 Task: Research Airbnb accommodation in Wangaratta, Australia from 5th December, 2023 to 15th December, 2023 for 7 adults.5 bedrooms having 5 beds and 5 bathrooms. Property type can be house. Amenities needed are: washing machine. Look for 3 properties as per requirement.
Action: Mouse moved to (429, 62)
Screenshot: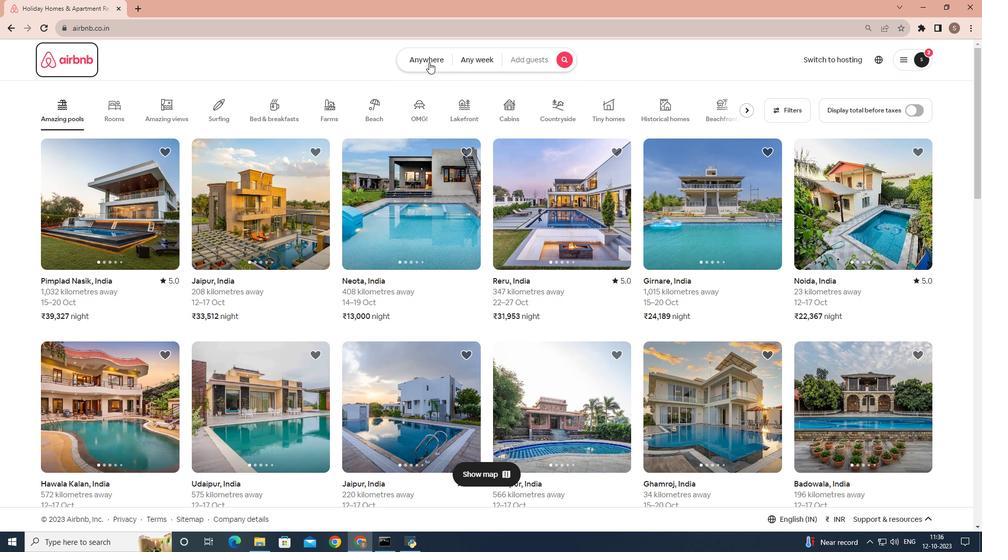 
Action: Mouse pressed left at (429, 62)
Screenshot: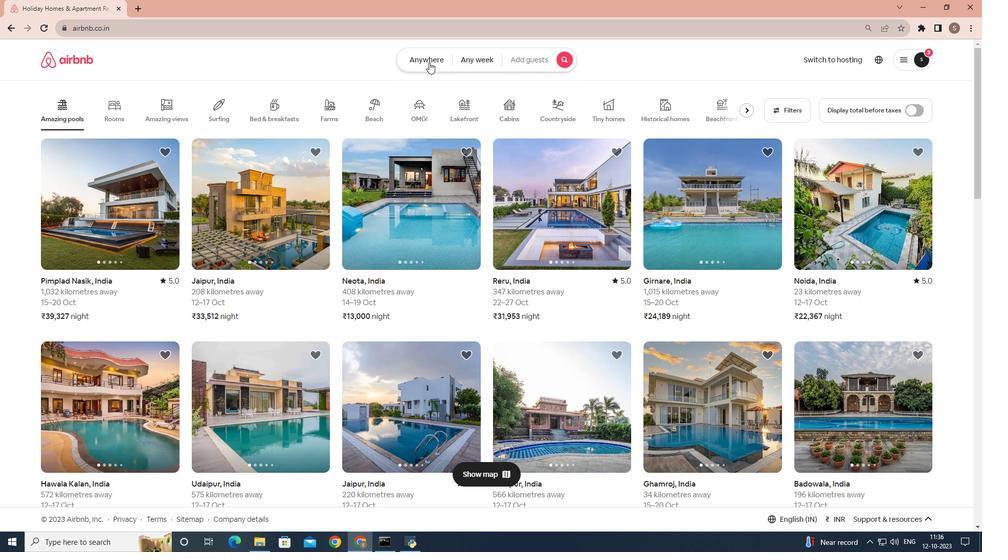 
Action: Mouse moved to (350, 98)
Screenshot: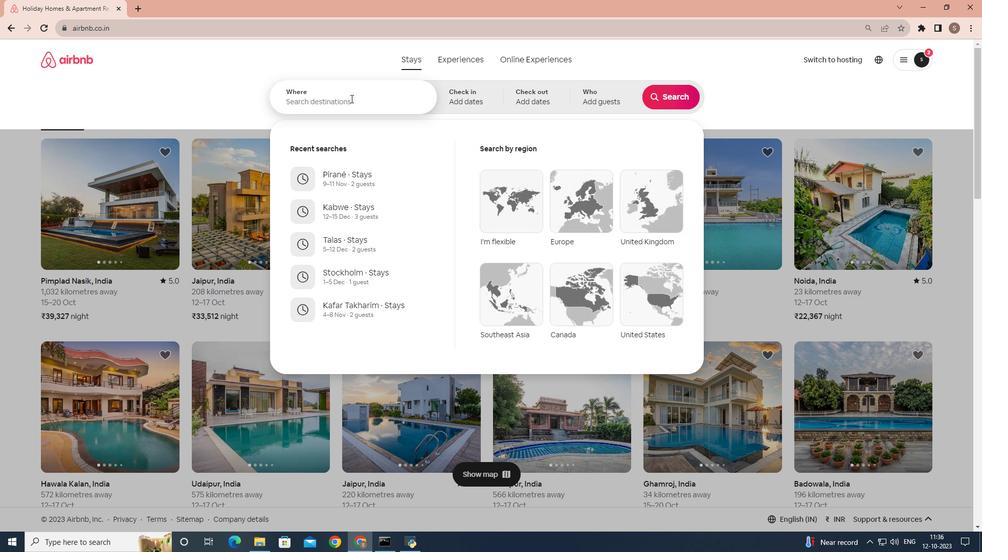 
Action: Mouse pressed left at (350, 98)
Screenshot: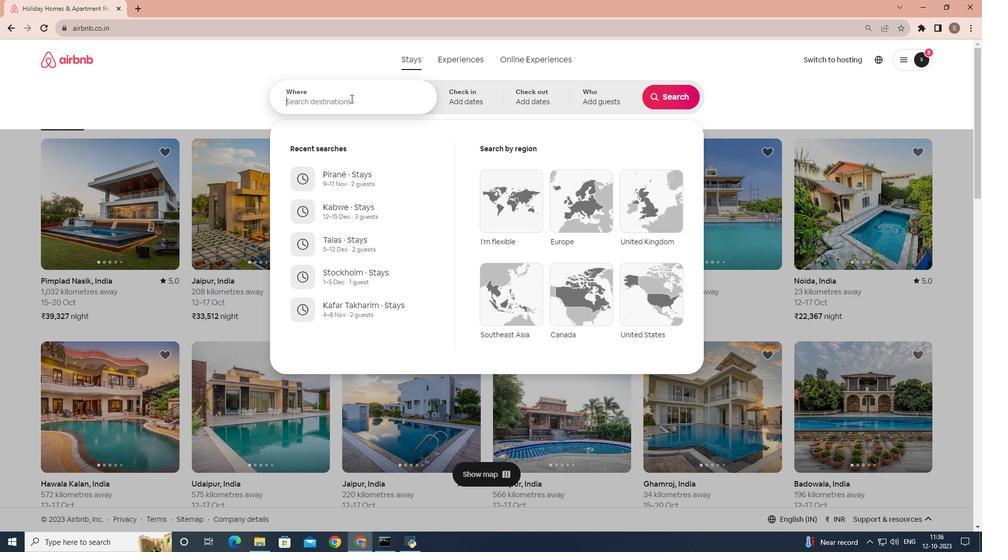 
Action: Key pressed <Key.shift><Key.shift><Key.shift><Key.shift><Key.shift><Key.shift><Key.shift>Wangaratta,<Key.space><Key.shift>Australia
Screenshot: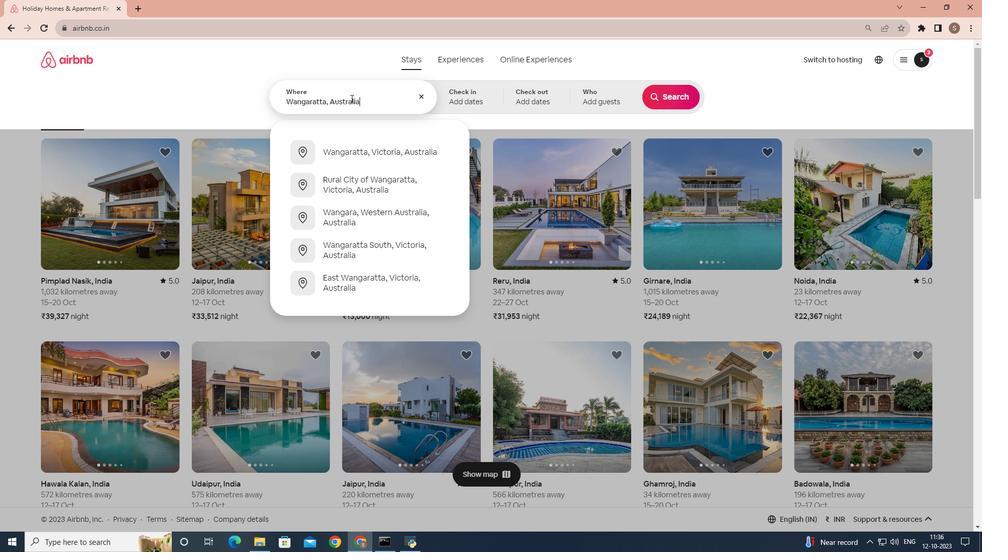 
Action: Mouse moved to (481, 107)
Screenshot: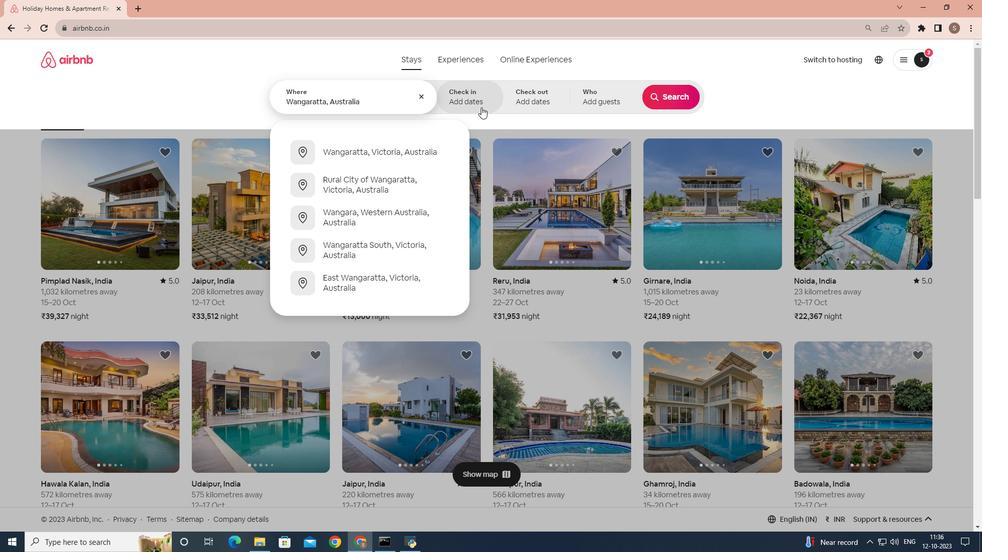 
Action: Mouse pressed left at (481, 107)
Screenshot: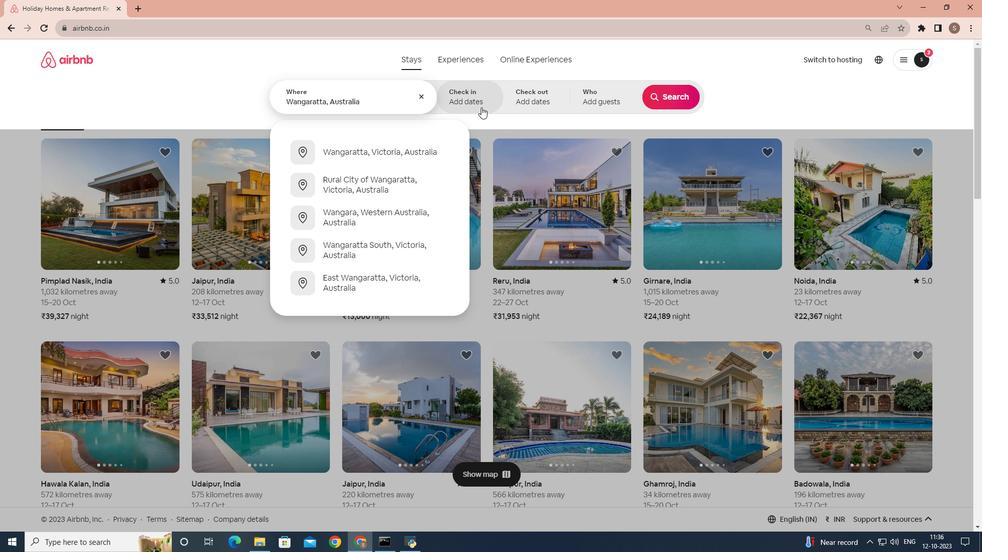 
Action: Mouse moved to (665, 180)
Screenshot: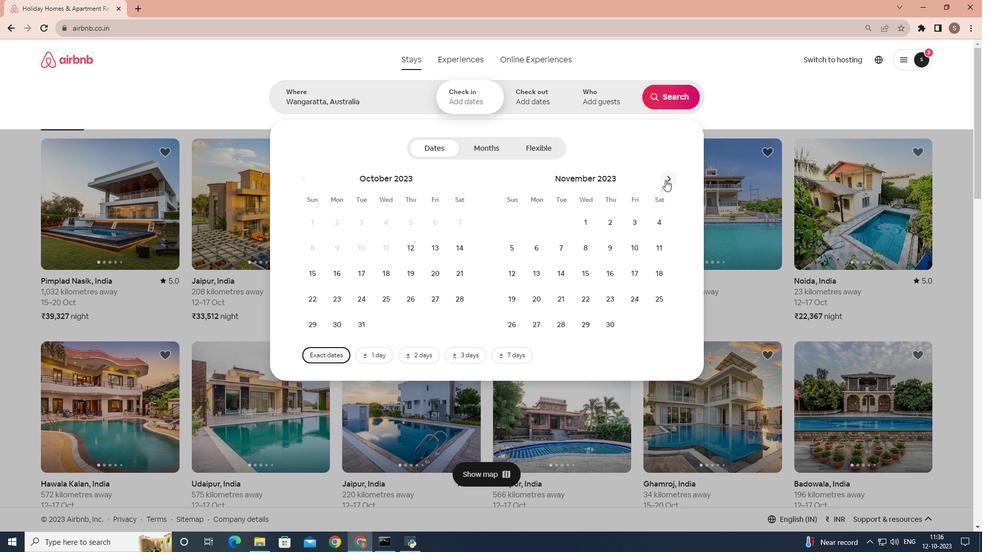 
Action: Mouse pressed left at (665, 180)
Screenshot: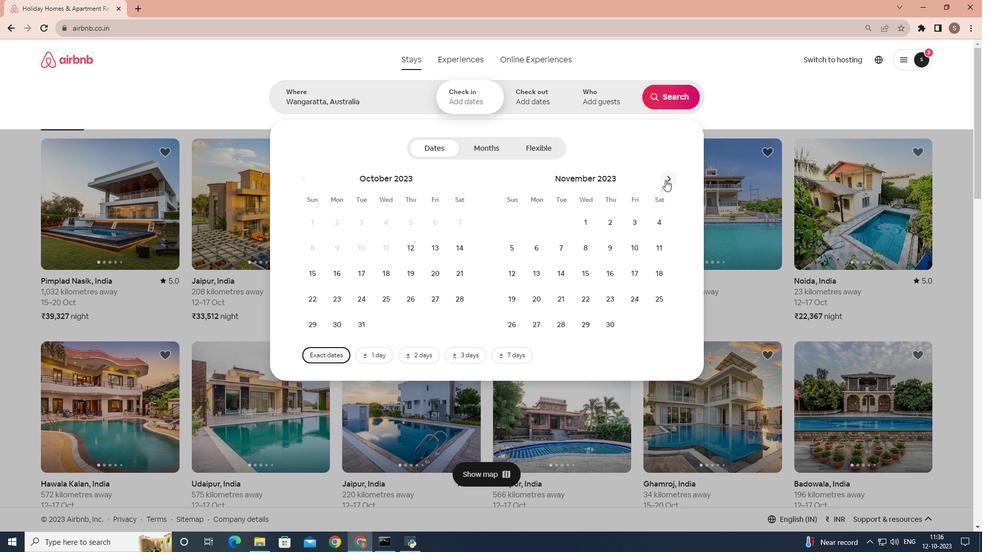 
Action: Mouse moved to (565, 248)
Screenshot: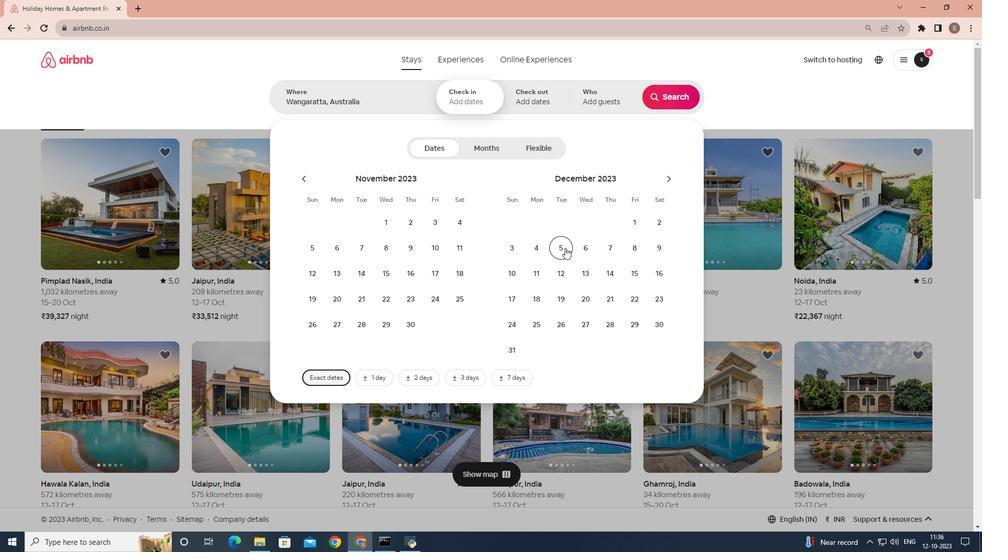 
Action: Mouse pressed left at (565, 248)
Screenshot: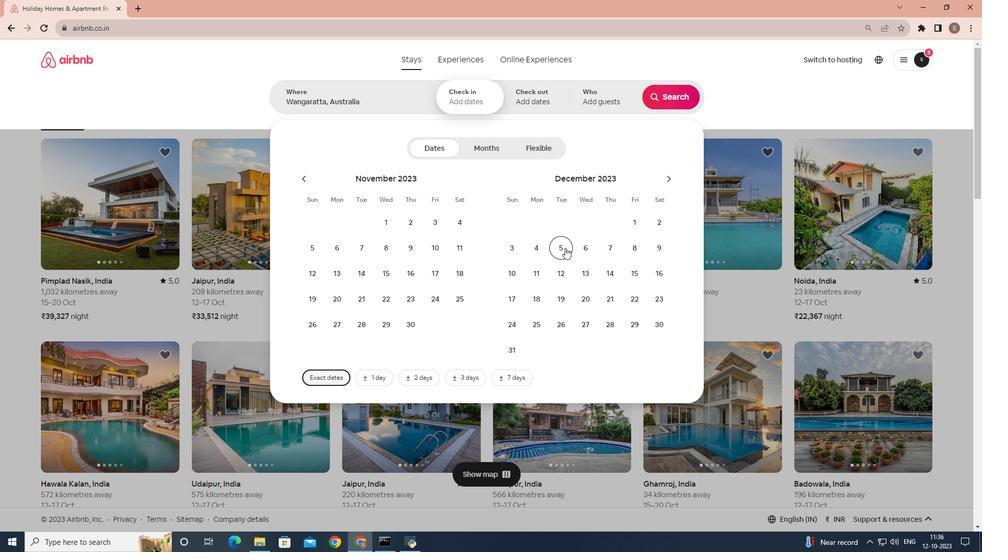 
Action: Mouse moved to (633, 271)
Screenshot: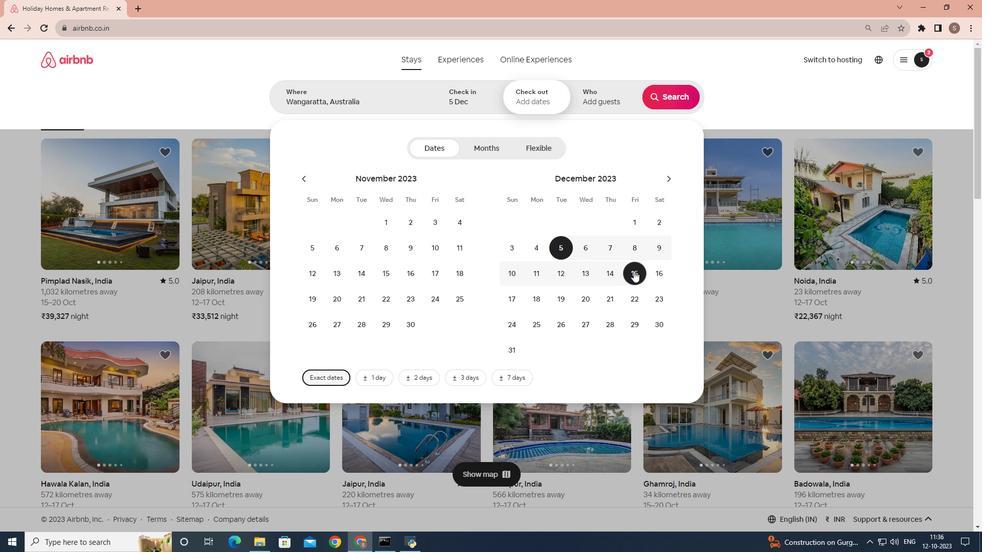 
Action: Mouse pressed left at (633, 271)
Screenshot: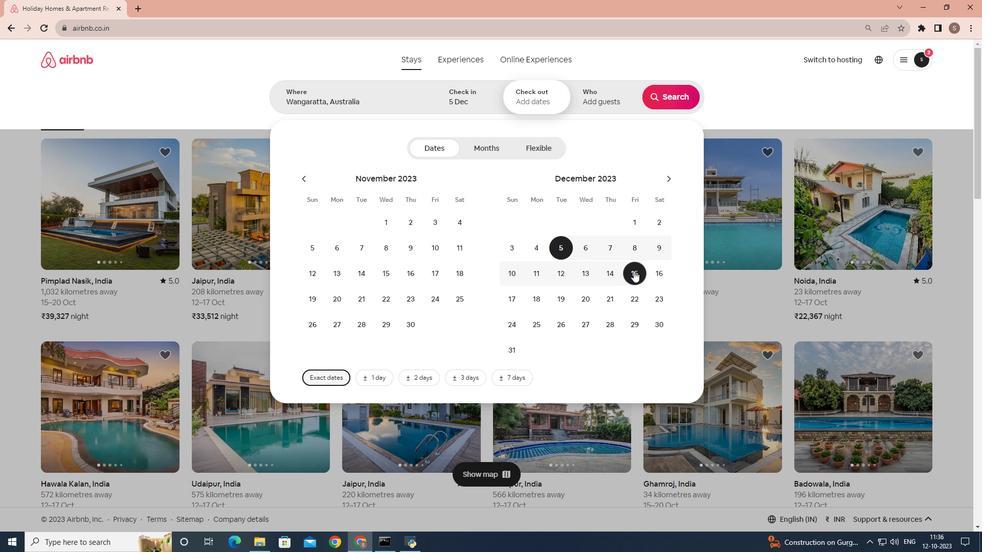 
Action: Mouse moved to (610, 90)
Screenshot: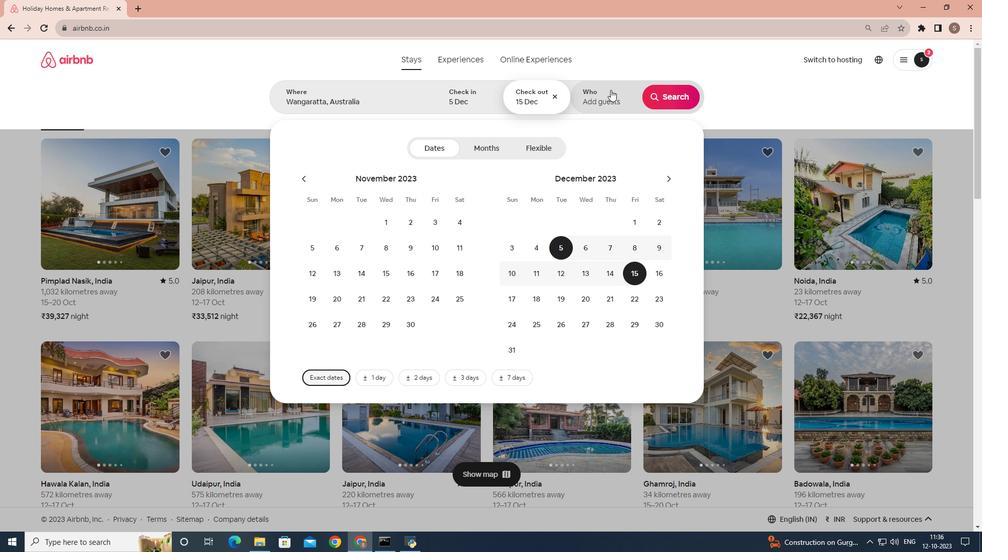 
Action: Mouse pressed left at (610, 90)
Screenshot: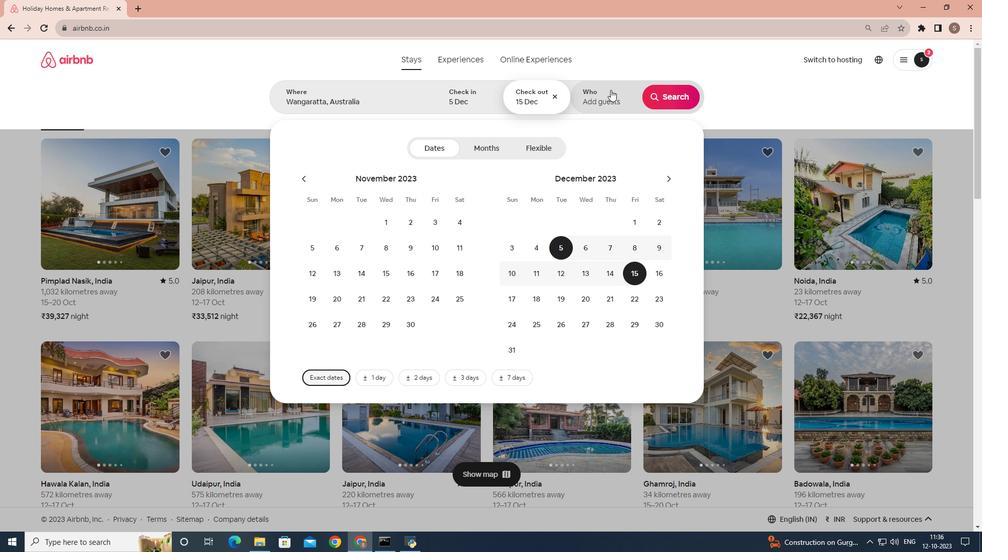 
Action: Mouse moved to (675, 153)
Screenshot: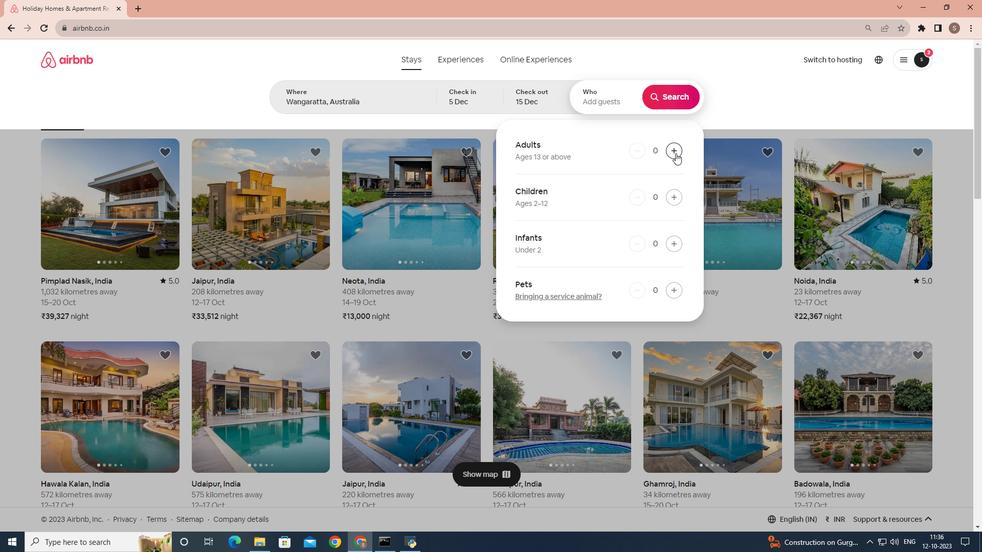 
Action: Mouse pressed left at (675, 153)
Screenshot: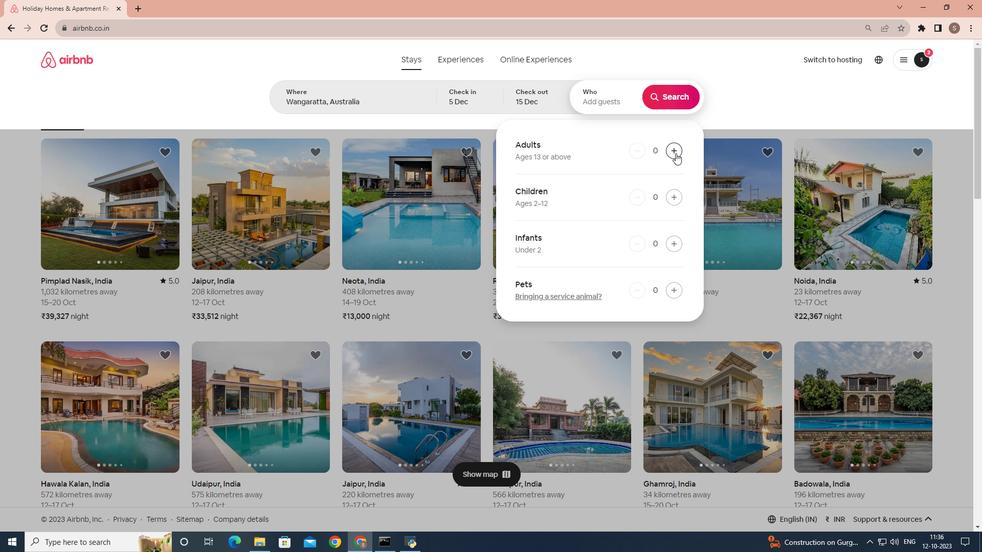 
Action: Mouse pressed left at (675, 153)
Screenshot: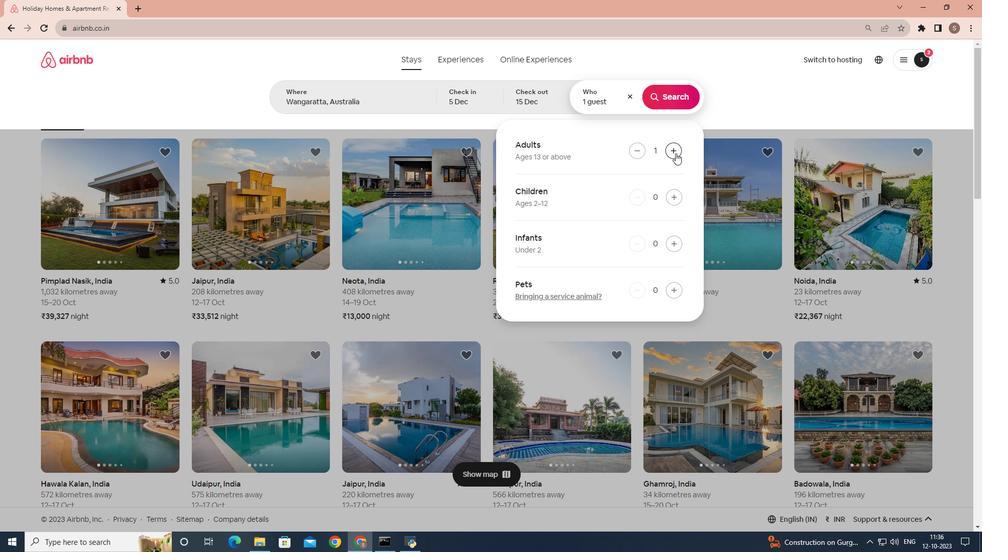 
Action: Mouse pressed left at (675, 153)
Screenshot: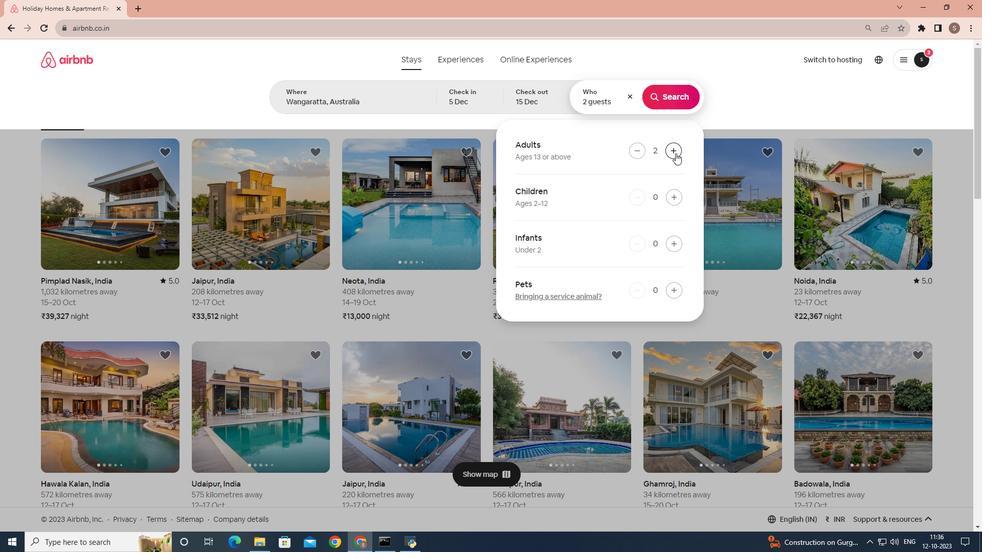 
Action: Mouse pressed left at (675, 153)
Screenshot: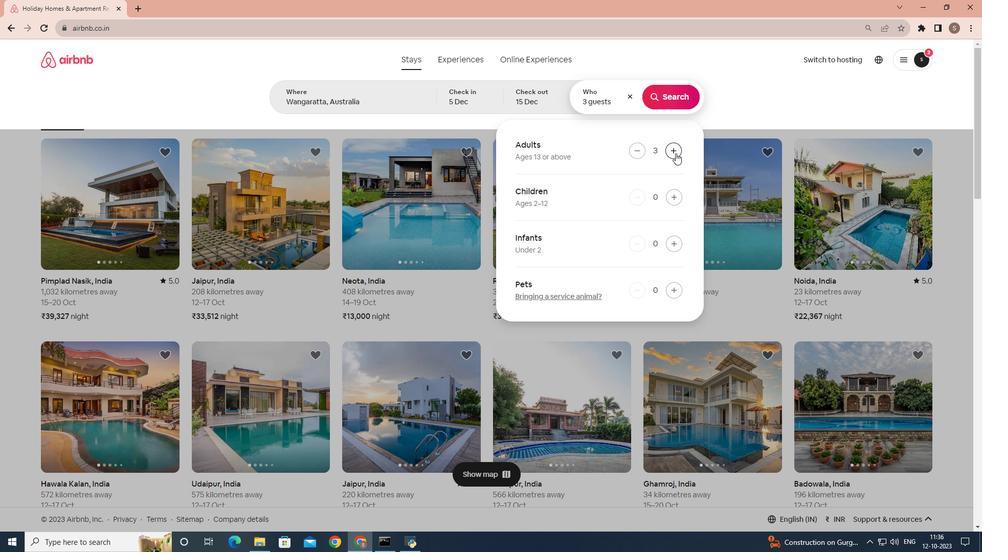 
Action: Mouse pressed left at (675, 153)
Screenshot: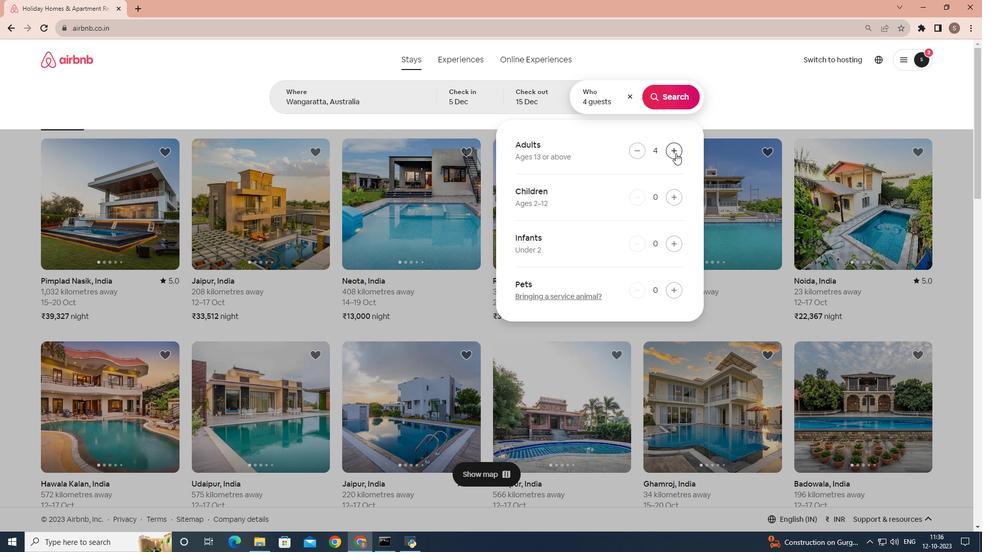 
Action: Mouse pressed left at (675, 153)
Screenshot: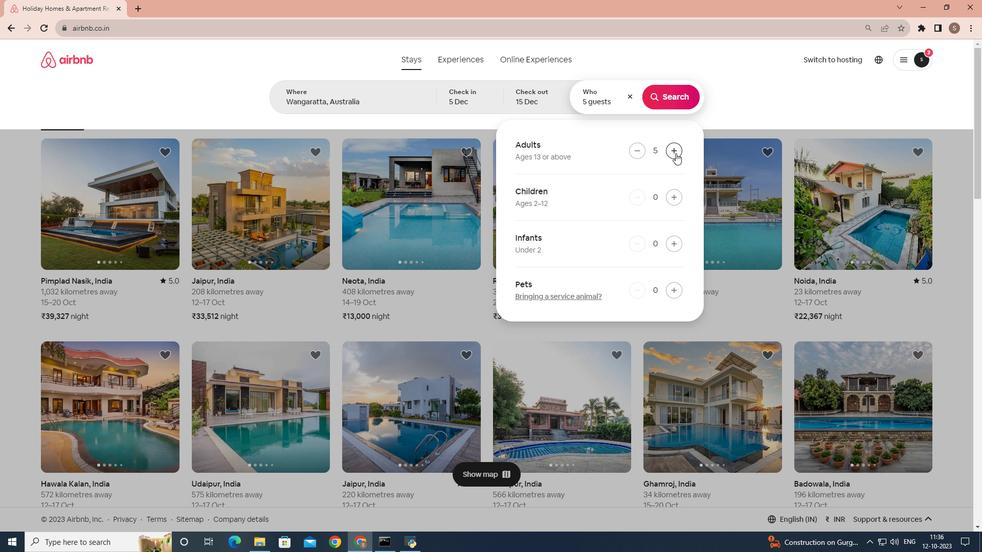 
Action: Mouse pressed left at (675, 153)
Screenshot: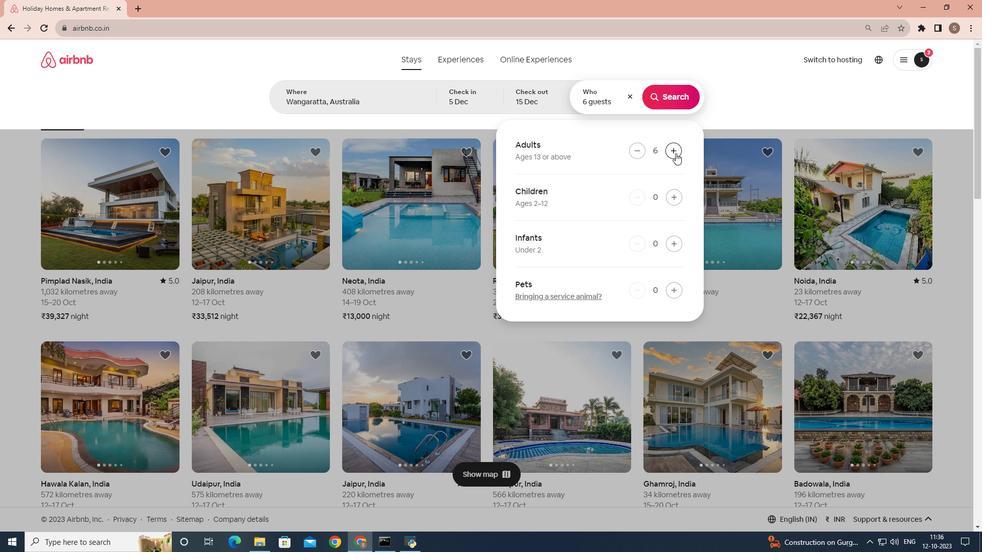 
Action: Mouse moved to (666, 101)
Screenshot: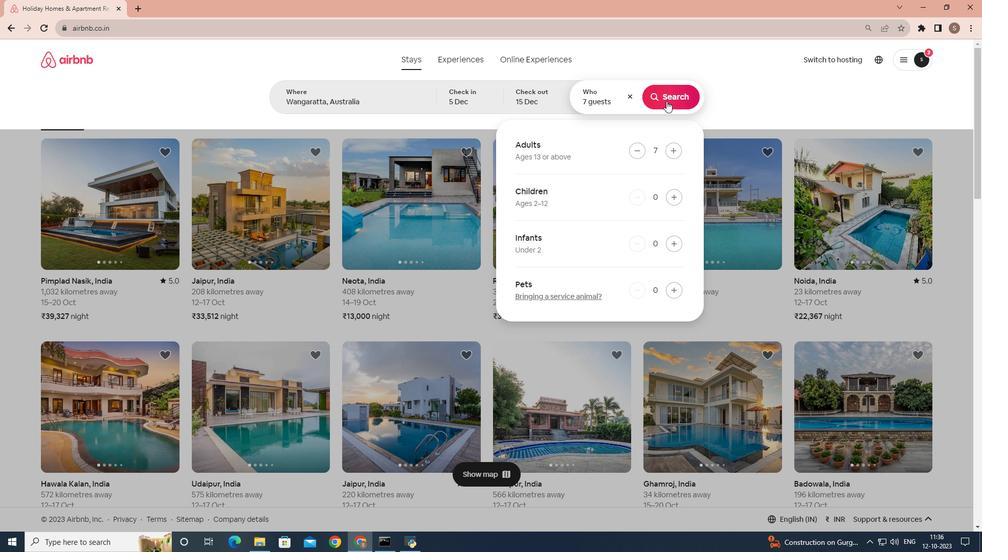 
Action: Mouse pressed left at (666, 101)
Screenshot: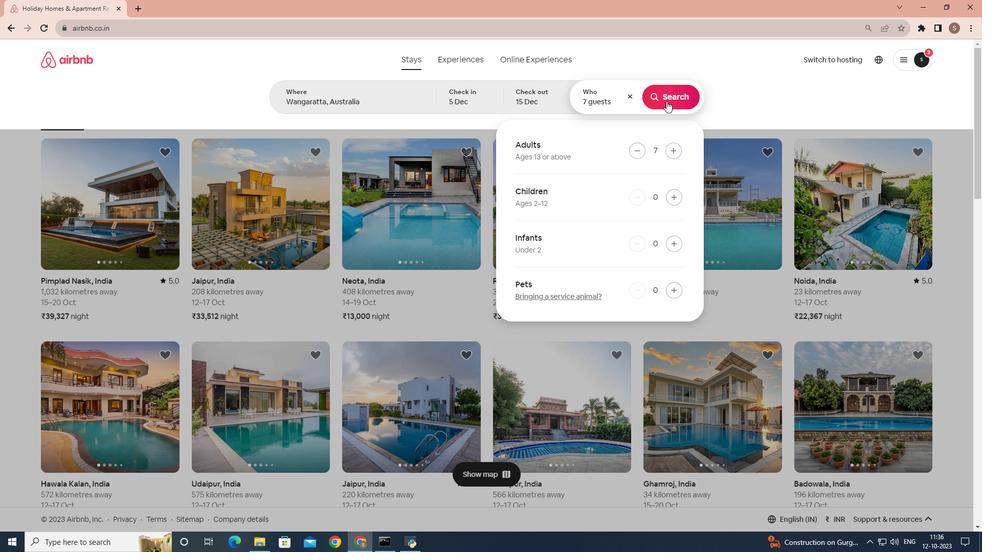 
Action: Mouse moved to (828, 105)
Screenshot: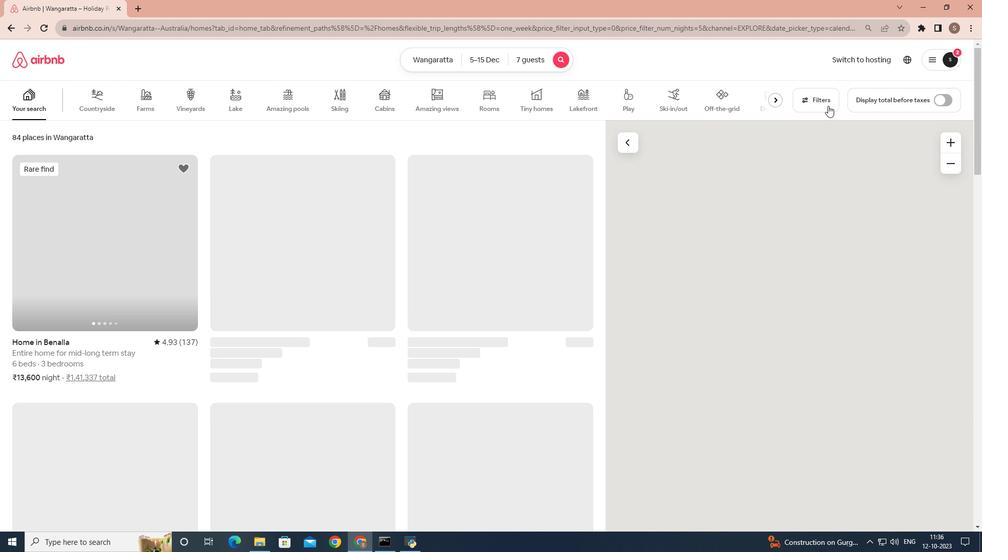 
Action: Mouse pressed left at (828, 105)
Screenshot: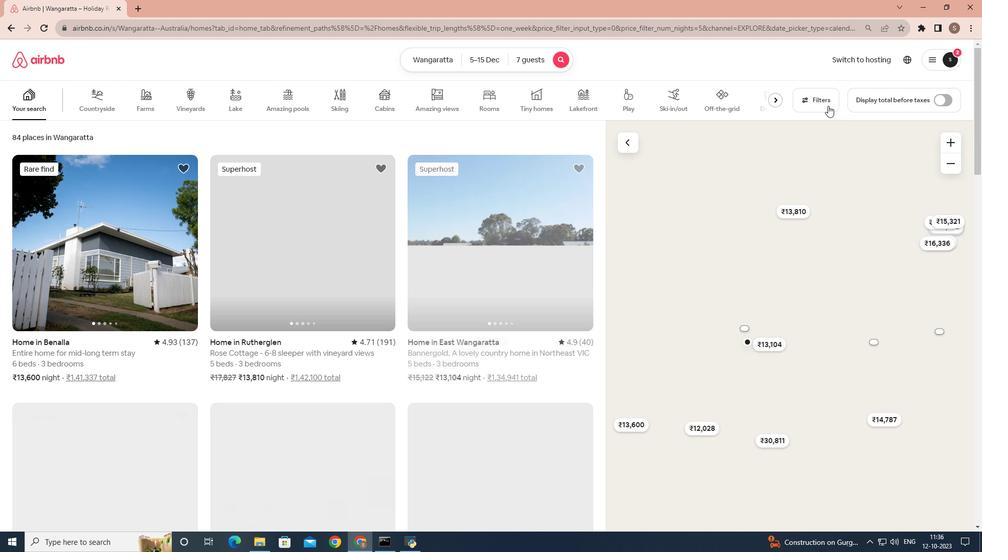 
Action: Mouse moved to (525, 256)
Screenshot: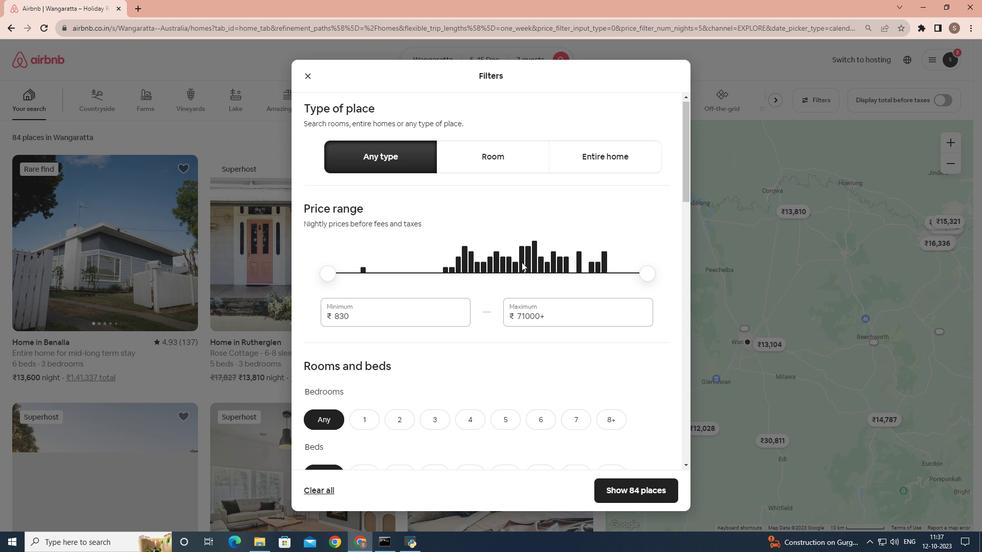 
Action: Mouse scrolled (525, 256) with delta (0, 0)
Screenshot: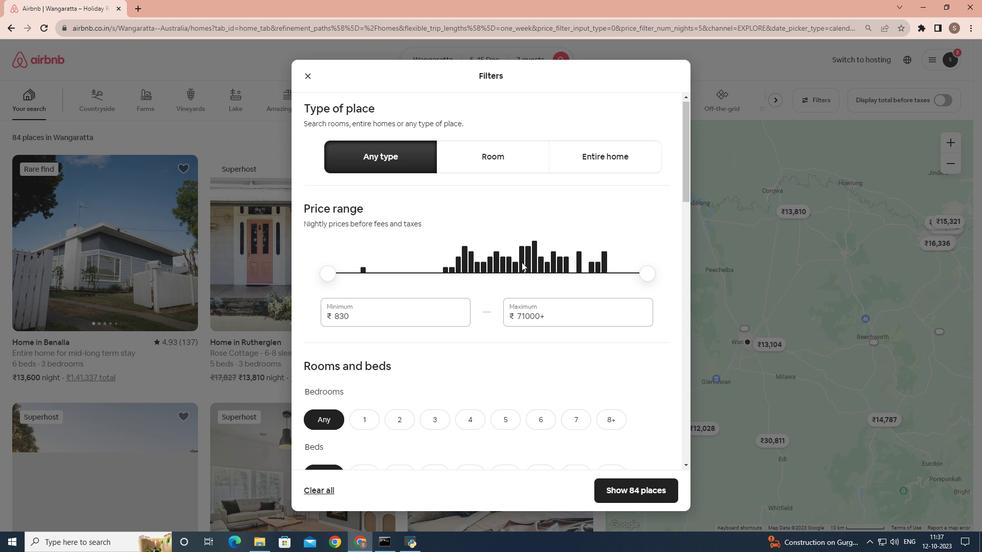
Action: Mouse moved to (522, 261)
Screenshot: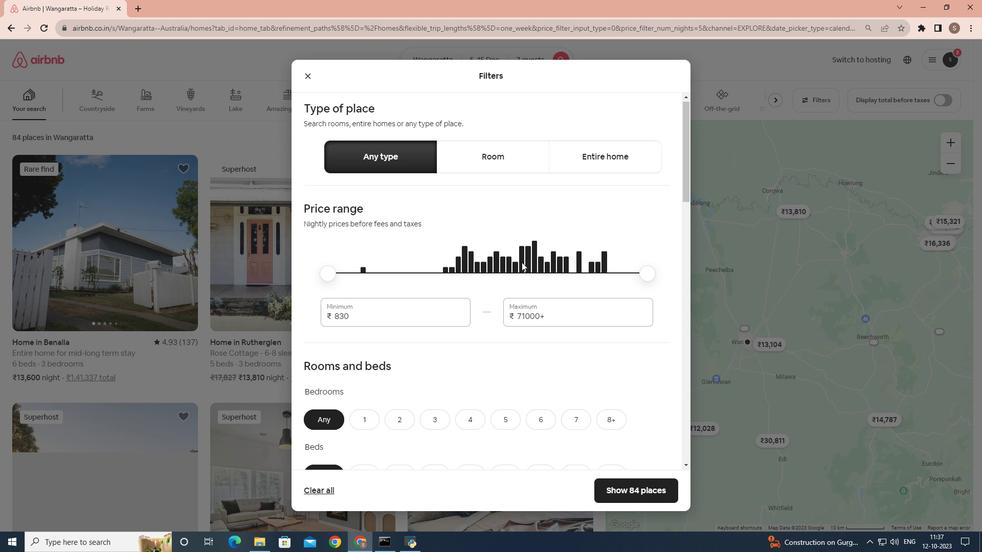 
Action: Mouse scrolled (522, 260) with delta (0, 0)
Screenshot: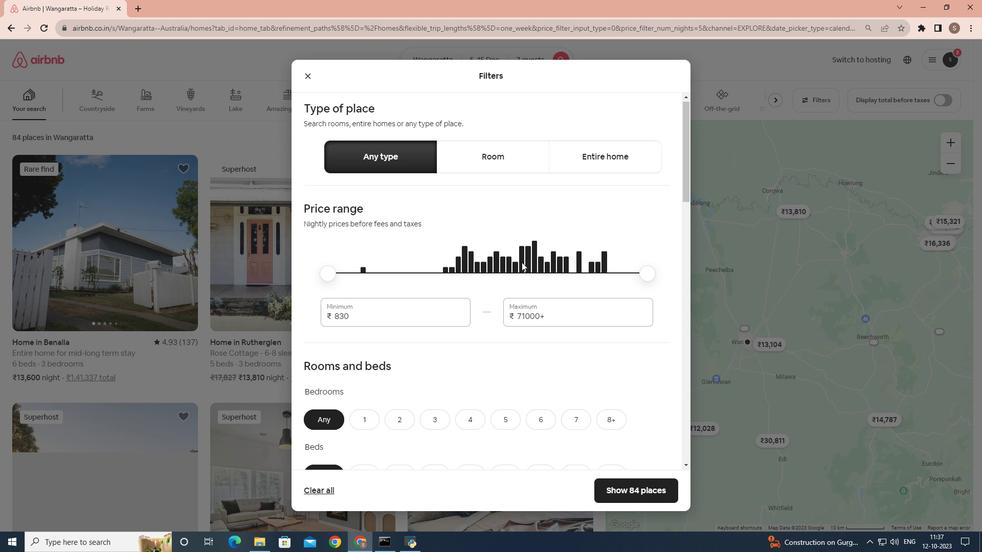 
Action: Mouse moved to (502, 329)
Screenshot: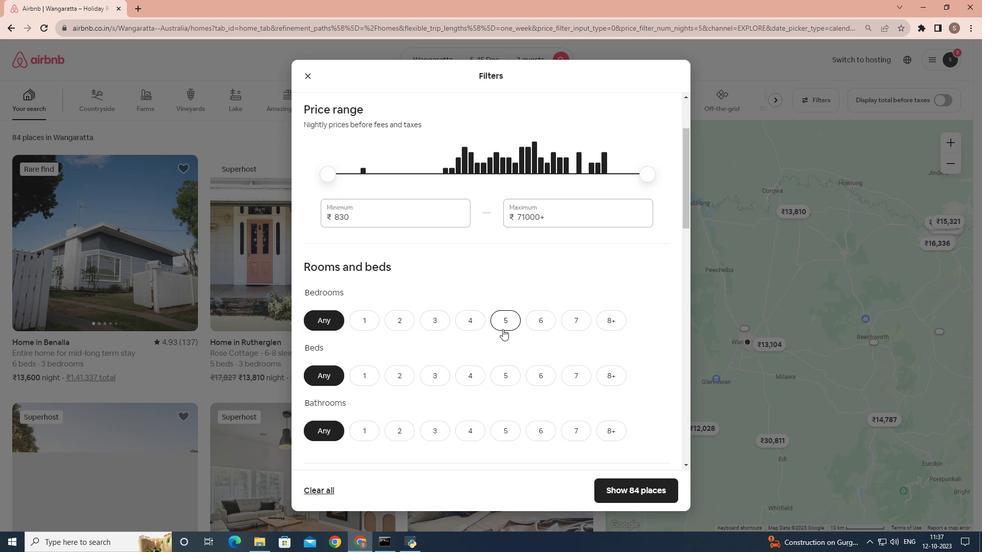 
Action: Mouse pressed left at (502, 329)
Screenshot: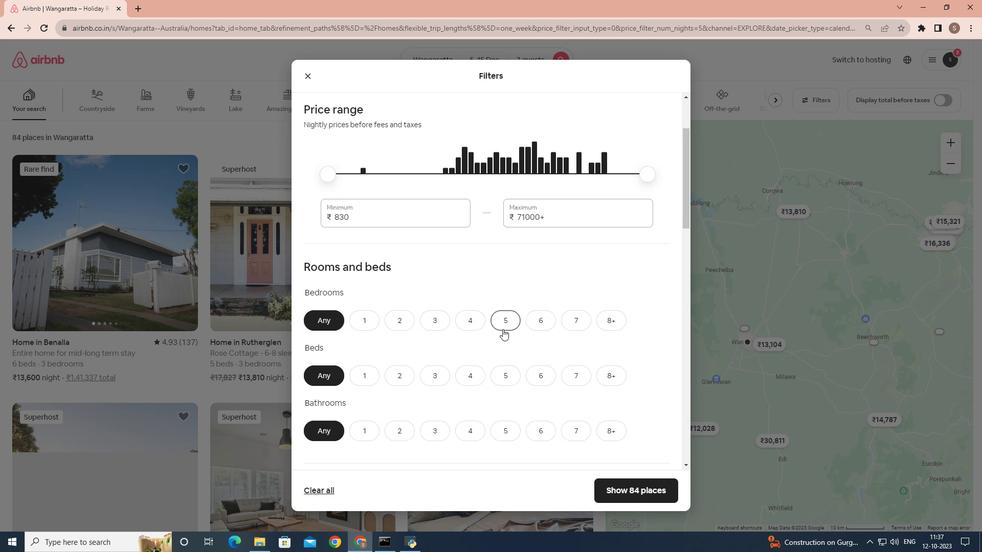 
Action: Mouse scrolled (502, 328) with delta (0, 0)
Screenshot: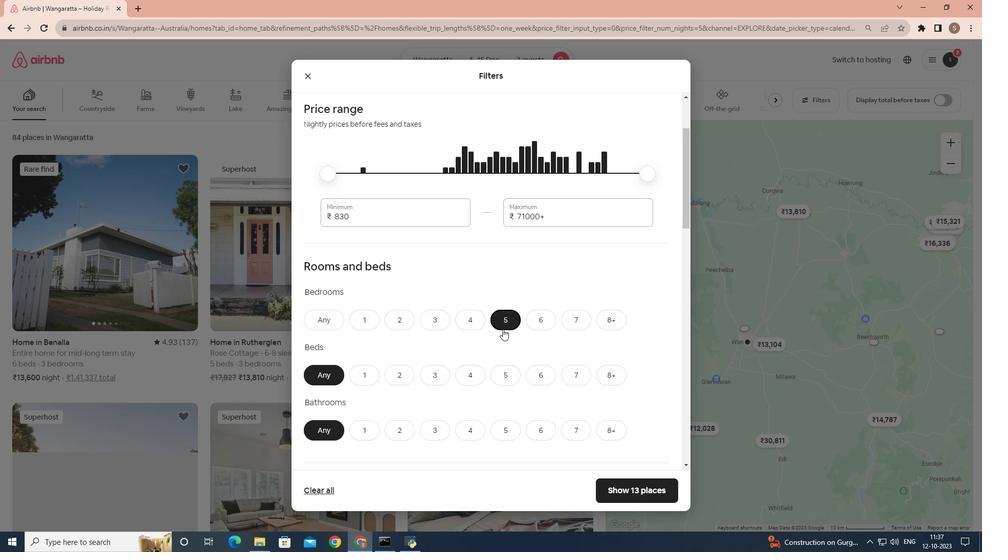 
Action: Mouse pressed left at (502, 329)
Screenshot: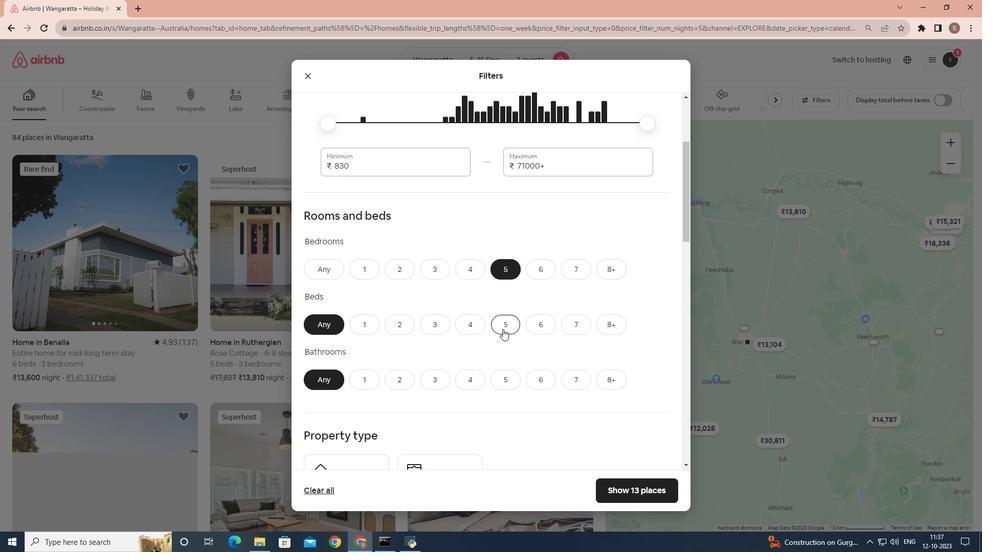 
Action: Mouse scrolled (502, 328) with delta (0, 0)
Screenshot: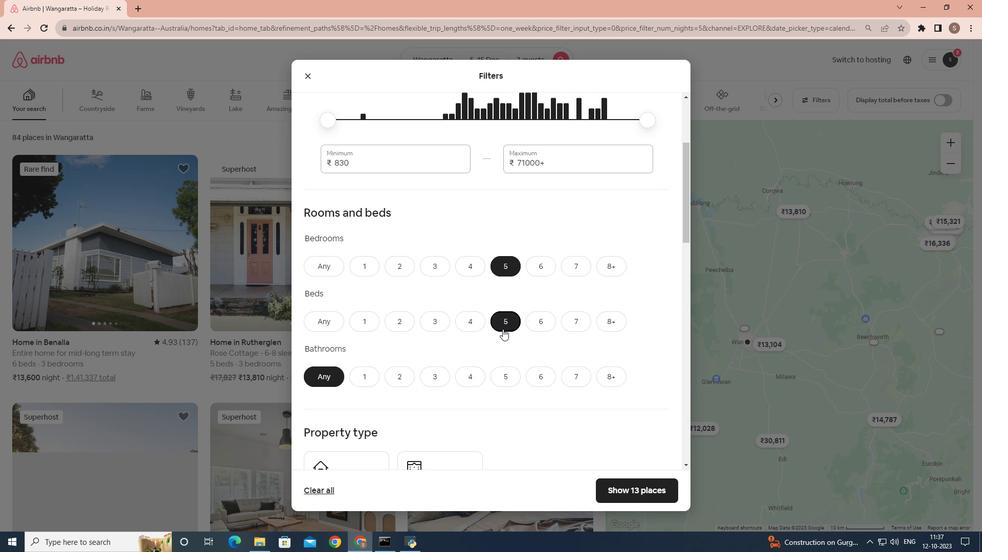 
Action: Mouse pressed left at (502, 329)
Screenshot: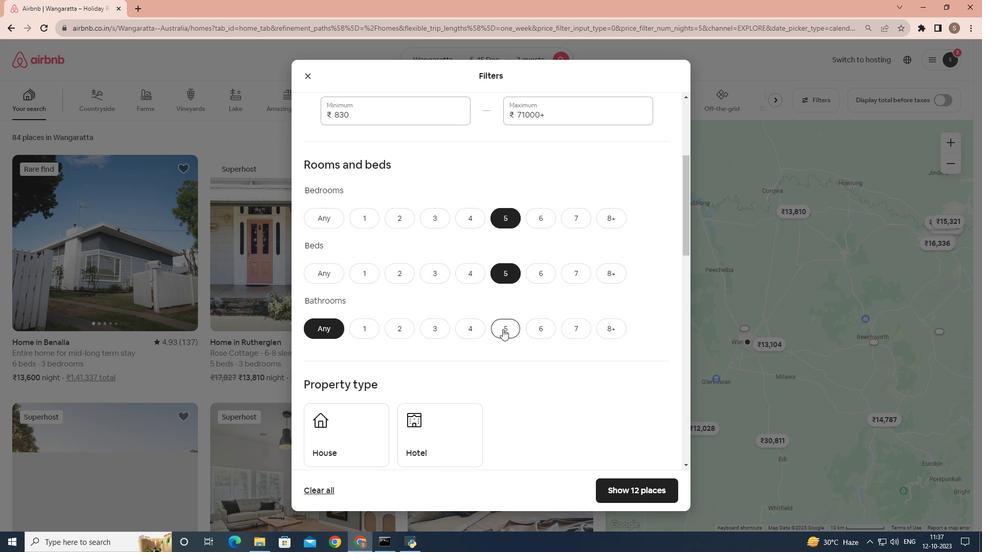 
Action: Mouse scrolled (502, 328) with delta (0, 0)
Screenshot: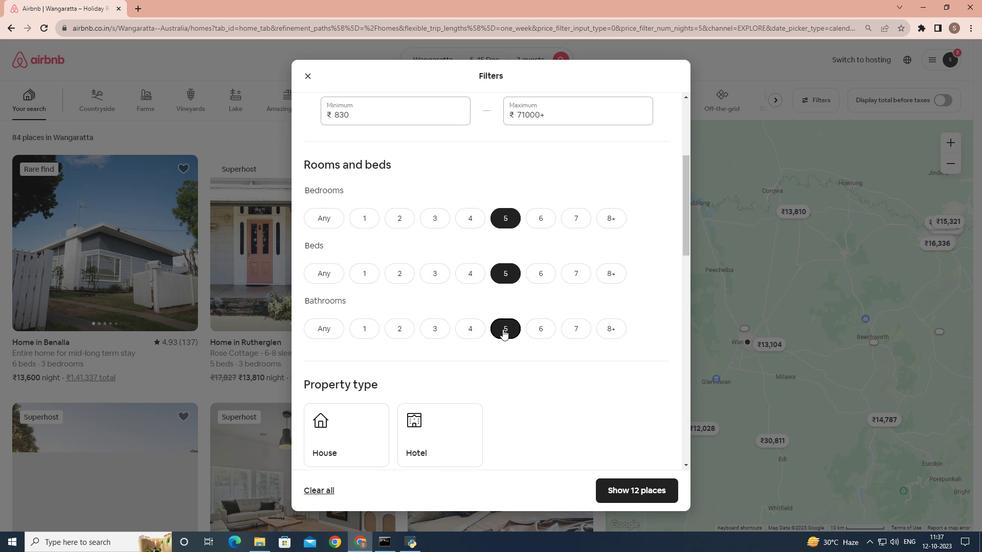 
Action: Mouse scrolled (502, 328) with delta (0, 0)
Screenshot: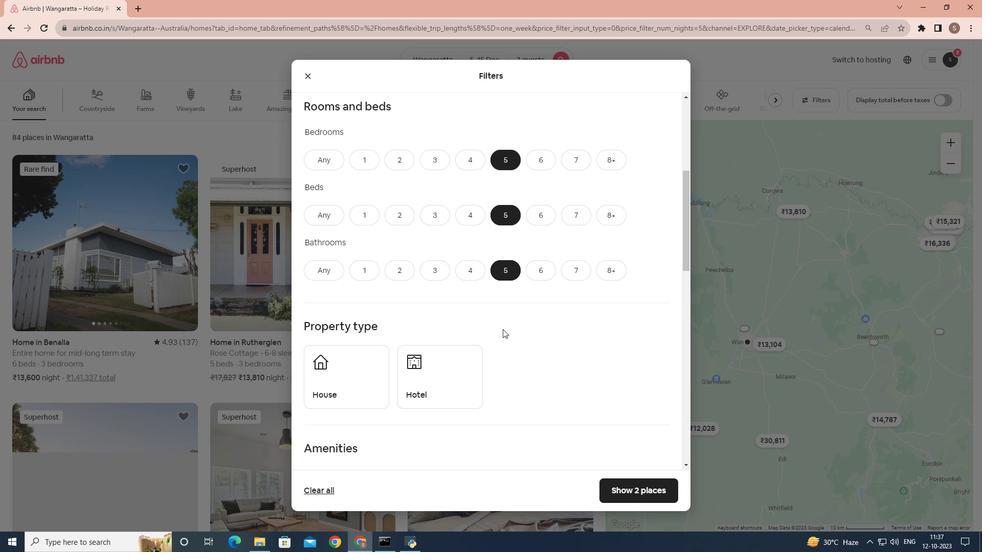
Action: Mouse moved to (358, 346)
Screenshot: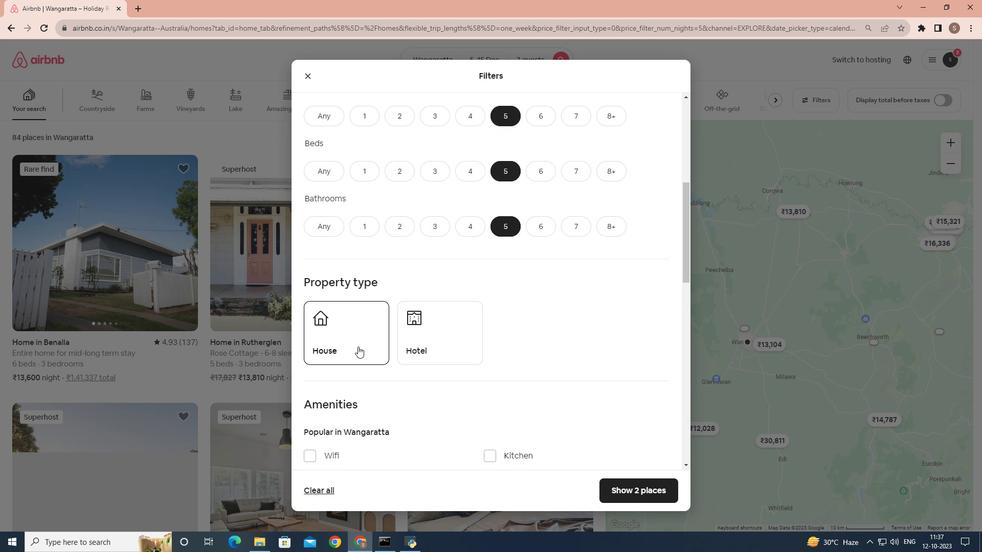 
Action: Mouse pressed left at (358, 346)
Screenshot: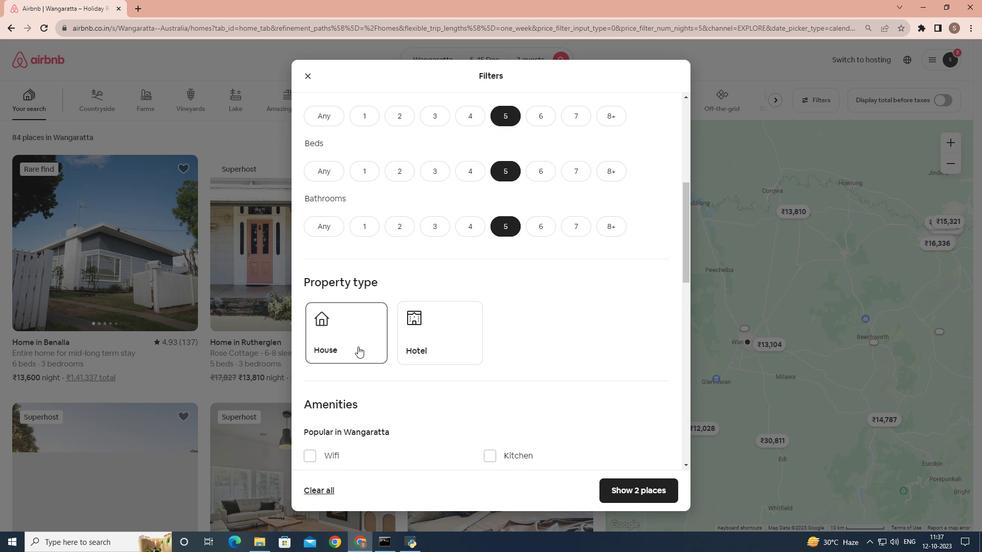 
Action: Mouse moved to (444, 329)
Screenshot: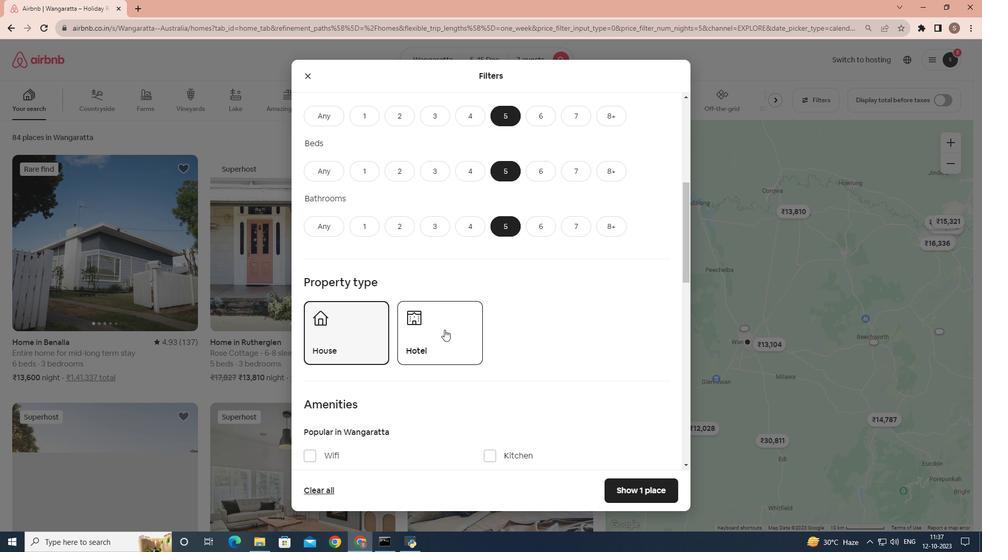 
Action: Mouse scrolled (444, 329) with delta (0, 0)
Screenshot: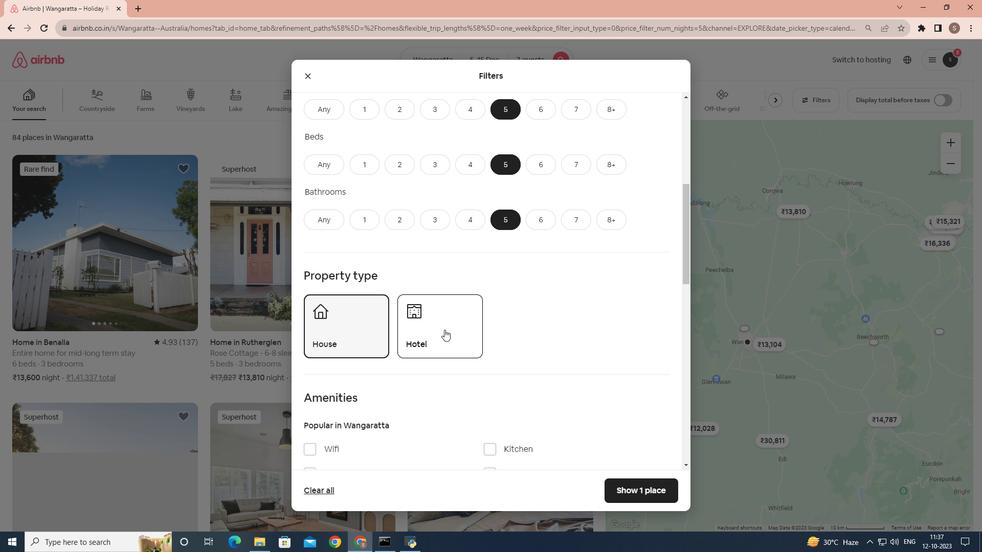 
Action: Mouse scrolled (444, 329) with delta (0, 0)
Screenshot: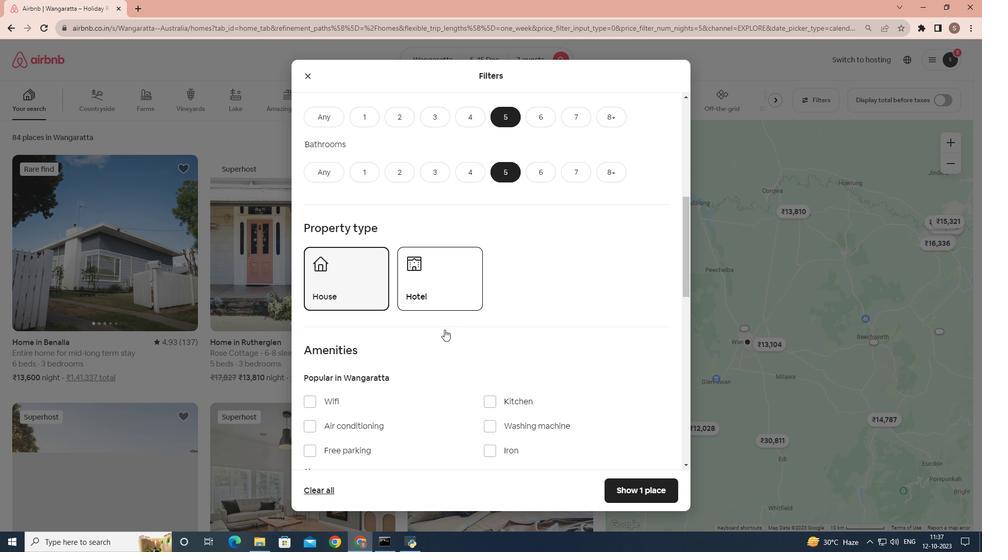 
Action: Mouse moved to (387, 335)
Screenshot: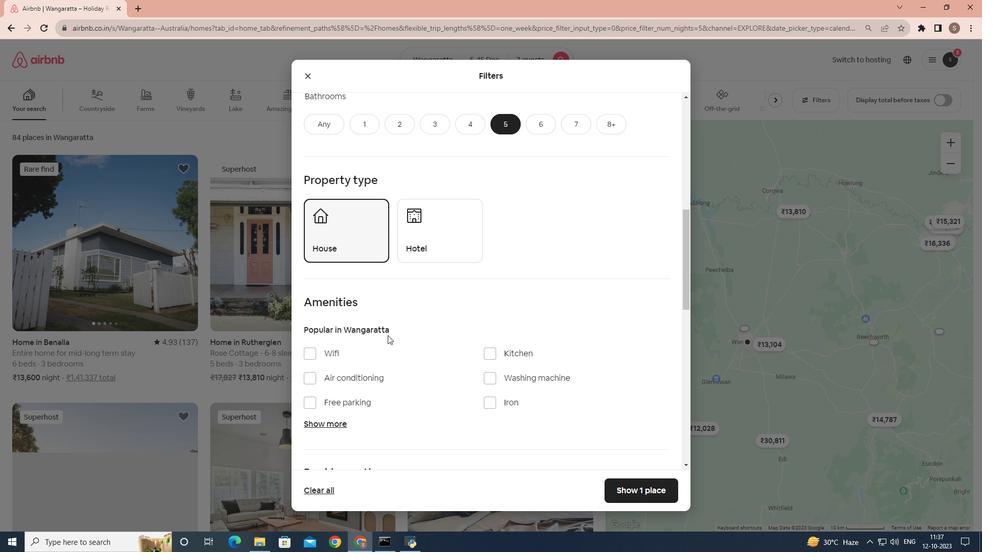 
Action: Mouse scrolled (387, 335) with delta (0, 0)
Screenshot: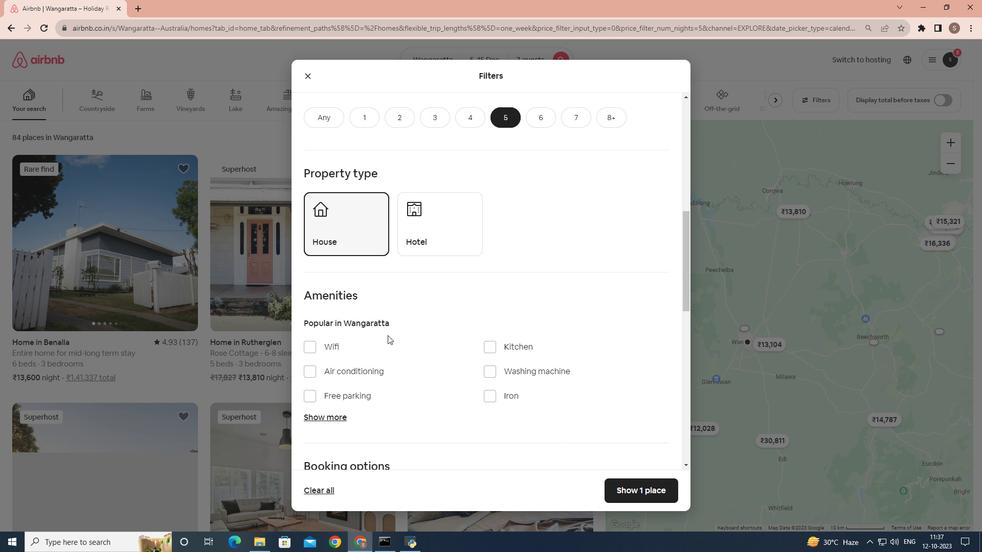 
Action: Mouse scrolled (387, 335) with delta (0, 0)
Screenshot: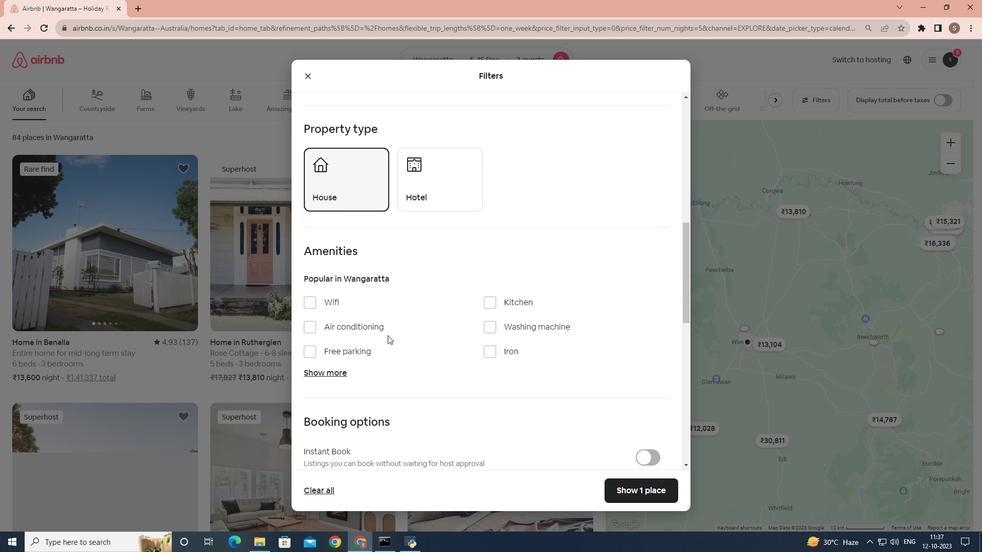 
Action: Mouse moved to (491, 276)
Screenshot: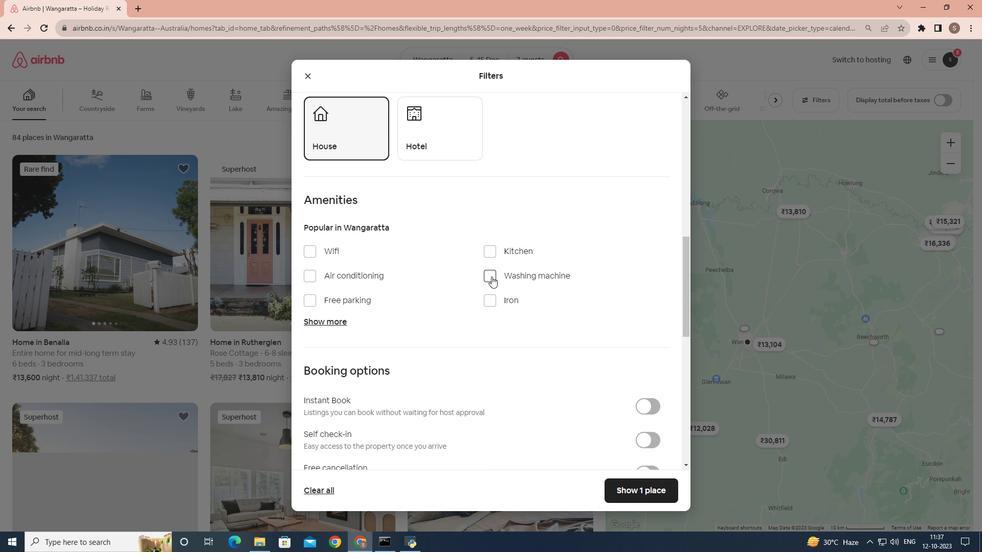 
Action: Mouse pressed left at (491, 276)
Screenshot: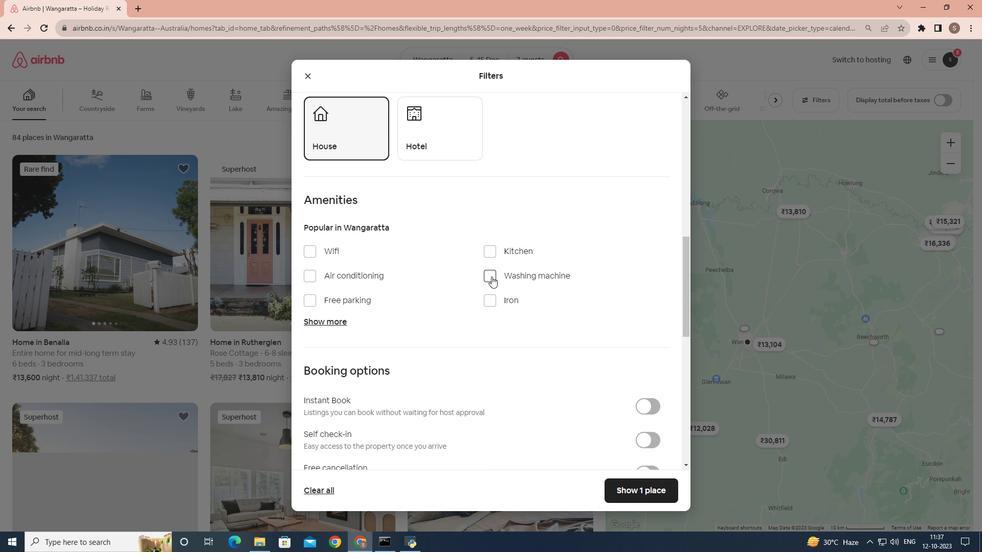 
Action: Mouse moved to (435, 293)
Screenshot: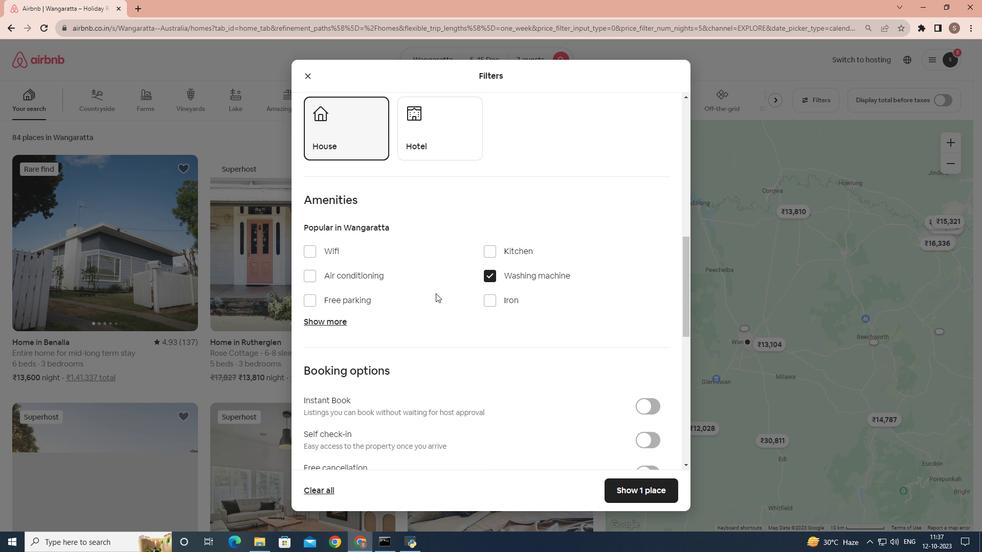 
Action: Mouse scrolled (435, 293) with delta (0, 0)
Screenshot: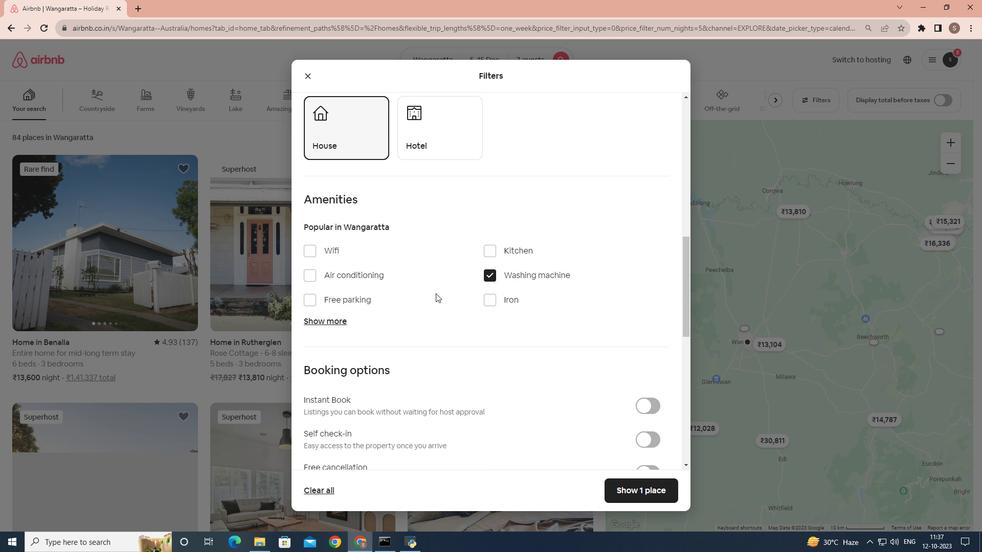 
Action: Mouse scrolled (435, 293) with delta (0, 0)
Screenshot: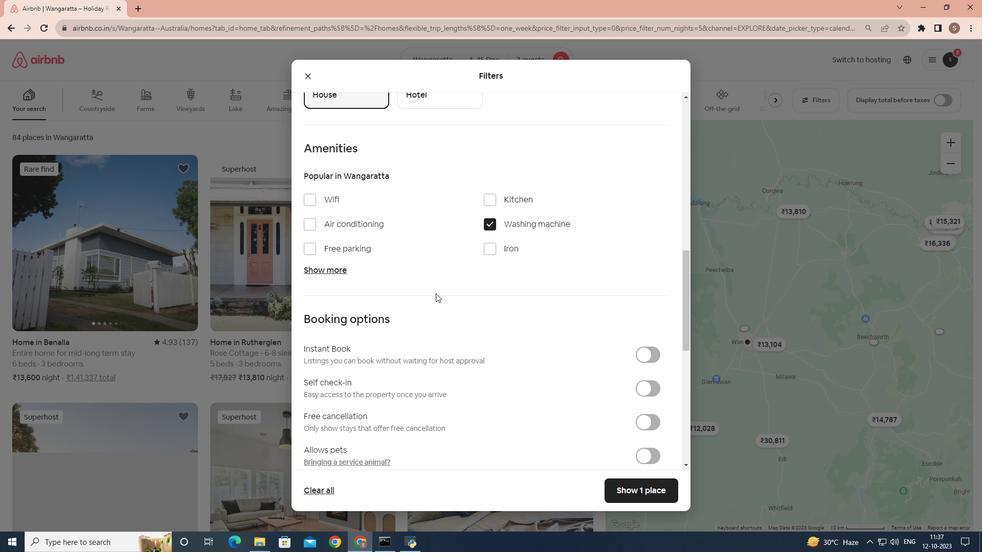 
Action: Mouse moved to (640, 494)
Screenshot: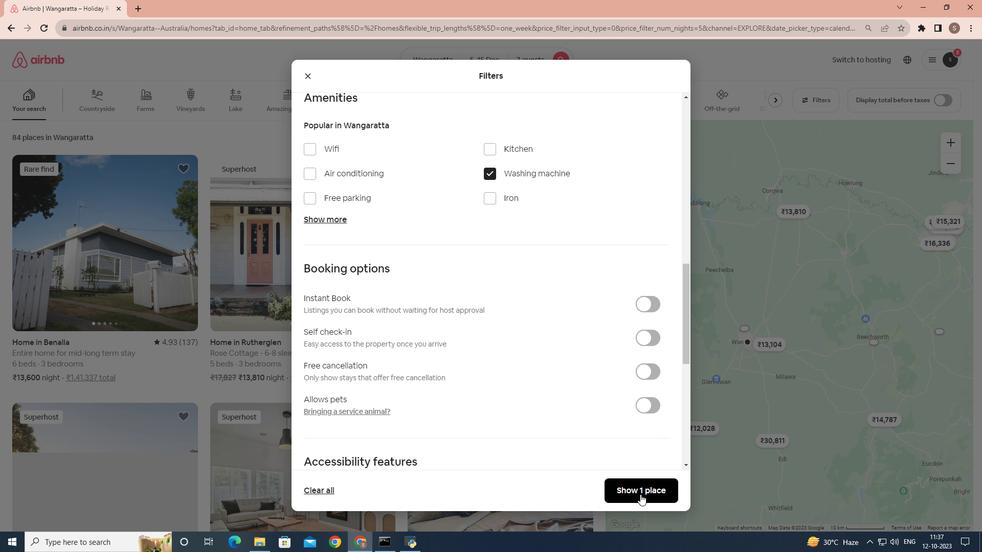 
Action: Mouse pressed left at (640, 494)
Screenshot: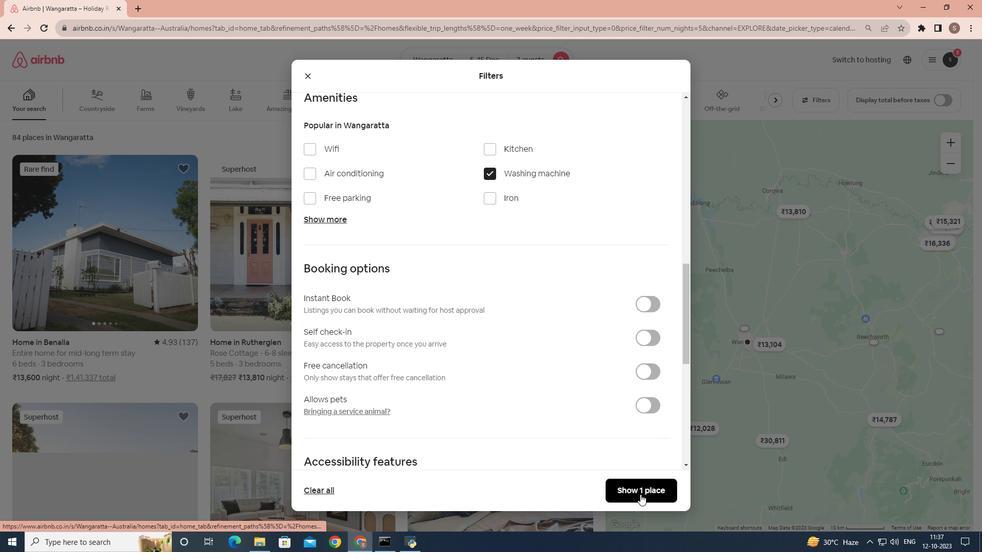 
Action: Mouse moved to (135, 252)
Screenshot: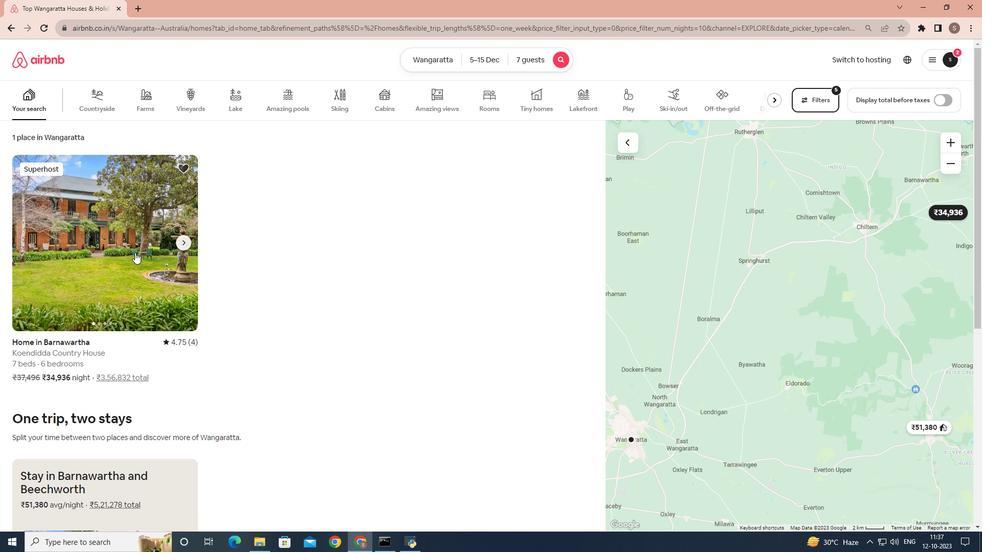 
Action: Mouse pressed left at (135, 252)
Screenshot: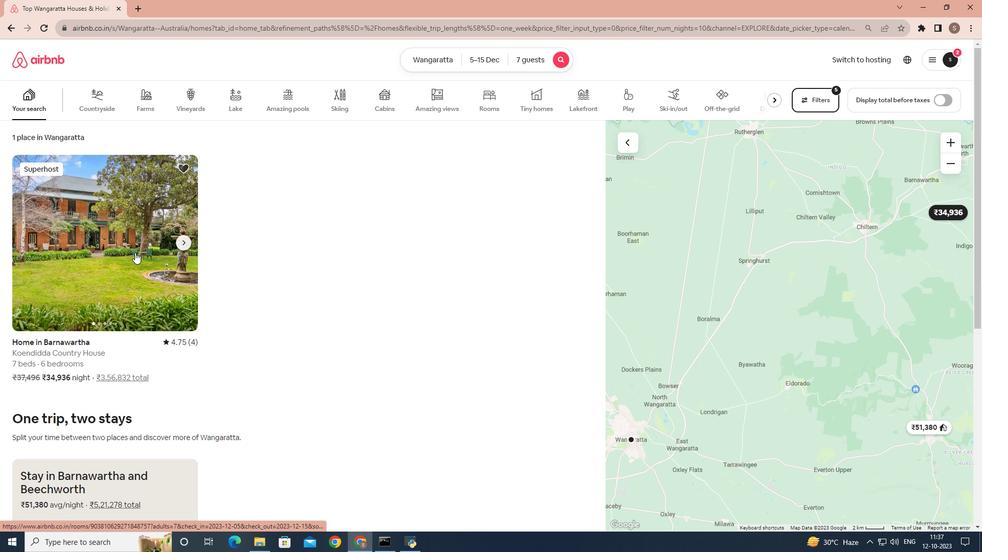 
Action: Mouse moved to (725, 379)
Screenshot: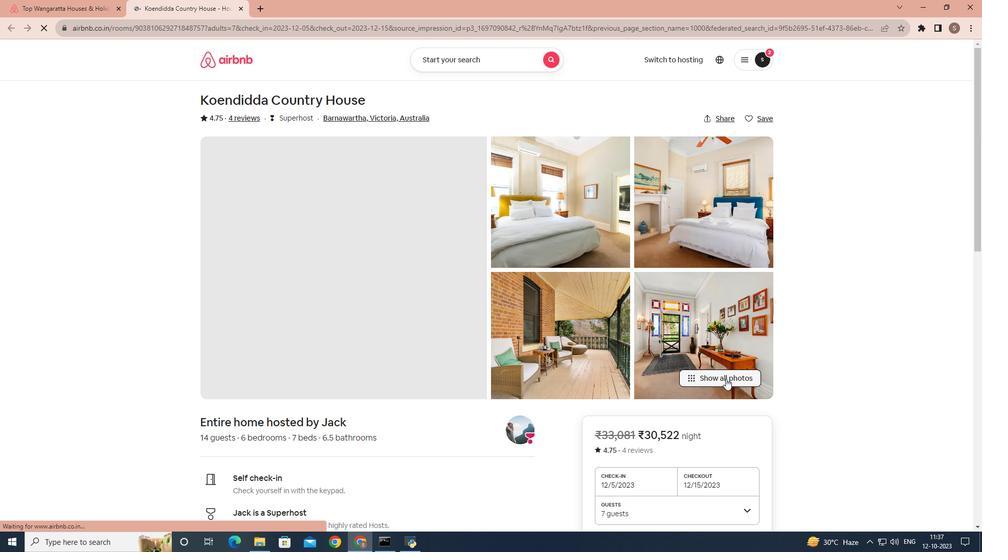 
Action: Mouse pressed left at (725, 379)
Screenshot: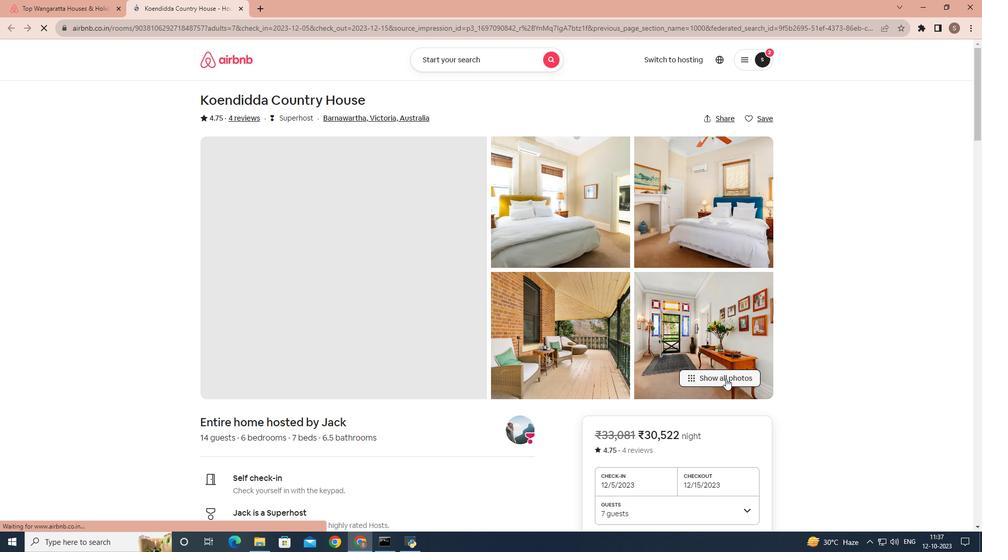 
Action: Mouse moved to (614, 307)
Screenshot: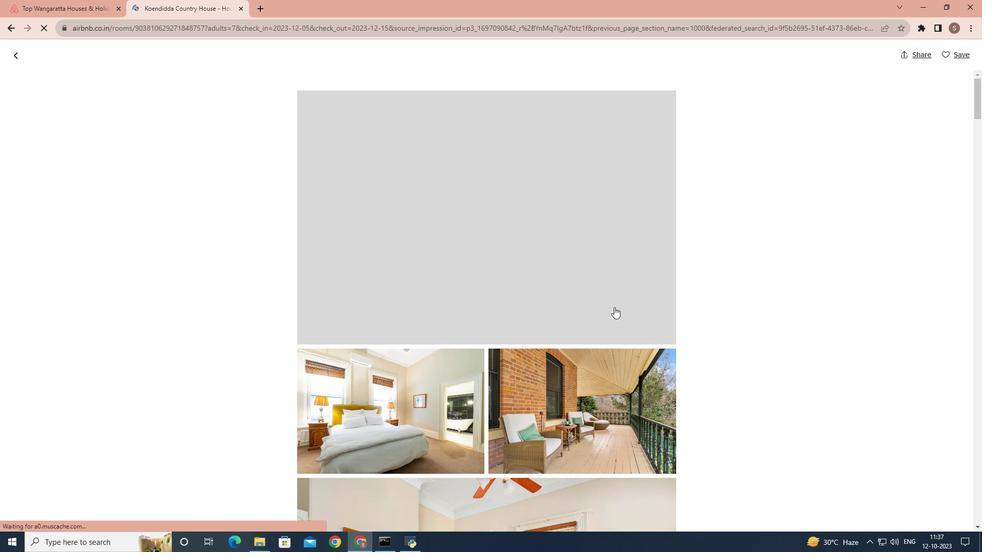 
Action: Mouse scrolled (614, 306) with delta (0, 0)
Screenshot: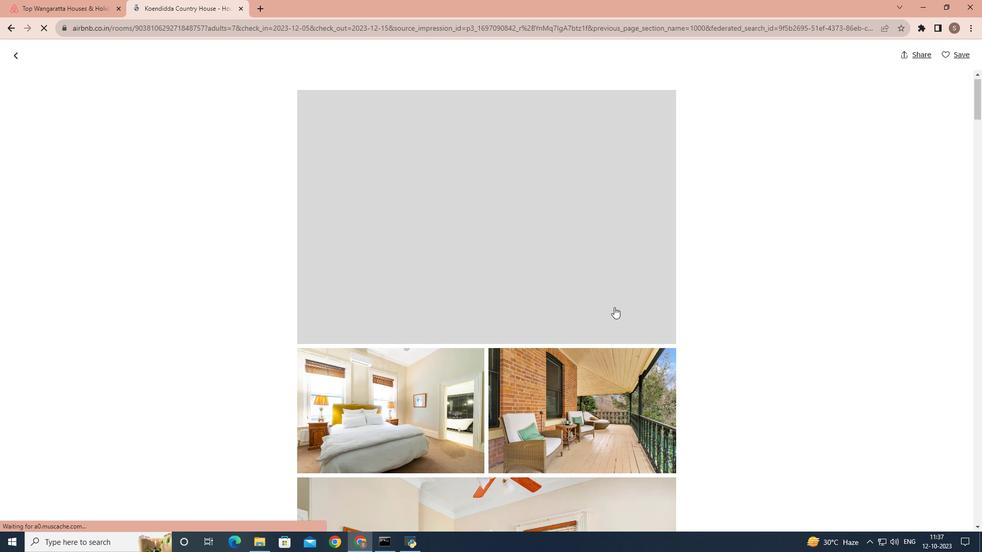 
Action: Mouse scrolled (614, 306) with delta (0, 0)
Screenshot: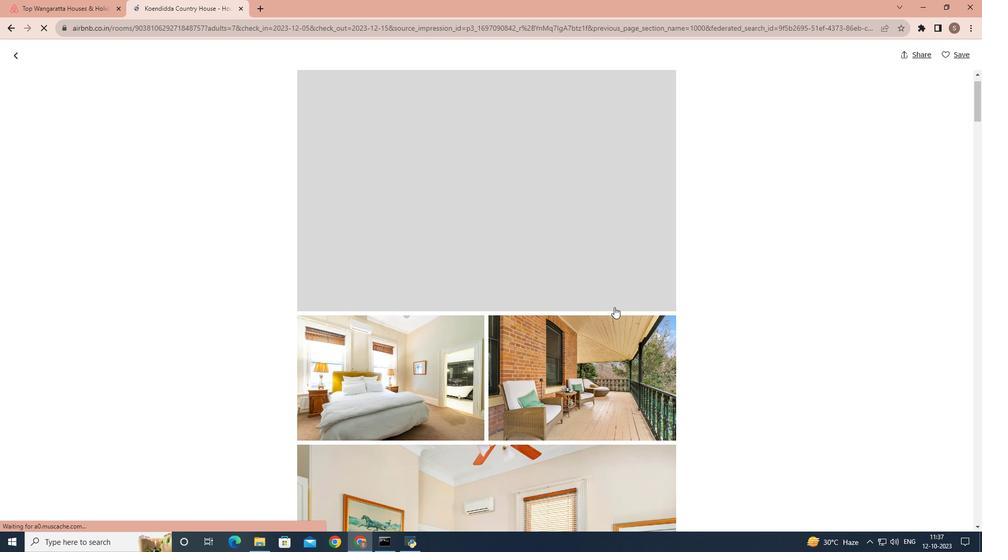 
Action: Mouse scrolled (614, 306) with delta (0, 0)
Screenshot: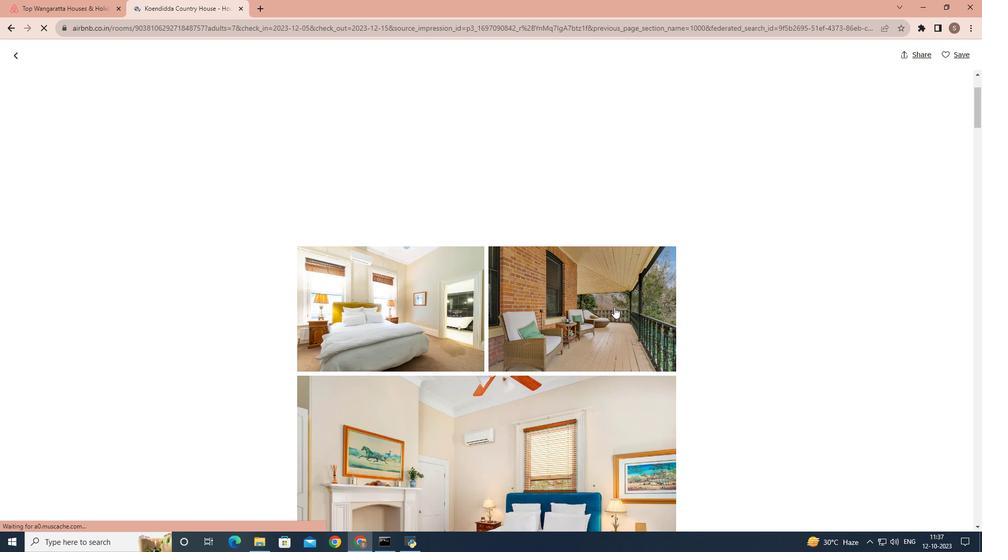 
Action: Mouse scrolled (614, 306) with delta (0, 0)
Screenshot: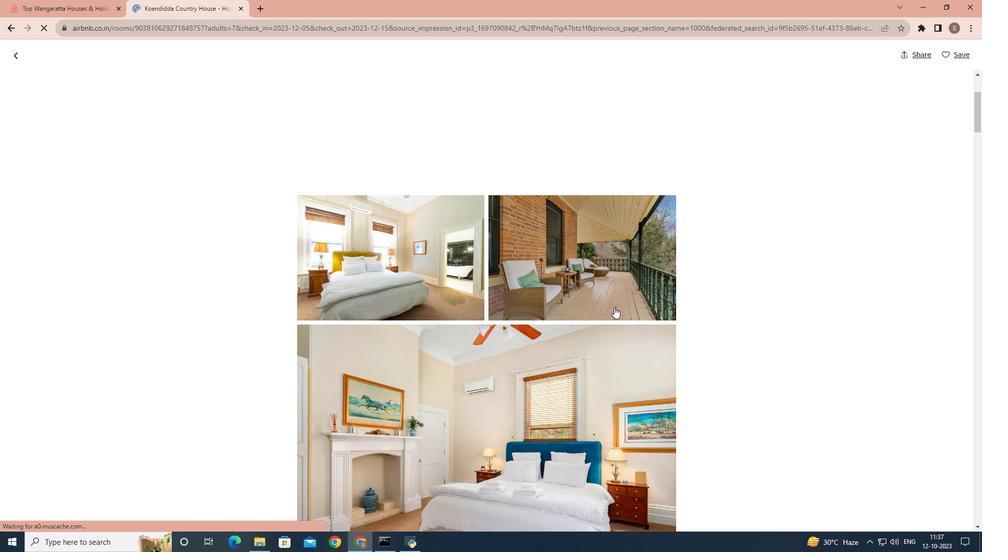 
Action: Mouse scrolled (614, 306) with delta (0, 0)
Screenshot: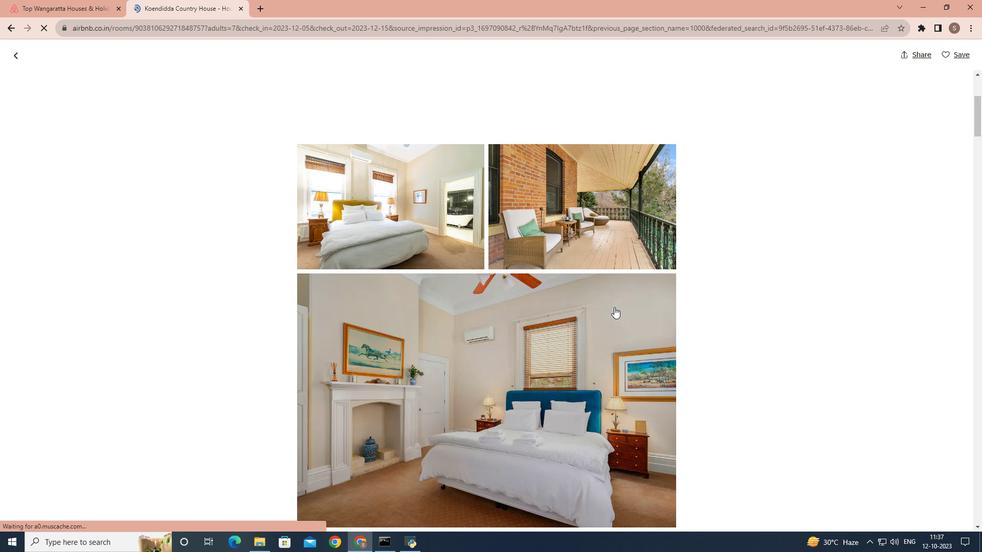 
Action: Mouse scrolled (614, 306) with delta (0, 0)
Screenshot: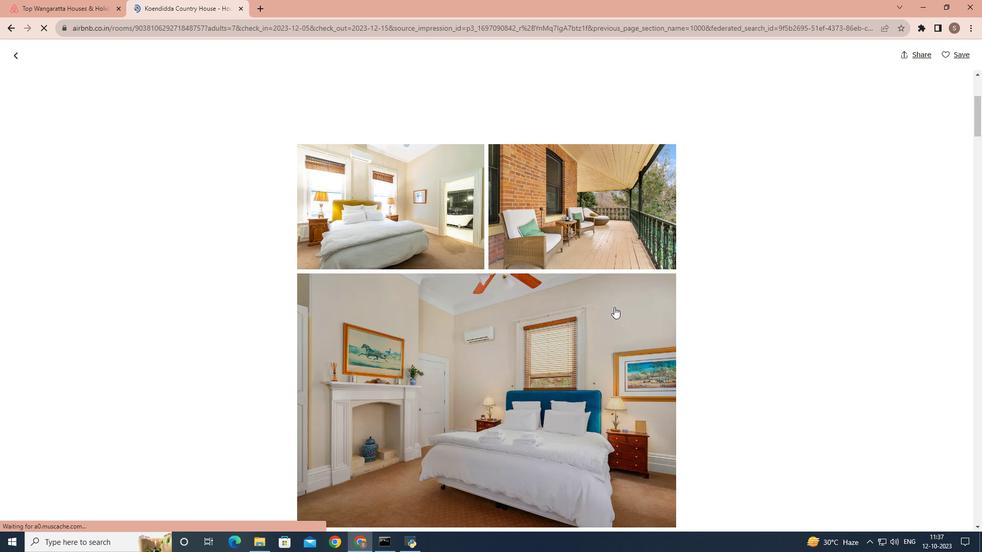 
Action: Mouse scrolled (614, 306) with delta (0, 0)
Screenshot: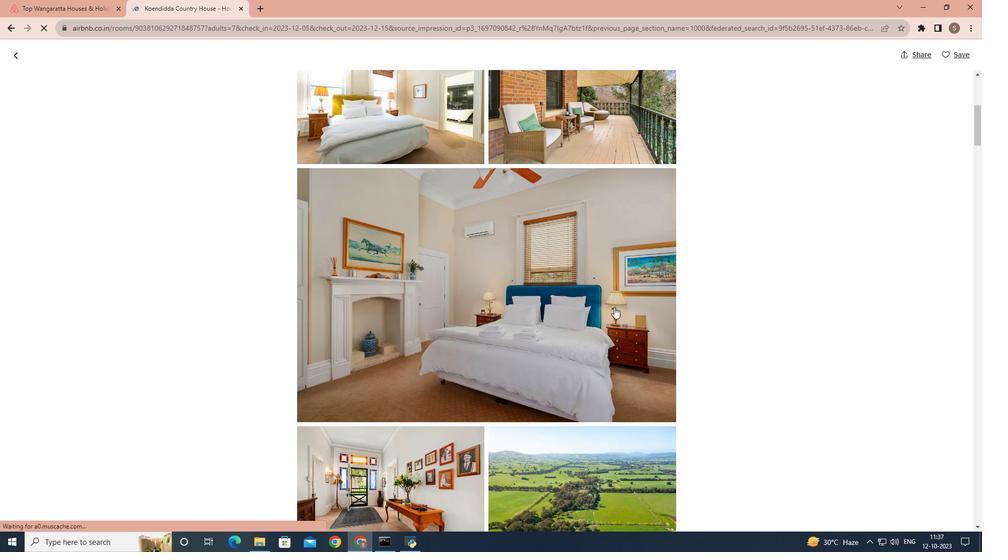 
Action: Mouse scrolled (614, 306) with delta (0, 0)
Screenshot: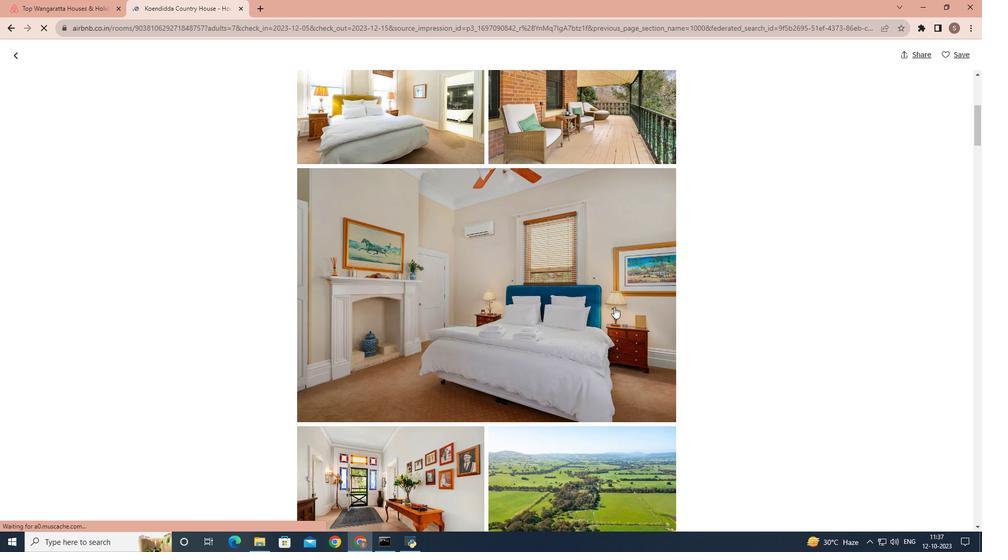 
Action: Mouse scrolled (614, 306) with delta (0, 0)
Screenshot: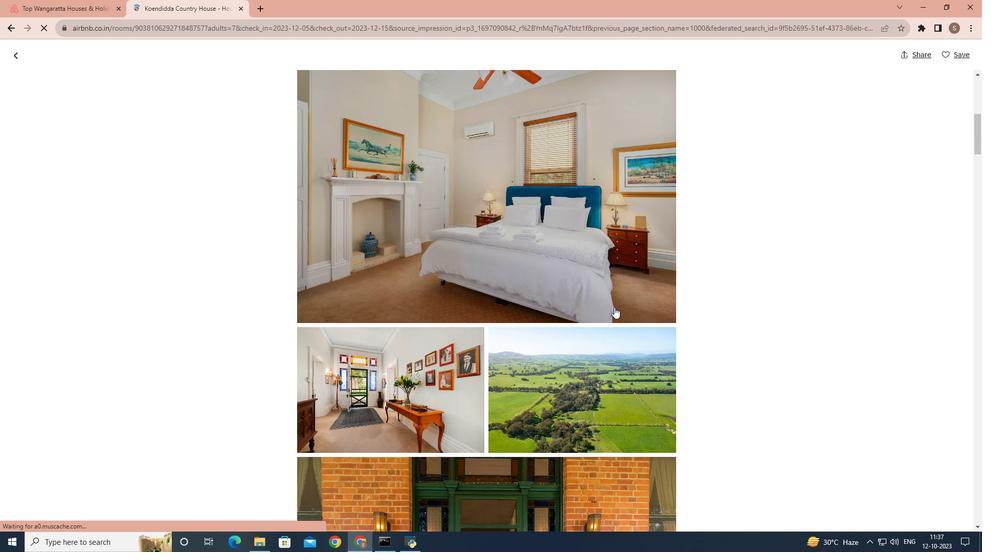 
Action: Mouse scrolled (614, 306) with delta (0, 0)
Screenshot: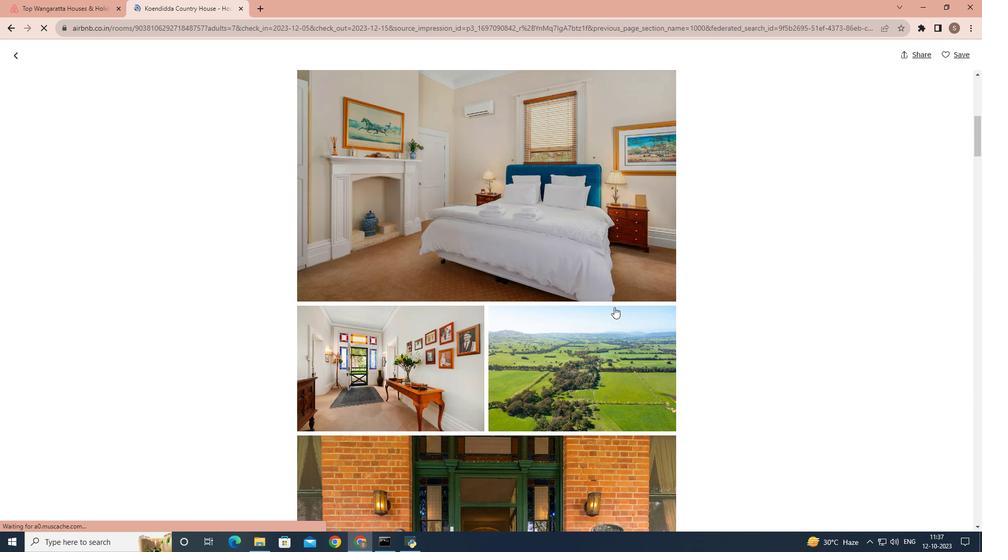 
Action: Mouse scrolled (614, 306) with delta (0, 0)
Screenshot: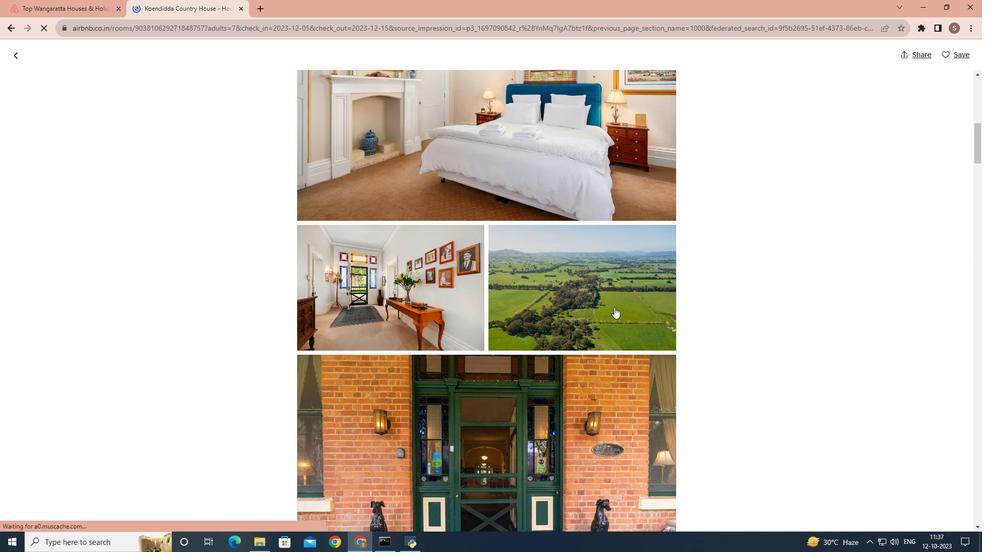 
Action: Mouse scrolled (614, 306) with delta (0, 0)
Screenshot: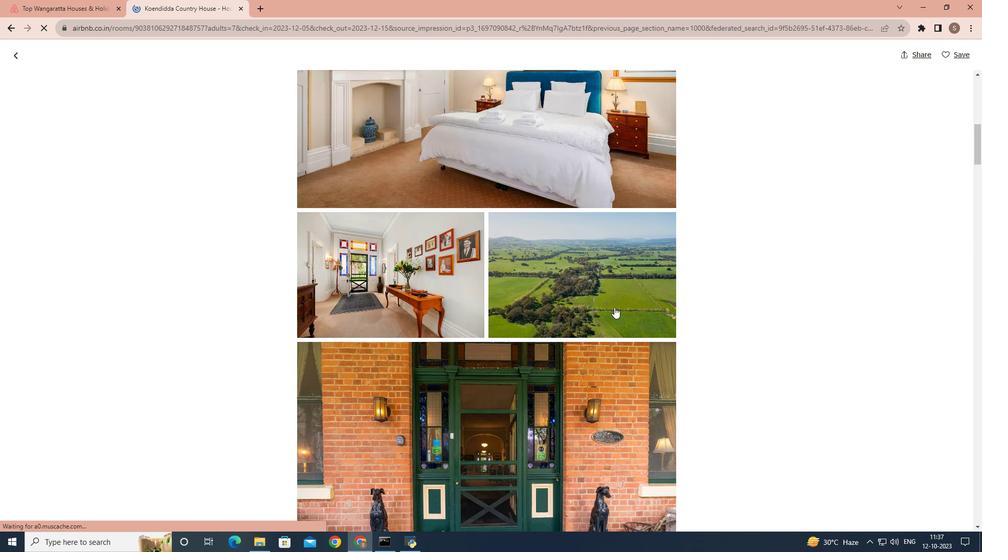 
Action: Mouse scrolled (614, 306) with delta (0, 0)
Screenshot: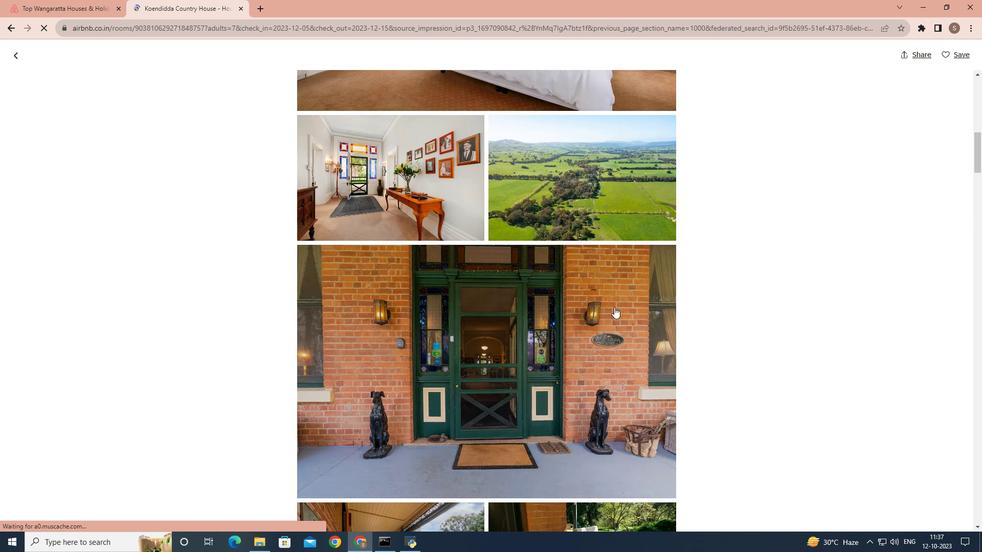 
Action: Mouse scrolled (614, 306) with delta (0, 0)
Screenshot: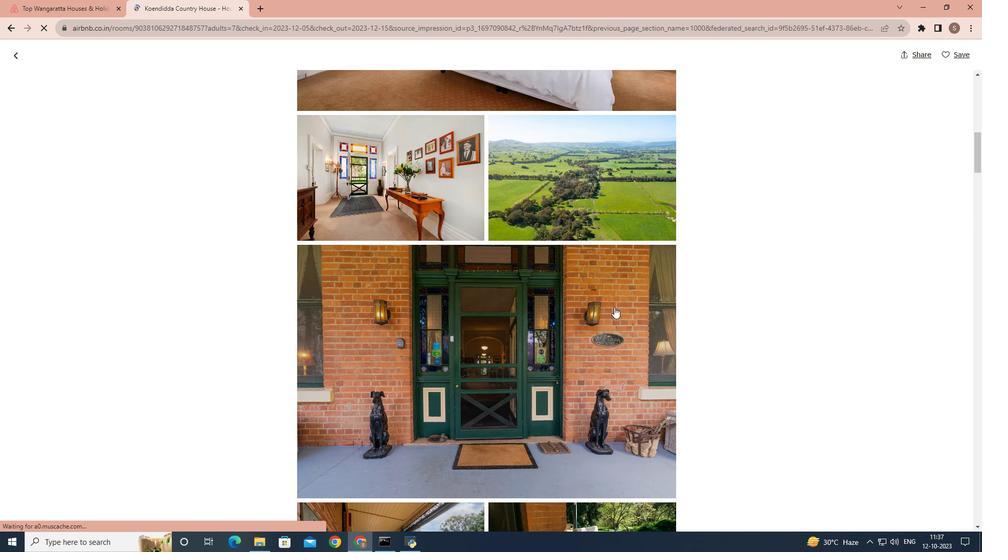 
Action: Mouse scrolled (614, 306) with delta (0, 0)
Screenshot: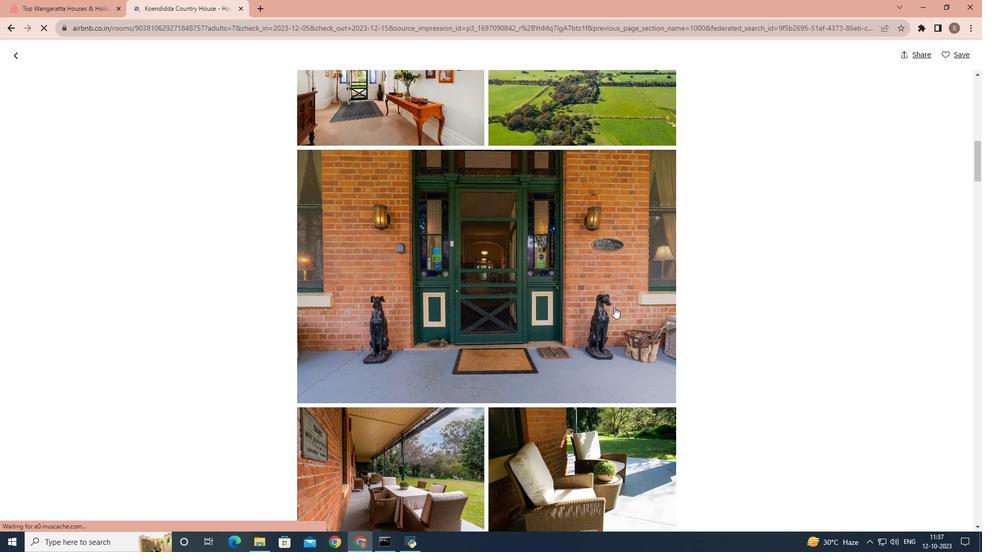 
Action: Mouse scrolled (614, 306) with delta (0, 0)
Screenshot: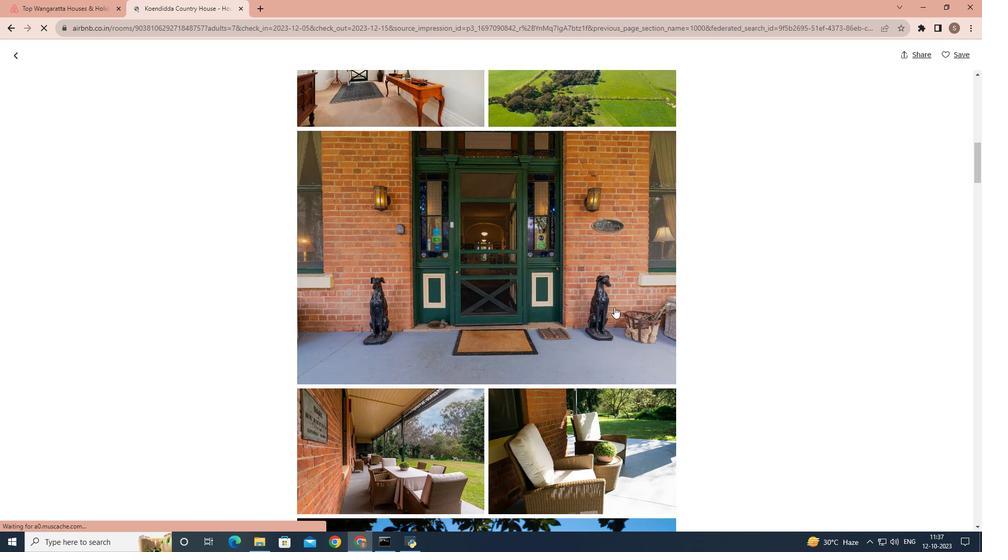 
Action: Mouse scrolled (614, 306) with delta (0, 0)
Screenshot: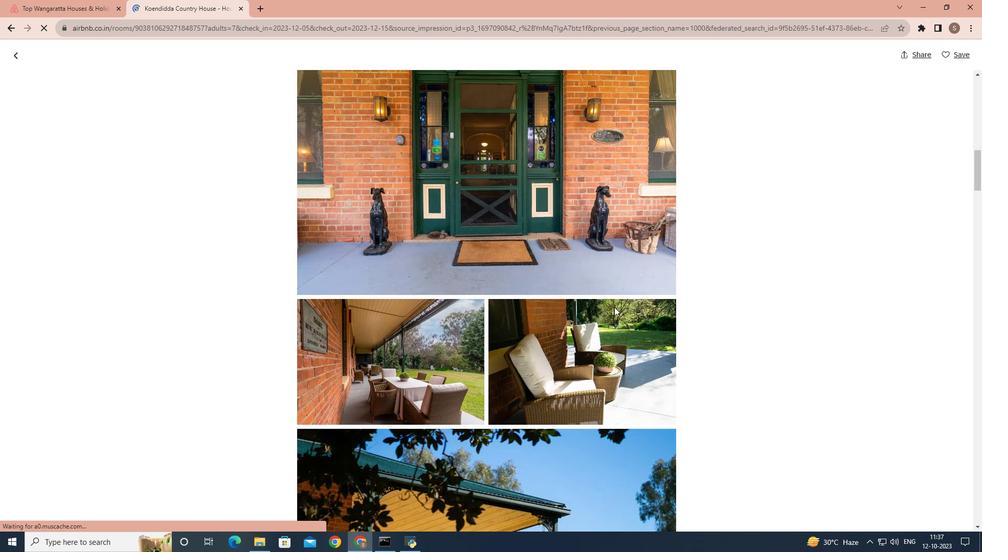 
Action: Mouse scrolled (614, 306) with delta (0, 0)
Screenshot: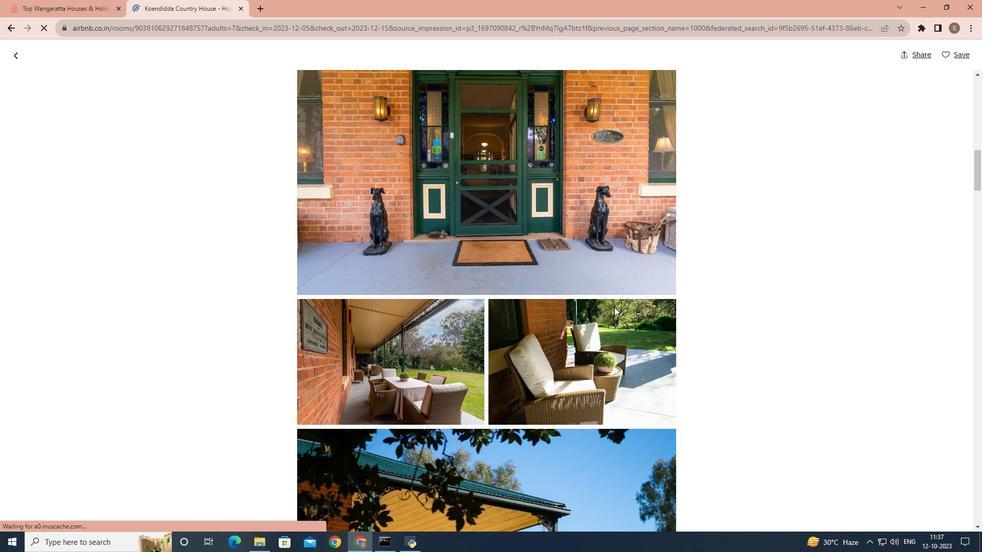 
Action: Mouse scrolled (614, 306) with delta (0, 0)
Screenshot: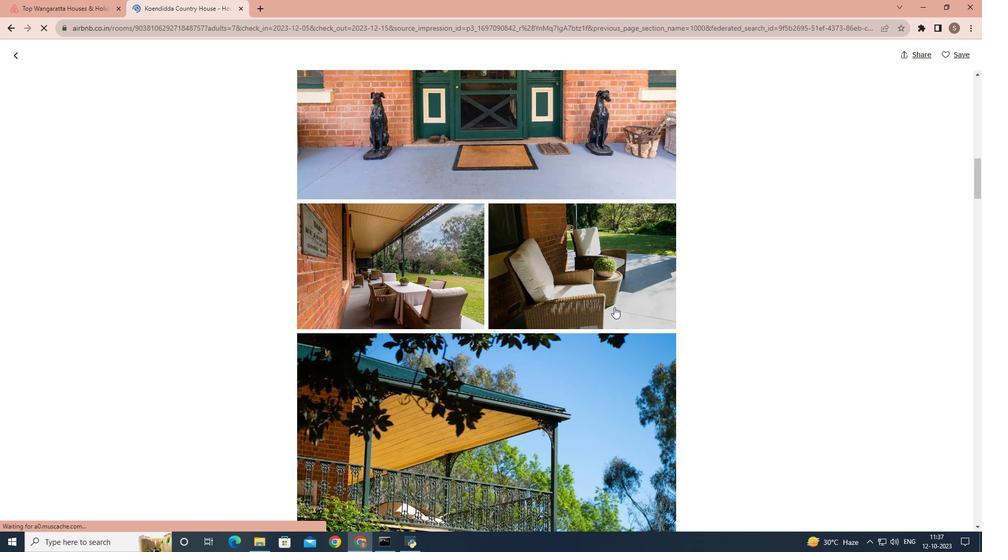 
Action: Mouse scrolled (614, 306) with delta (0, 0)
Screenshot: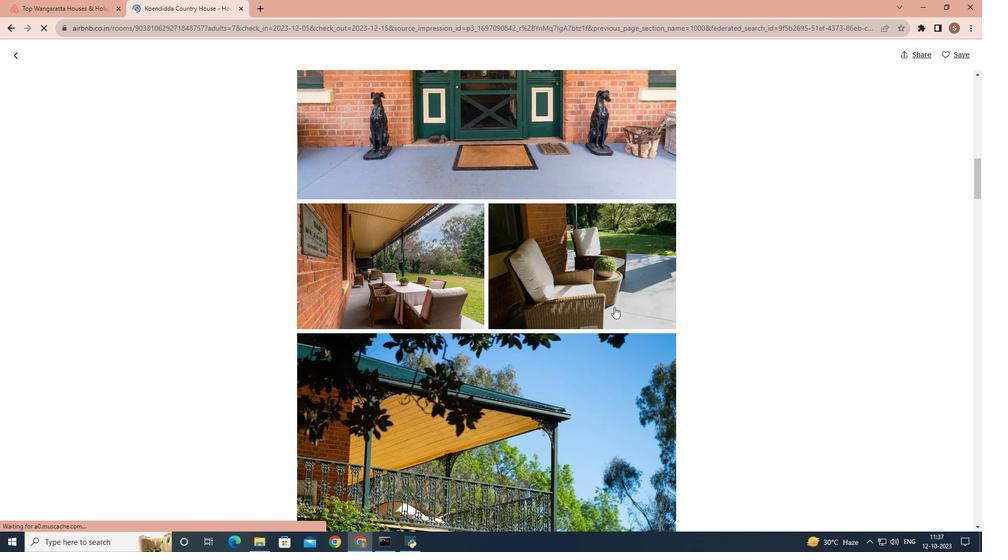 
Action: Mouse scrolled (614, 306) with delta (0, 0)
Screenshot: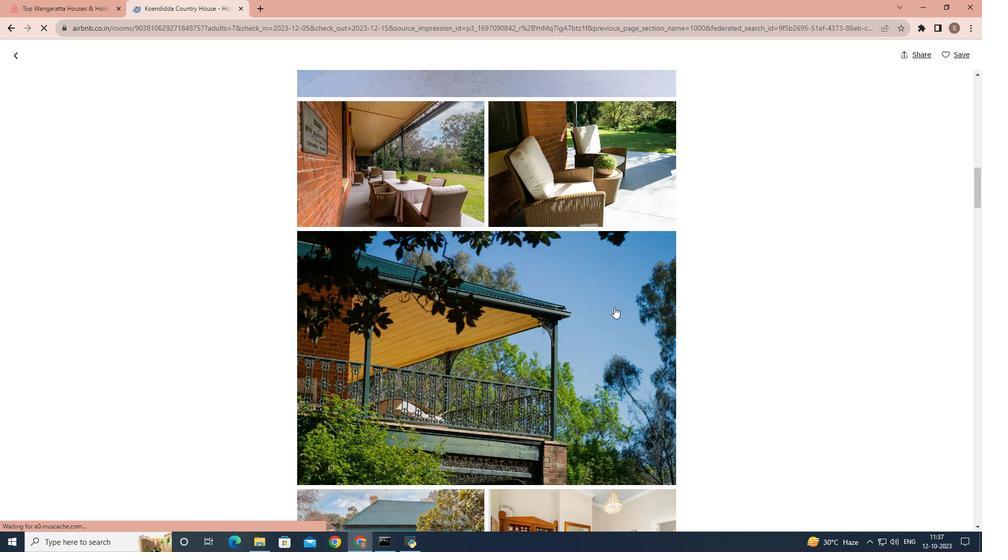 
Action: Mouse scrolled (614, 306) with delta (0, 0)
Screenshot: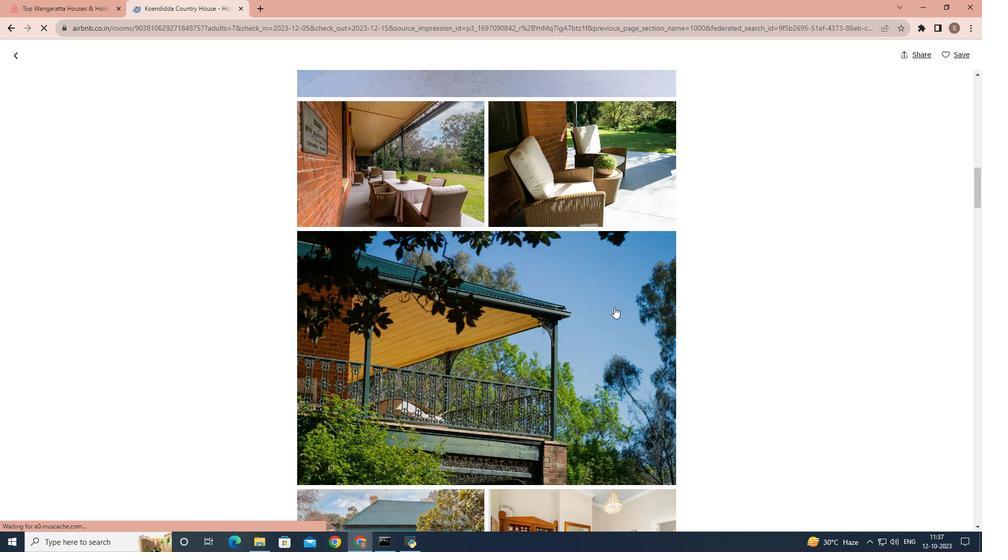 
Action: Mouse scrolled (614, 306) with delta (0, 0)
Screenshot: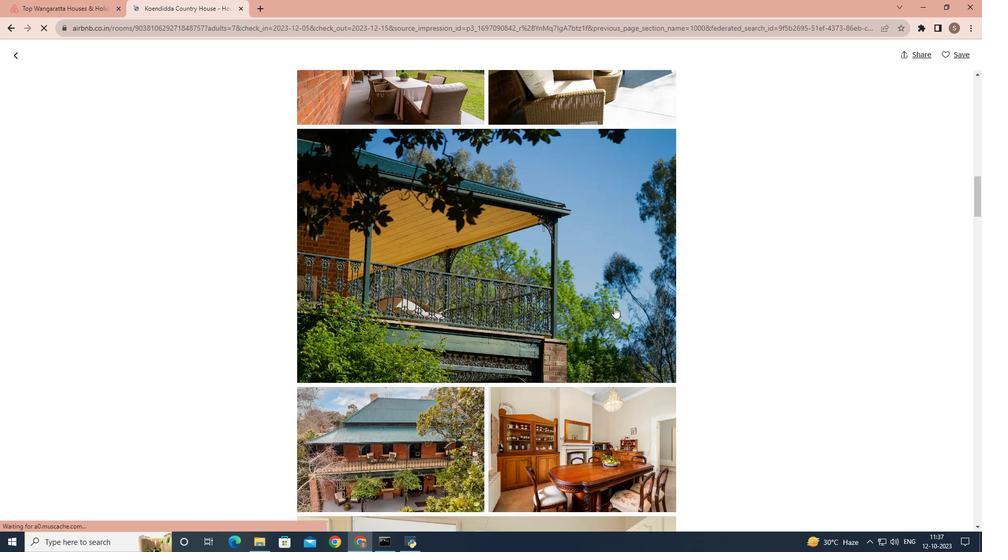 
Action: Mouse scrolled (614, 306) with delta (0, 0)
Screenshot: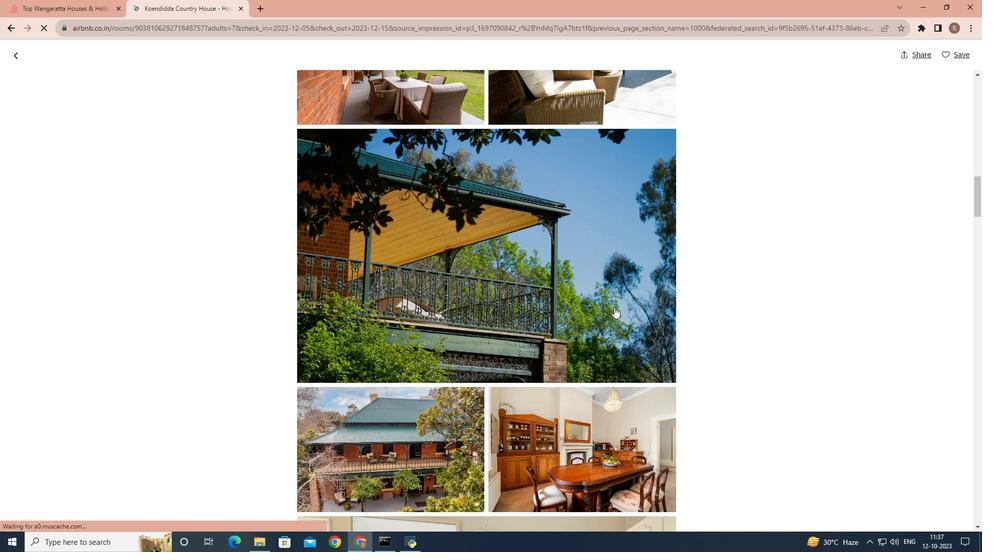 
Action: Mouse scrolled (614, 306) with delta (0, 0)
Screenshot: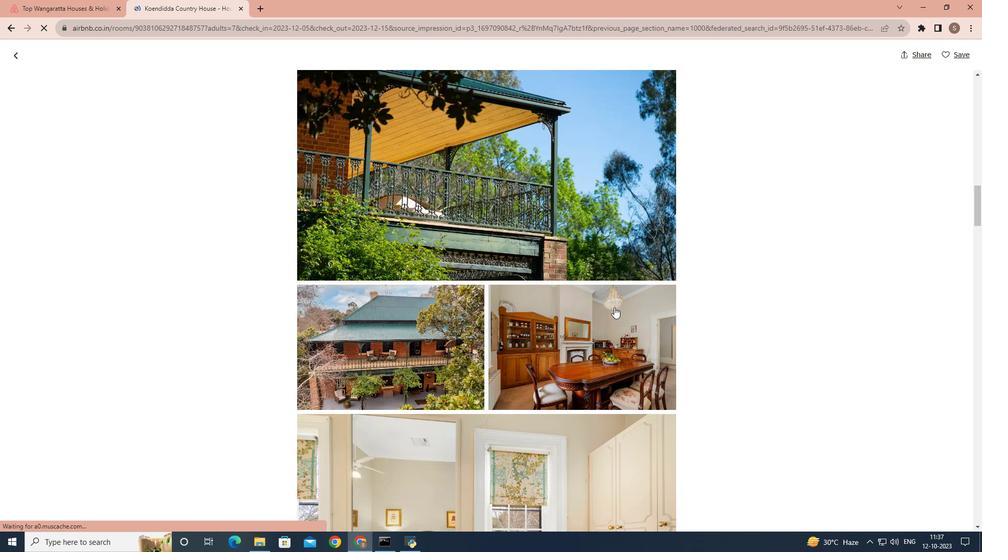 
Action: Mouse scrolled (614, 306) with delta (0, 0)
Screenshot: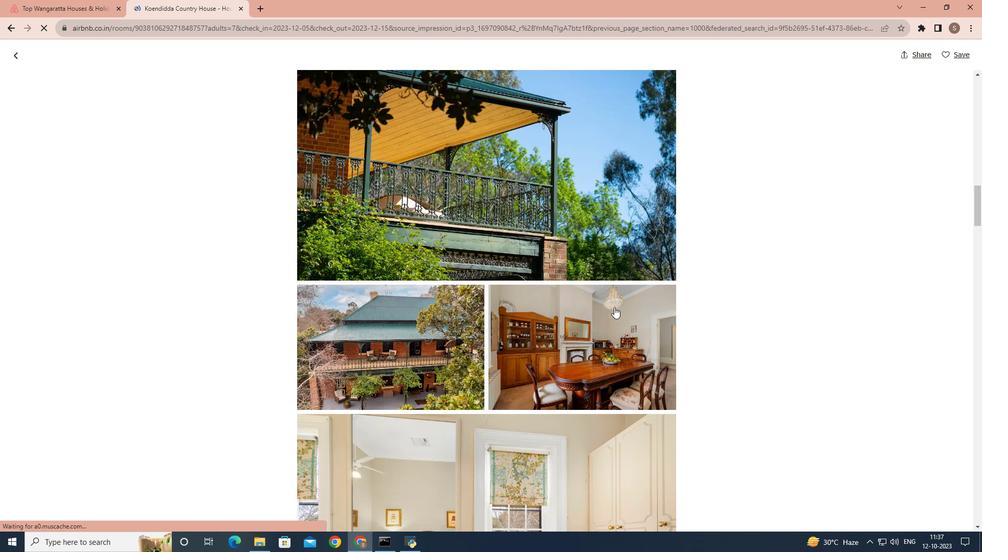 
Action: Mouse scrolled (614, 306) with delta (0, 0)
Screenshot: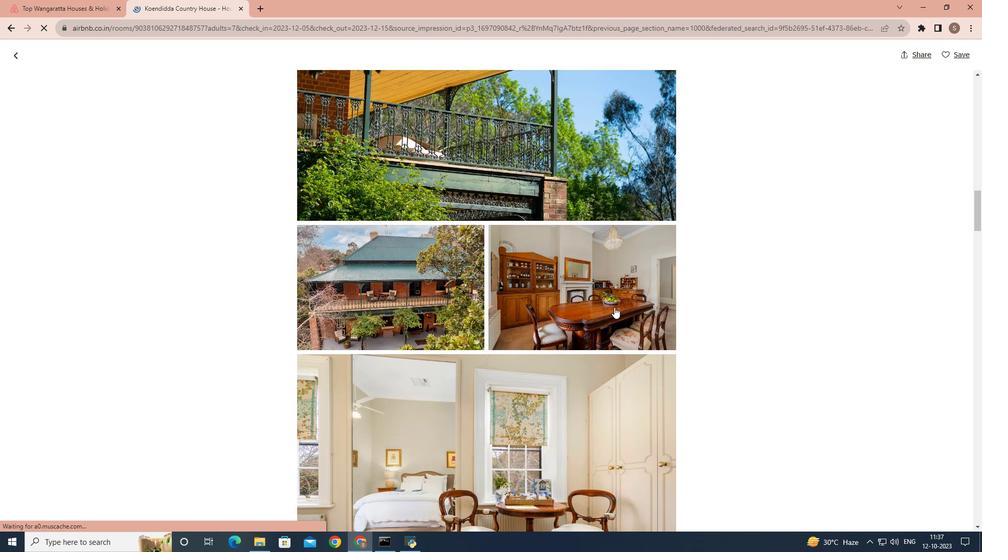
Action: Mouse scrolled (614, 306) with delta (0, 0)
Screenshot: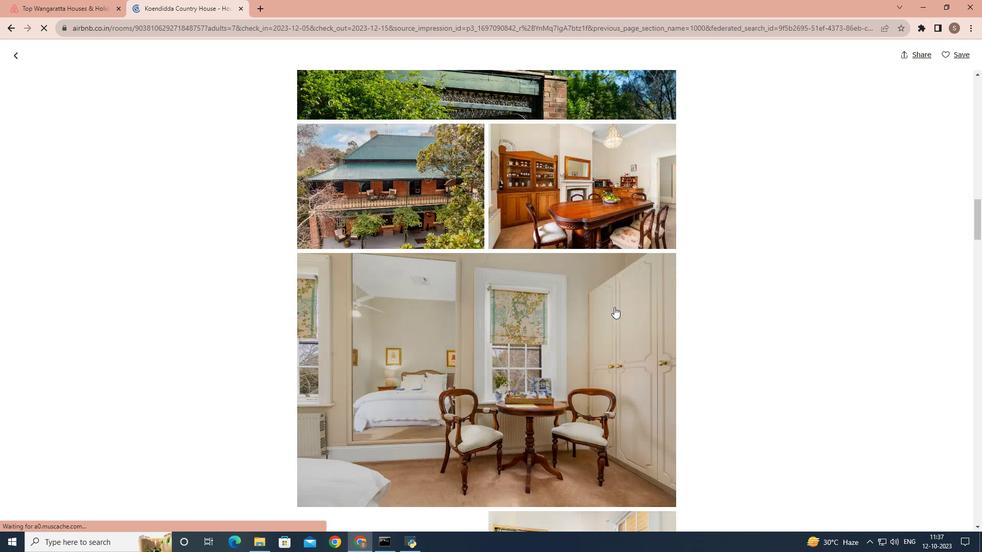 
Action: Mouse scrolled (614, 306) with delta (0, 0)
Screenshot: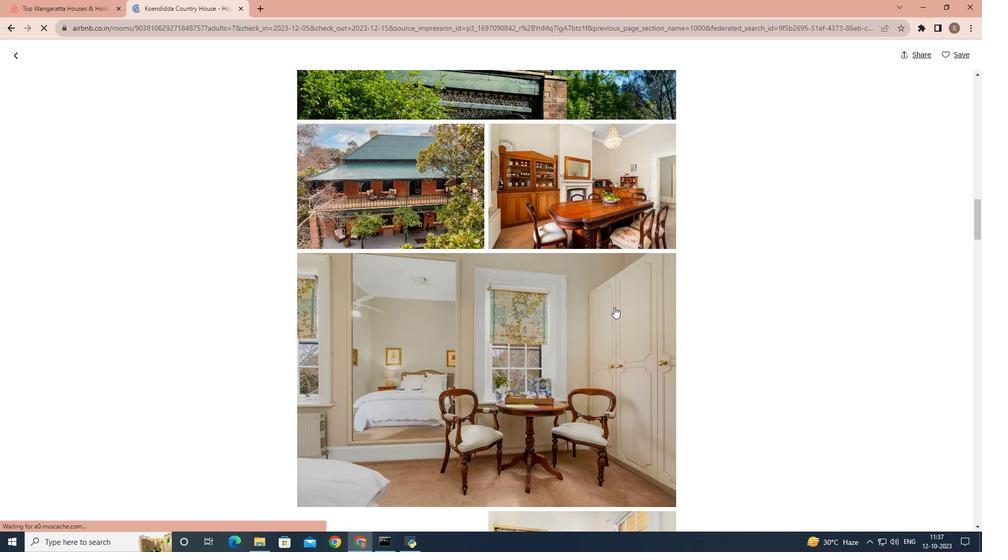 
Action: Mouse scrolled (614, 306) with delta (0, 0)
Screenshot: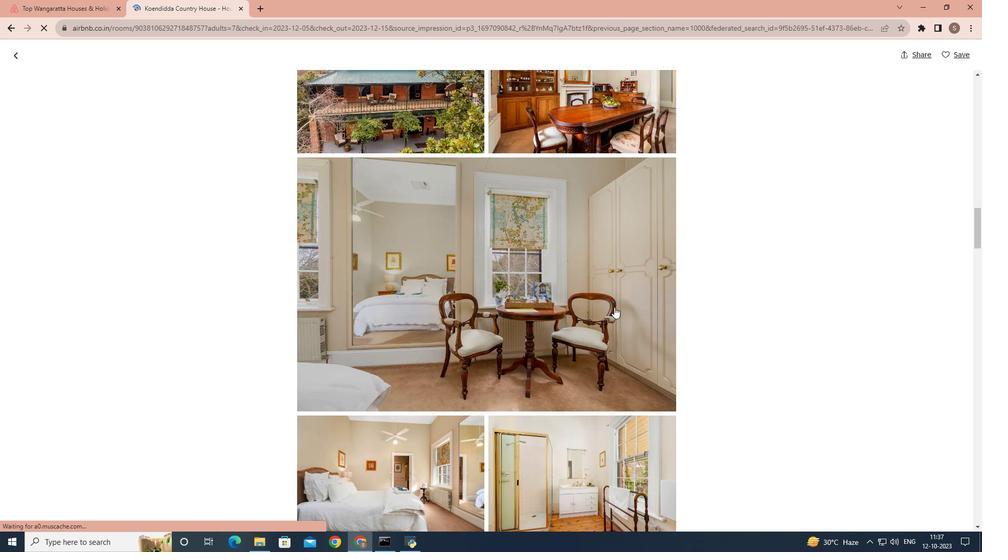 
Action: Mouse scrolled (614, 306) with delta (0, 0)
Screenshot: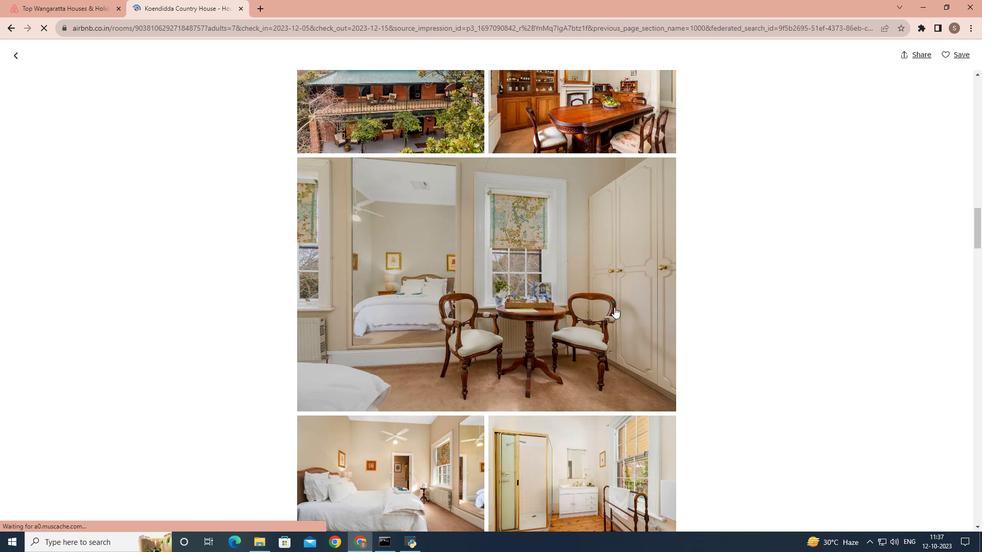 
Action: Mouse scrolled (614, 306) with delta (0, 0)
Screenshot: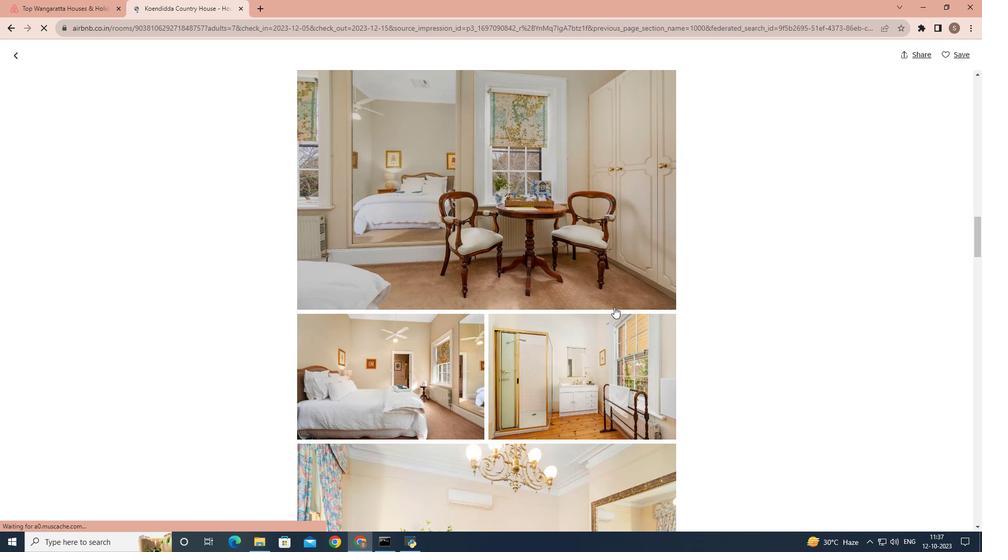 
Action: Mouse scrolled (614, 306) with delta (0, 0)
Screenshot: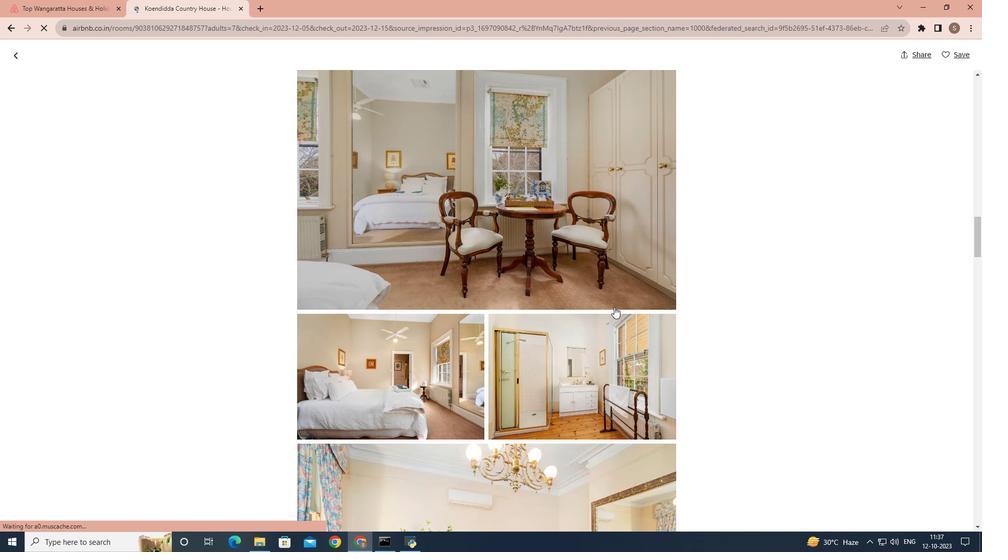 
Action: Mouse scrolled (614, 306) with delta (0, 0)
Screenshot: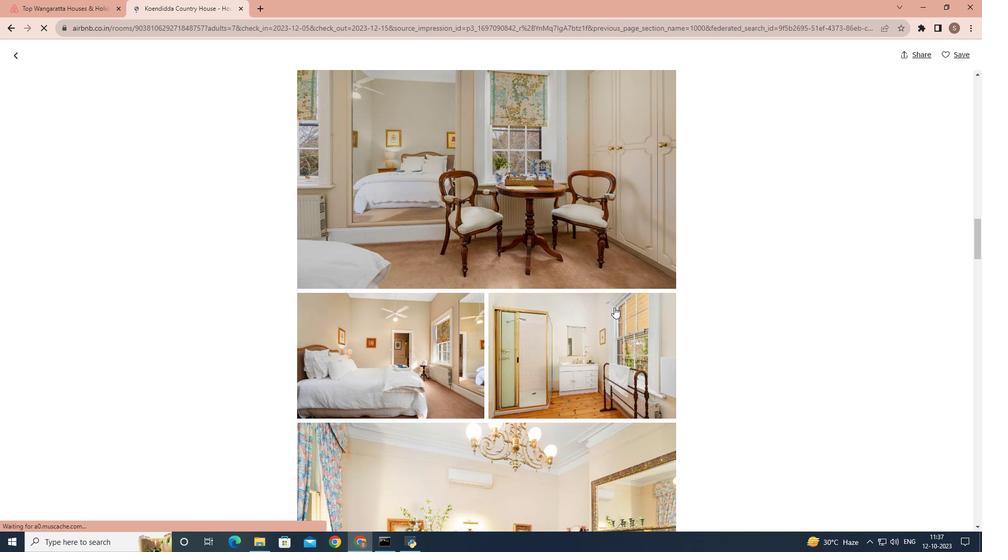 
Action: Mouse scrolled (614, 306) with delta (0, 0)
Screenshot: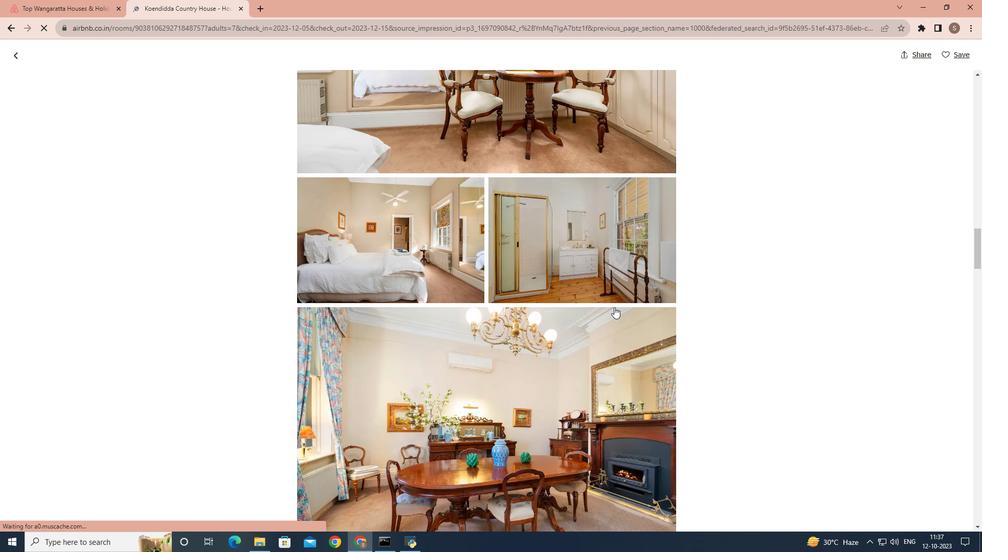 
Action: Mouse scrolled (614, 306) with delta (0, 0)
Screenshot: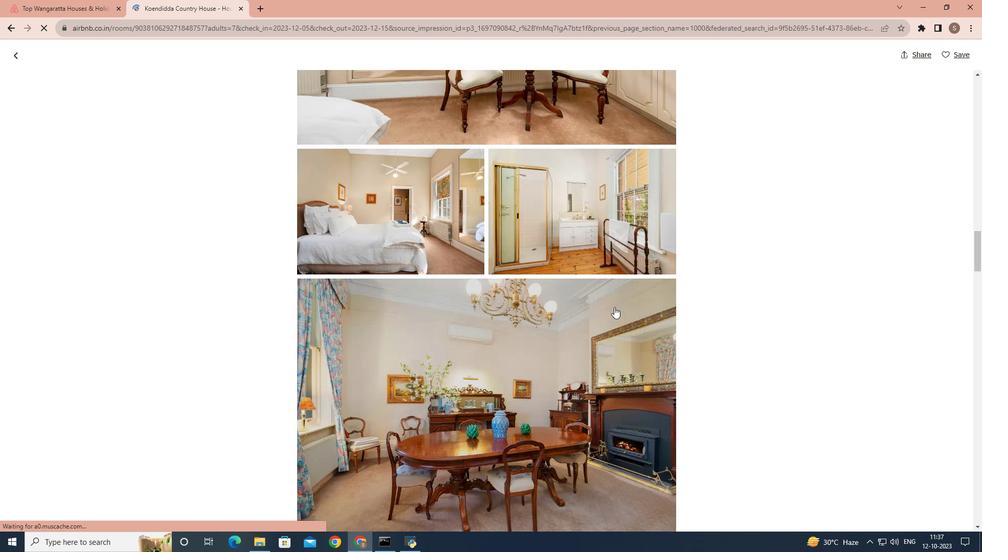
Action: Mouse scrolled (614, 306) with delta (0, 0)
Screenshot: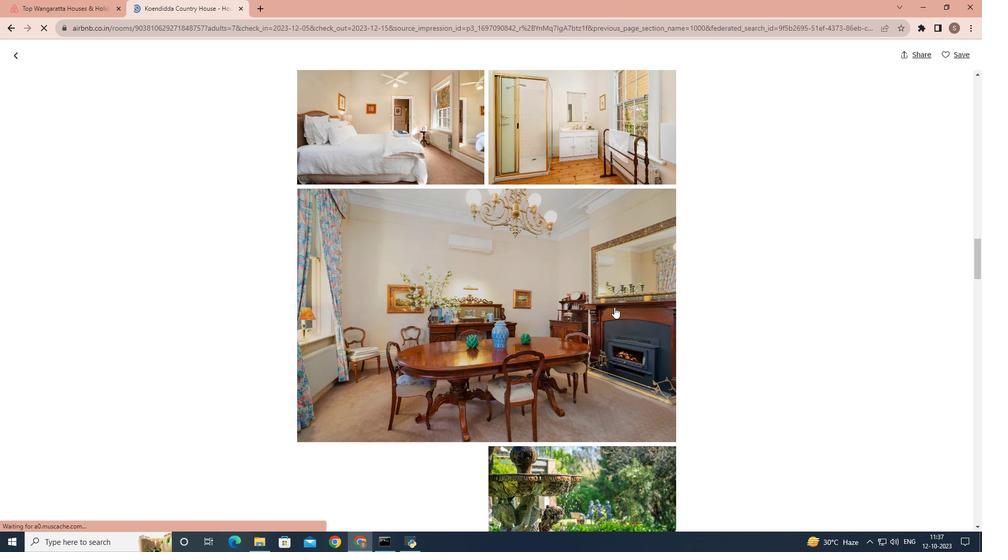 
Action: Mouse scrolled (614, 306) with delta (0, 0)
Screenshot: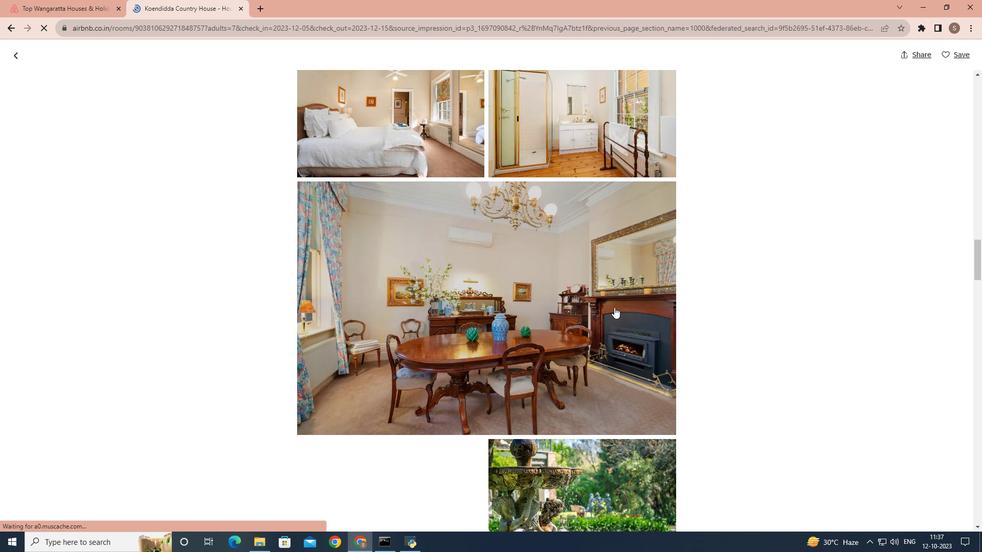 
Action: Mouse scrolled (614, 306) with delta (0, 0)
Screenshot: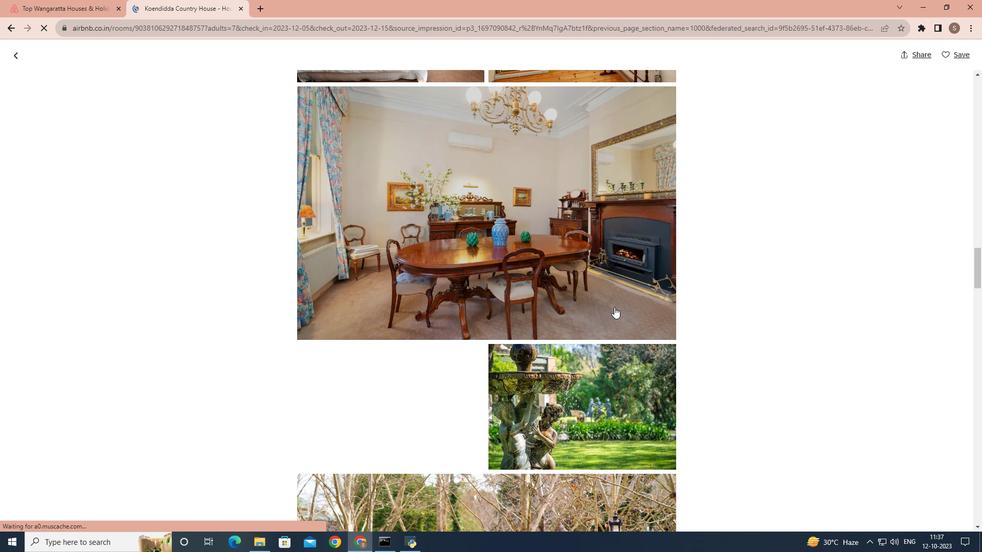 
Action: Mouse scrolled (614, 306) with delta (0, 0)
Screenshot: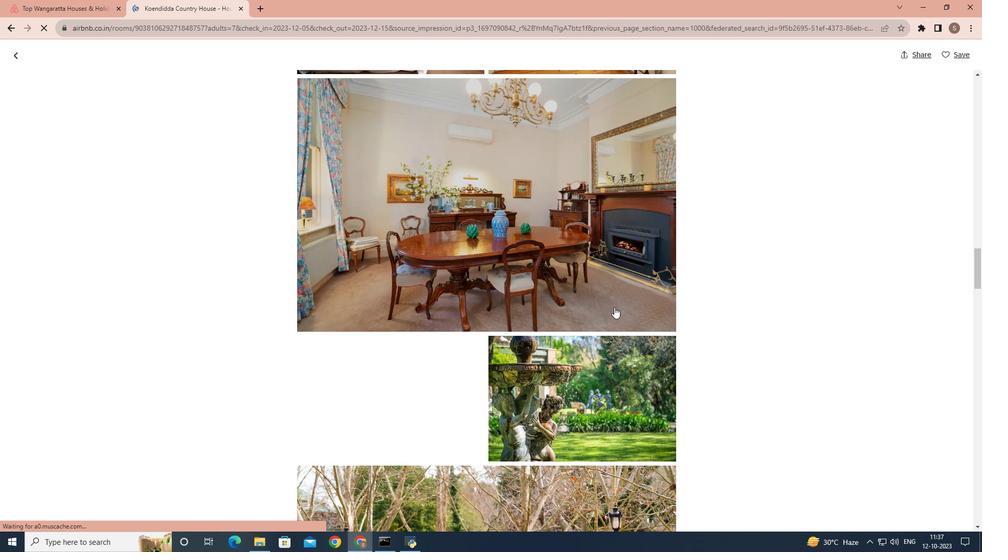 
Action: Mouse scrolled (614, 306) with delta (0, 0)
Screenshot: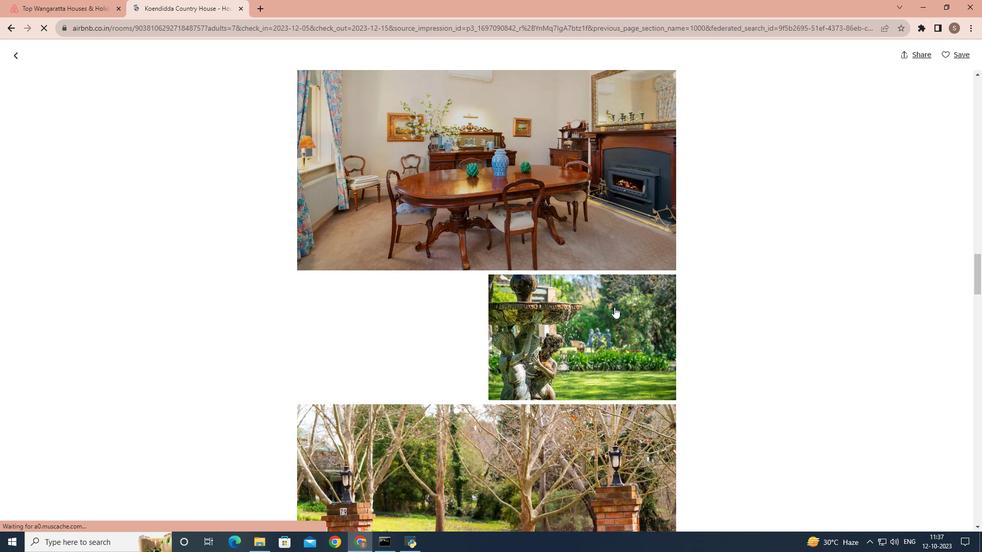 
Action: Mouse scrolled (614, 306) with delta (0, 0)
Screenshot: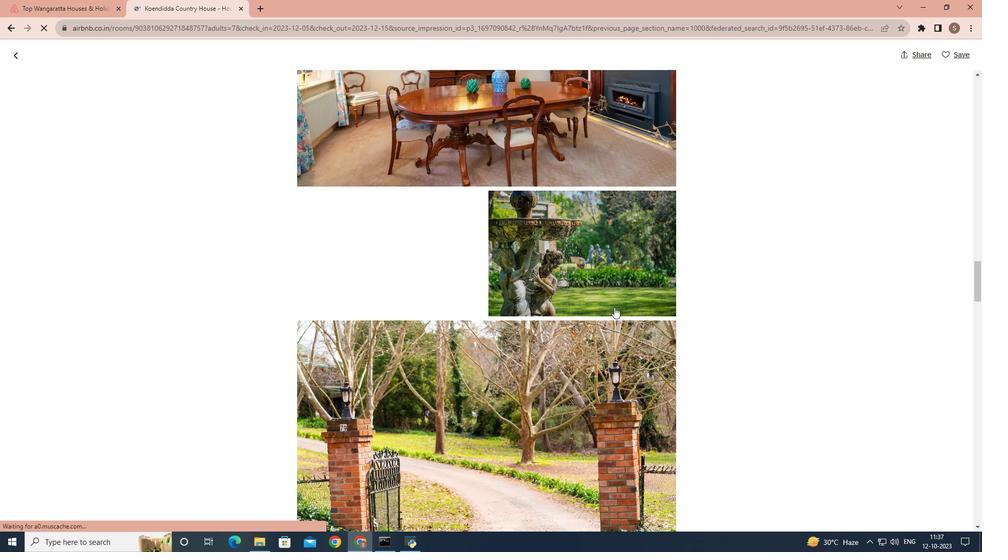 
Action: Mouse scrolled (614, 306) with delta (0, 0)
Screenshot: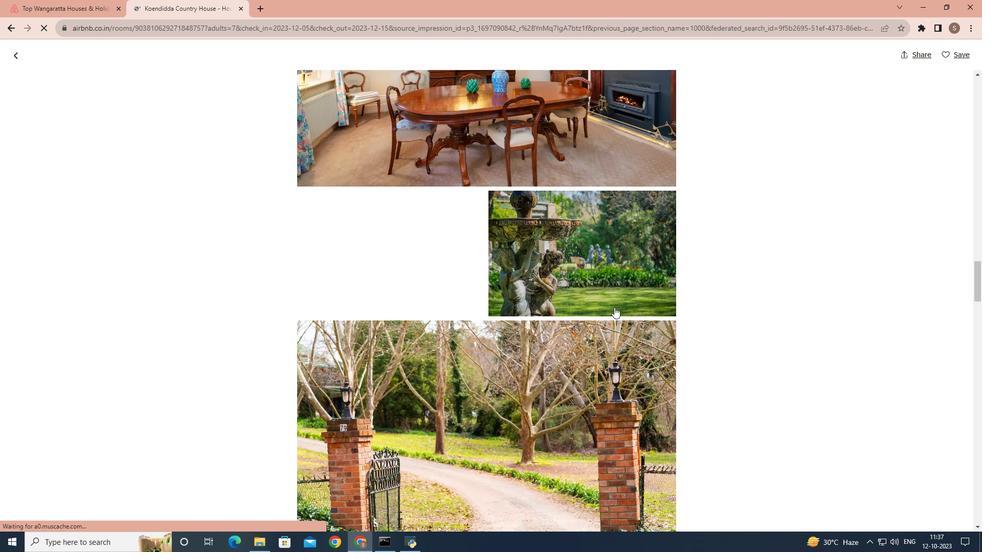 
Action: Mouse scrolled (614, 306) with delta (0, 0)
Screenshot: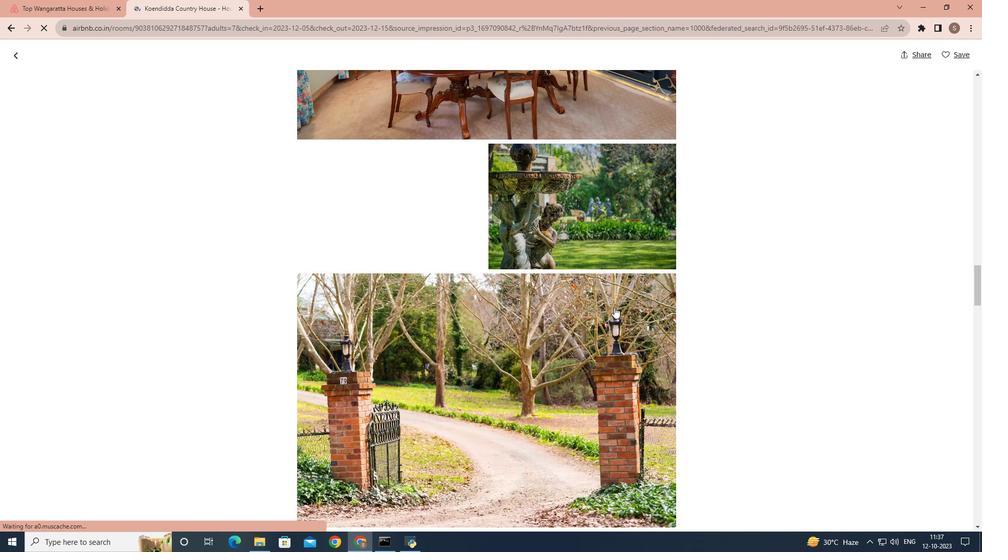 
Action: Mouse scrolled (614, 306) with delta (0, 0)
Screenshot: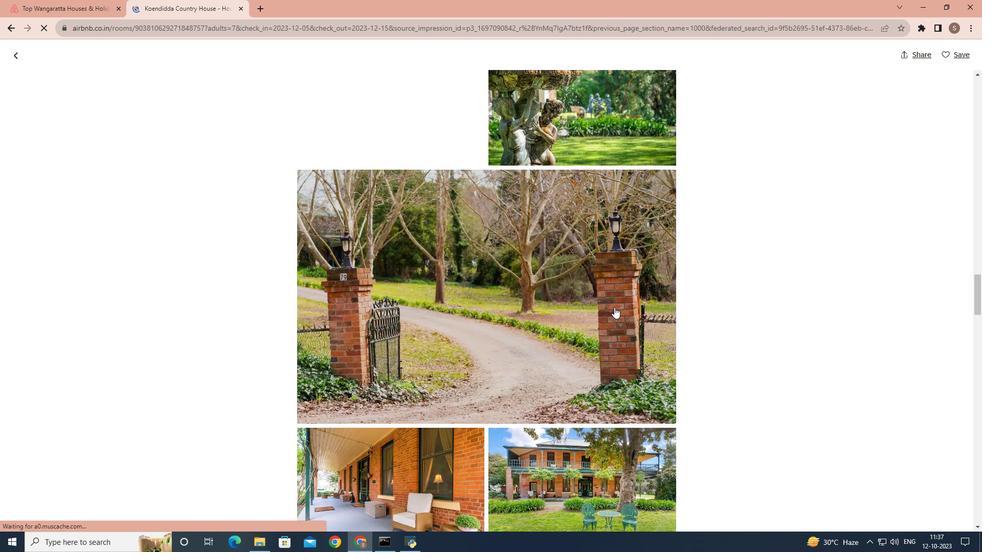 
Action: Mouse scrolled (614, 306) with delta (0, 0)
Screenshot: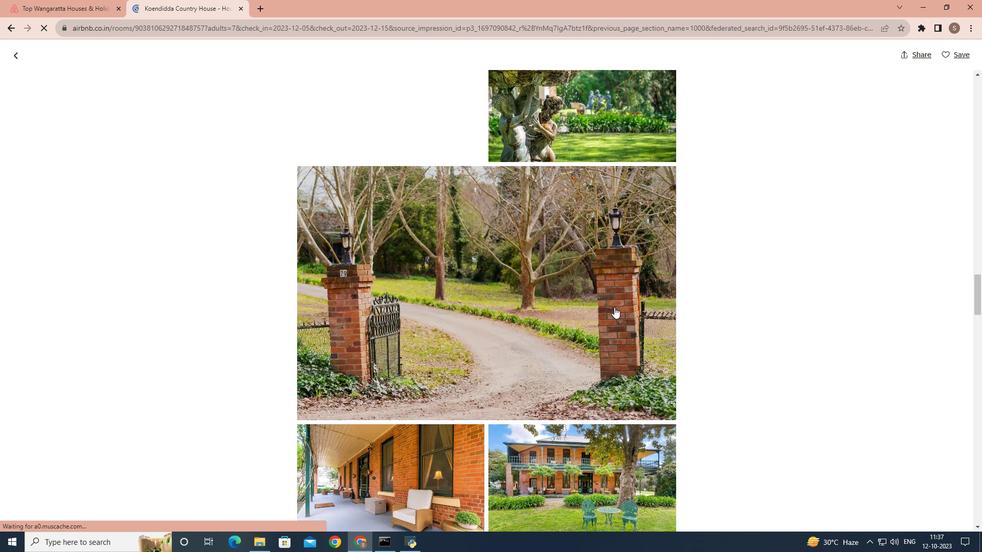 
Action: Mouse scrolled (614, 306) with delta (0, 0)
Screenshot: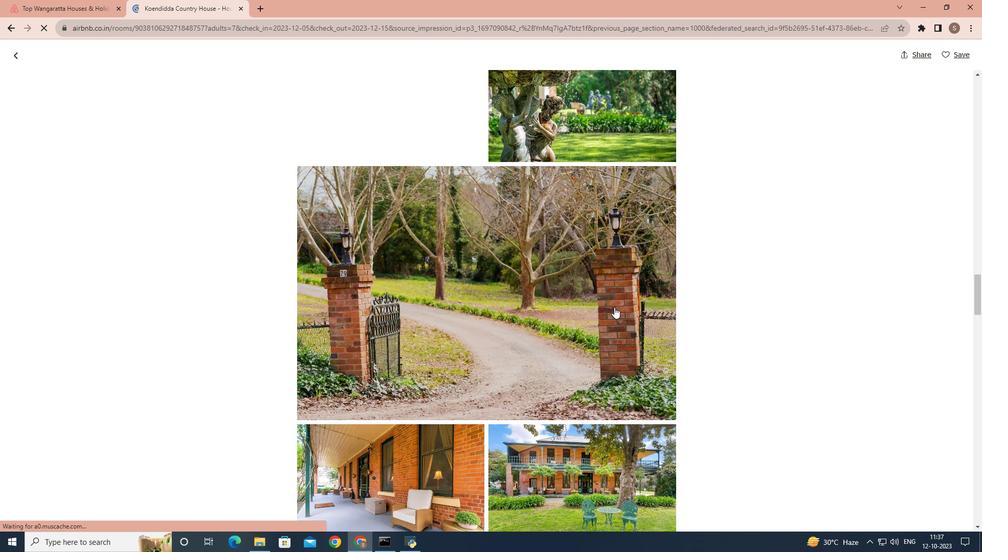 
Action: Mouse scrolled (614, 307) with delta (0, 0)
Screenshot: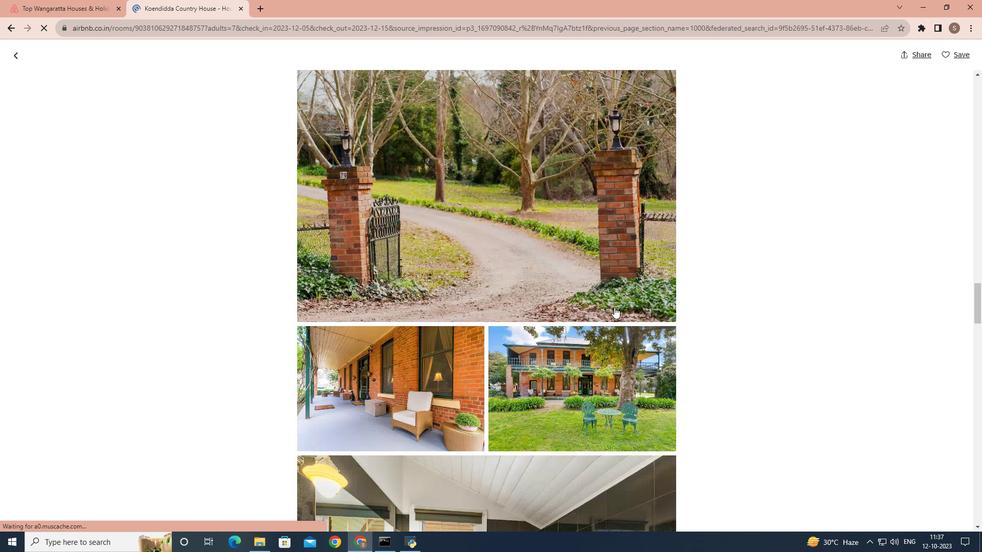 
Action: Mouse scrolled (614, 306) with delta (0, 0)
Screenshot: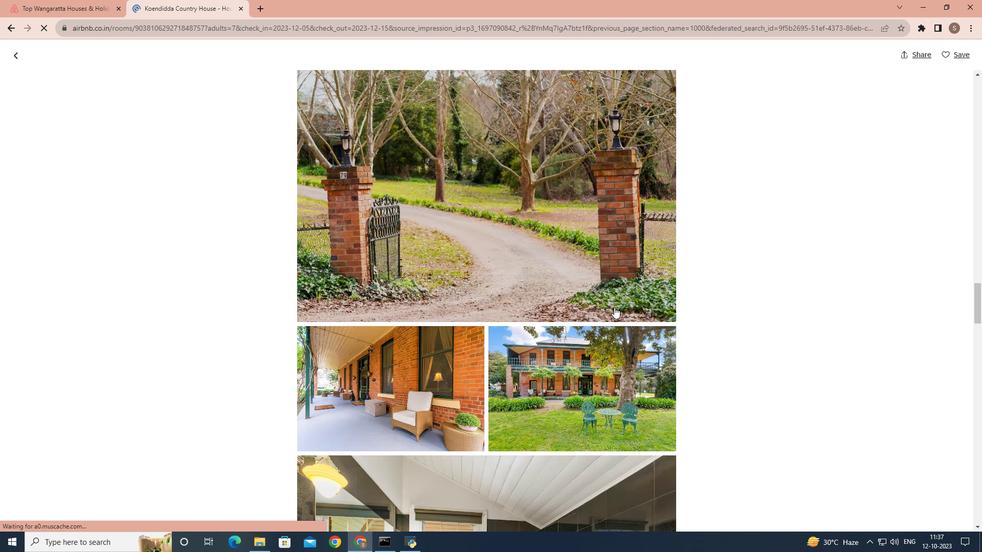 
Action: Mouse scrolled (614, 306) with delta (0, 0)
Screenshot: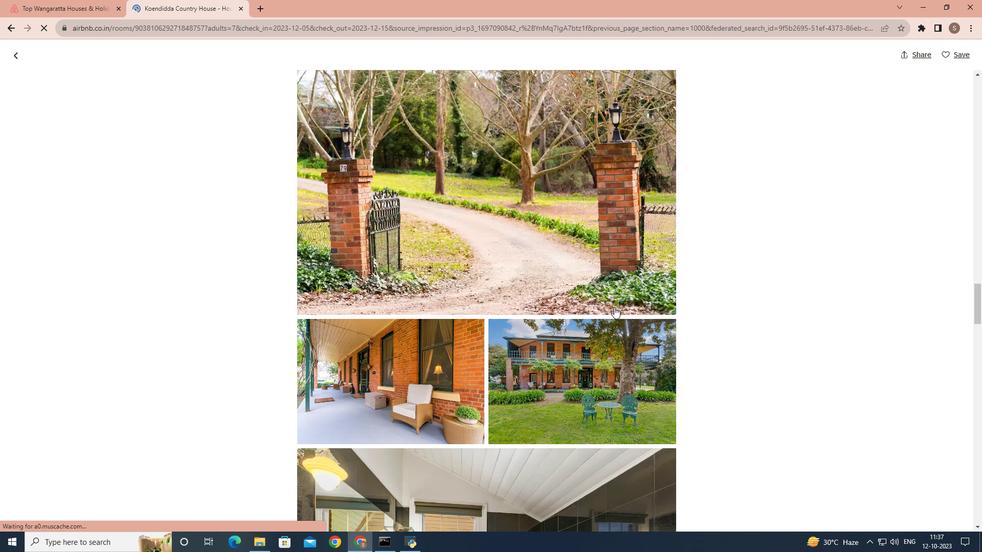 
Action: Mouse scrolled (614, 306) with delta (0, 0)
Screenshot: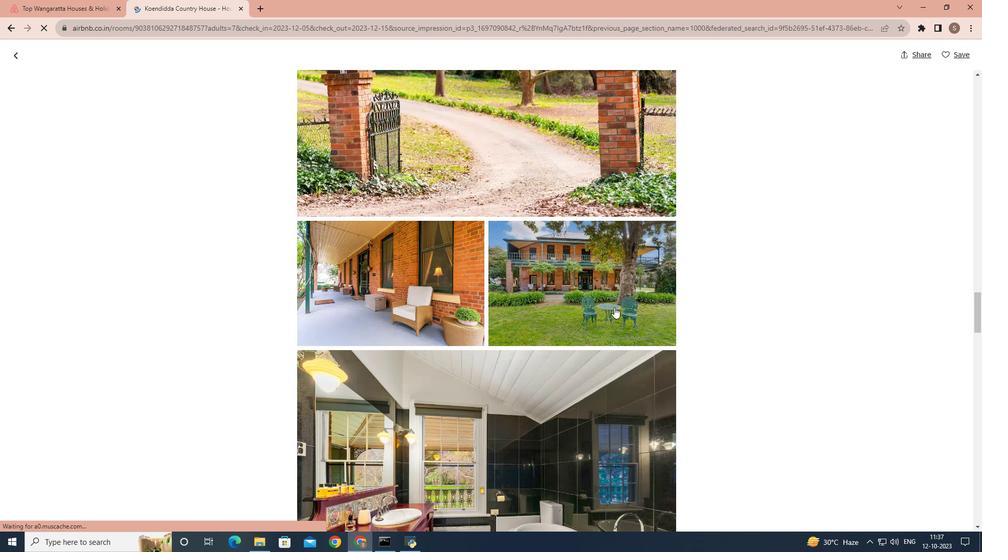 
Action: Mouse scrolled (614, 306) with delta (0, 0)
Screenshot: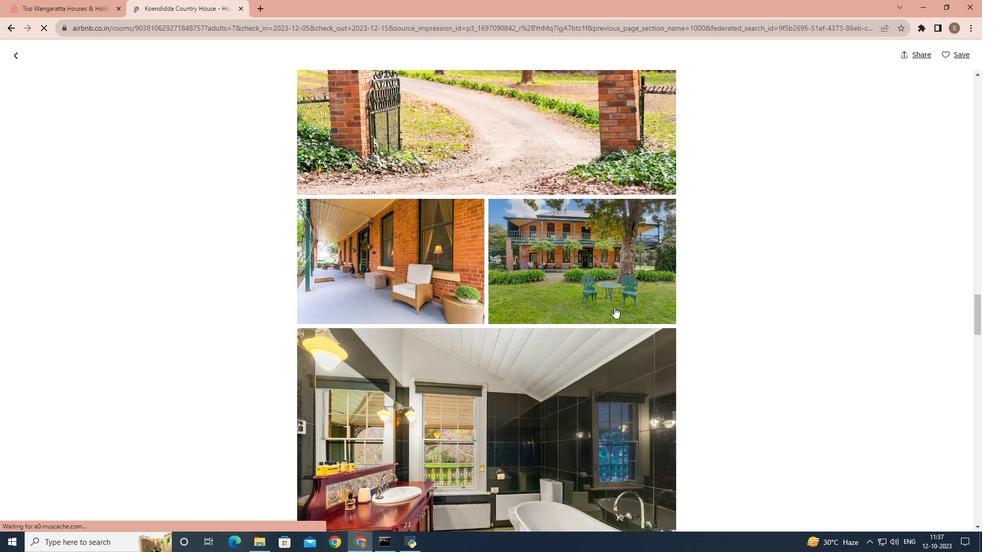 
Action: Mouse scrolled (614, 306) with delta (0, 0)
Screenshot: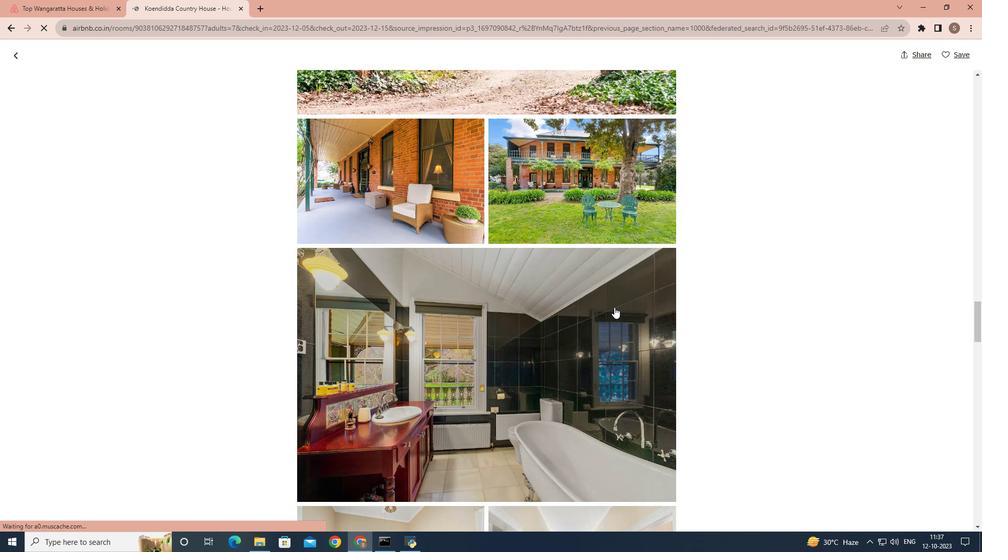 
Action: Mouse scrolled (614, 306) with delta (0, 0)
Screenshot: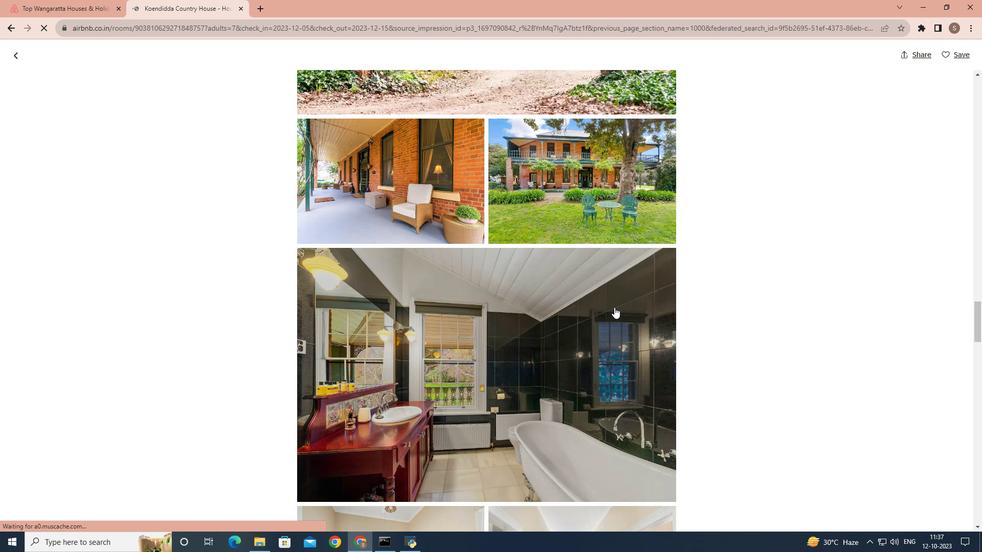 
Action: Mouse scrolled (614, 306) with delta (0, 0)
Screenshot: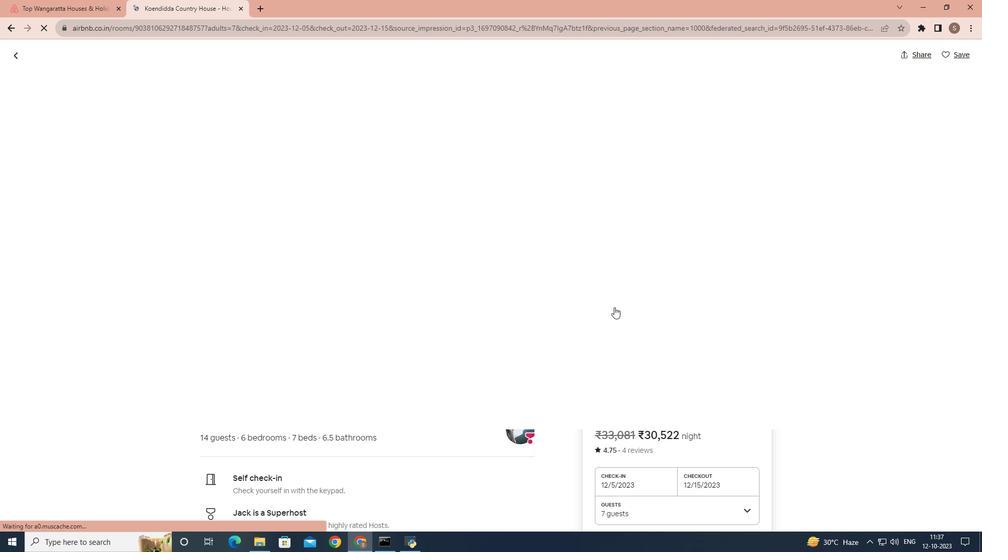 
Action: Mouse scrolled (614, 306) with delta (0, 0)
Screenshot: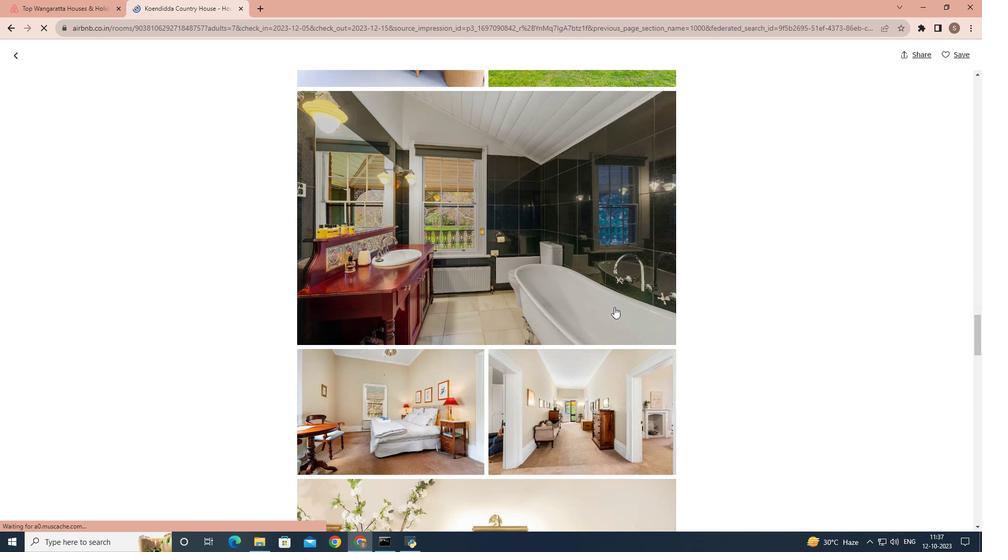 
Action: Mouse scrolled (614, 306) with delta (0, 0)
Screenshot: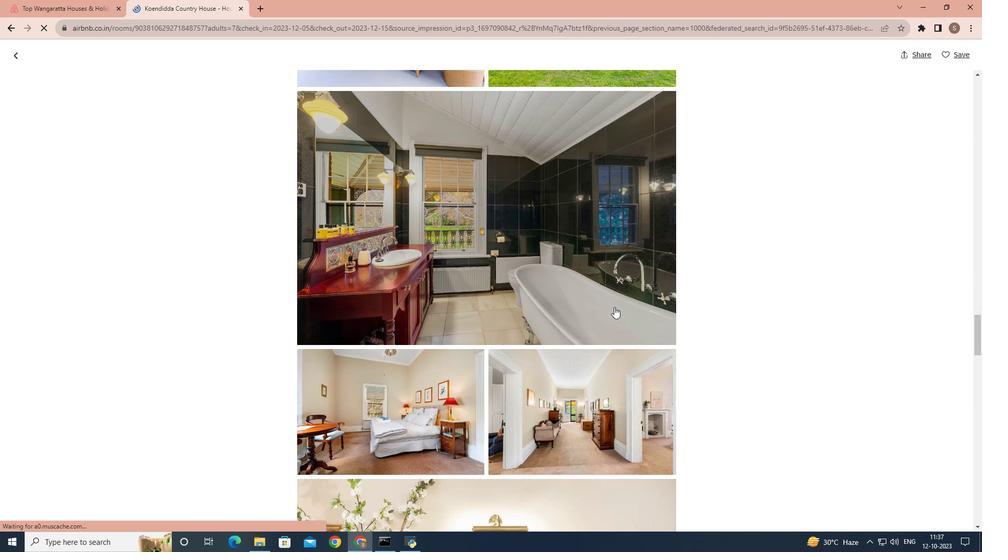 
Action: Mouse scrolled (614, 306) with delta (0, 0)
Screenshot: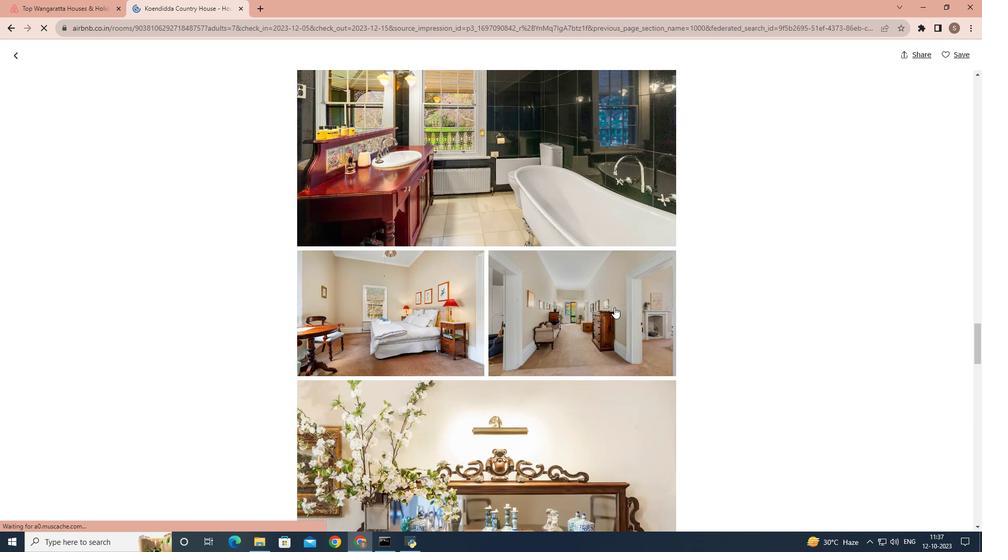 
Action: Mouse scrolled (614, 306) with delta (0, 0)
Screenshot: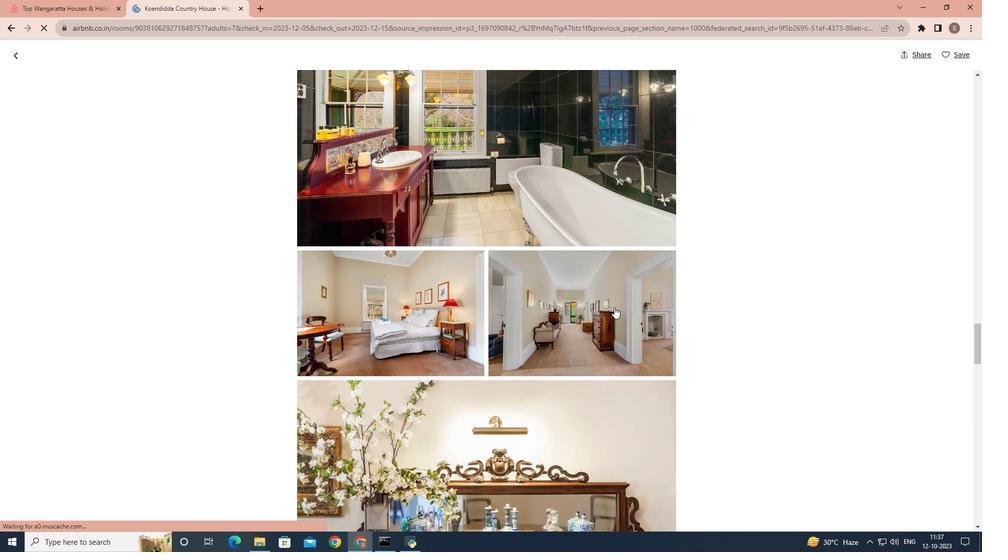 
Action: Mouse scrolled (614, 306) with delta (0, 0)
Screenshot: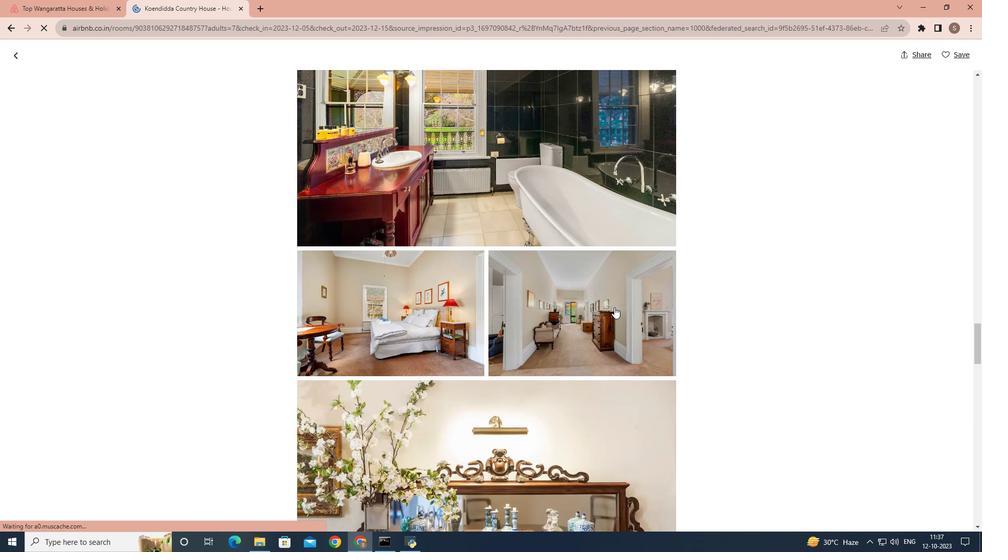 
Action: Mouse scrolled (614, 306) with delta (0, 0)
Screenshot: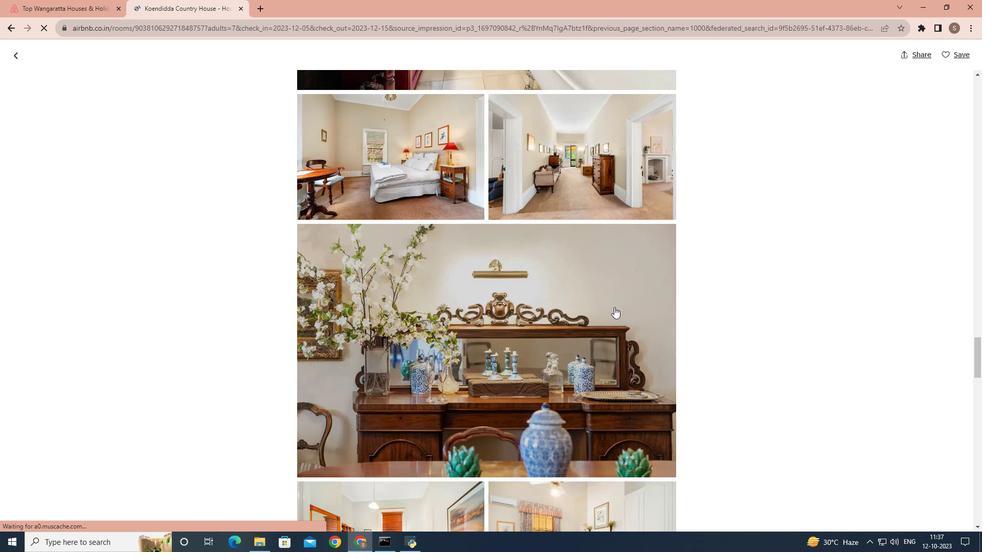 
Action: Mouse scrolled (614, 306) with delta (0, 0)
Screenshot: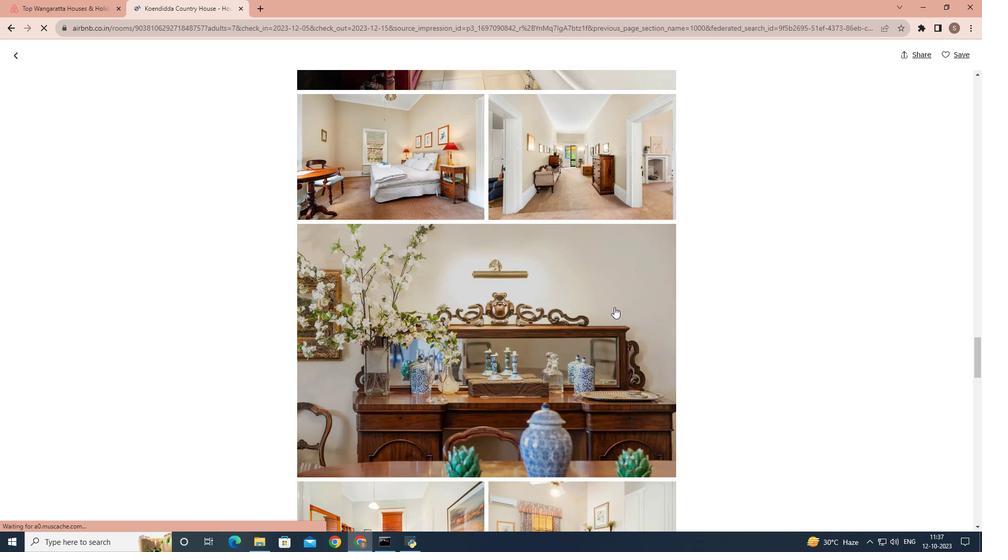 
Action: Mouse scrolled (614, 306) with delta (0, 0)
Screenshot: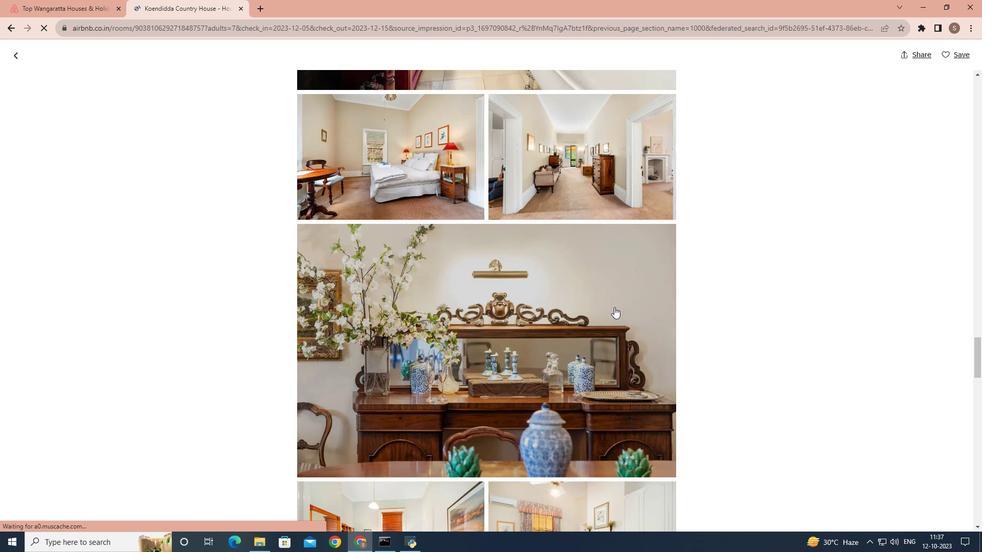 
Action: Mouse scrolled (614, 306) with delta (0, 0)
Screenshot: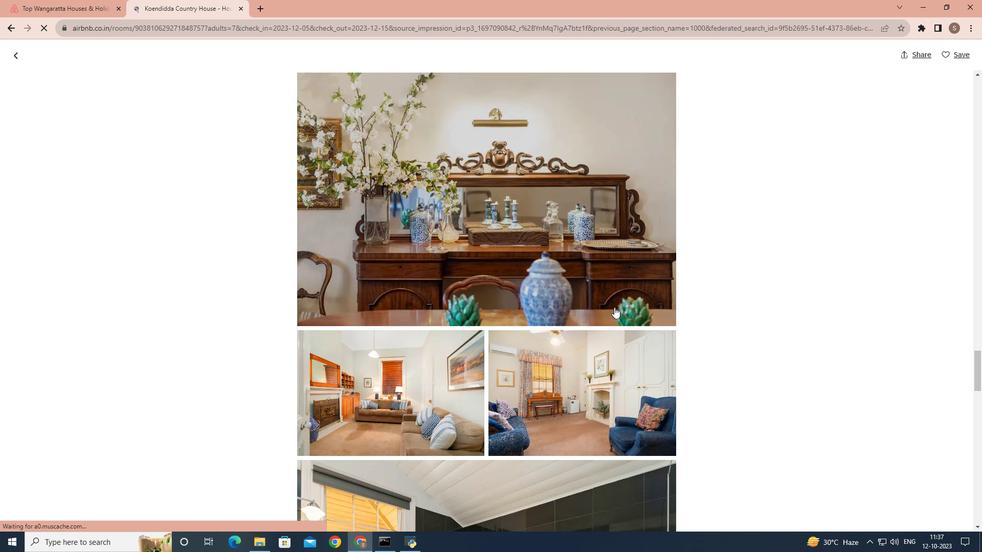 
Action: Mouse scrolled (614, 306) with delta (0, 0)
Screenshot: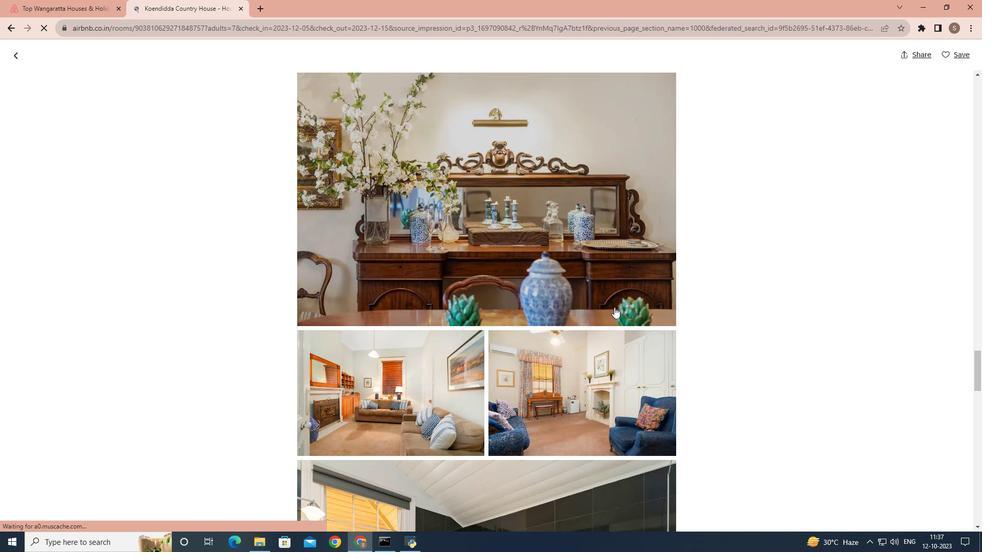 
Action: Mouse scrolled (614, 306) with delta (0, 0)
Screenshot: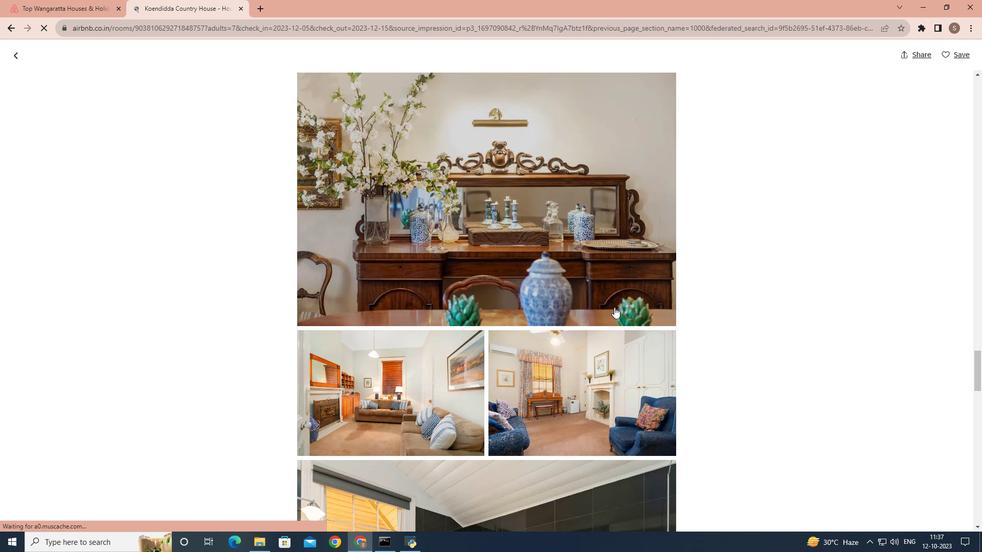 
Action: Mouse scrolled (614, 306) with delta (0, 0)
Screenshot: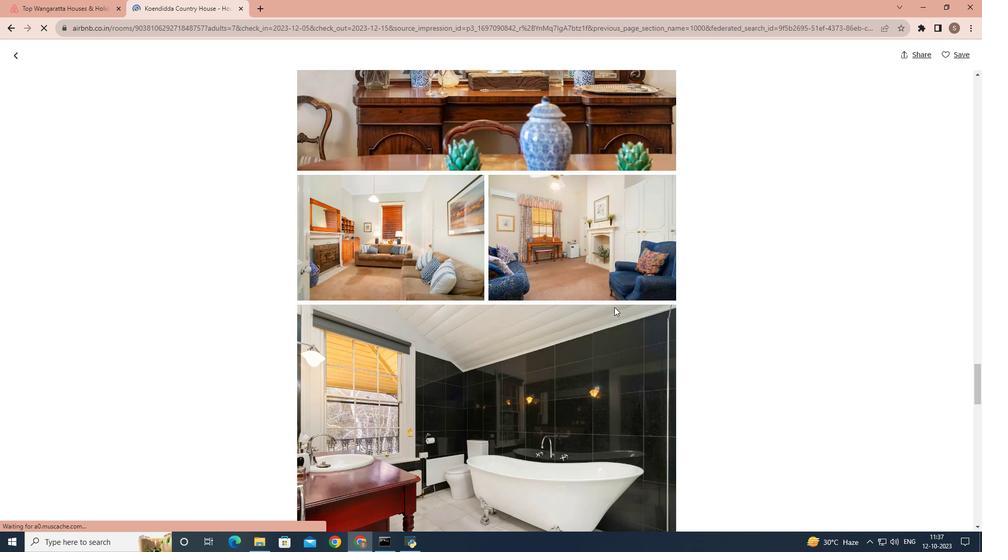 
Action: Mouse scrolled (614, 306) with delta (0, 0)
Screenshot: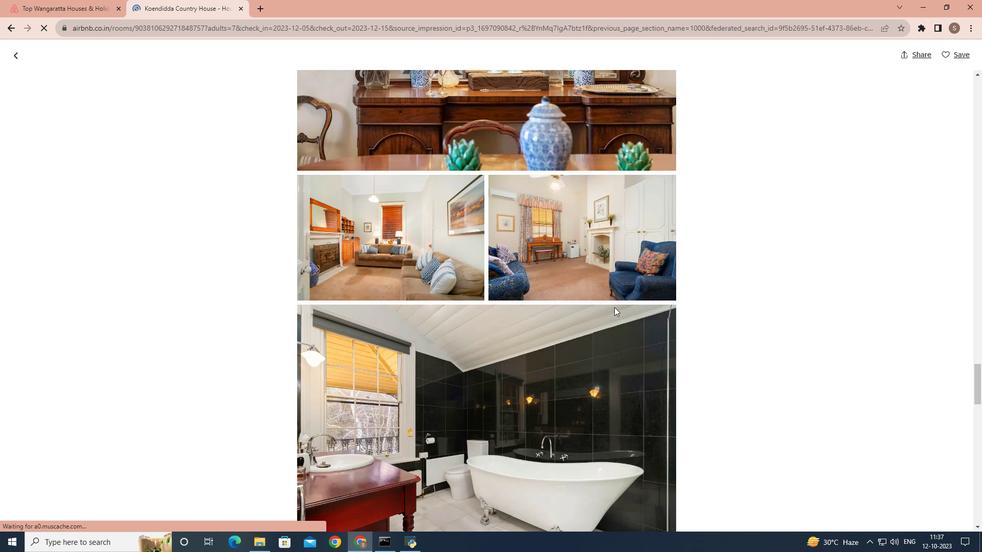 
Action: Mouse scrolled (614, 306) with delta (0, 0)
Screenshot: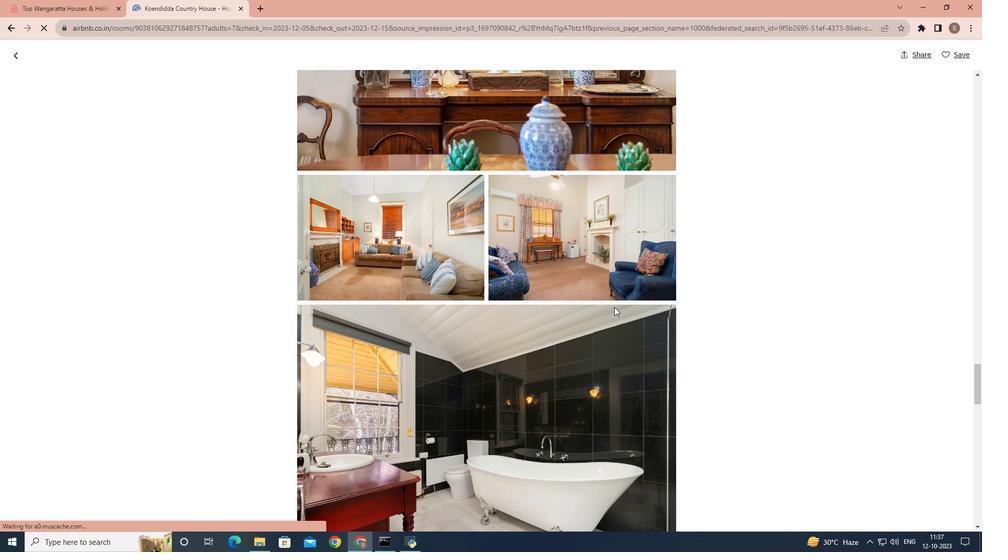 
Action: Mouse scrolled (614, 306) with delta (0, 0)
Screenshot: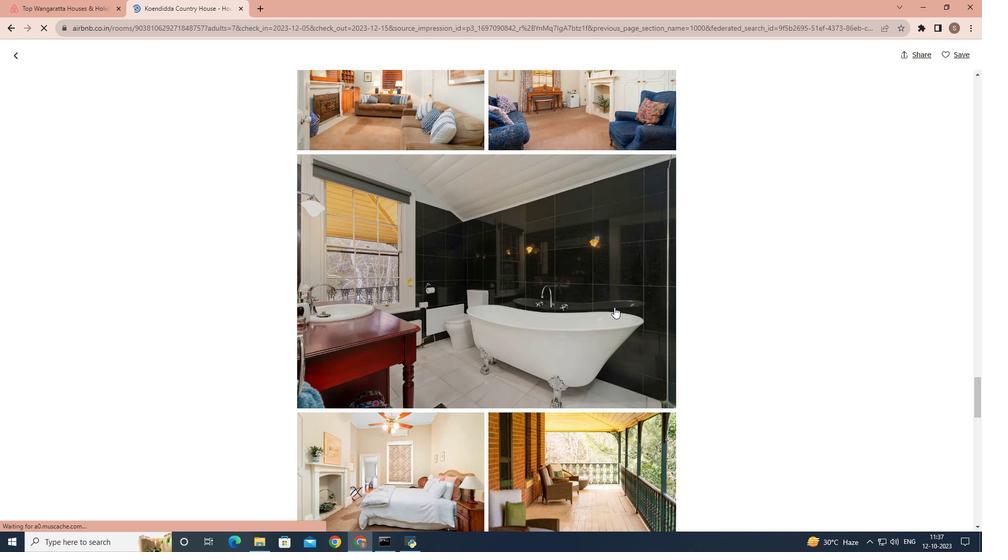 
Action: Mouse scrolled (614, 306) with delta (0, 0)
Screenshot: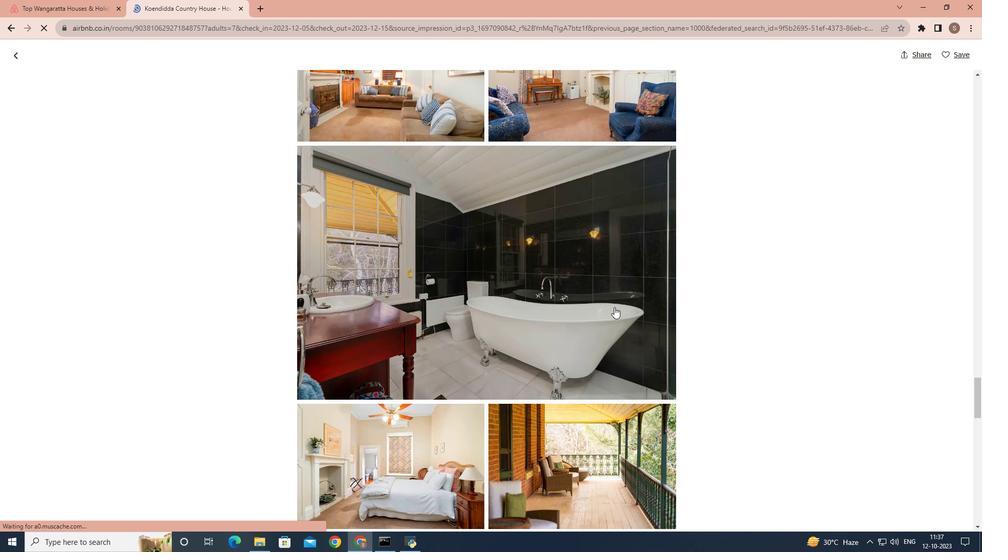 
Action: Mouse scrolled (614, 306) with delta (0, 0)
Screenshot: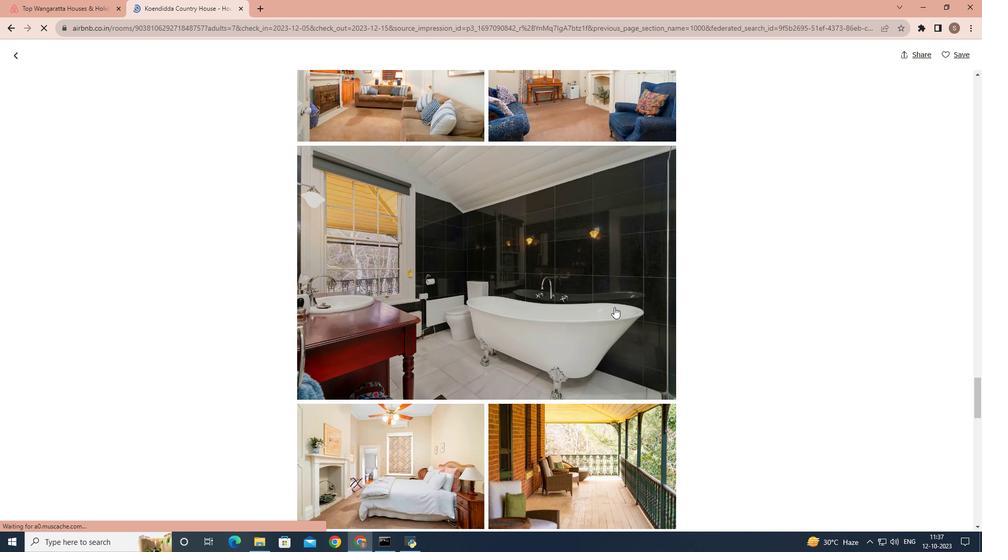 
Action: Mouse scrolled (614, 306) with delta (0, 0)
Screenshot: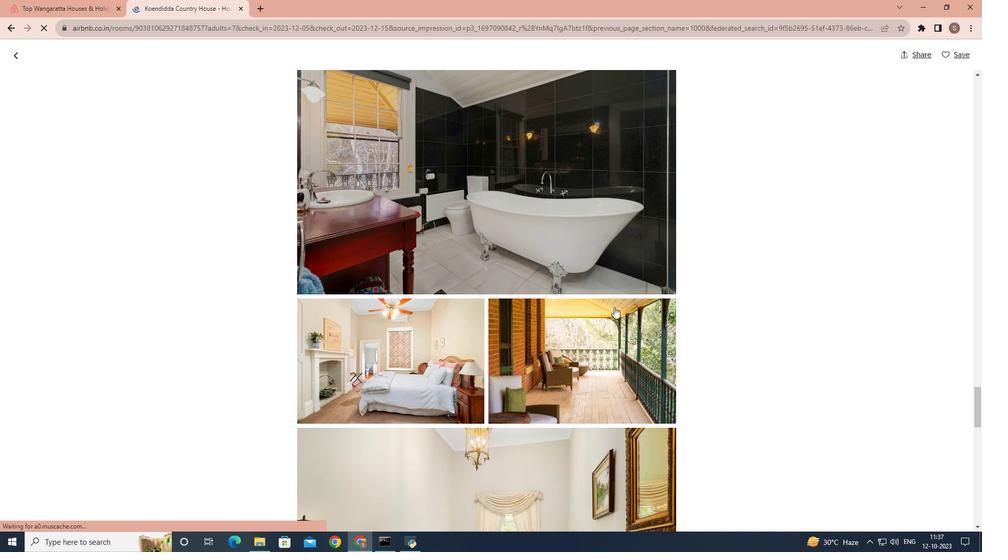 
Action: Mouse scrolled (614, 306) with delta (0, 0)
Screenshot: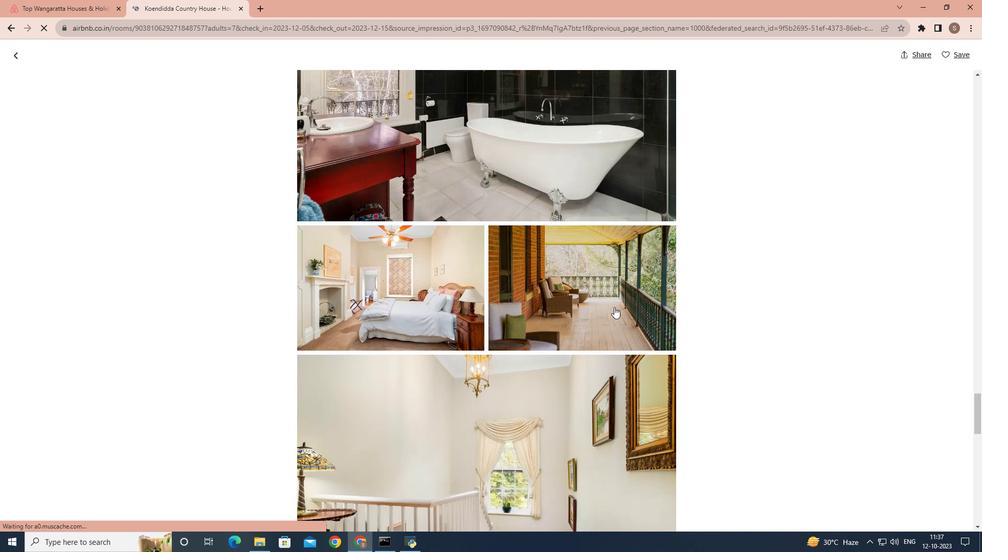 
Action: Mouse scrolled (614, 306) with delta (0, 0)
Screenshot: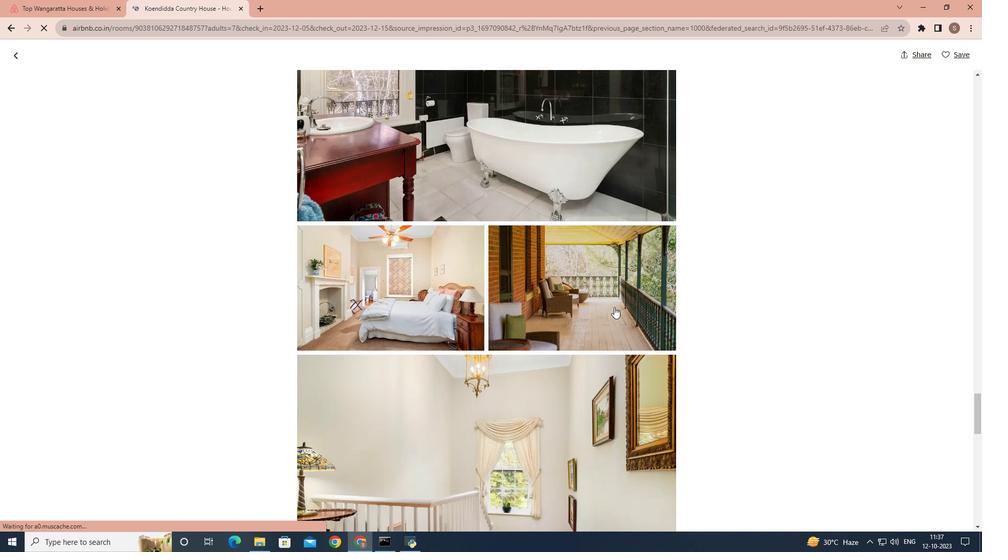 
Action: Mouse scrolled (614, 306) with delta (0, 0)
Screenshot: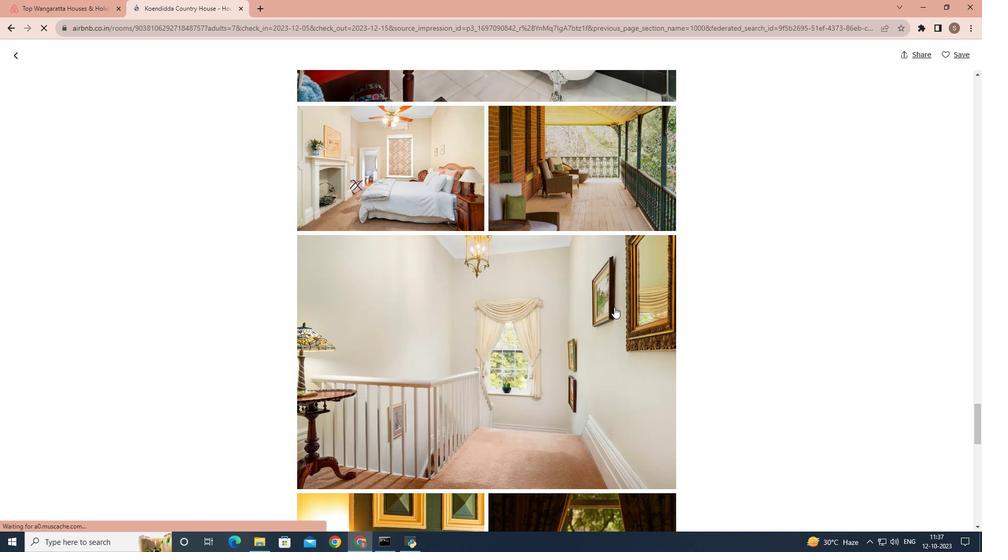 
Action: Mouse scrolled (614, 306) with delta (0, 0)
Screenshot: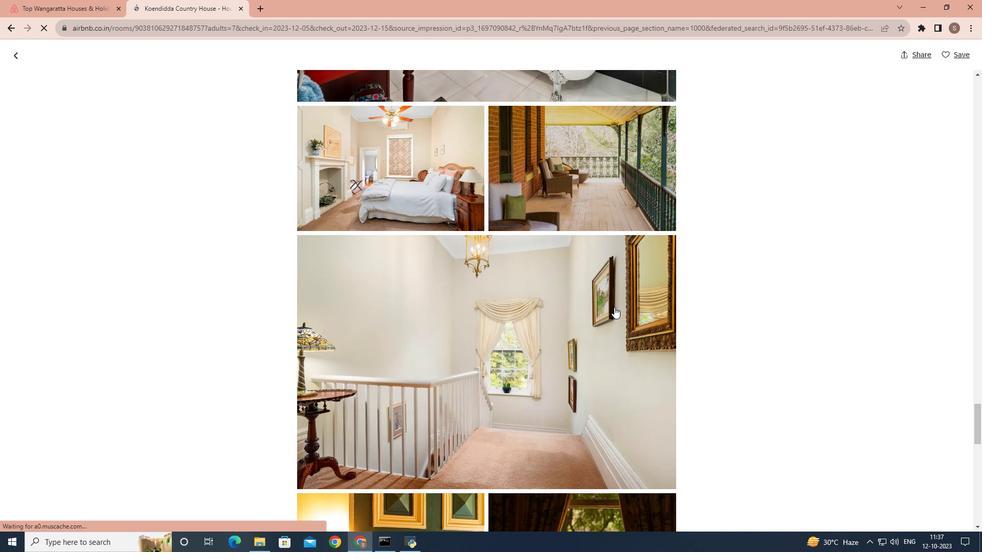 
Action: Mouse scrolled (614, 306) with delta (0, 0)
Screenshot: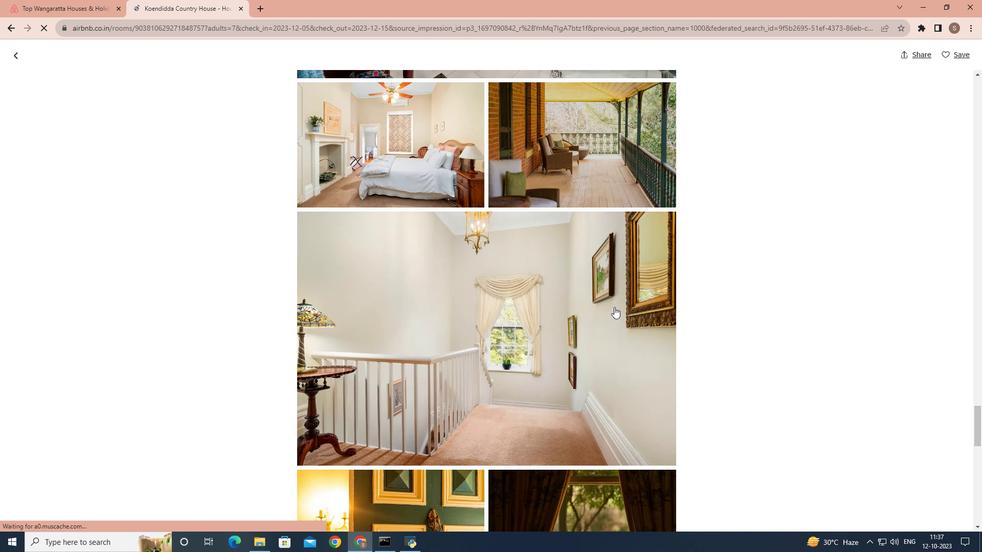 
Action: Mouse scrolled (614, 306) with delta (0, 0)
Screenshot: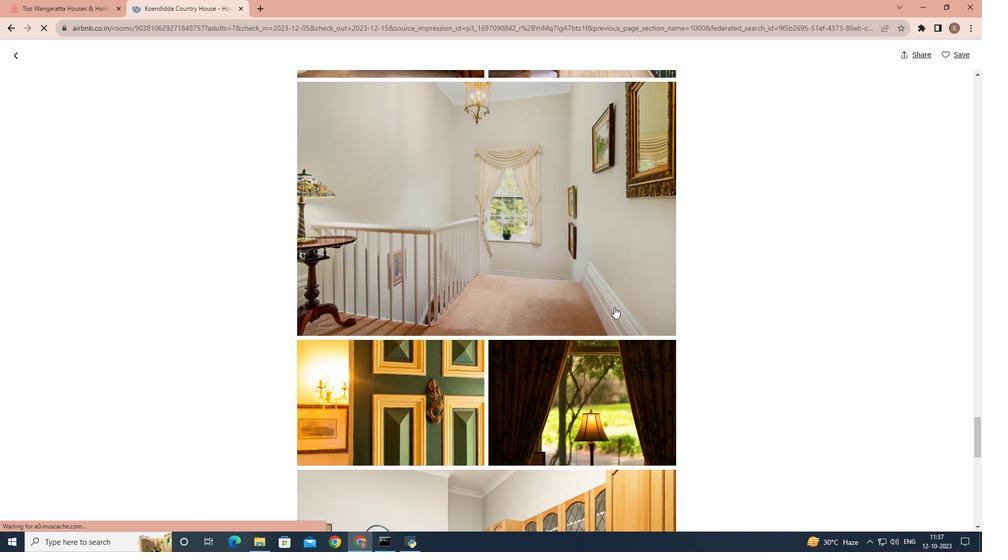 
Action: Mouse scrolled (614, 306) with delta (0, 0)
Screenshot: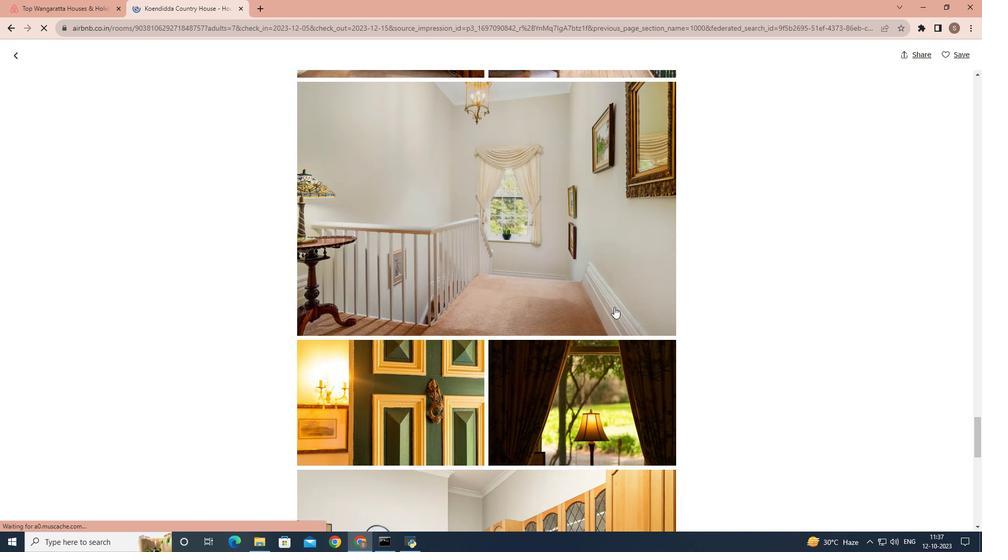 
Action: Mouse scrolled (614, 306) with delta (0, 0)
Screenshot: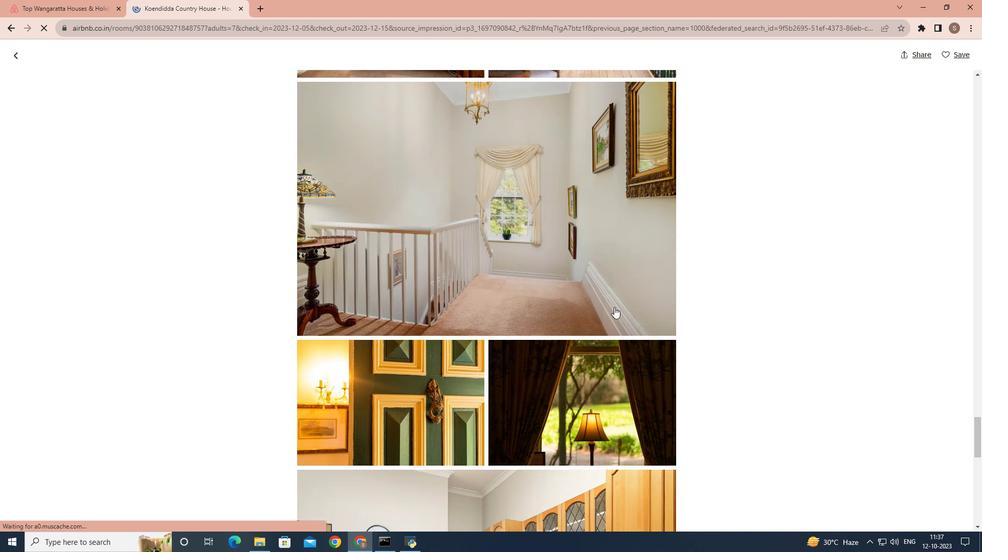 
Action: Mouse scrolled (614, 307) with delta (0, 0)
Screenshot: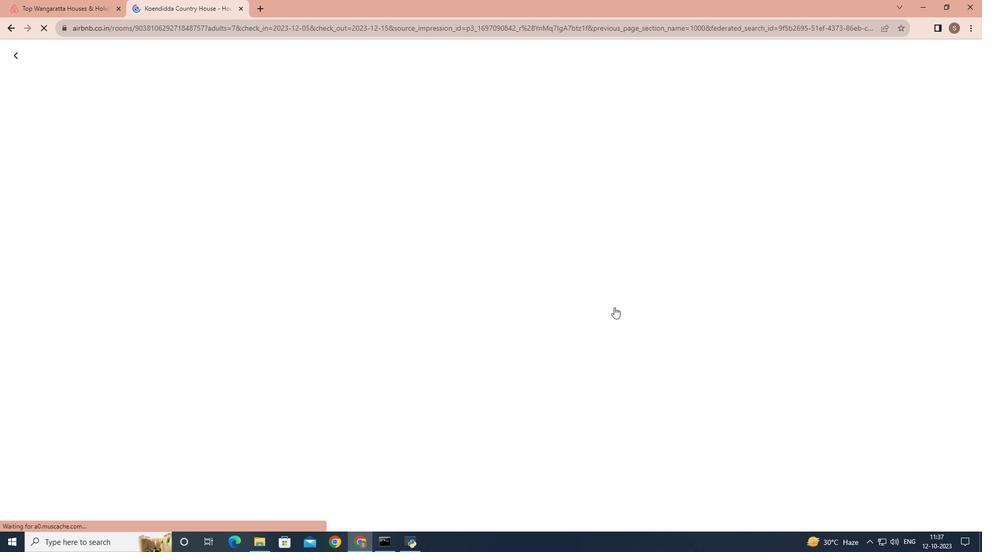 
Action: Mouse scrolled (614, 306) with delta (0, 0)
Screenshot: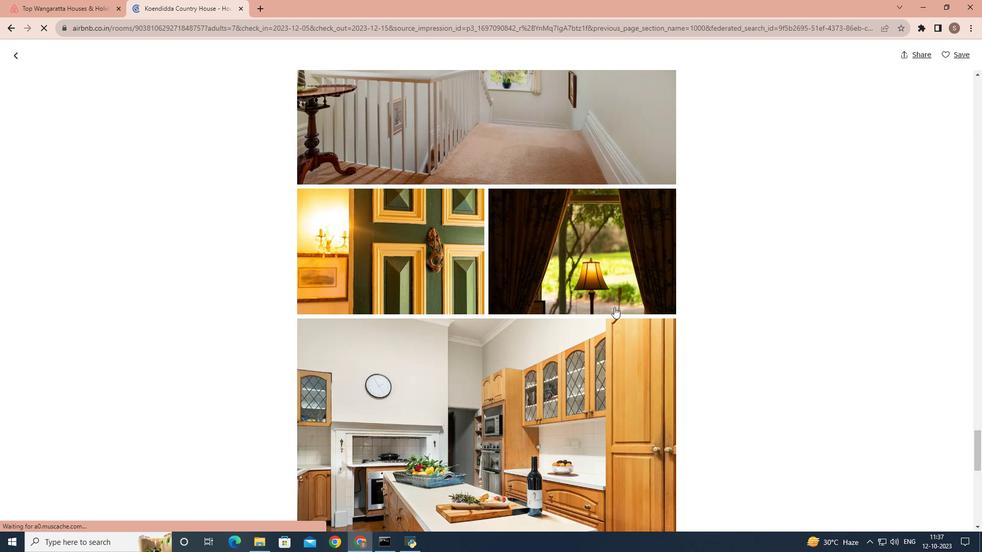 
Action: Mouse scrolled (614, 306) with delta (0, 0)
Screenshot: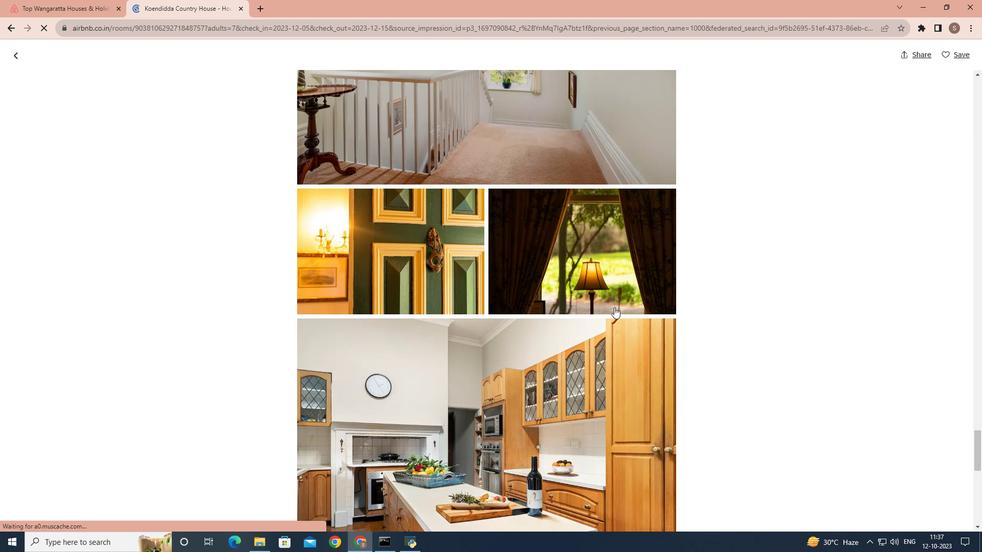 
Action: Mouse scrolled (614, 306) with delta (0, 0)
Screenshot: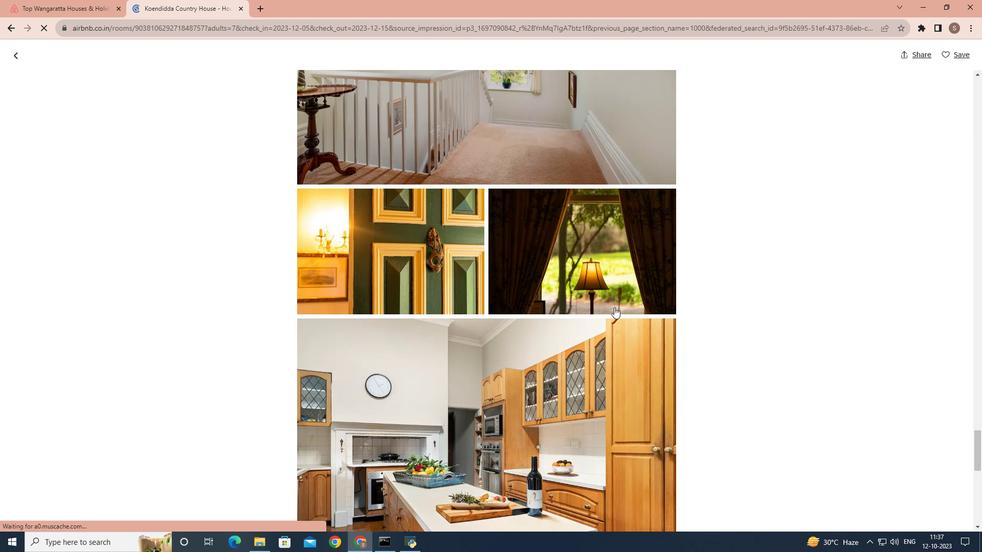 
Action: Mouse scrolled (614, 306) with delta (0, 0)
Screenshot: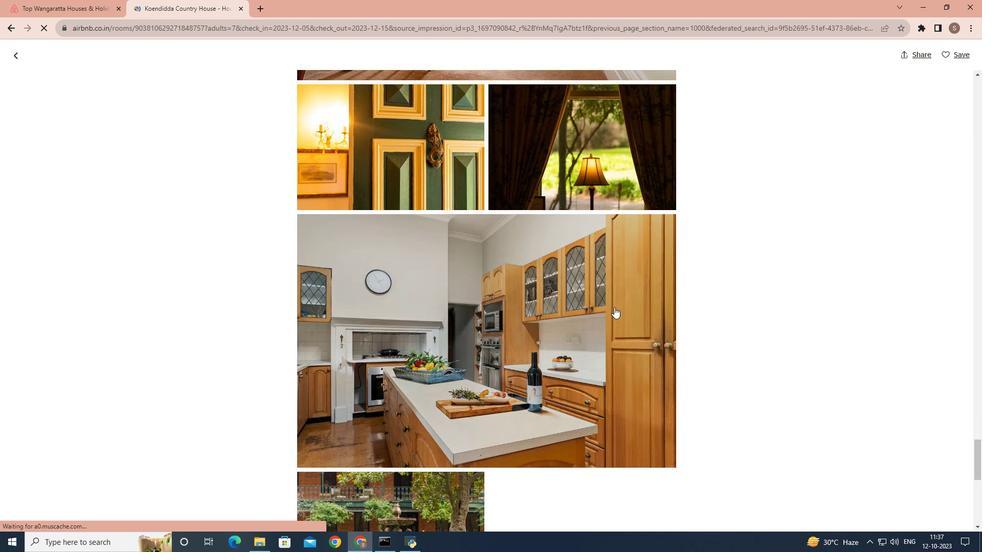 
Action: Mouse scrolled (614, 306) with delta (0, 0)
Screenshot: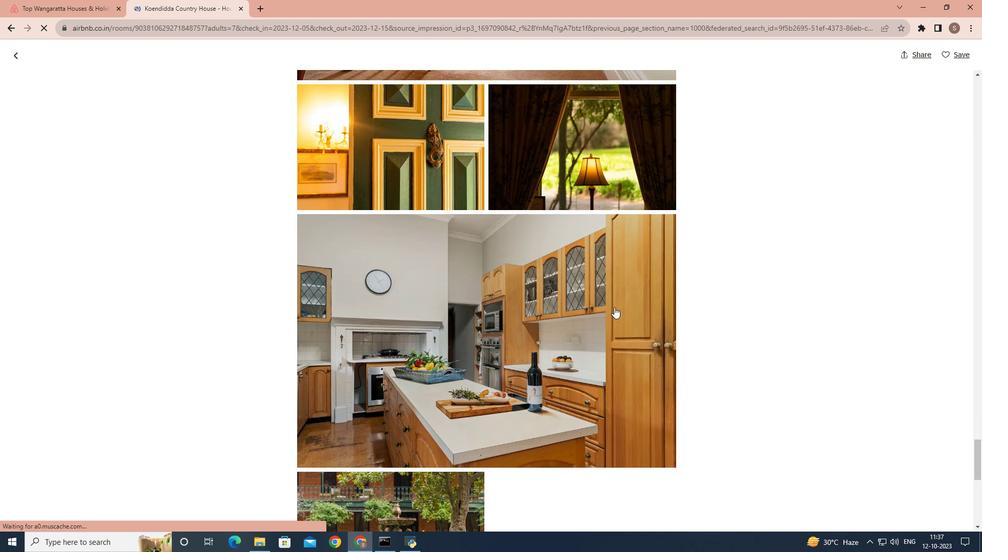 
Action: Mouse scrolled (614, 306) with delta (0, 0)
Screenshot: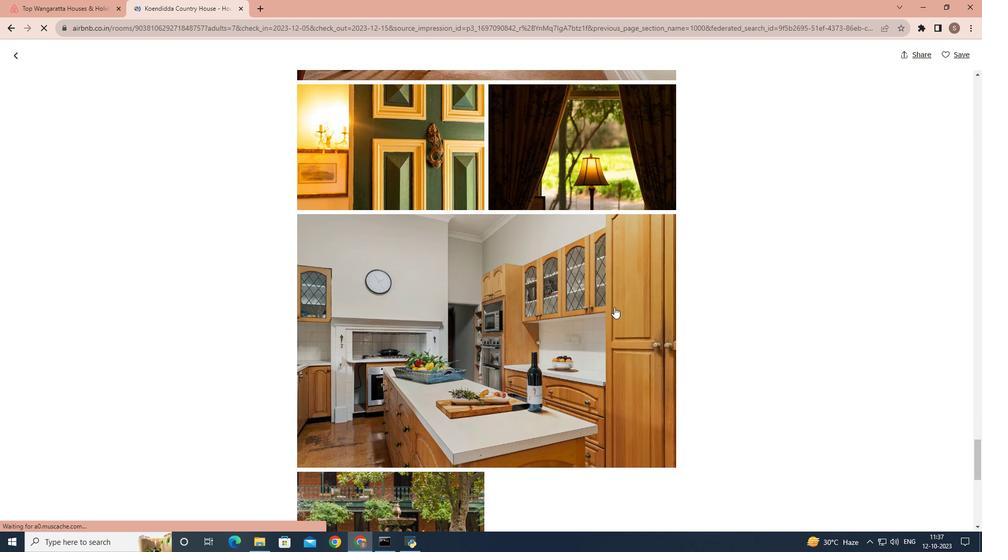 
Action: Mouse scrolled (614, 306) with delta (0, 0)
Screenshot: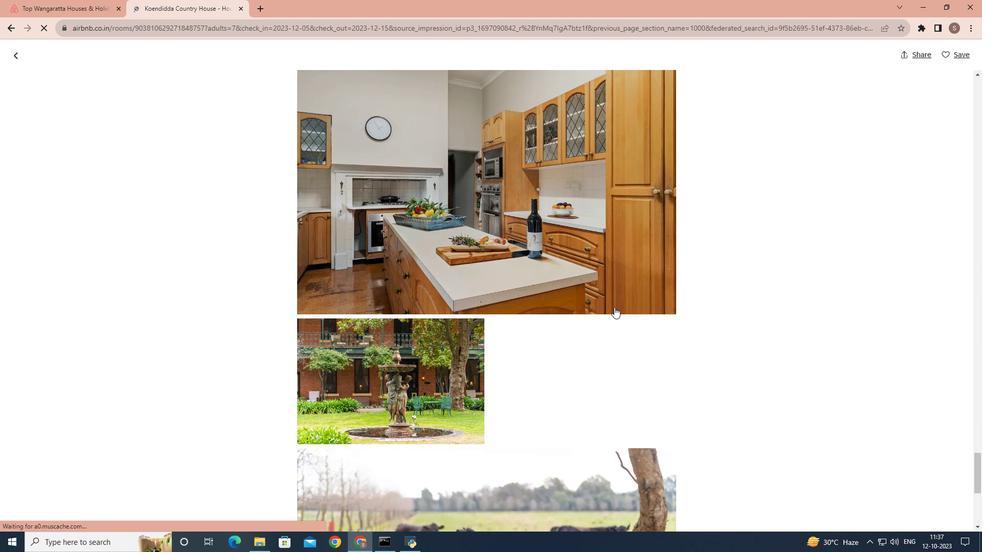 
Action: Mouse scrolled (614, 306) with delta (0, 0)
Screenshot: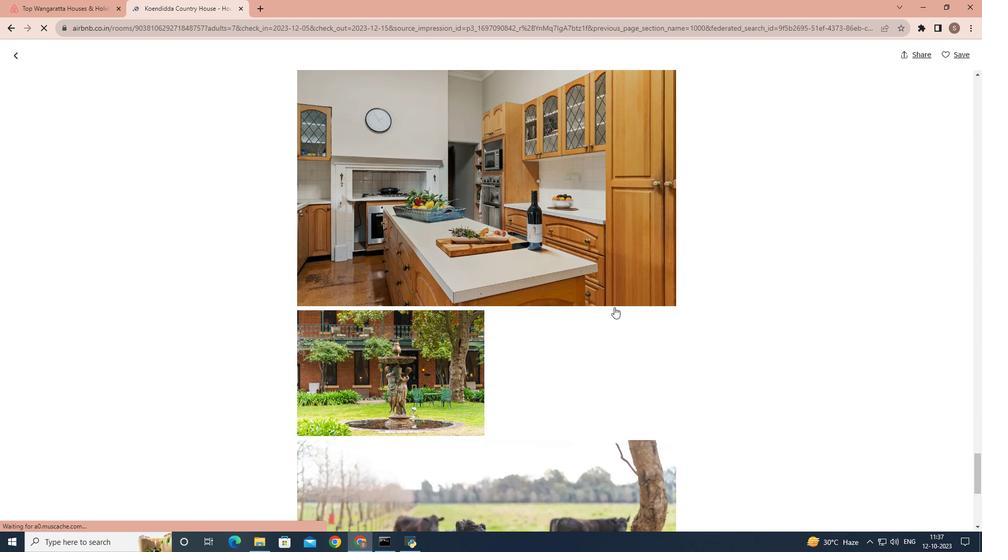 
Action: Mouse scrolled (614, 306) with delta (0, 0)
Screenshot: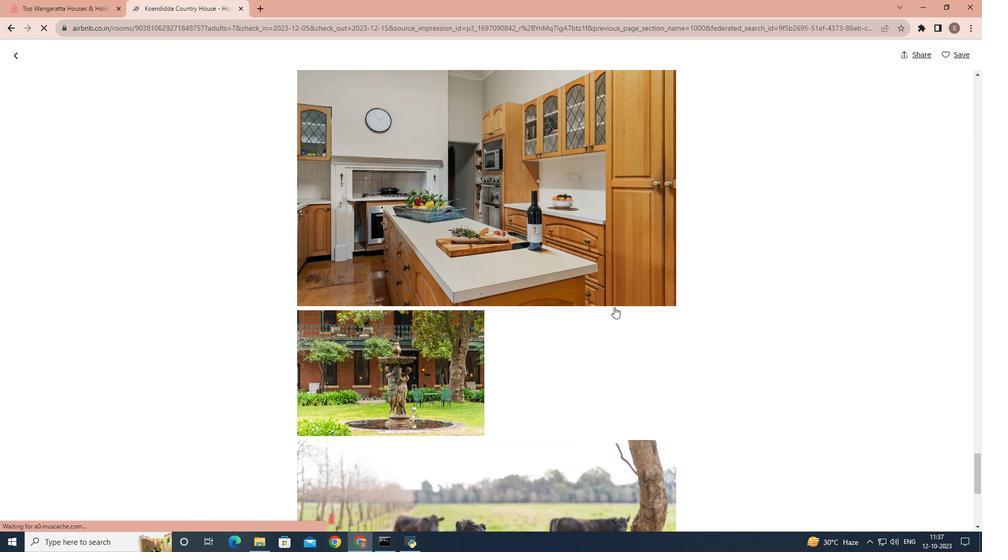 
Action: Mouse scrolled (614, 306) with delta (0, 0)
Screenshot: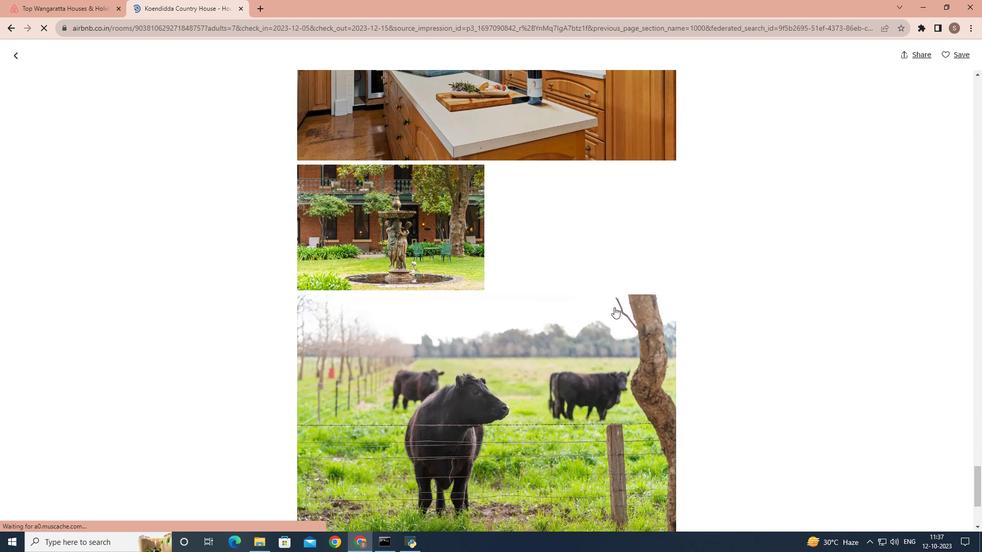 
Action: Mouse scrolled (614, 306) with delta (0, 0)
Screenshot: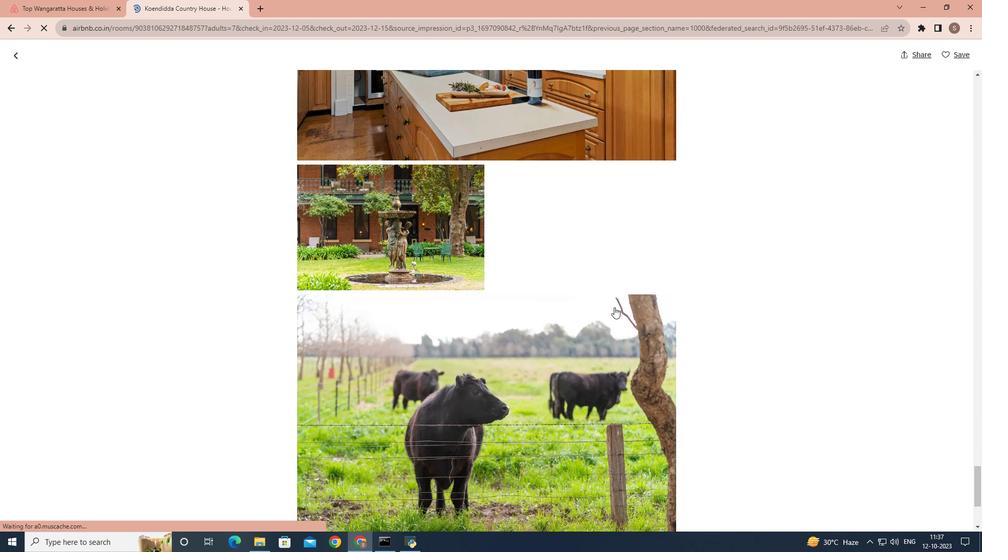 
Action: Mouse scrolled (614, 306) with delta (0, 0)
Screenshot: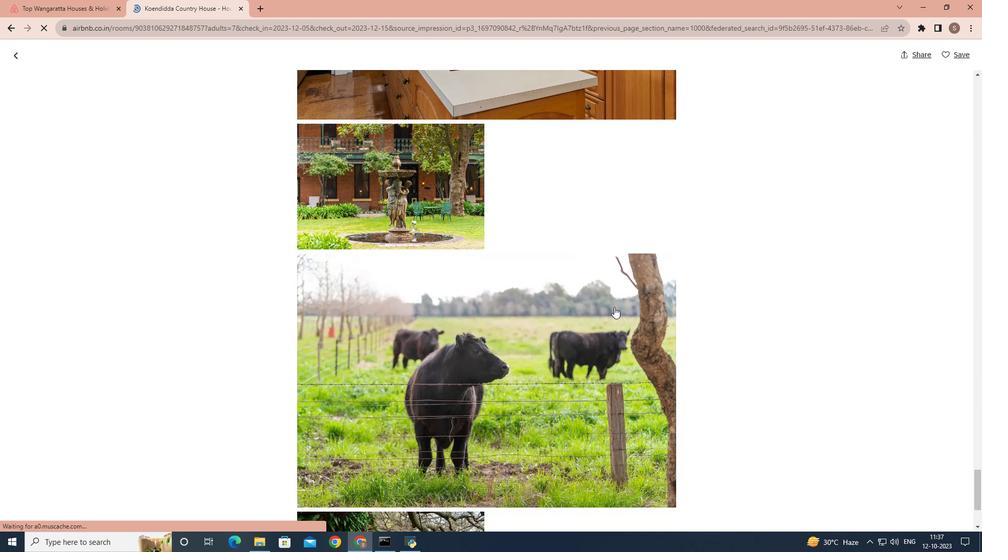 
Action: Mouse scrolled (614, 306) with delta (0, 0)
Screenshot: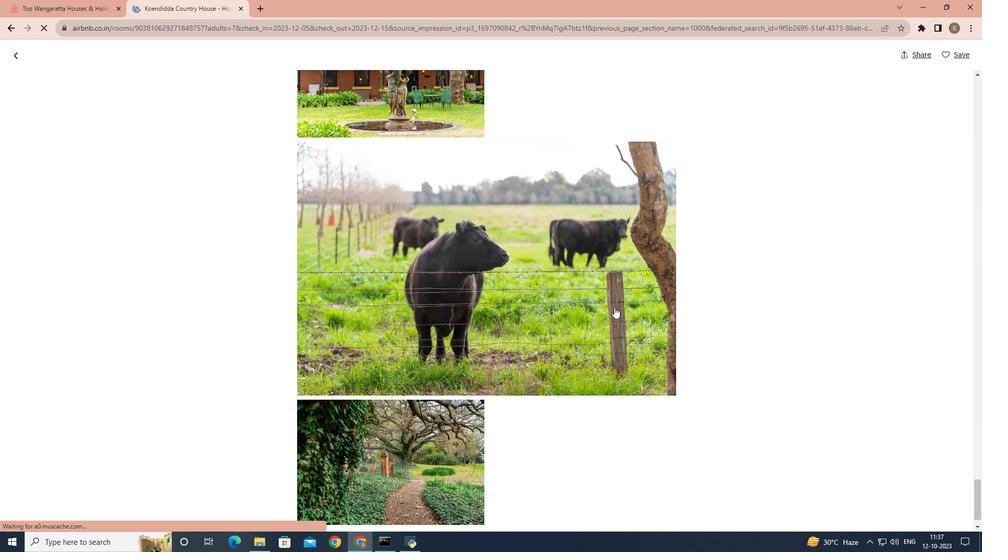 
Action: Mouse scrolled (614, 306) with delta (0, 0)
Screenshot: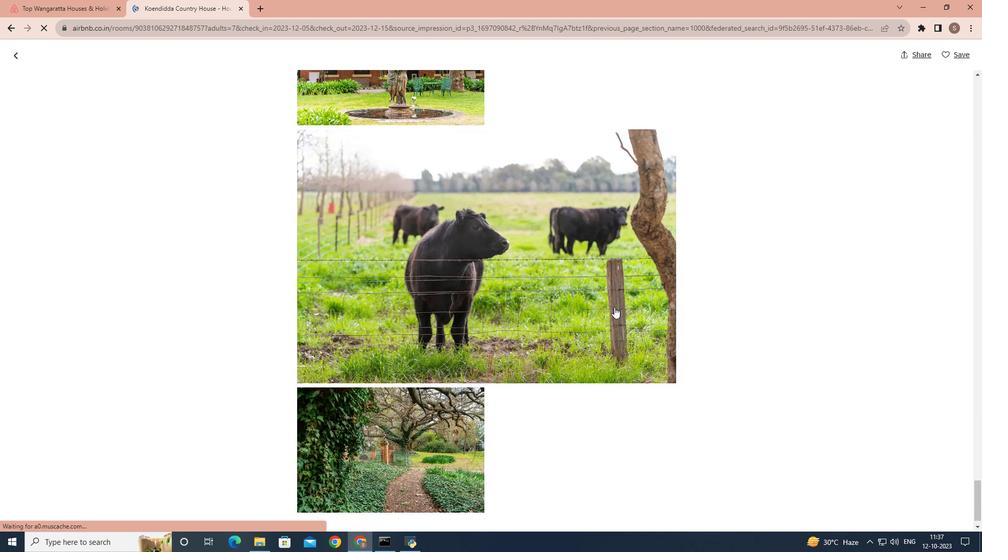 
Action: Mouse scrolled (614, 306) with delta (0, 0)
Screenshot: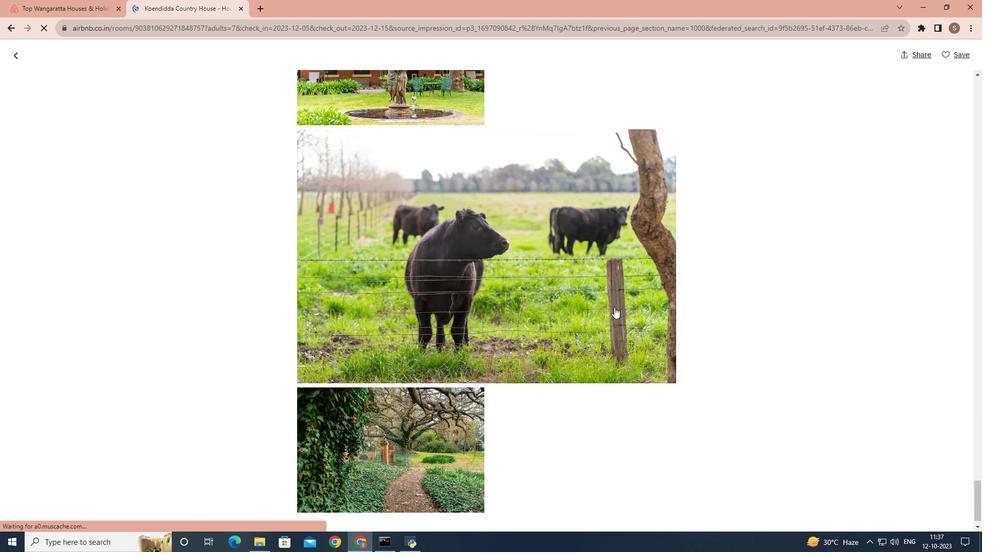
Action: Mouse scrolled (614, 306) with delta (0, 0)
Screenshot: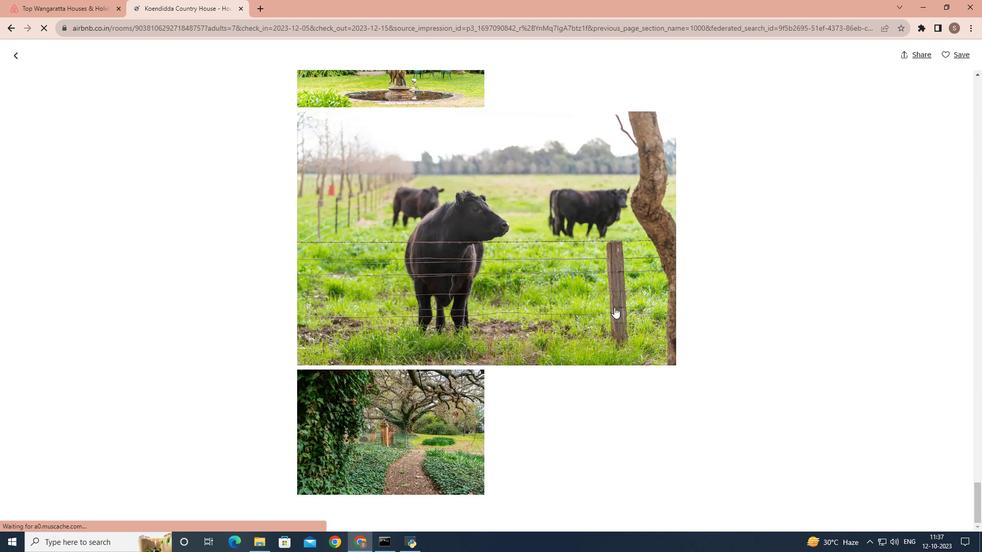 
Action: Mouse scrolled (614, 306) with delta (0, 0)
Screenshot: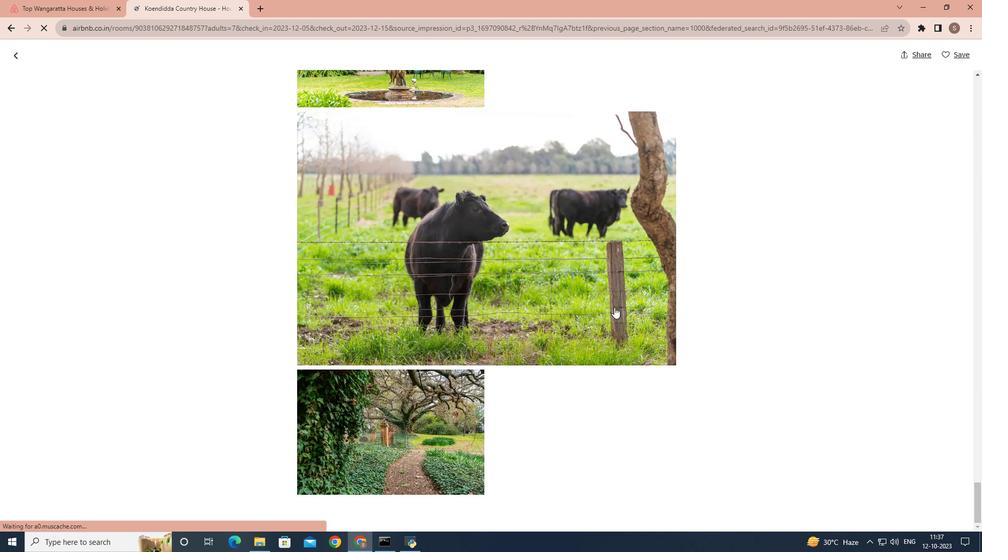 
Action: Mouse scrolled (614, 306) with delta (0, 0)
Screenshot: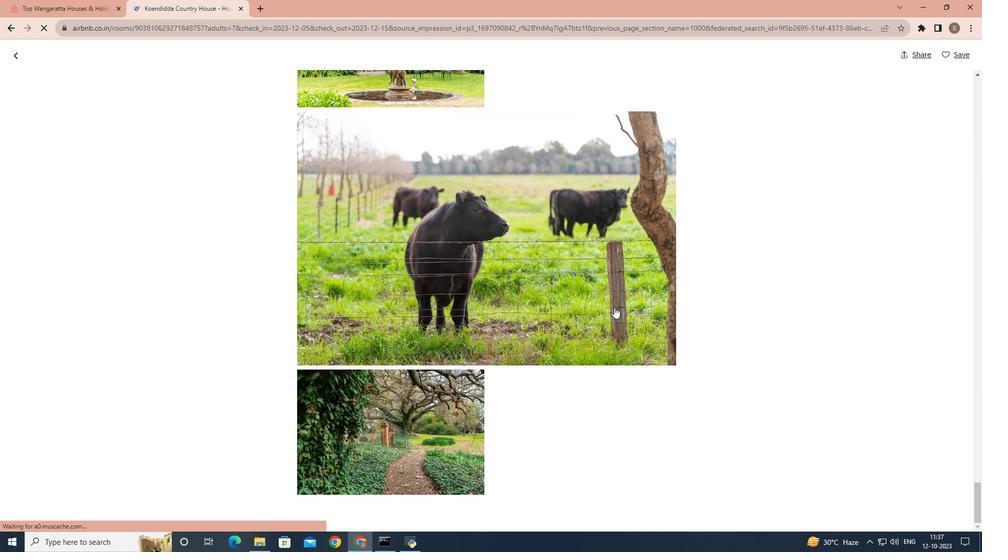 
Action: Mouse moved to (10, 55)
Screenshot: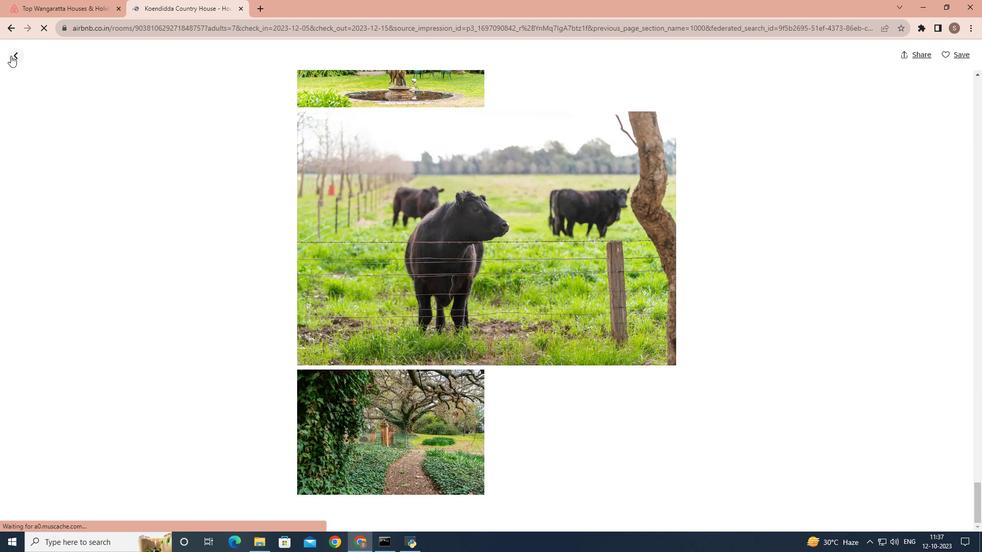 
Action: Mouse pressed left at (10, 55)
Screenshot: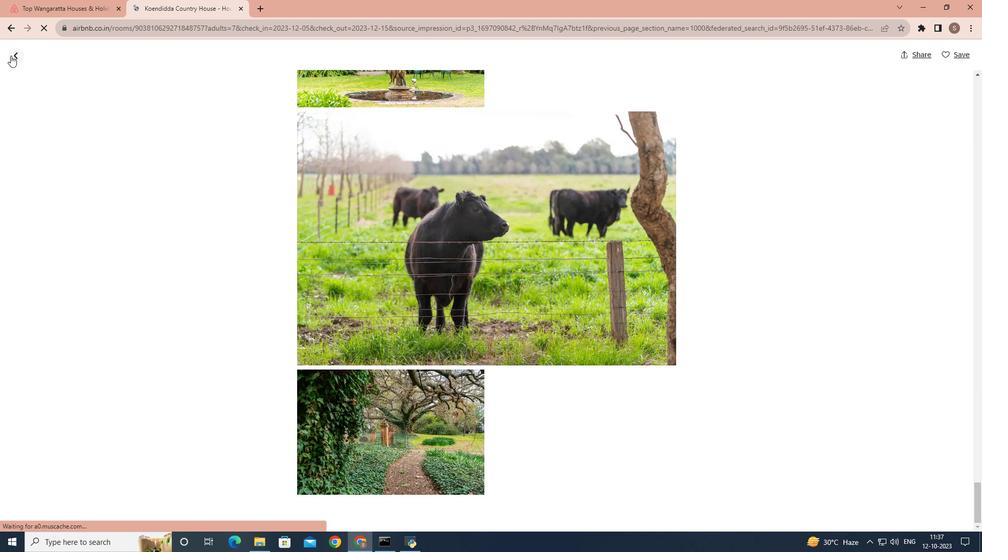 
Action: Mouse moved to (475, 341)
Screenshot: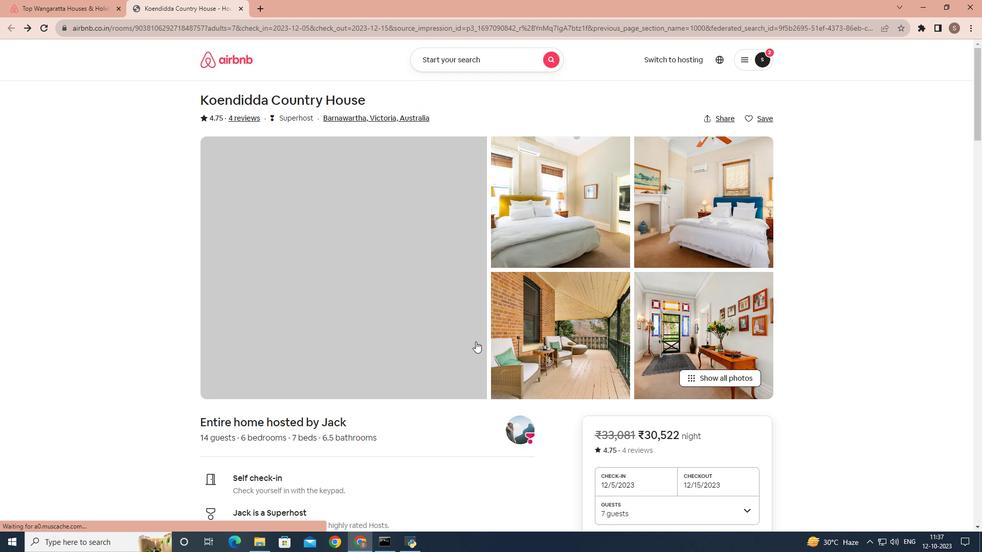 
Action: Mouse scrolled (475, 341) with delta (0, 0)
Screenshot: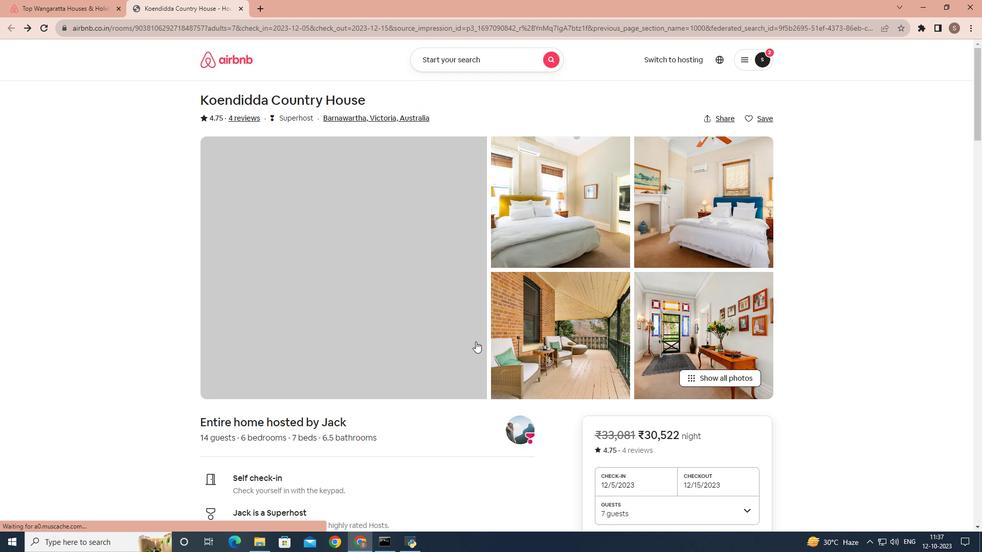 
Action: Mouse moved to (476, 345)
Screenshot: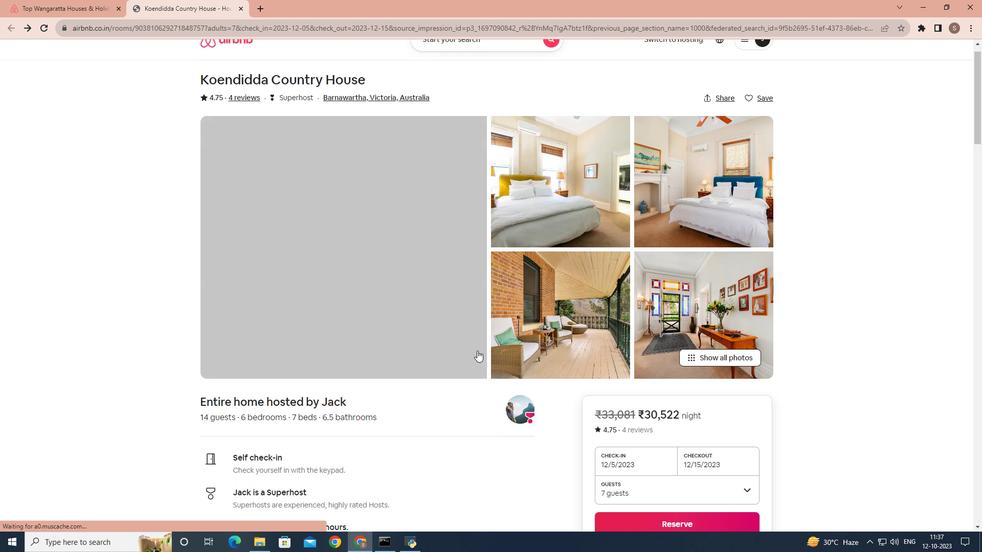 
Action: Mouse scrolled (476, 344) with delta (0, 0)
Screenshot: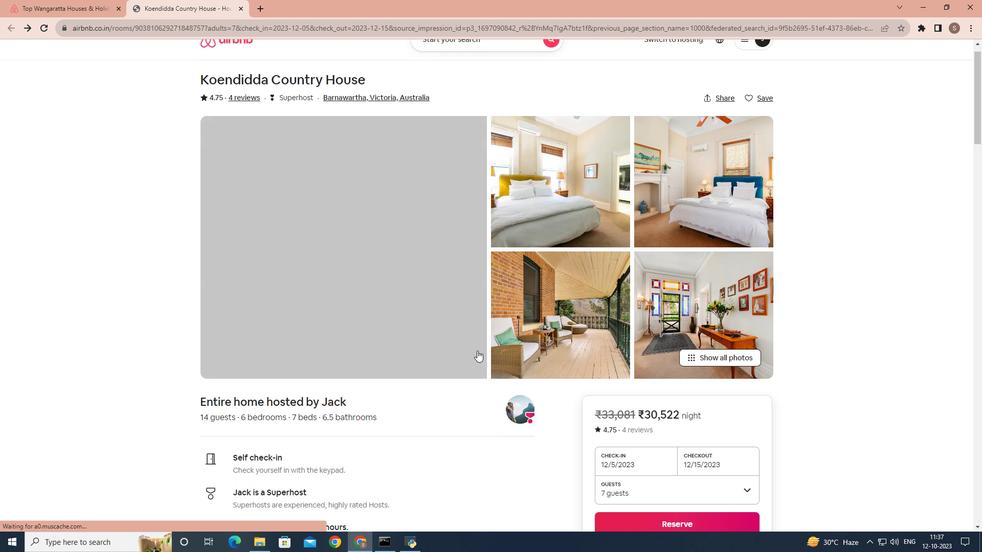 
Action: Mouse moved to (477, 350)
Screenshot: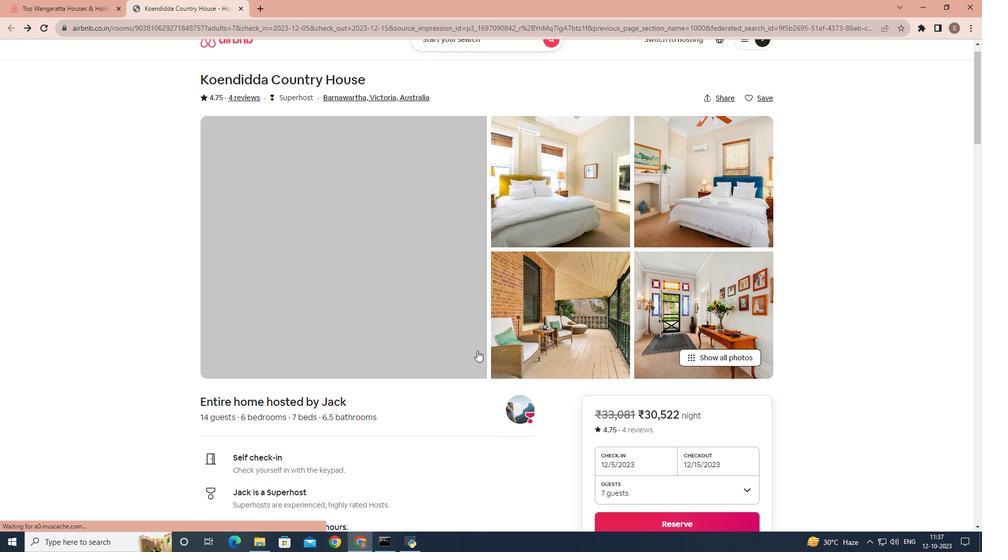 
Action: Mouse scrolled (477, 350) with delta (0, 0)
Screenshot: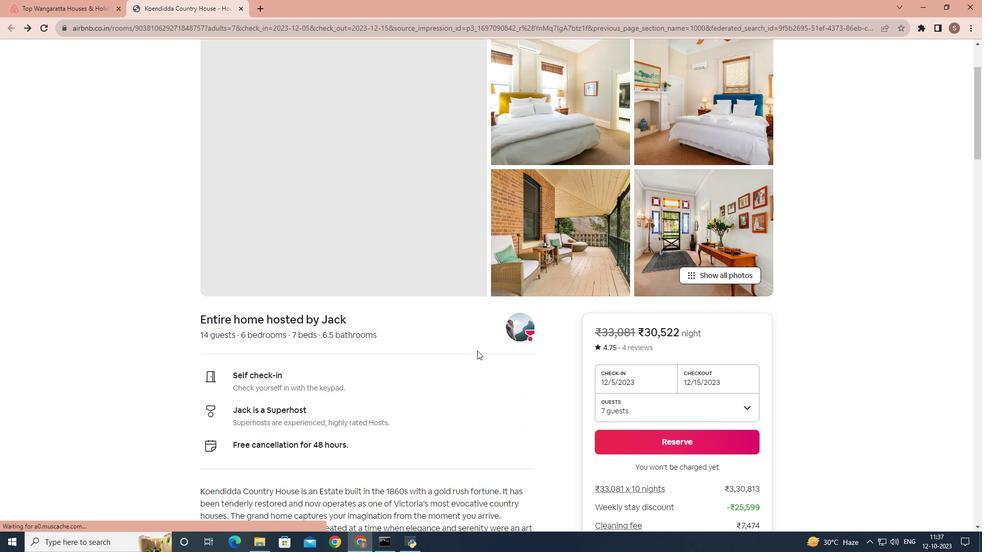 
Action: Mouse scrolled (477, 350) with delta (0, 0)
Screenshot: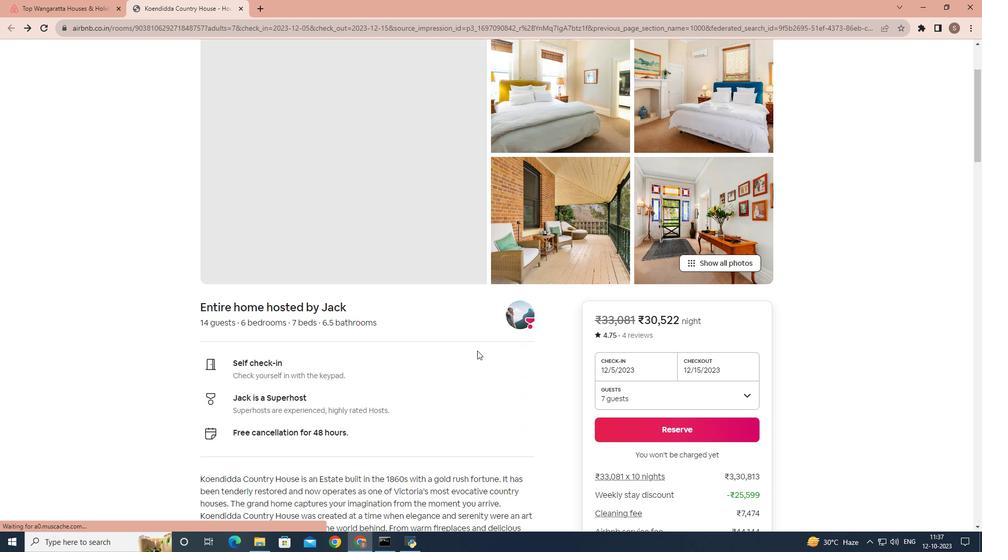 
Action: Mouse scrolled (477, 350) with delta (0, 0)
Screenshot: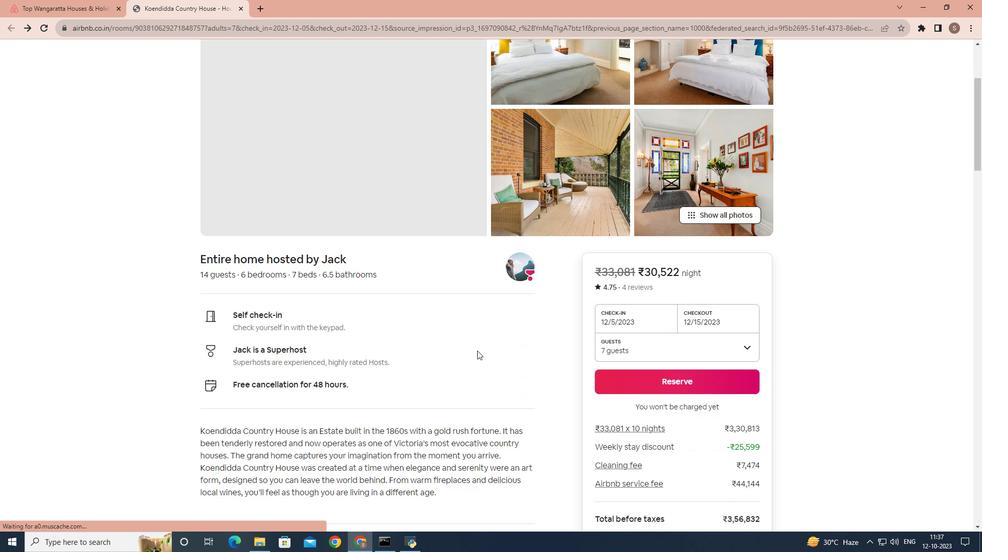 
Action: Mouse scrolled (477, 350) with delta (0, 0)
Screenshot: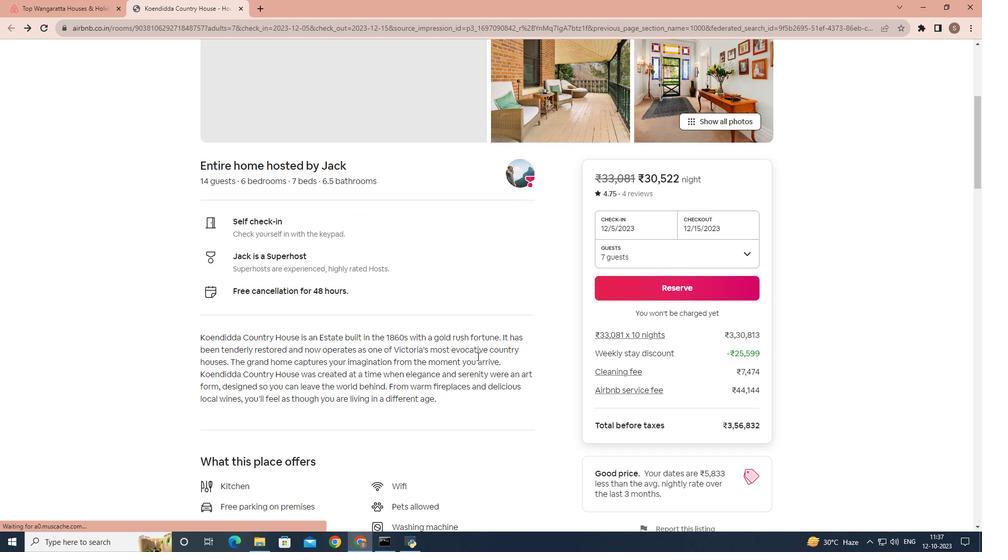 
Action: Mouse moved to (477, 351)
Screenshot: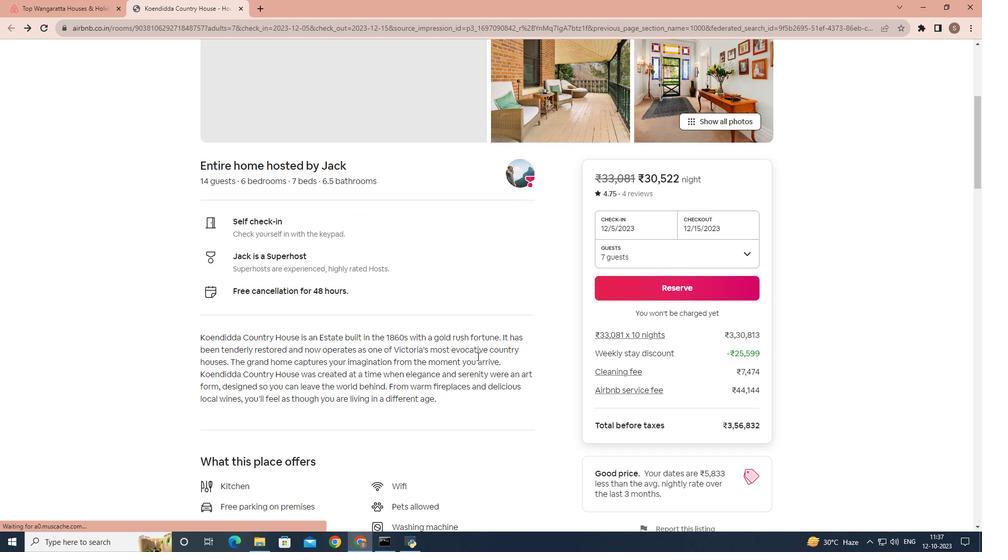 
Action: Mouse scrolled (477, 350) with delta (0, 0)
Screenshot: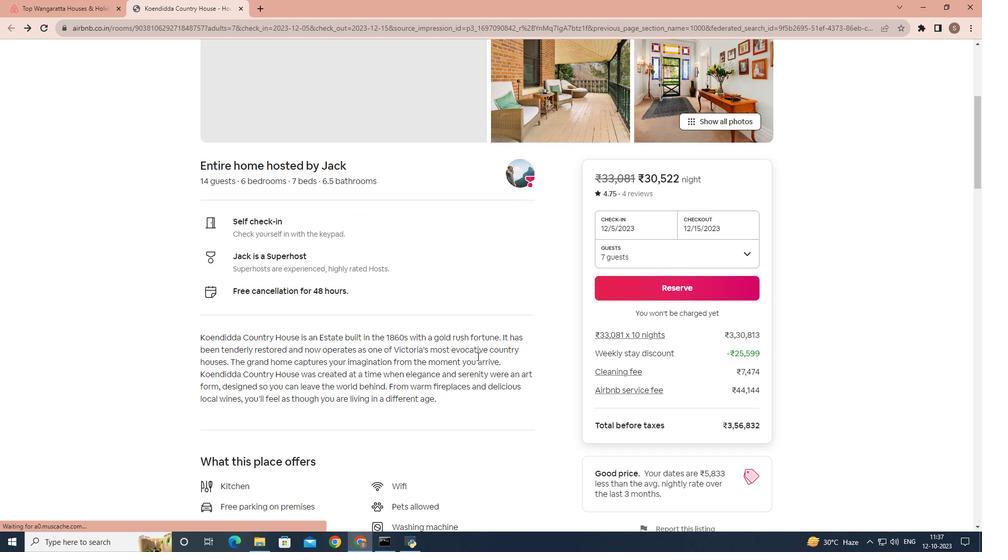 
Action: Mouse moved to (477, 355)
Screenshot: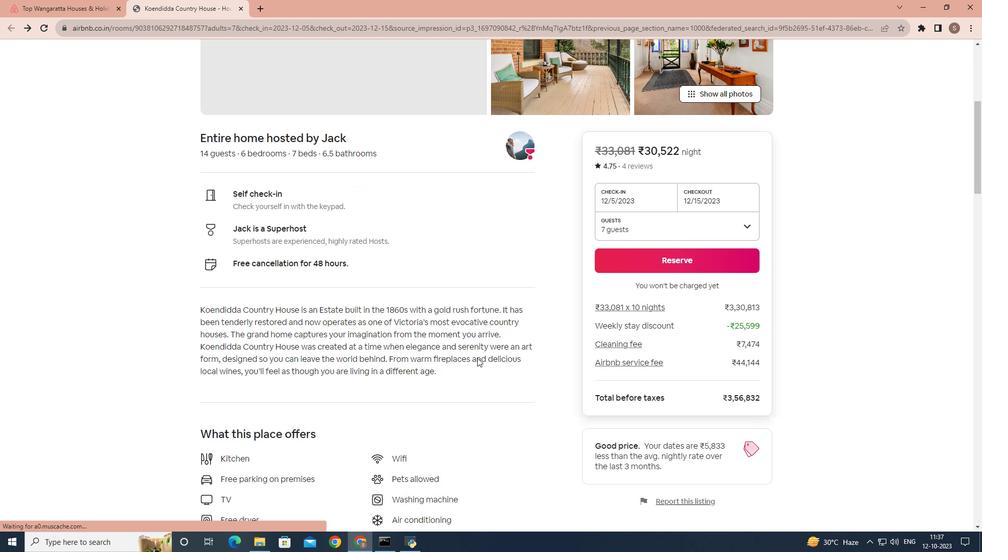 
Action: Mouse scrolled (477, 354) with delta (0, 0)
Screenshot: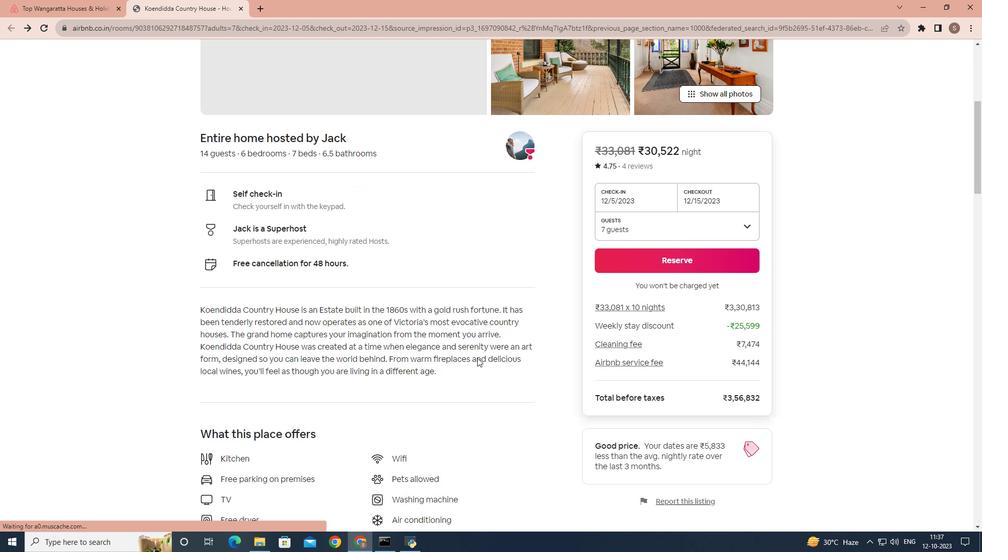 
Action: Mouse moved to (437, 377)
Screenshot: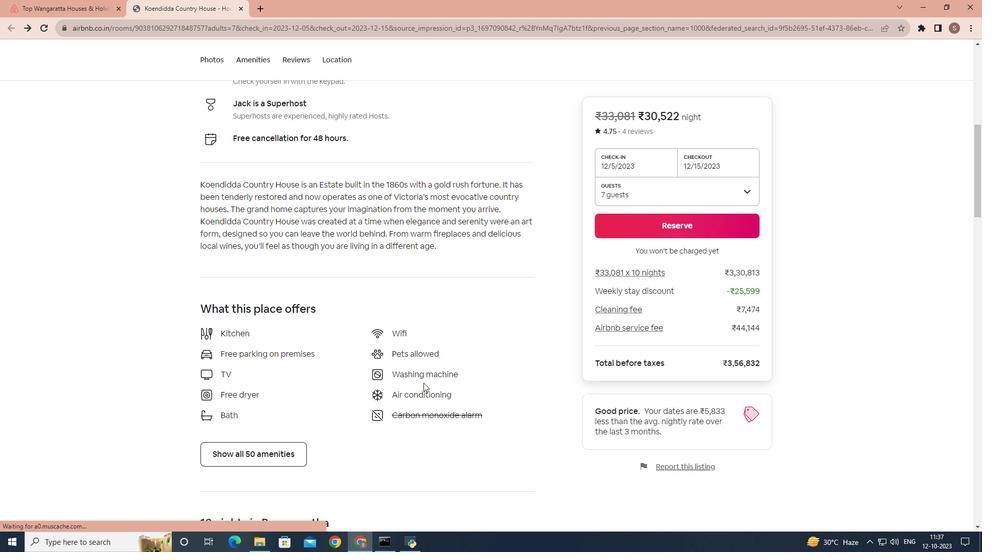
Action: Mouse scrolled (437, 376) with delta (0, 0)
Screenshot: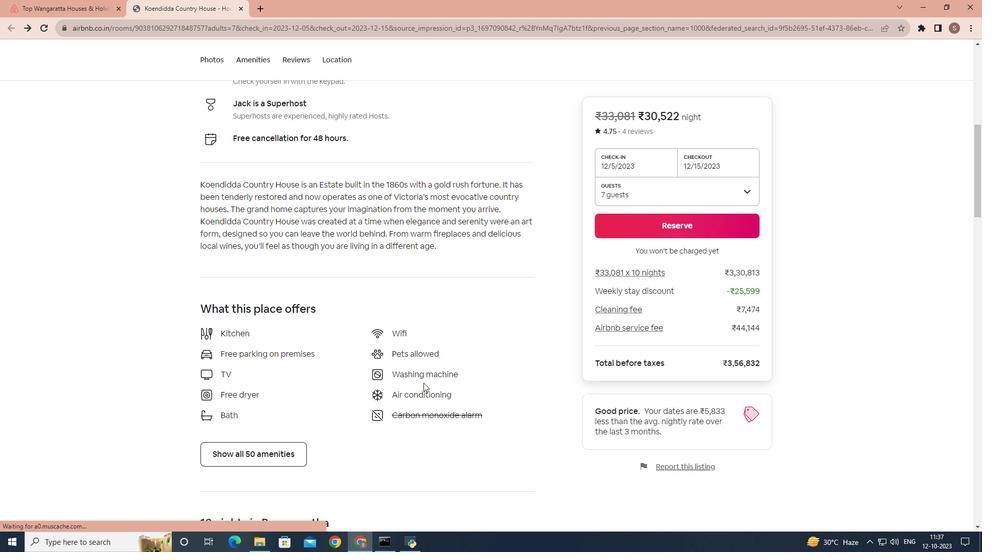 
Action: Mouse moved to (423, 383)
Screenshot: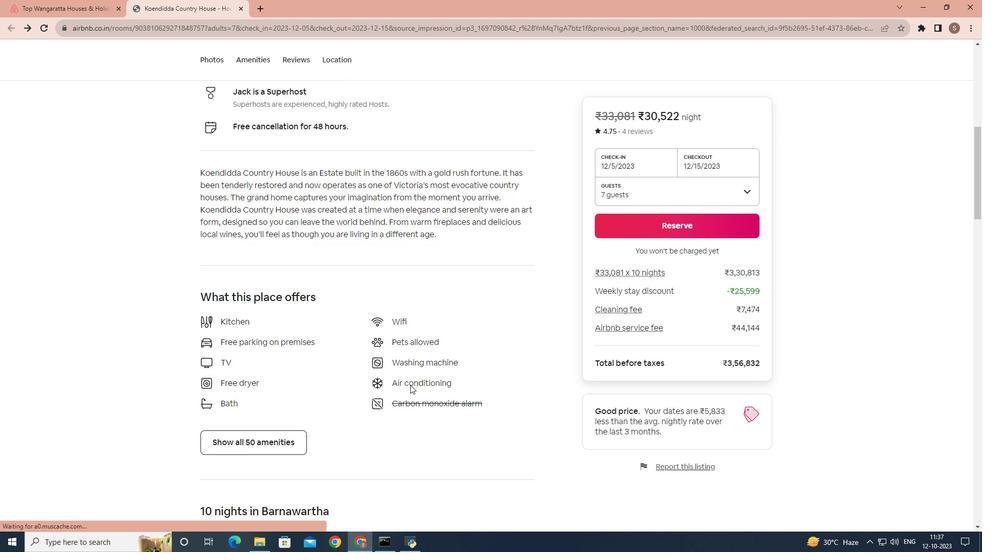 
Action: Mouse scrolled (423, 382) with delta (0, 0)
Screenshot: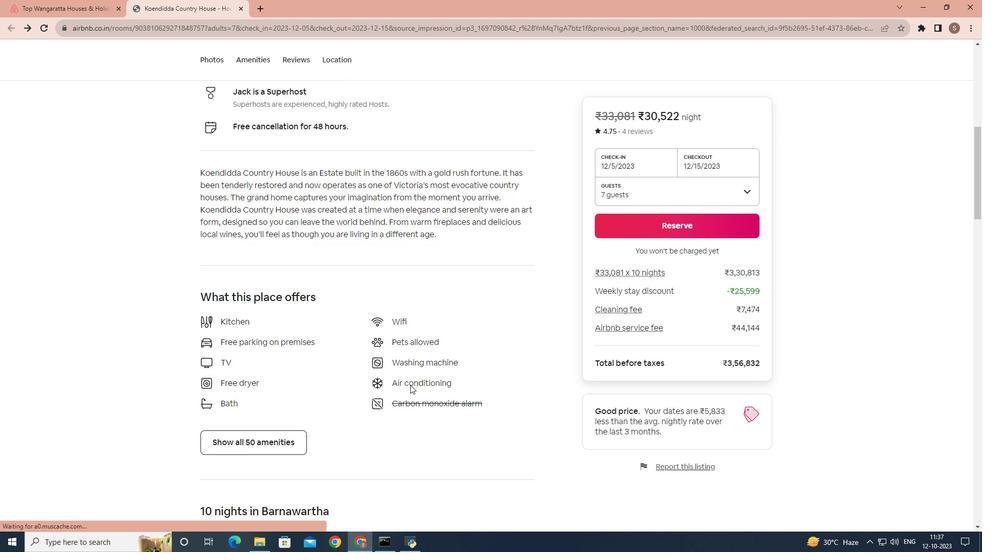 
Action: Mouse moved to (343, 382)
Screenshot: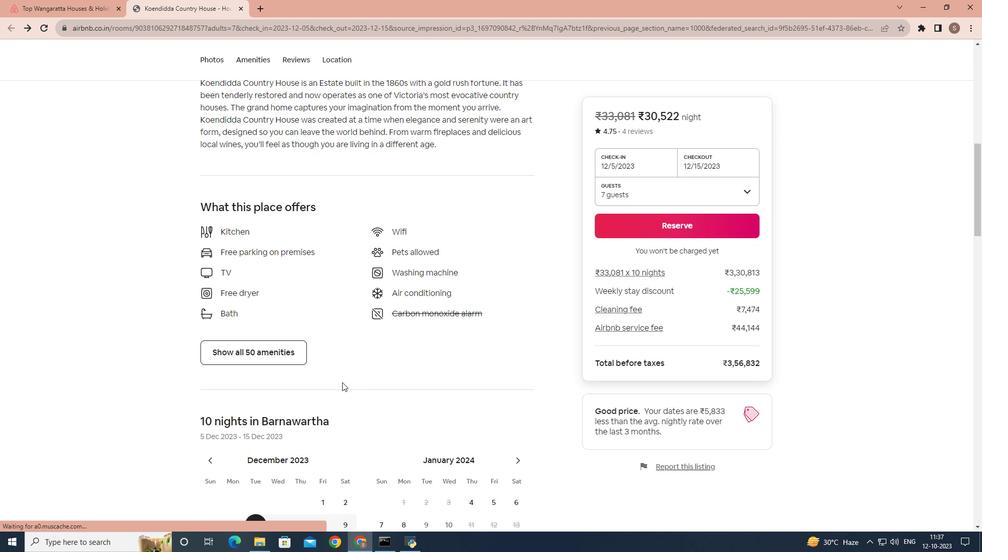
Action: Mouse scrolled (343, 381) with delta (0, 0)
Screenshot: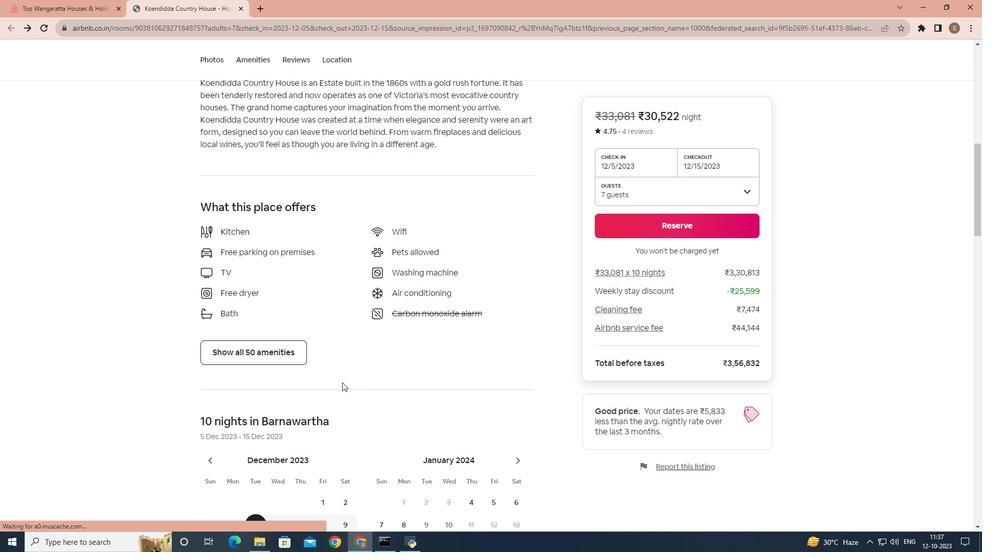 
Action: Mouse moved to (265, 295)
Screenshot: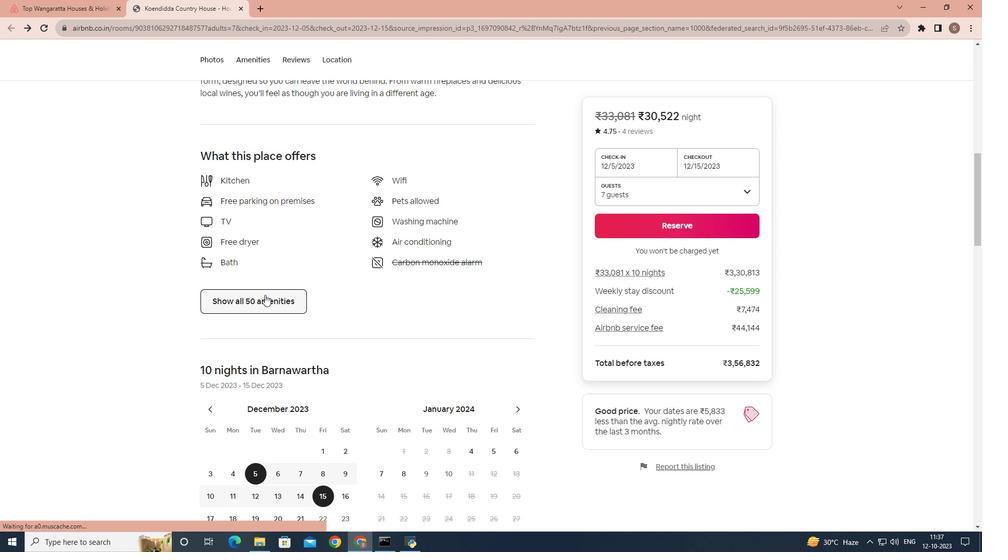 
Action: Mouse pressed left at (265, 295)
Screenshot: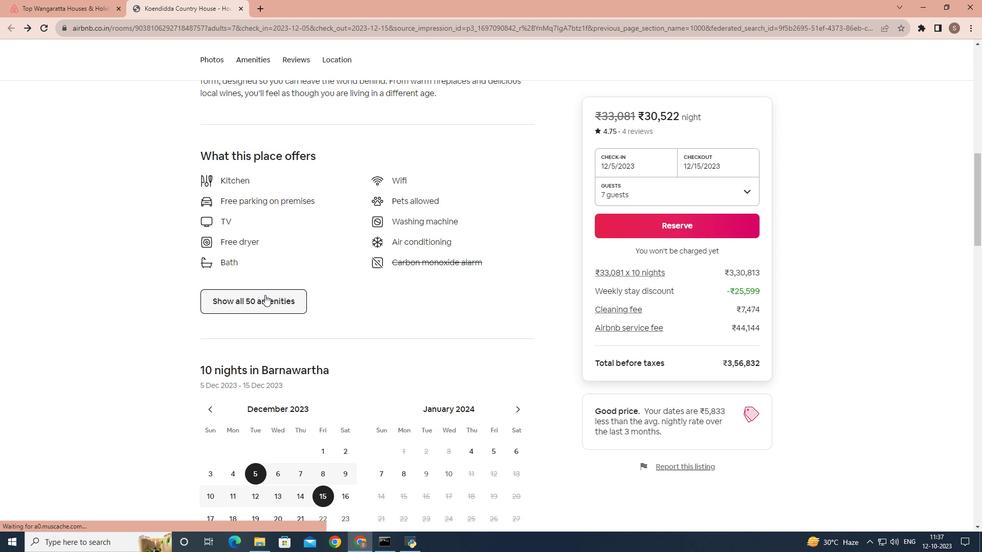 
Action: Mouse moved to (376, 307)
Screenshot: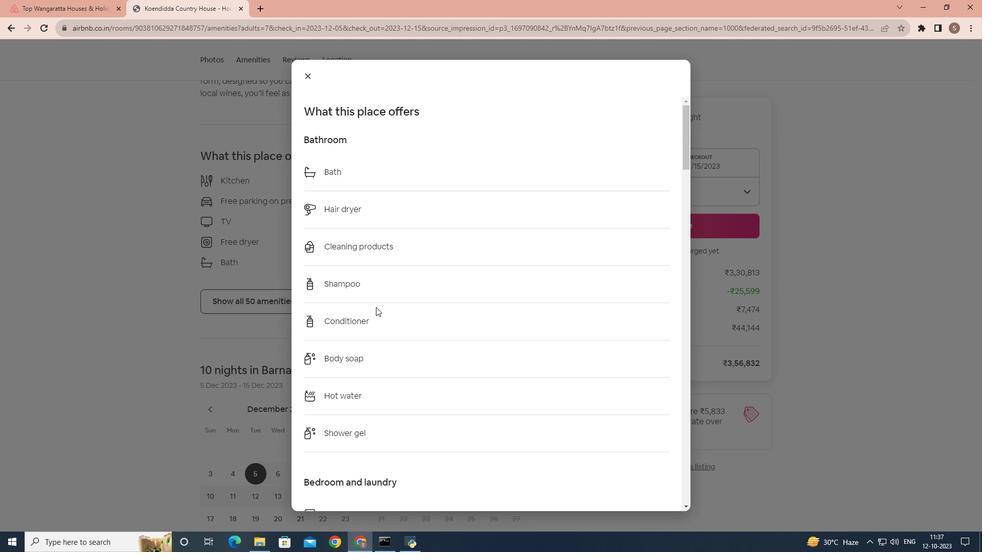 
Action: Mouse scrolled (376, 306) with delta (0, 0)
Screenshot: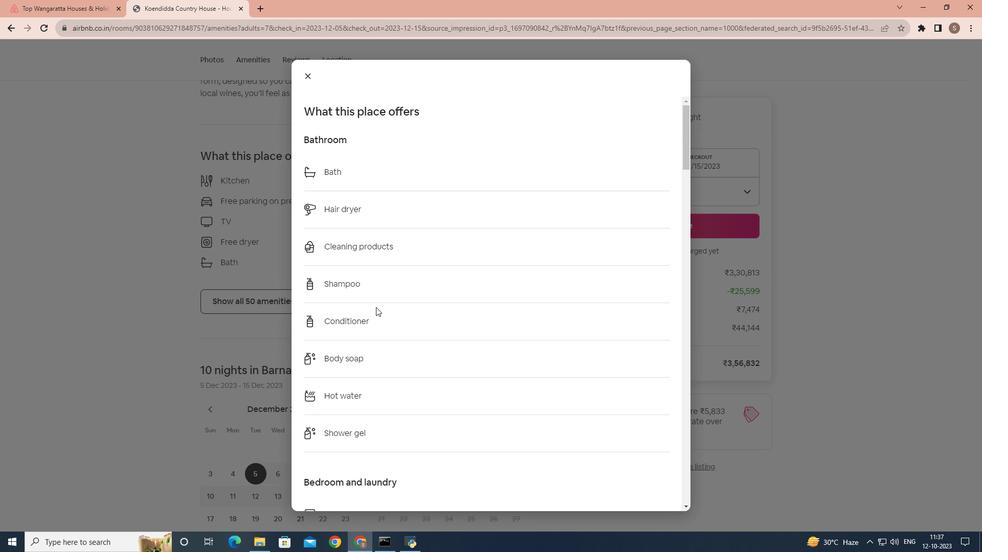 
Action: Mouse scrolled (376, 306) with delta (0, 0)
Screenshot: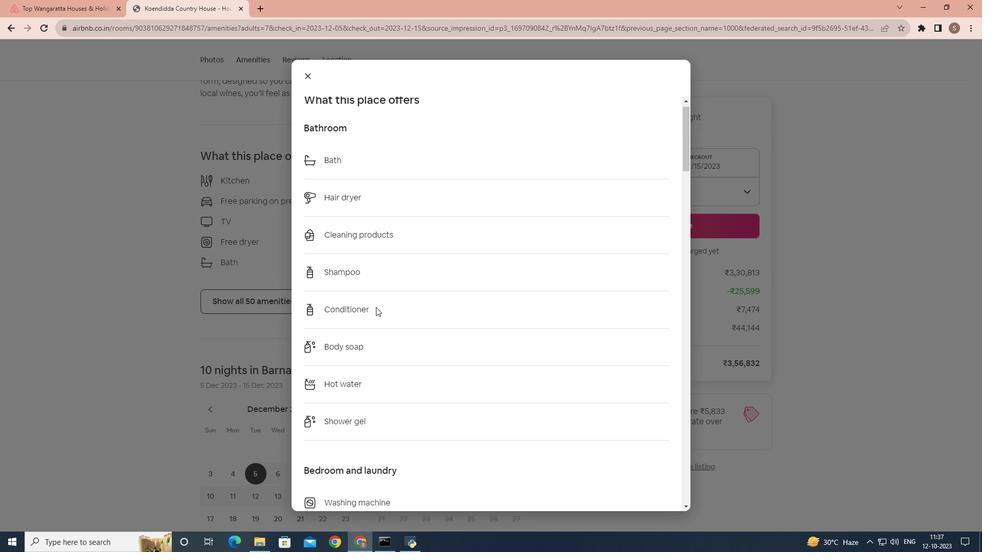 
Action: Mouse scrolled (376, 306) with delta (0, 0)
Screenshot: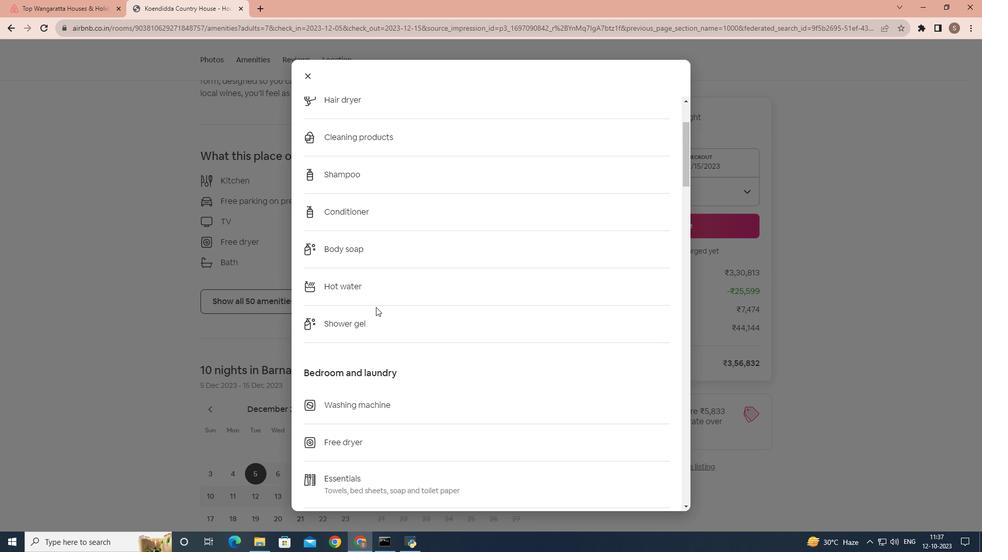 
Action: Mouse scrolled (376, 306) with delta (0, 0)
Screenshot: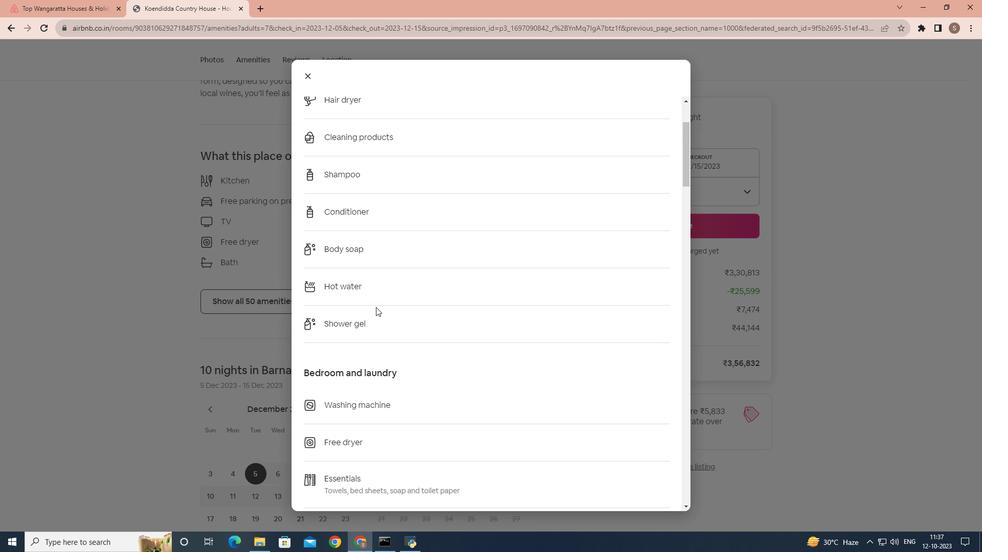 
Action: Mouse scrolled (376, 306) with delta (0, 0)
Screenshot: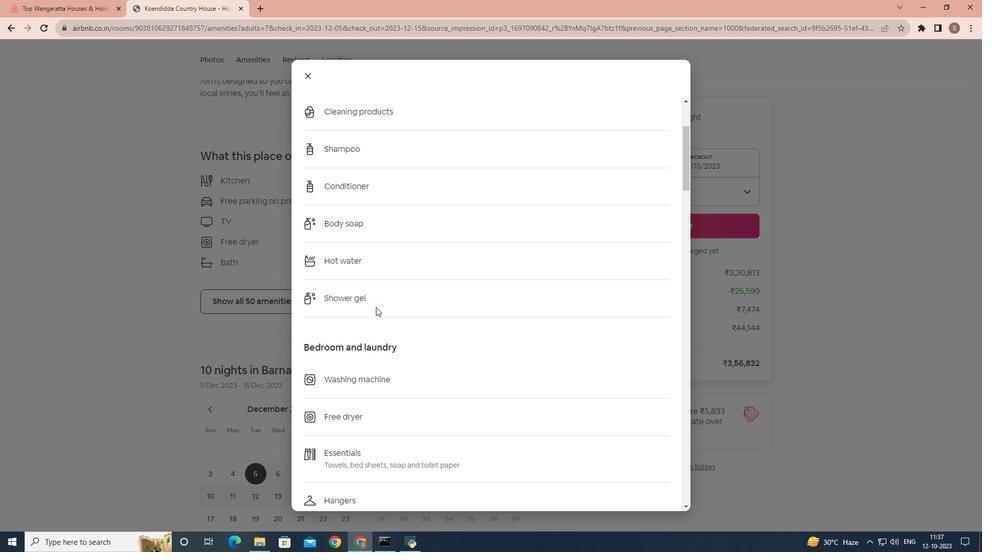
Action: Mouse scrolled (376, 306) with delta (0, 0)
Screenshot: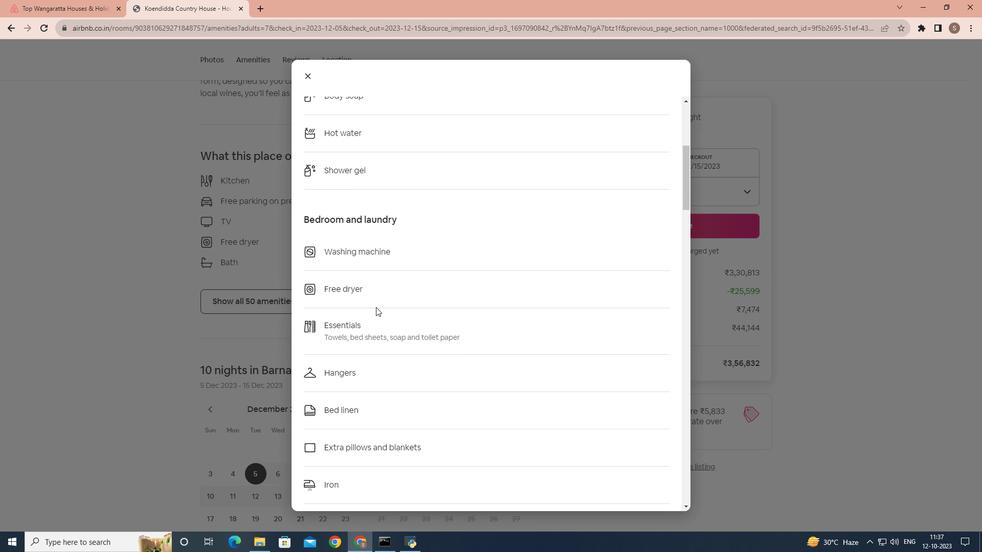 
Action: Mouse scrolled (376, 306) with delta (0, 0)
Screenshot: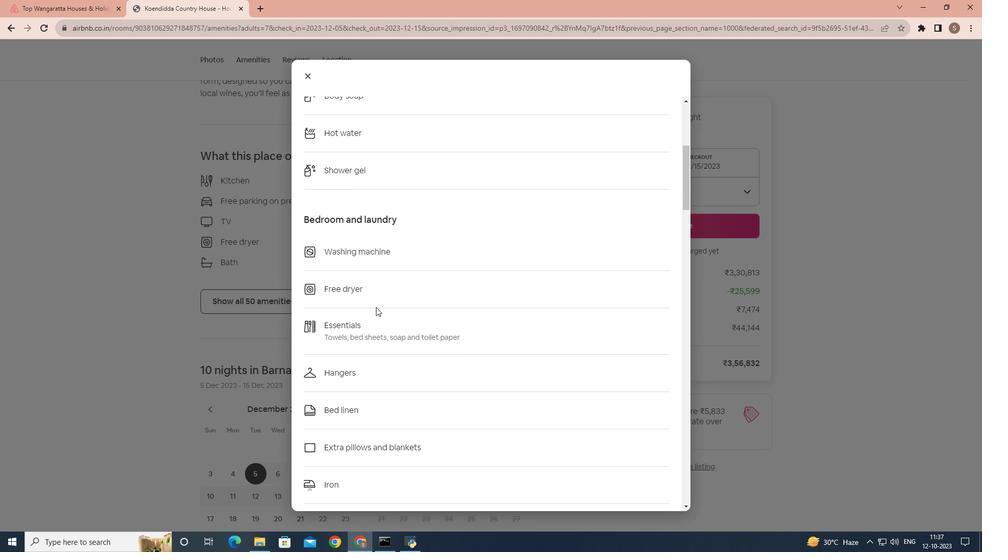 
Action: Mouse scrolled (376, 306) with delta (0, 0)
Screenshot: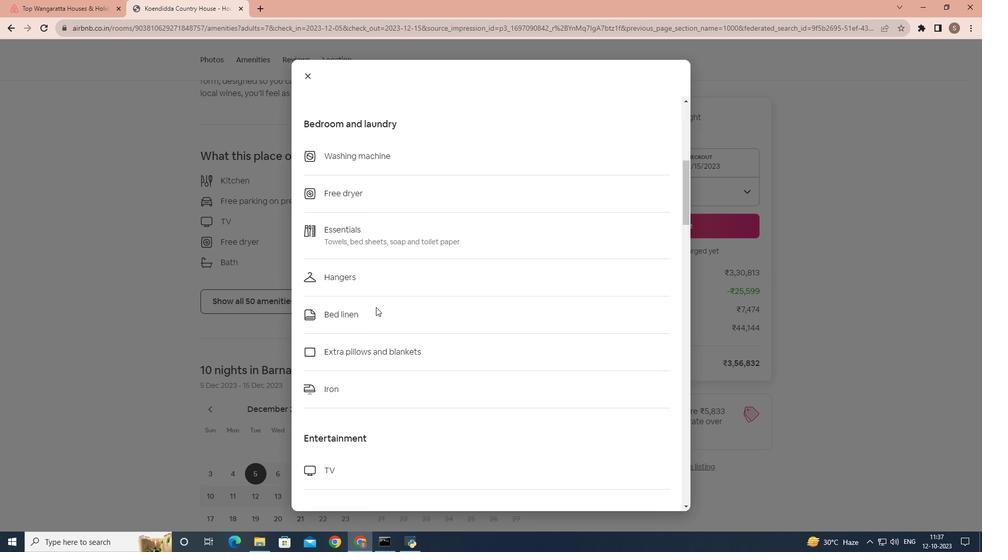 
Action: Mouse scrolled (376, 306) with delta (0, 0)
Screenshot: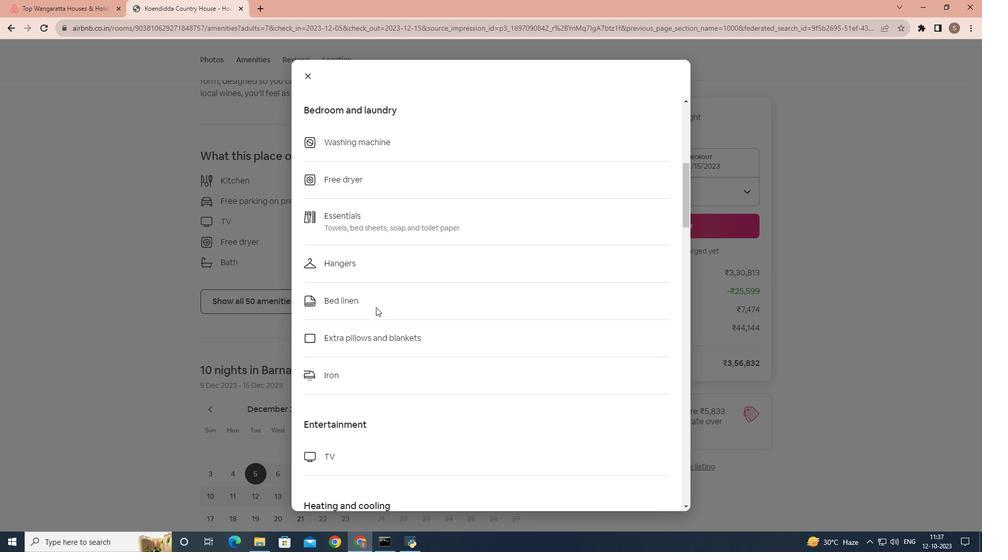 
Action: Mouse scrolled (376, 306) with delta (0, 0)
Screenshot: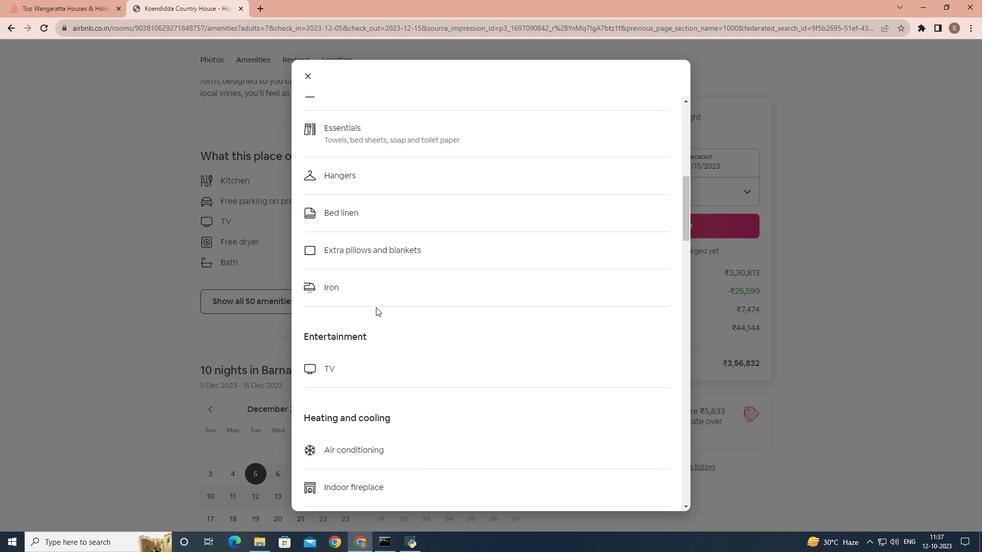 
Action: Mouse scrolled (376, 306) with delta (0, 0)
Screenshot: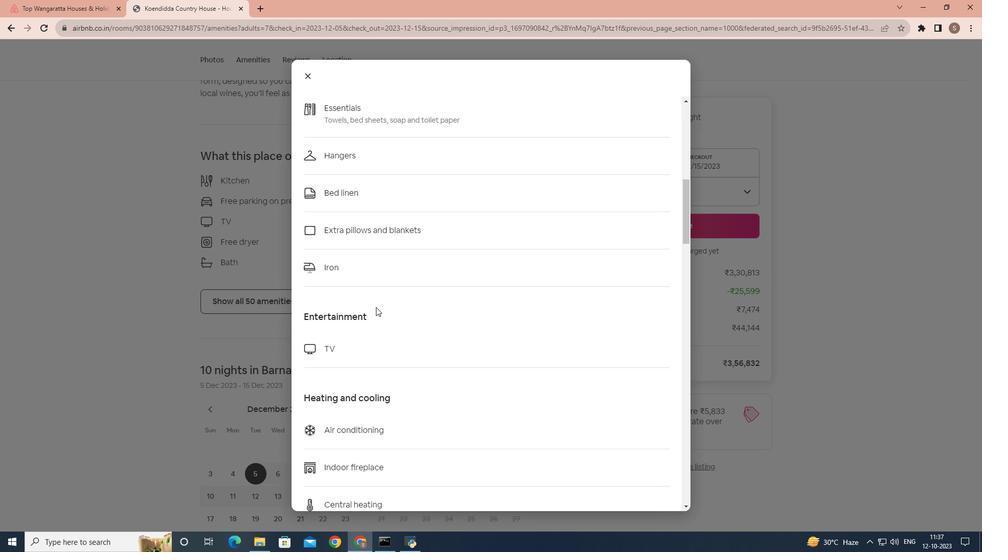 
Action: Mouse scrolled (376, 306) with delta (0, 0)
Screenshot: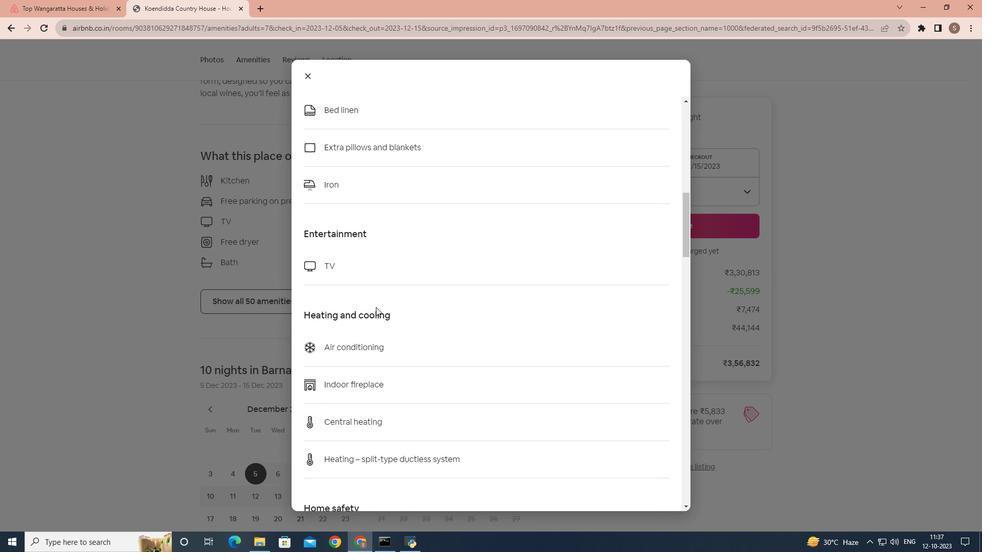 
Action: Mouse scrolled (376, 306) with delta (0, 0)
Screenshot: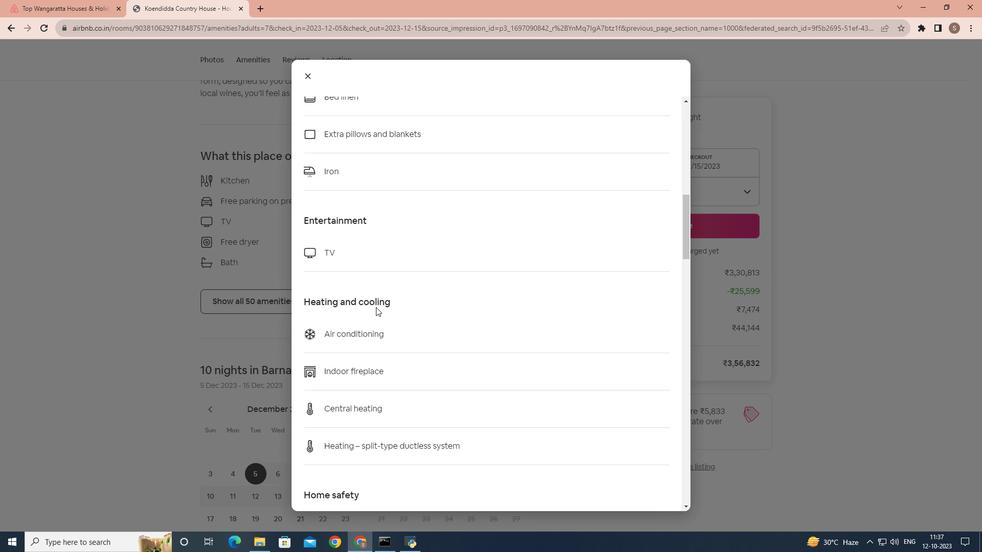 
Action: Mouse scrolled (376, 306) with delta (0, 0)
Screenshot: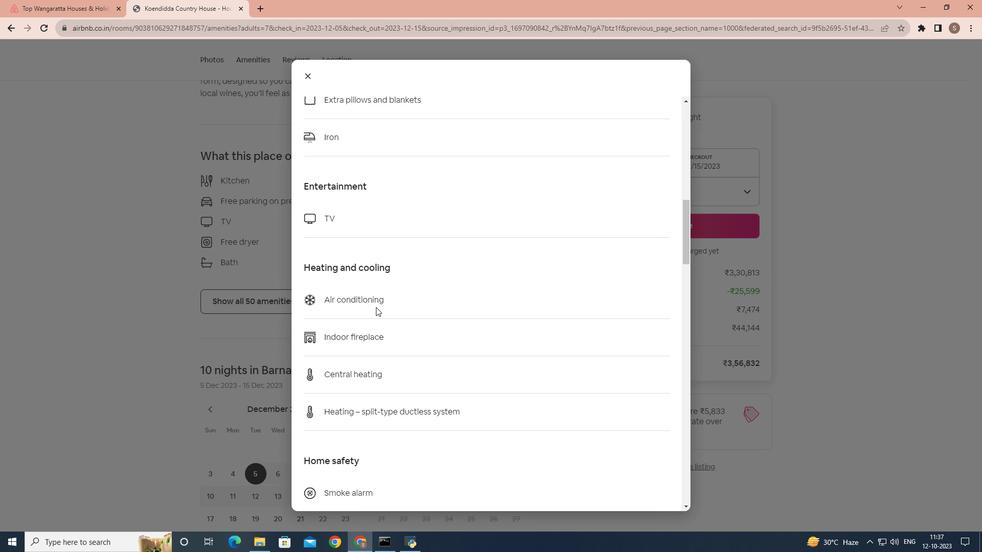 
Action: Mouse scrolled (376, 306) with delta (0, 0)
Screenshot: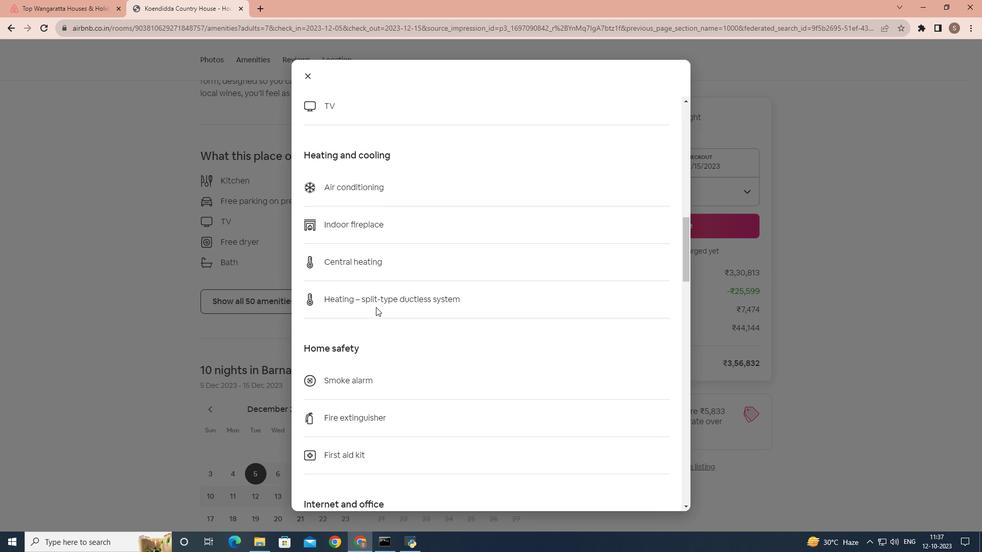 
Action: Mouse scrolled (376, 306) with delta (0, 0)
Screenshot: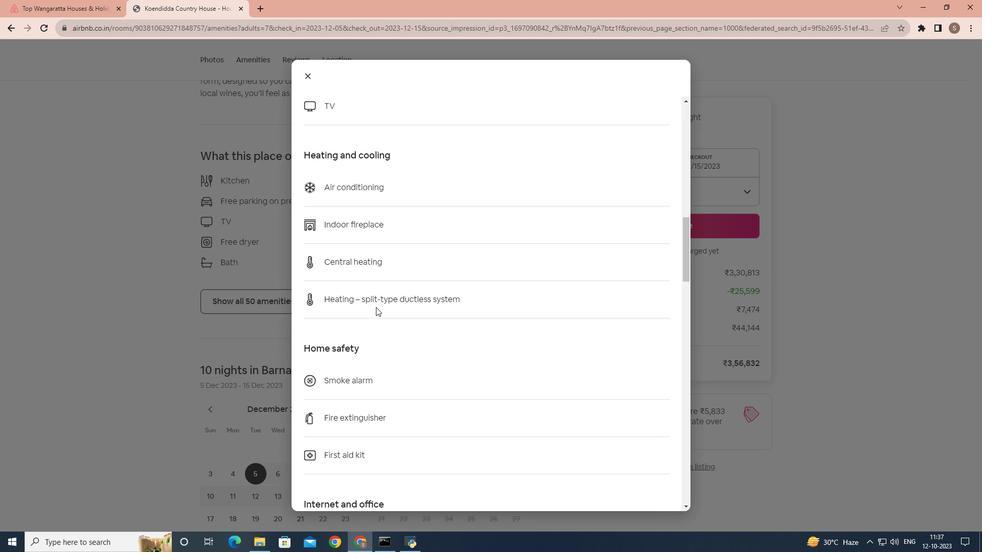 
Action: Mouse scrolled (376, 306) with delta (0, 0)
Screenshot: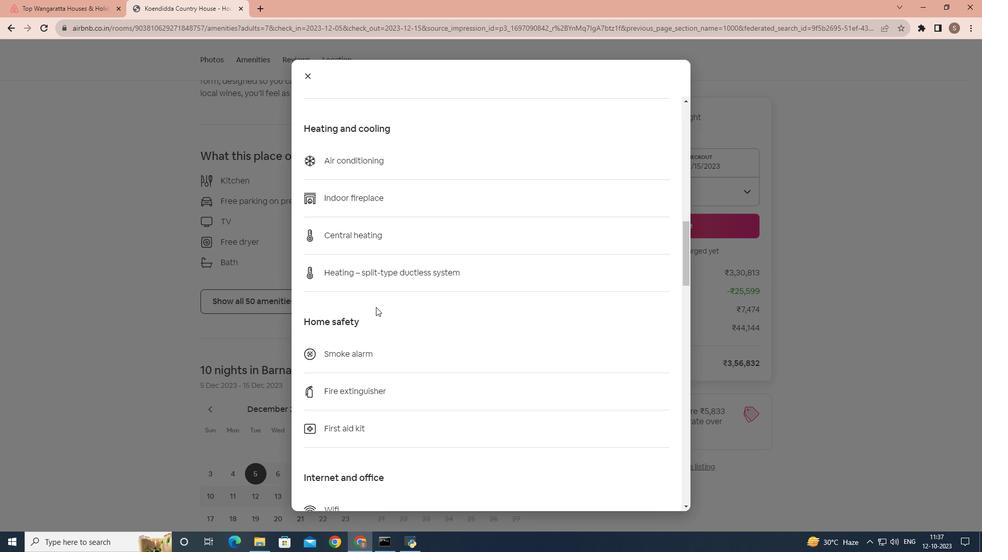 
Action: Mouse scrolled (376, 306) with delta (0, 0)
Screenshot: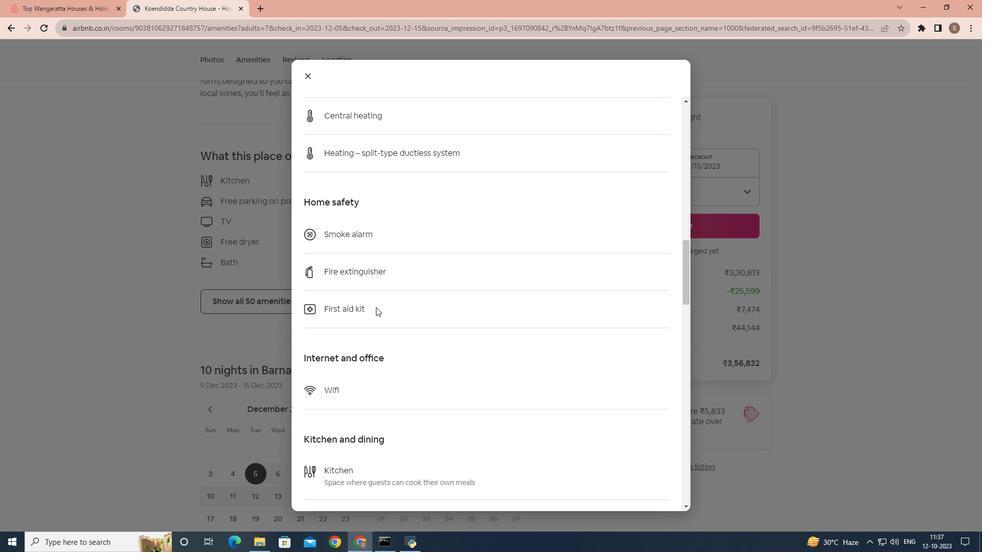 
Action: Mouse scrolled (376, 306) with delta (0, 0)
Screenshot: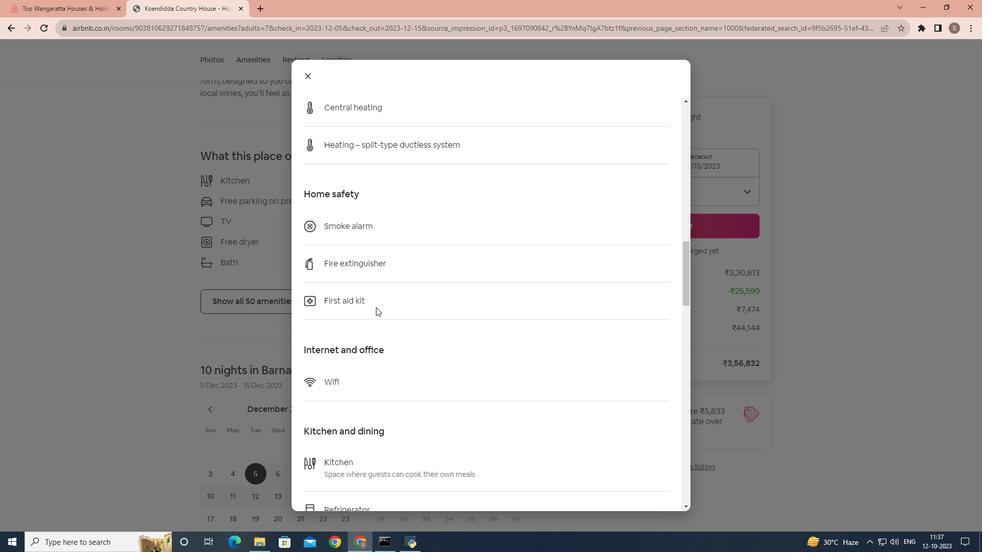 
Action: Mouse scrolled (376, 306) with delta (0, 0)
Screenshot: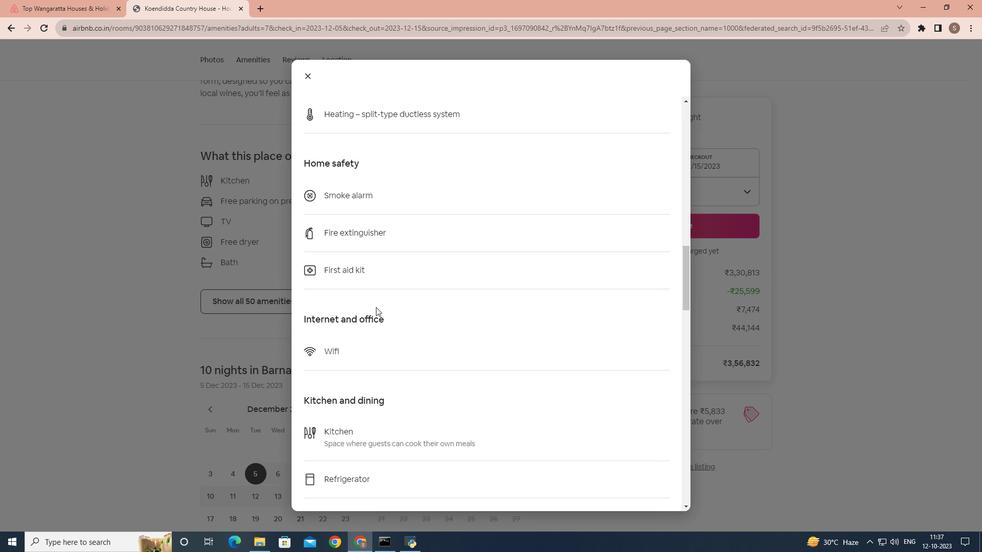 
Action: Mouse scrolled (376, 306) with delta (0, 0)
Screenshot: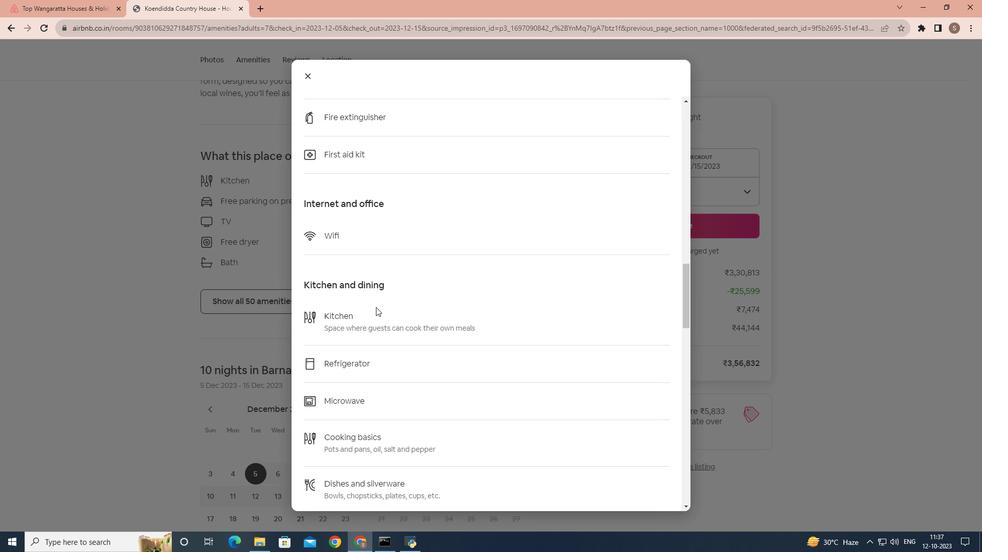 
Action: Mouse scrolled (376, 306) with delta (0, 0)
Screenshot: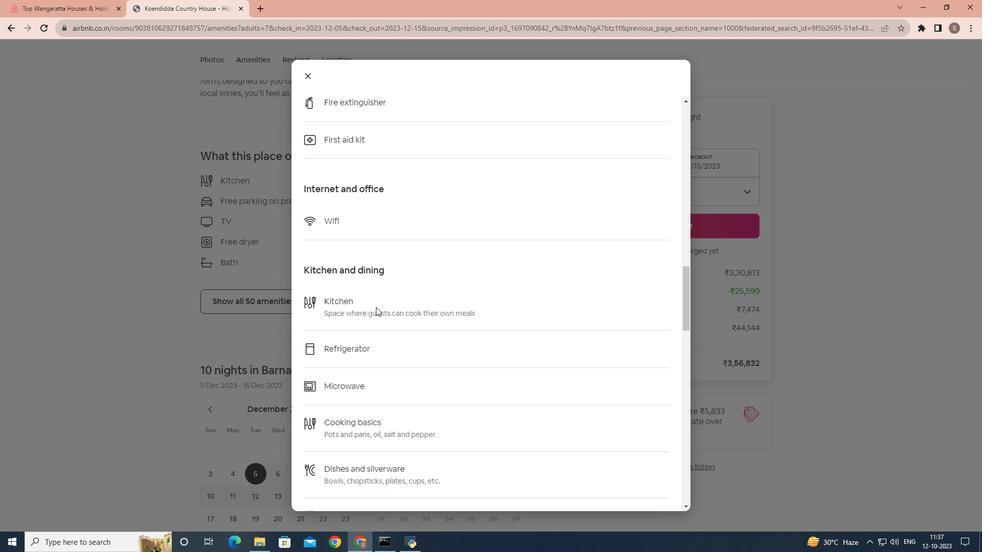 
Action: Mouse scrolled (376, 306) with delta (0, 0)
Screenshot: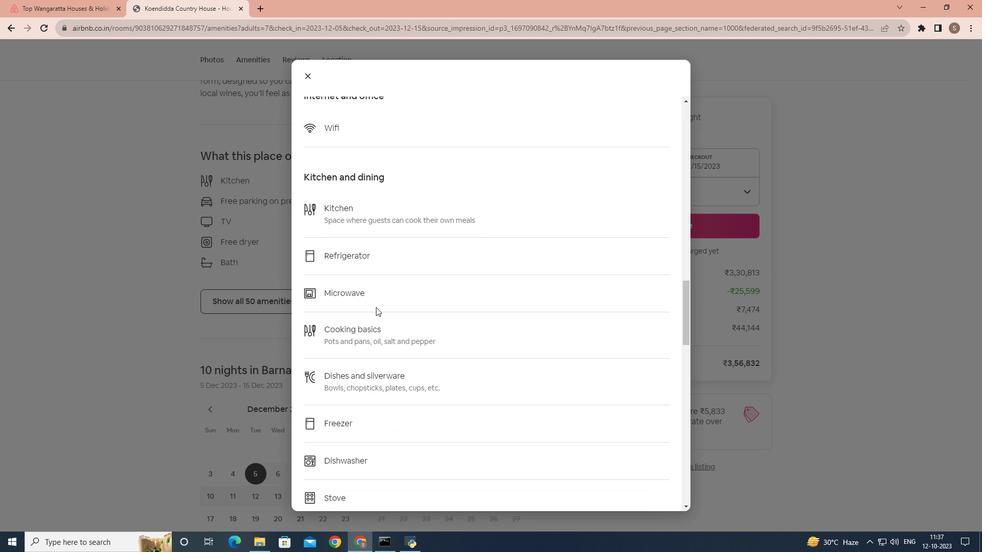 
Action: Mouse scrolled (376, 306) with delta (0, 0)
Screenshot: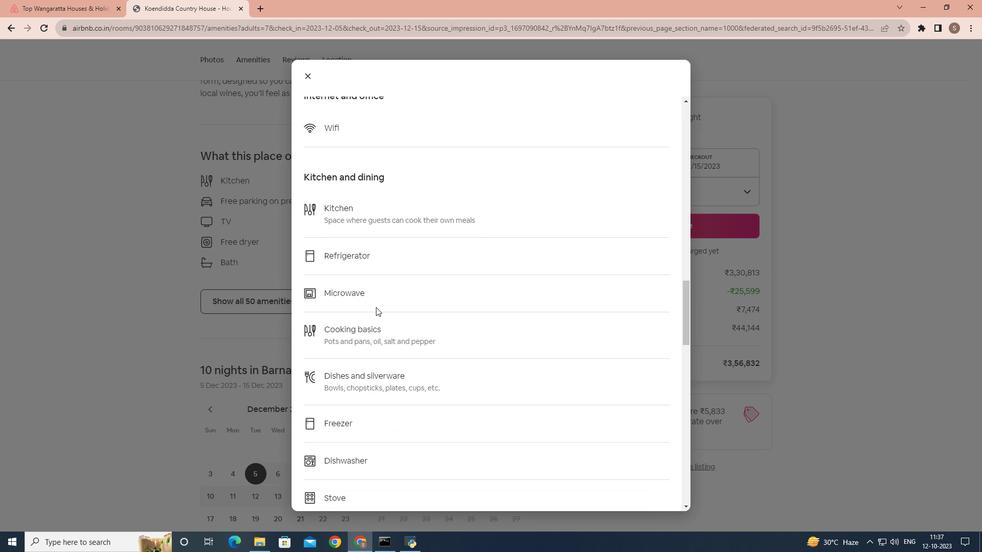 
Action: Mouse scrolled (376, 306) with delta (0, 0)
Screenshot: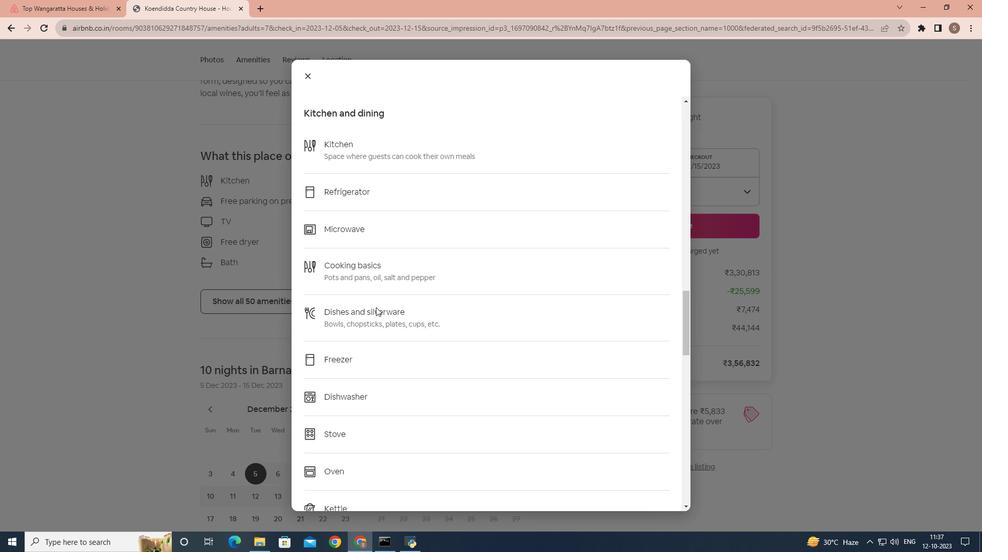 
Action: Mouse scrolled (376, 306) with delta (0, 0)
Screenshot: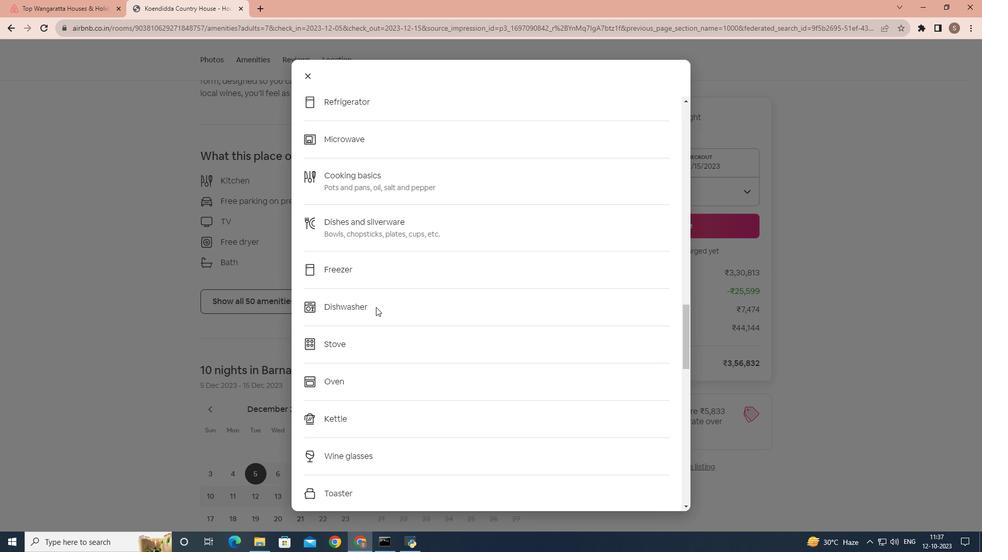 
Action: Mouse scrolled (376, 306) with delta (0, 0)
Screenshot: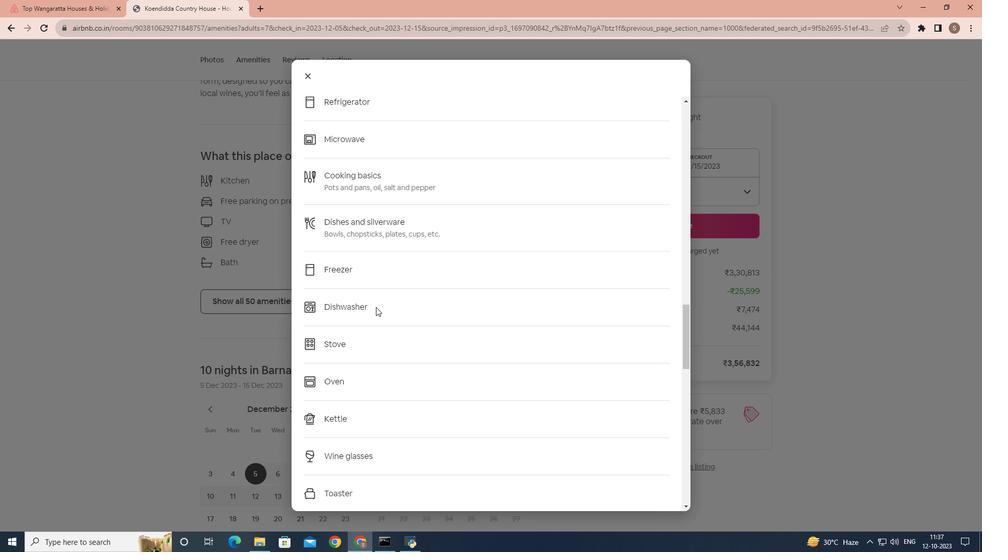 
Action: Mouse scrolled (376, 306) with delta (0, 0)
Screenshot: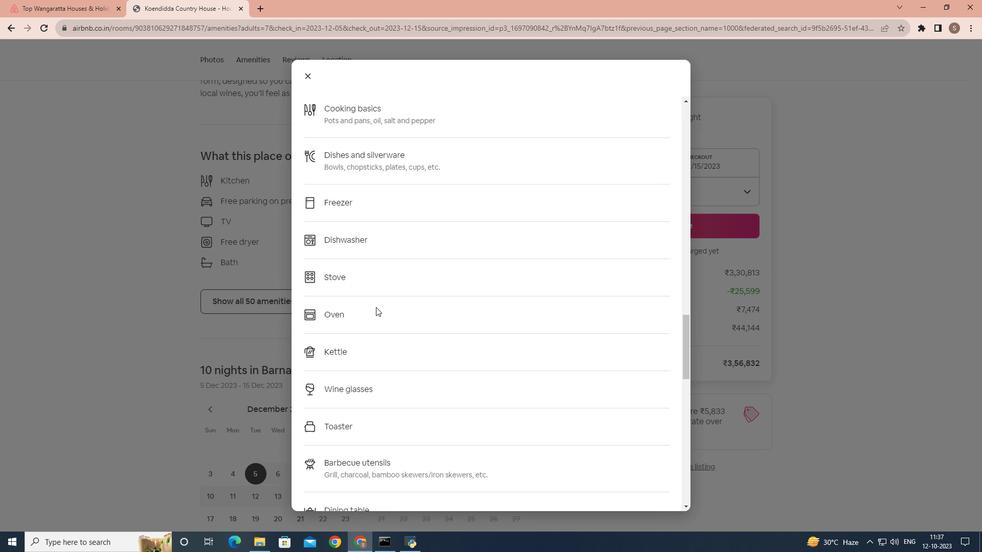 
Action: Mouse scrolled (376, 306) with delta (0, 0)
Screenshot: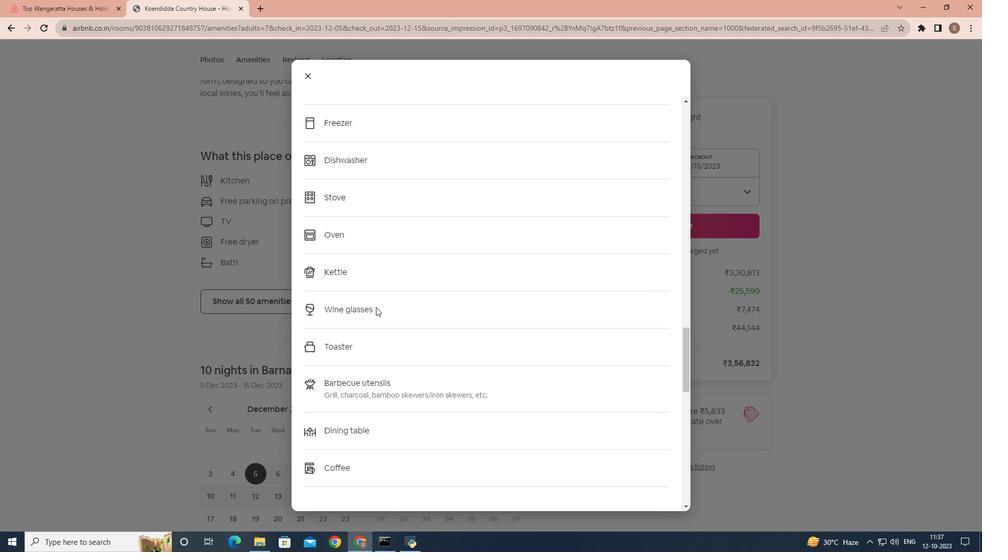 
Action: Mouse scrolled (376, 306) with delta (0, 0)
Screenshot: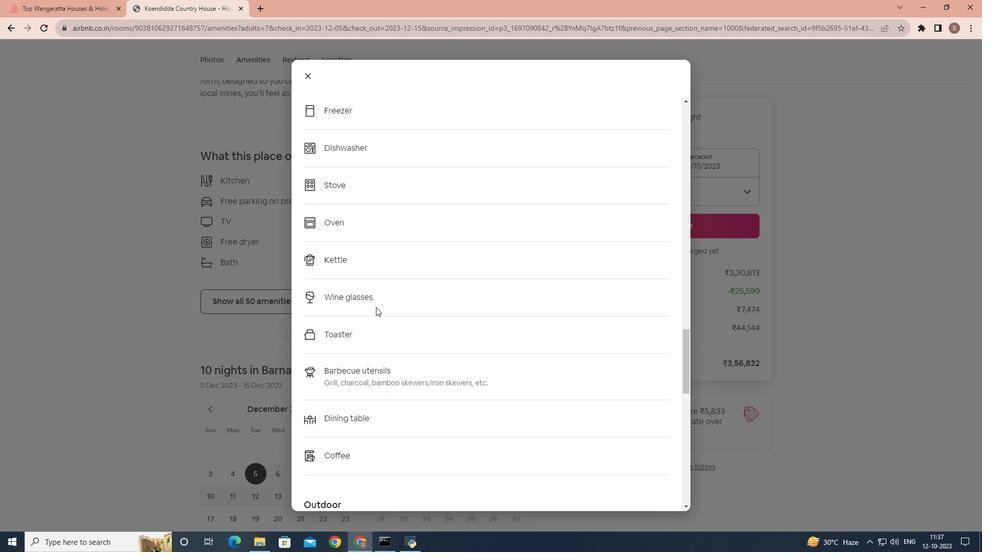 
Action: Mouse scrolled (376, 306) with delta (0, 0)
Screenshot: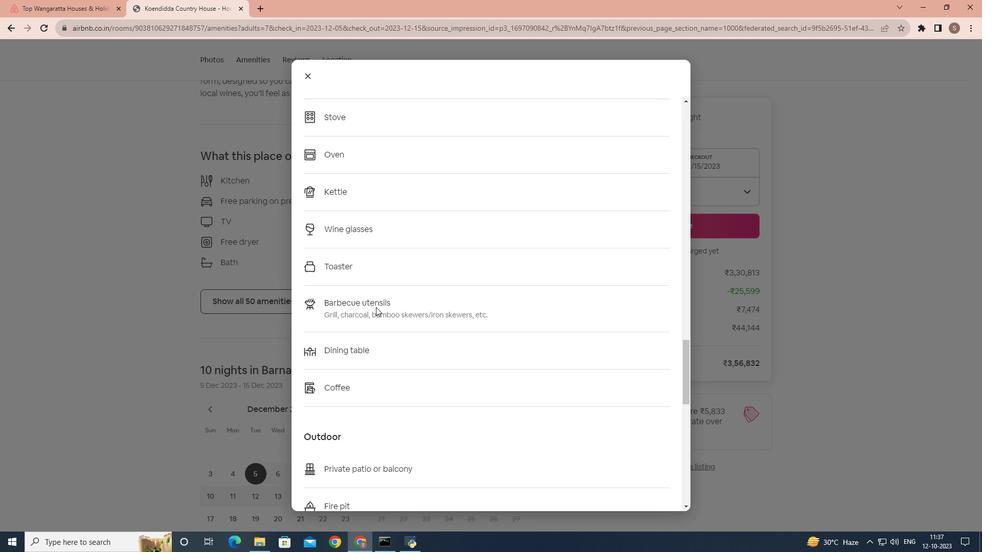 
Action: Mouse scrolled (376, 306) with delta (0, 0)
Screenshot: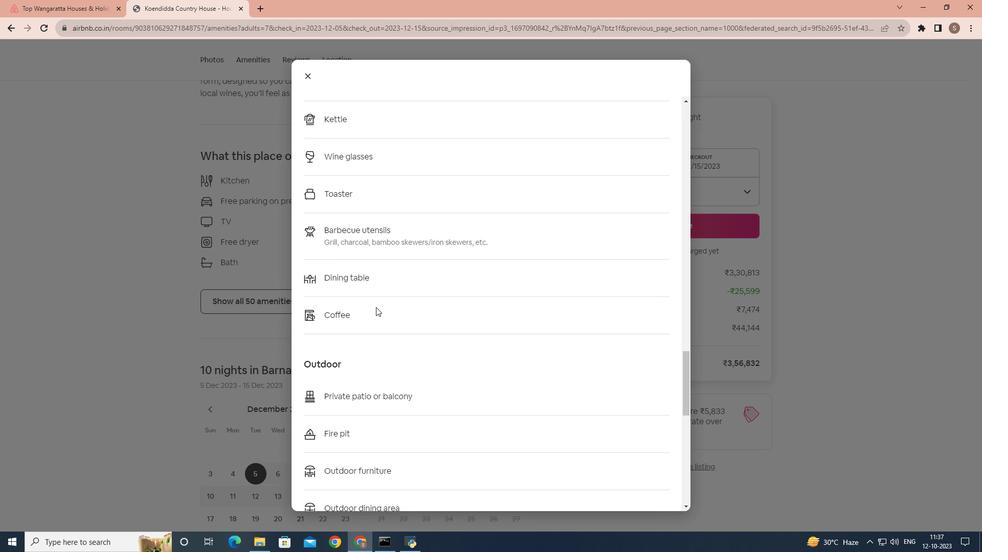 
Action: Mouse scrolled (376, 306) with delta (0, 0)
Screenshot: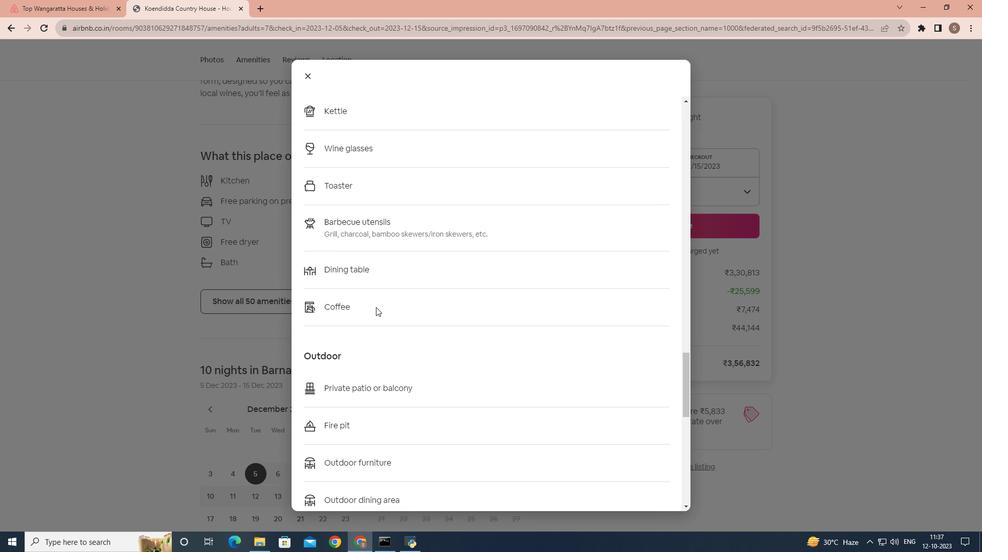 
Action: Mouse scrolled (376, 306) with delta (0, 0)
Screenshot: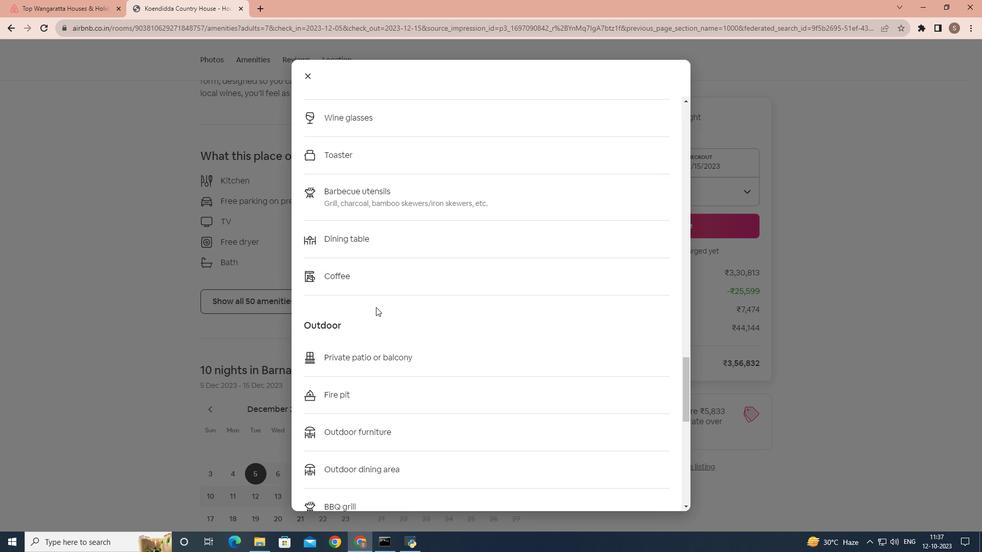 
Action: Mouse scrolled (376, 306) with delta (0, 0)
Screenshot: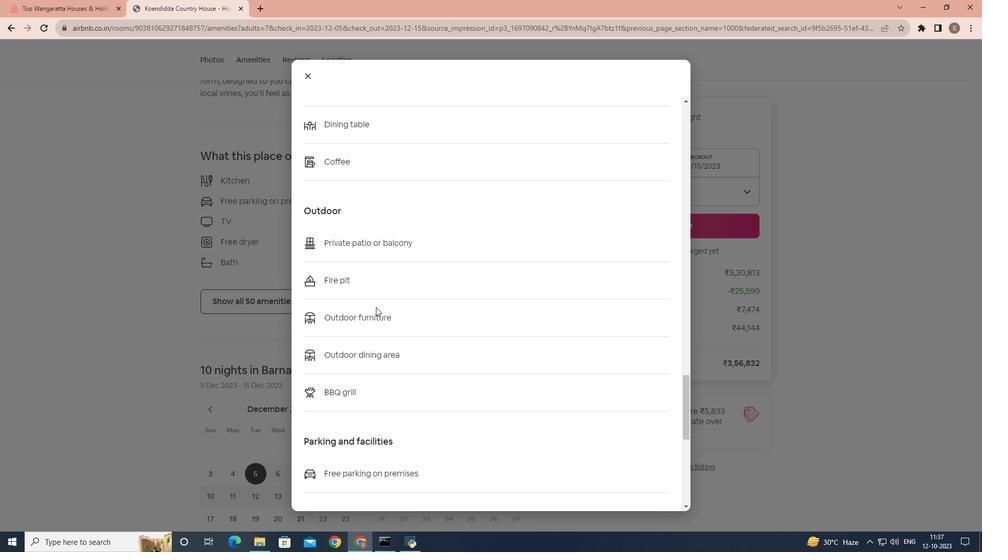 
Action: Mouse scrolled (376, 306) with delta (0, 0)
Screenshot: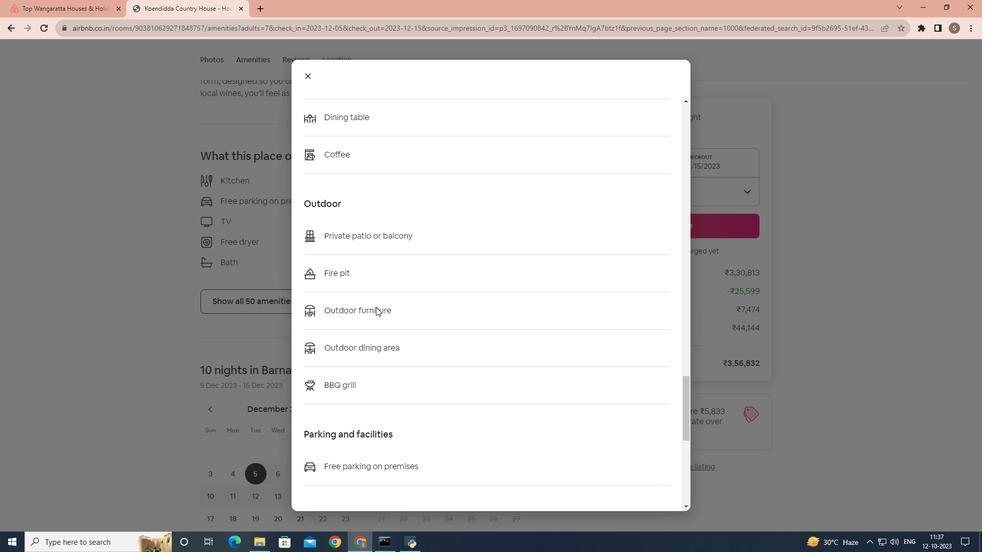 
Action: Mouse scrolled (376, 306) with delta (0, 0)
Screenshot: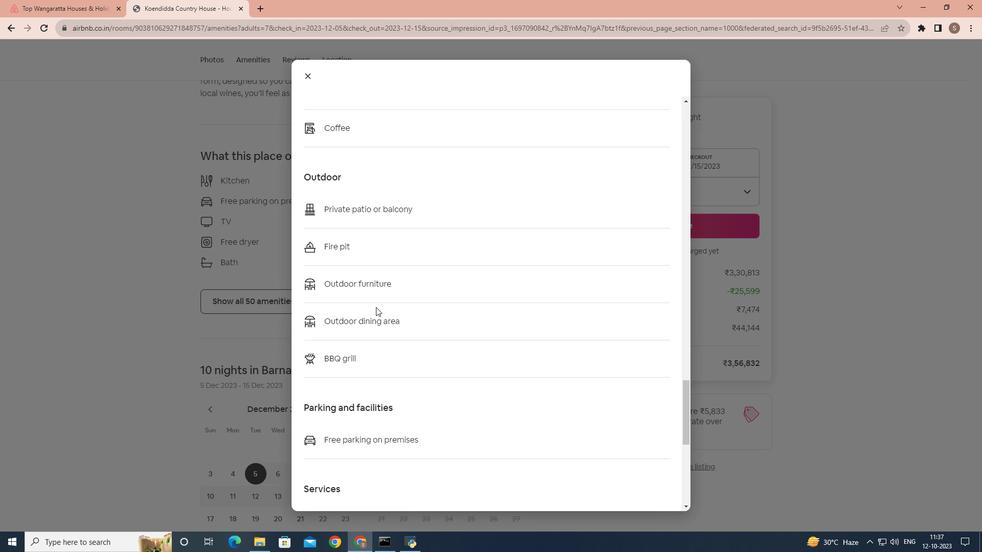
Action: Mouse scrolled (376, 306) with delta (0, 0)
Screenshot: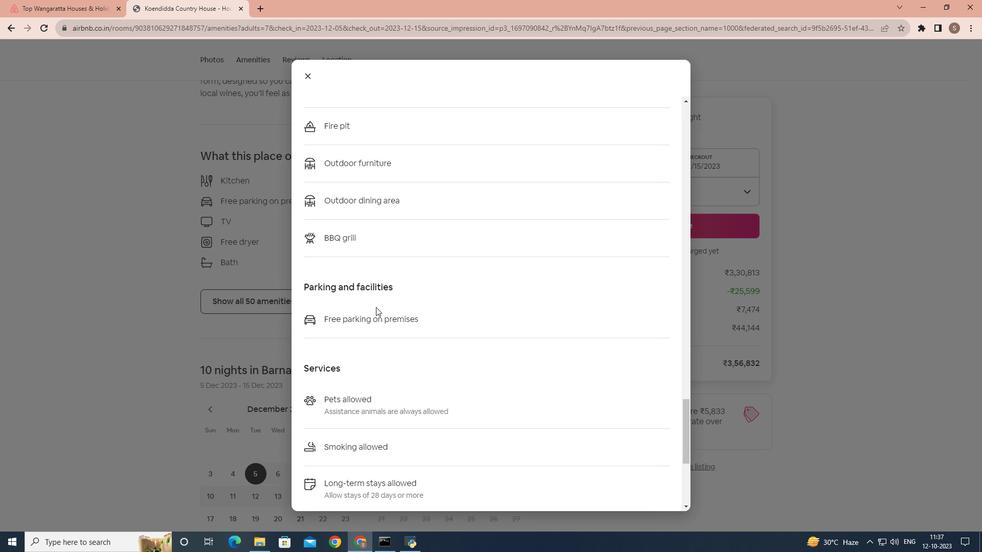 
Action: Mouse scrolled (376, 306) with delta (0, 0)
Screenshot: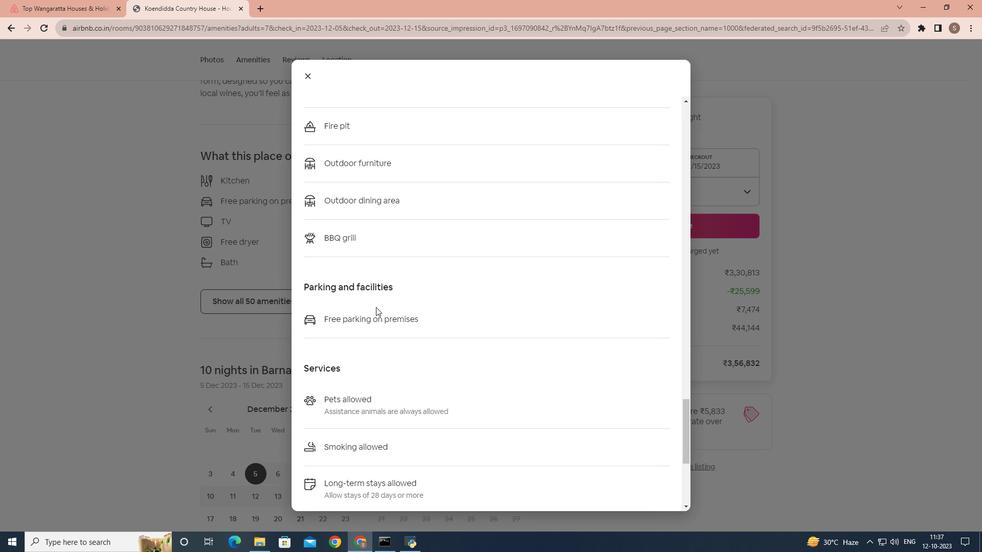 
Action: Mouse scrolled (376, 306) with delta (0, 0)
Screenshot: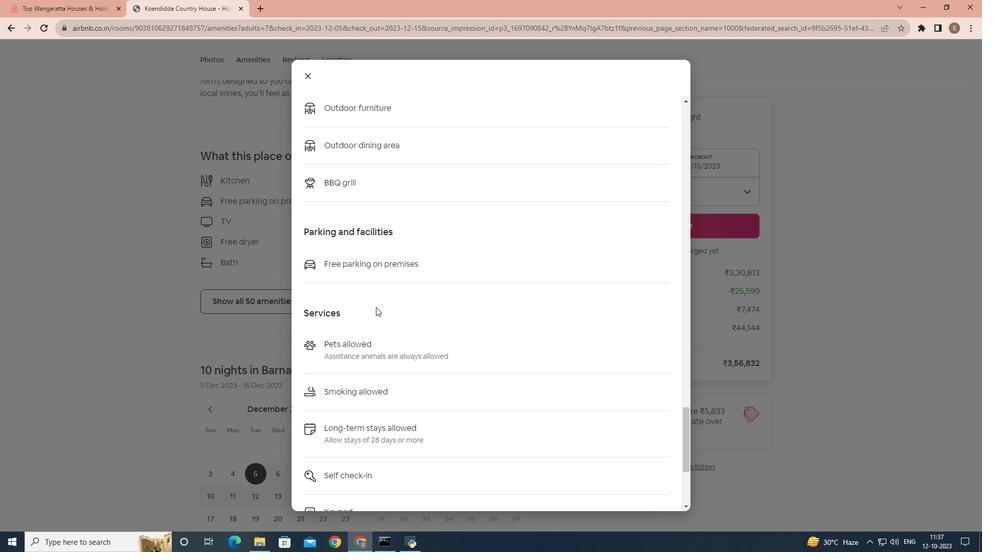 
Action: Mouse scrolled (376, 306) with delta (0, 0)
Screenshot: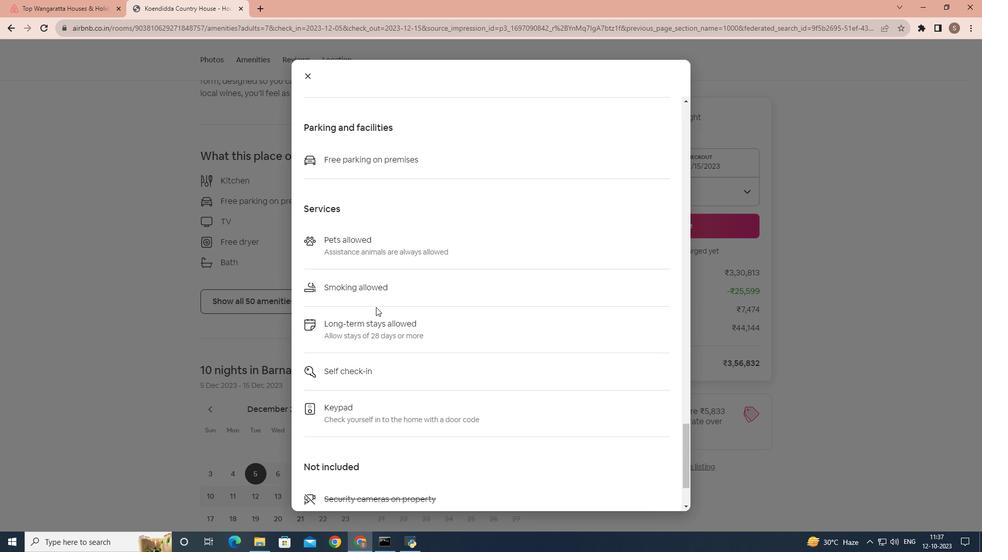 
Action: Mouse scrolled (376, 306) with delta (0, 0)
Screenshot: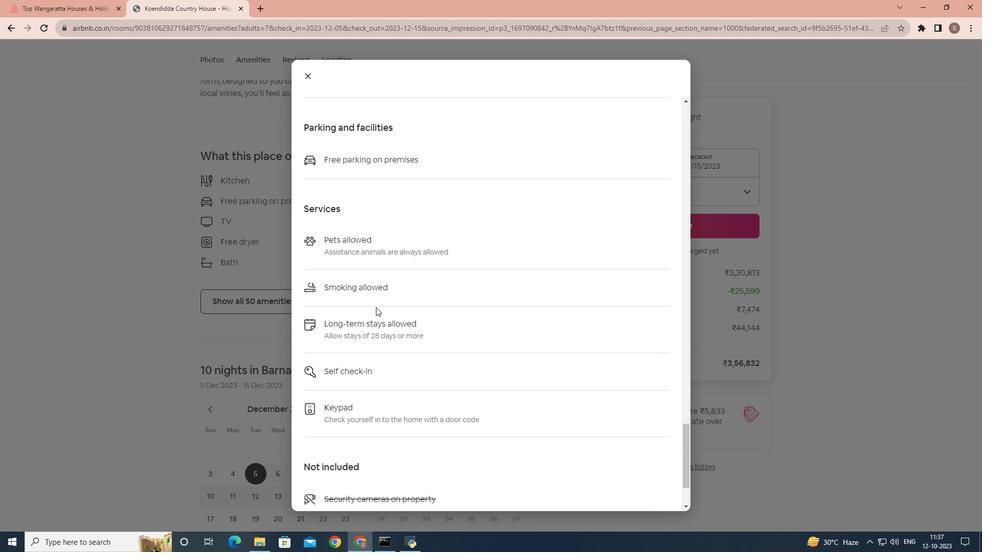 
Action: Mouse scrolled (376, 306) with delta (0, 0)
Screenshot: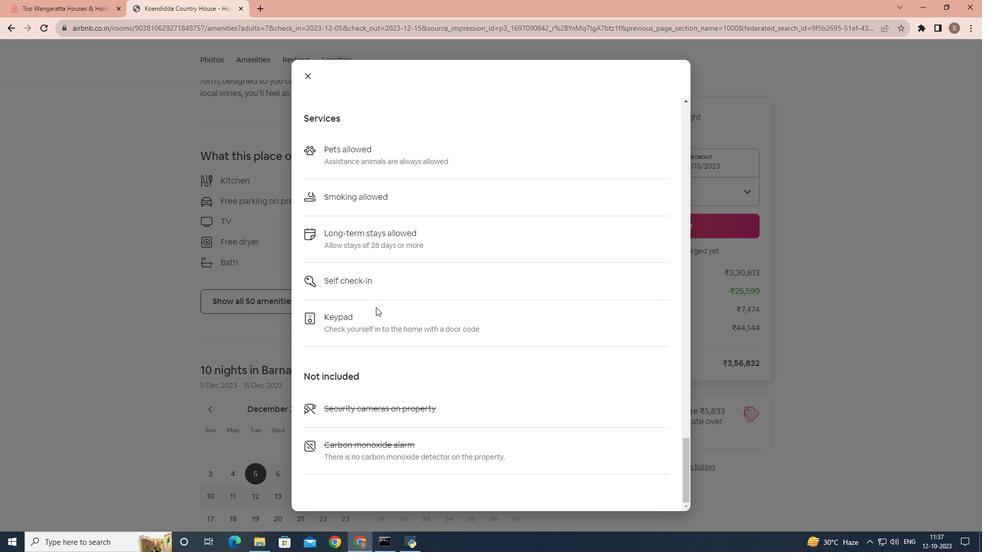 
Action: Mouse scrolled (376, 306) with delta (0, 0)
Screenshot: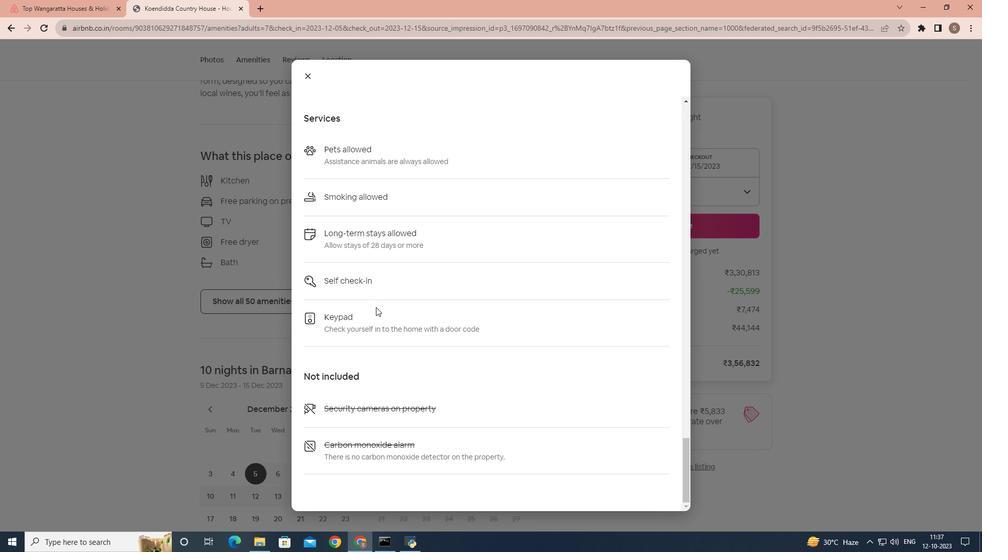 
Action: Mouse scrolled (376, 306) with delta (0, 0)
Screenshot: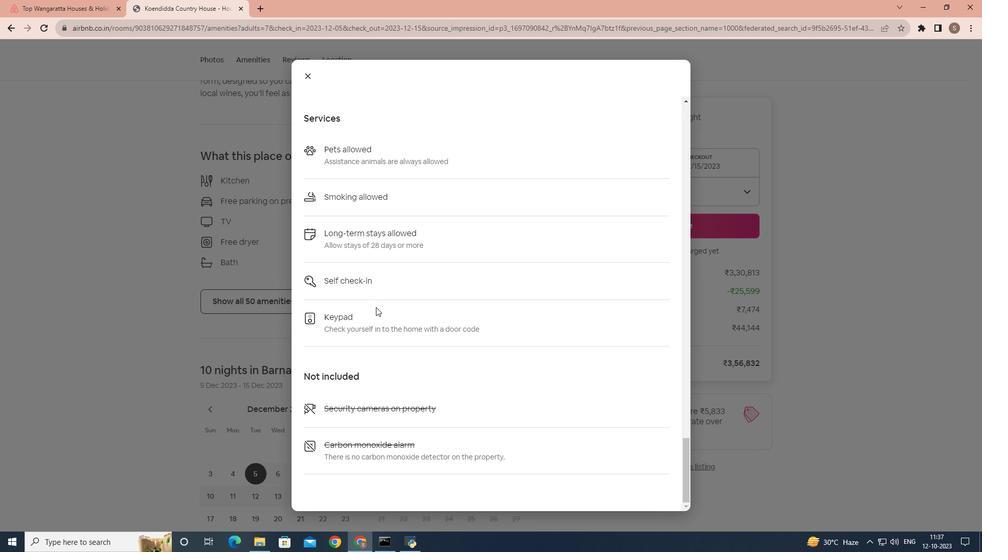 
Action: Mouse scrolled (376, 306) with delta (0, 0)
Screenshot: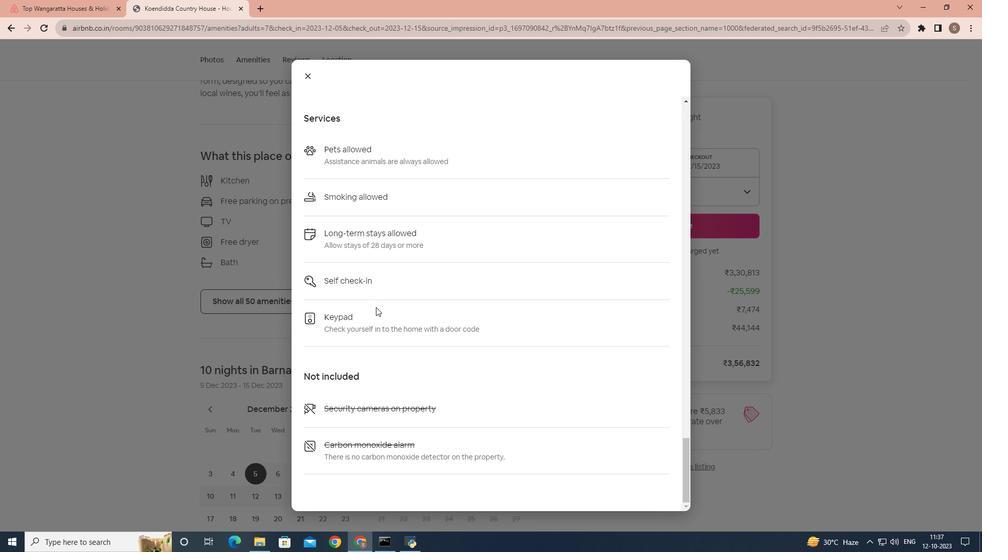 
Action: Mouse scrolled (376, 306) with delta (0, 0)
Screenshot: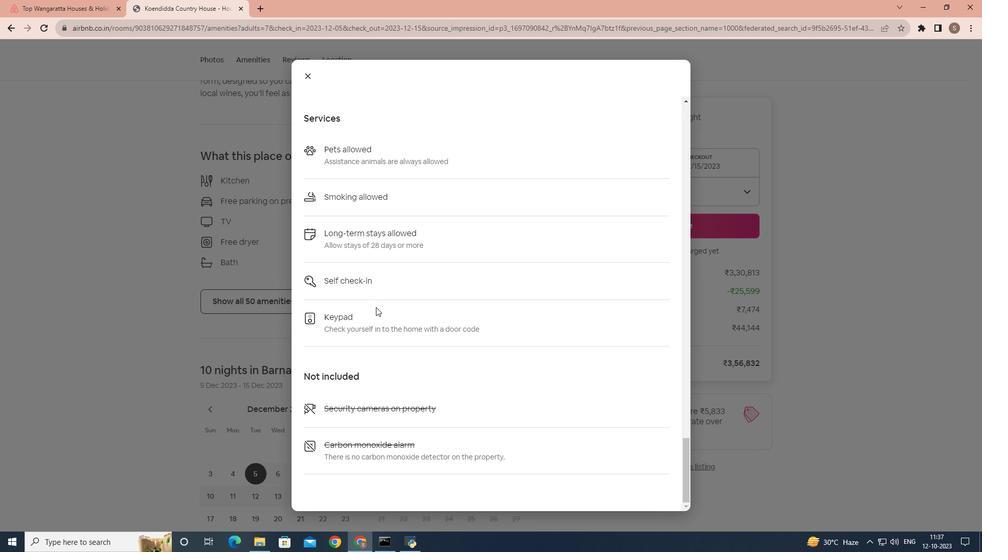 
Action: Mouse moved to (303, 75)
Screenshot: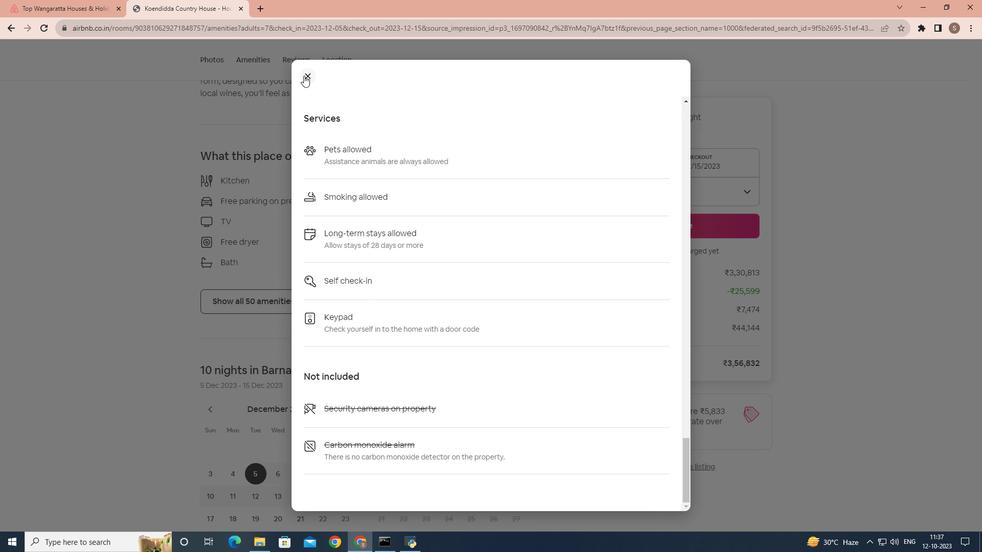 
Action: Mouse pressed left at (303, 75)
Screenshot: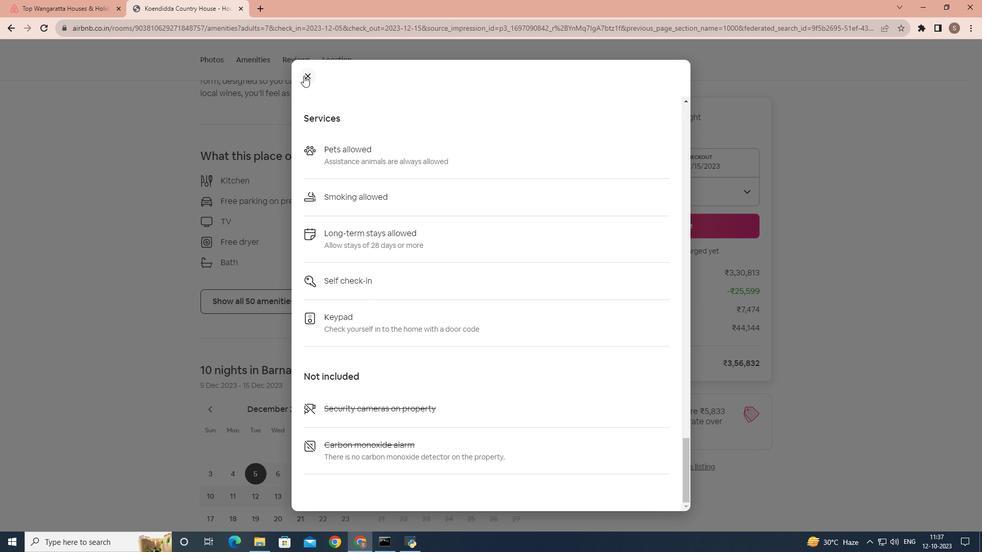 
Action: Mouse moved to (335, 269)
Screenshot: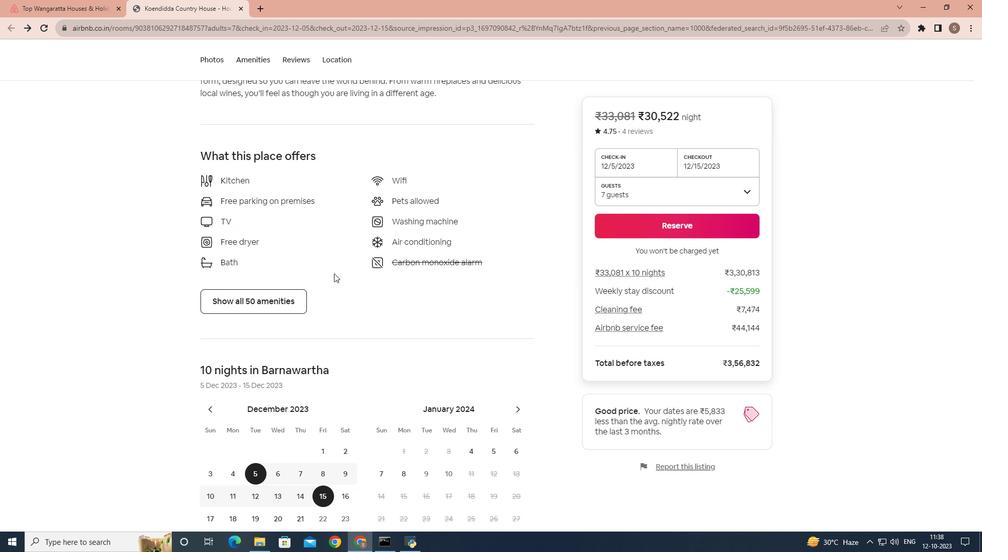 
Action: Mouse scrolled (335, 268) with delta (0, 0)
Screenshot: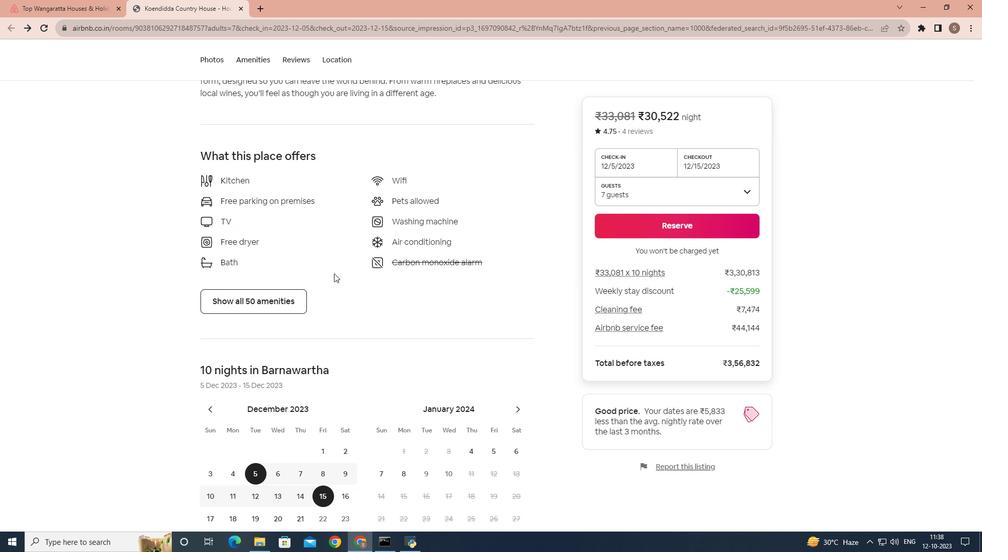 
Action: Mouse moved to (334, 273)
Screenshot: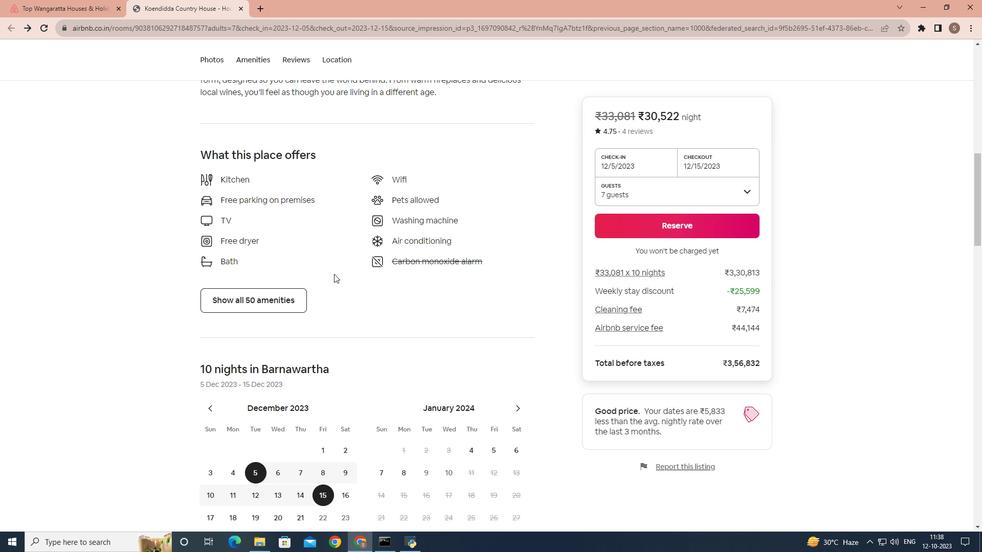 
Action: Mouse scrolled (334, 273) with delta (0, 0)
Screenshot: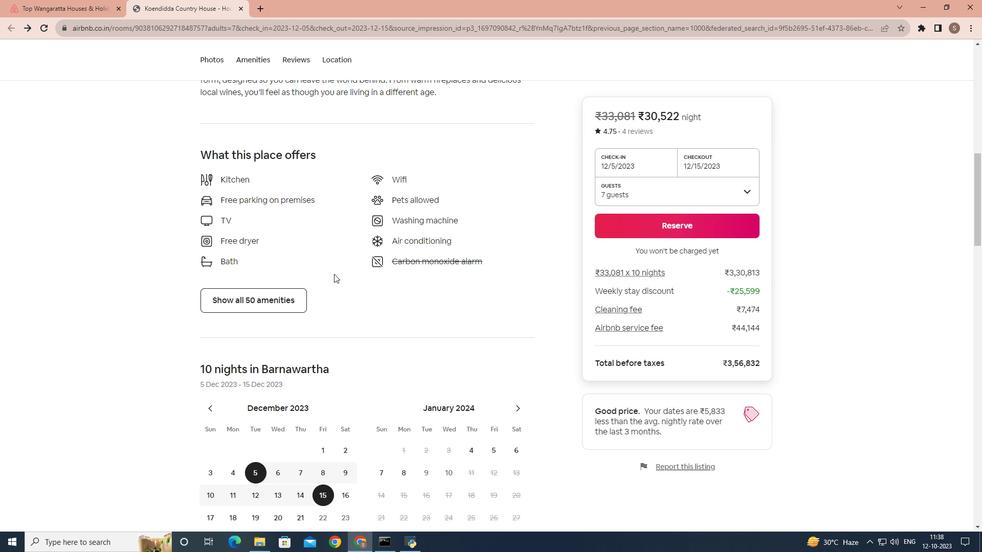 
Action: Mouse moved to (334, 274)
Screenshot: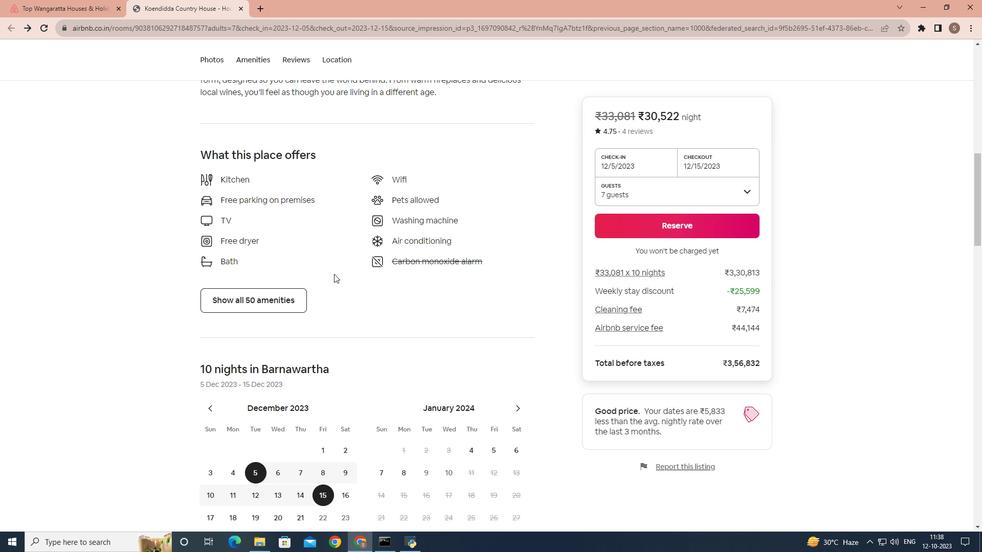 
Action: Mouse scrolled (334, 273) with delta (0, 0)
Screenshot: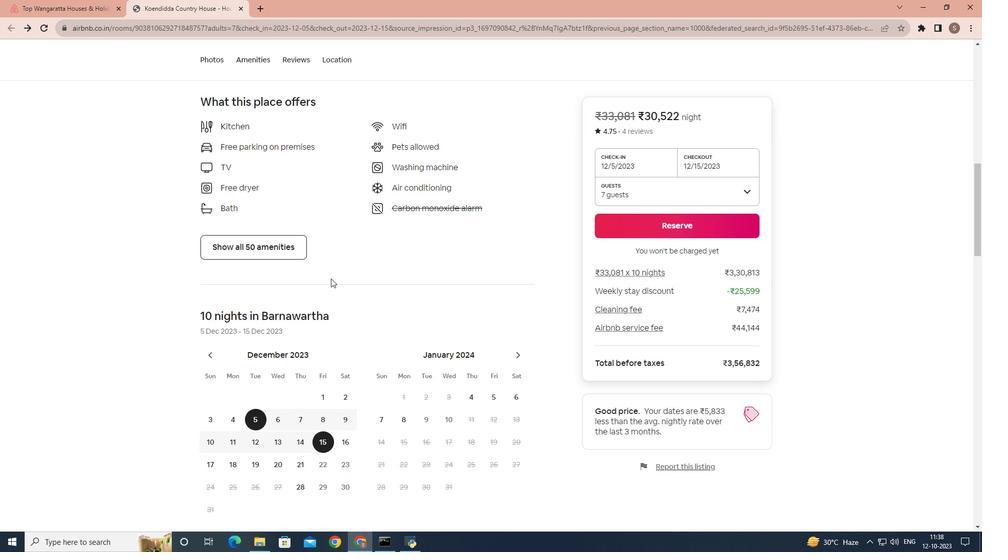 
Action: Mouse moved to (332, 276)
Screenshot: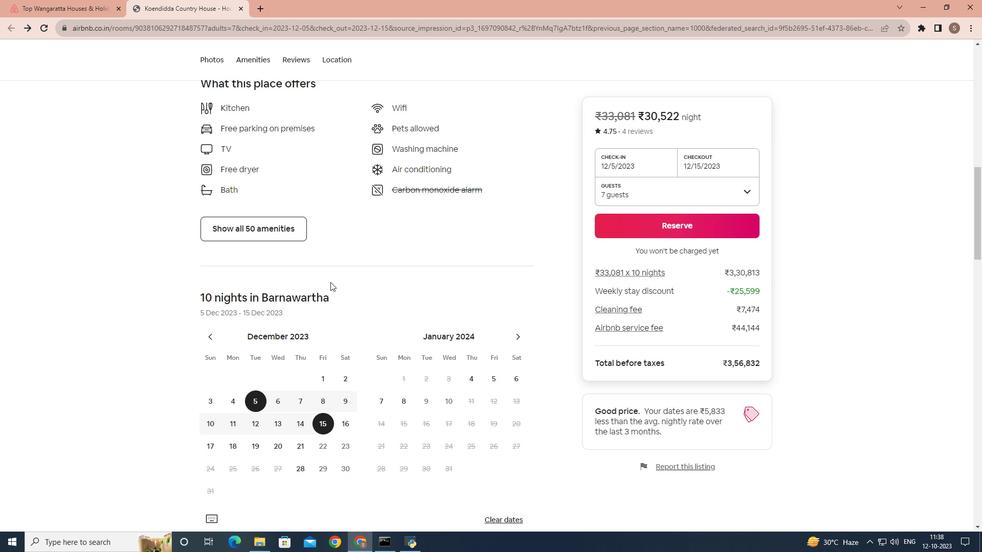 
Action: Mouse scrolled (332, 276) with delta (0, 0)
Screenshot: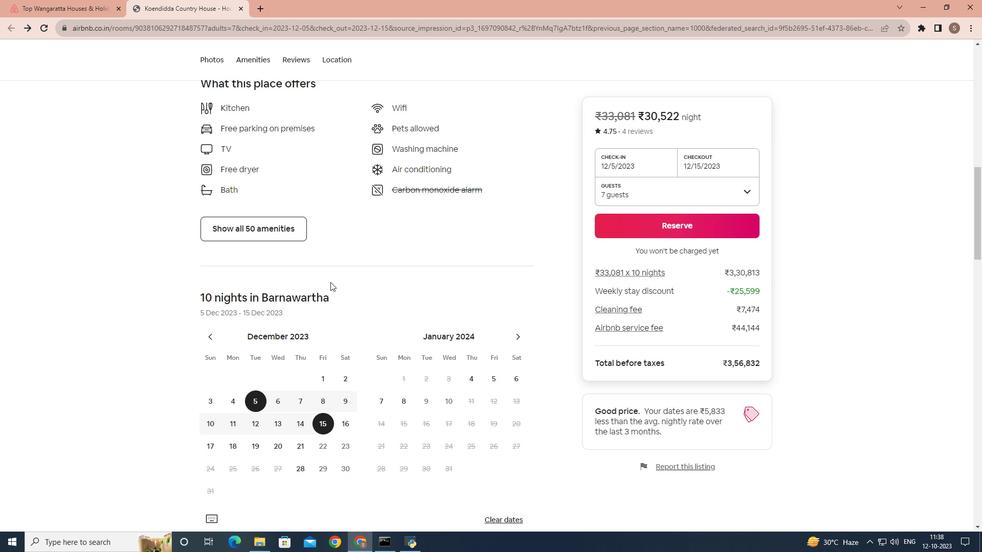 
Action: Mouse moved to (330, 280)
Screenshot: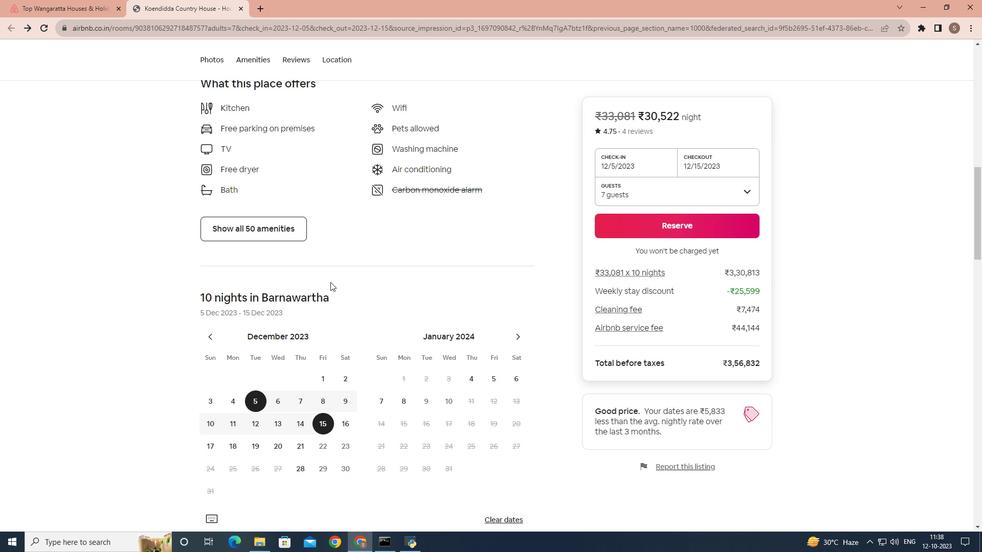
Action: Mouse scrolled (330, 279) with delta (0, 0)
Screenshot: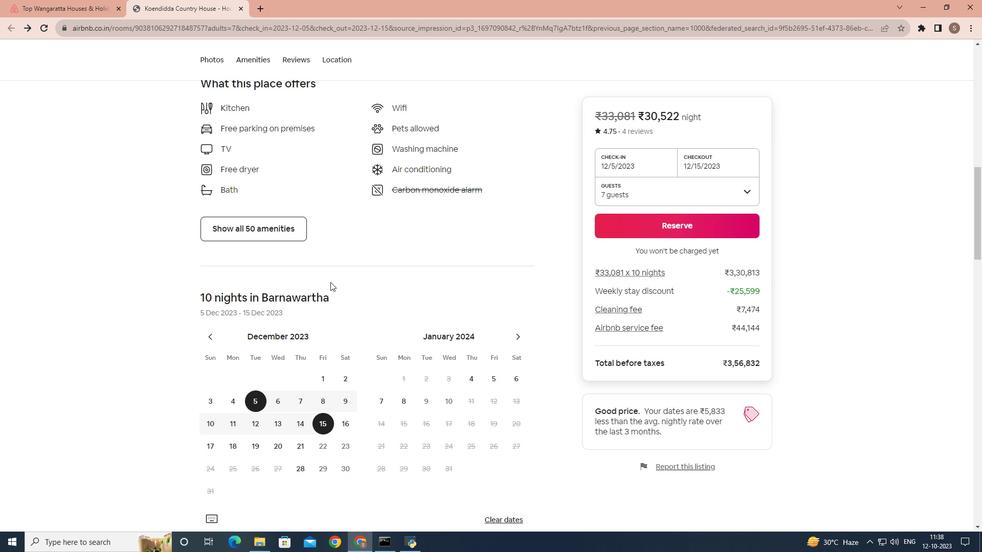 
Action: Mouse moved to (324, 292)
Screenshot: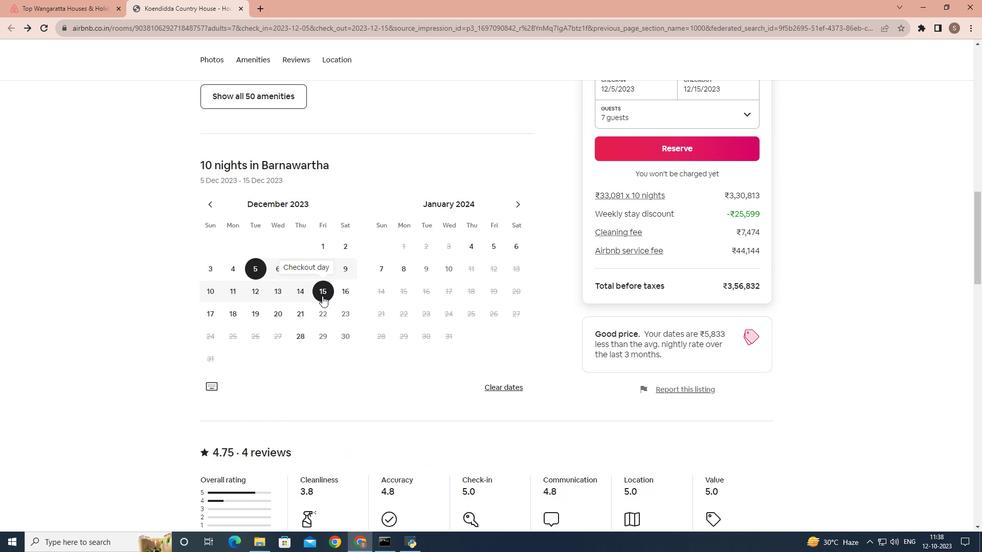 
Action: Mouse scrolled (324, 291) with delta (0, 0)
Screenshot: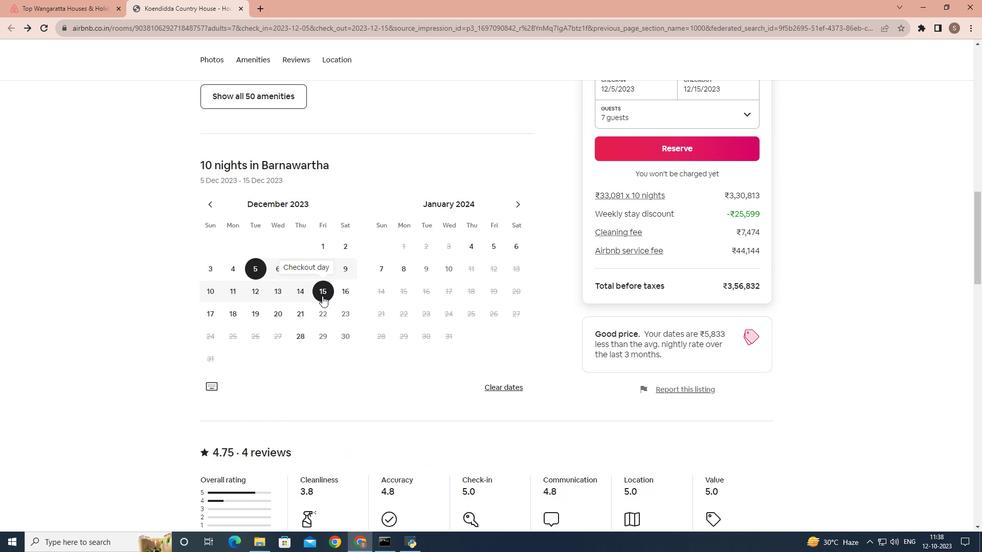 
Action: Mouse moved to (322, 295)
Screenshot: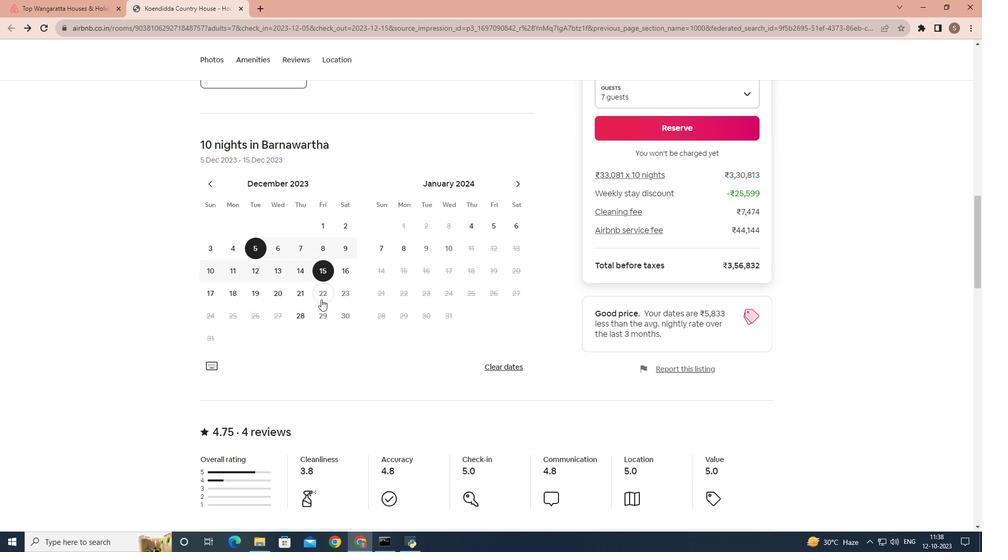 
Action: Mouse scrolled (322, 294) with delta (0, 0)
Screenshot: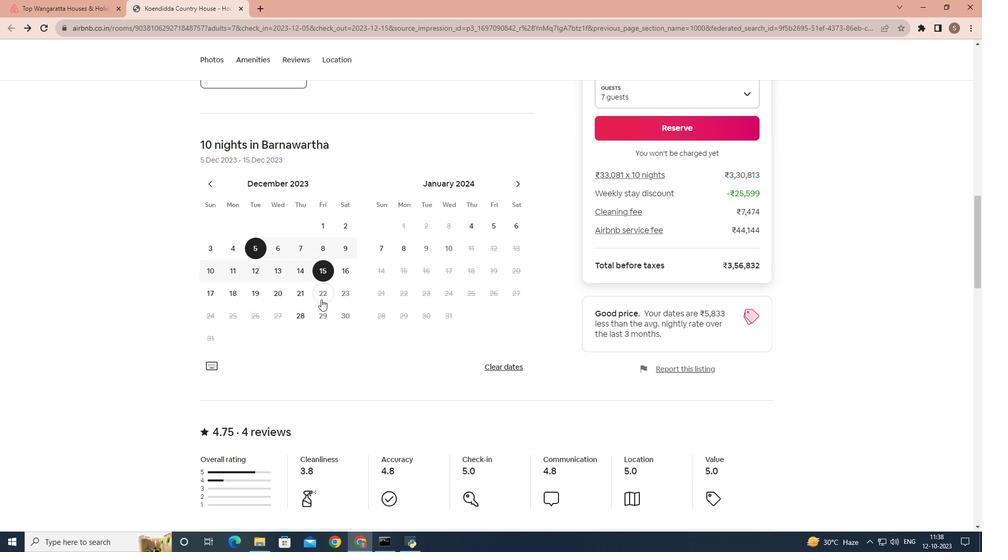 
Action: Mouse moved to (321, 298)
Screenshot: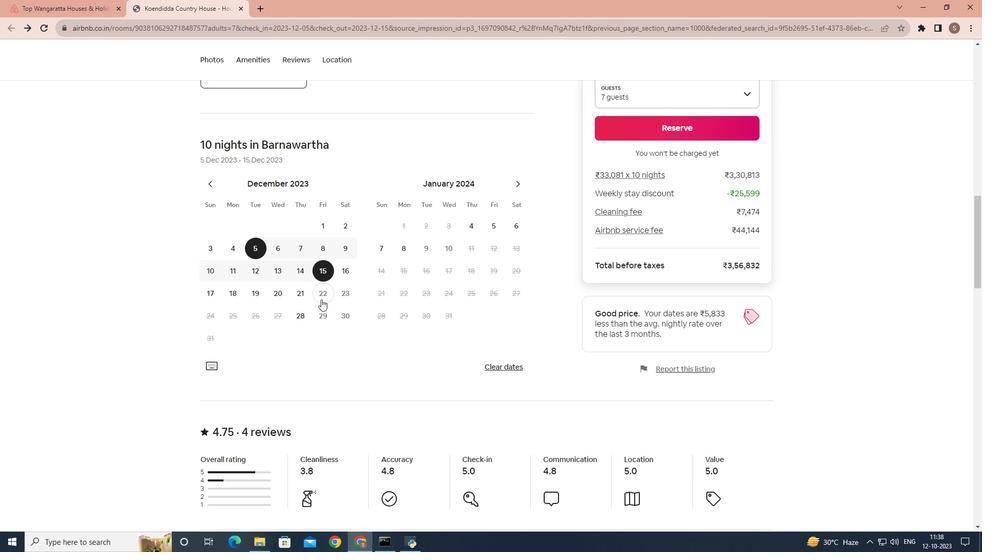
Action: Mouse scrolled (321, 297) with delta (0, 0)
Screenshot: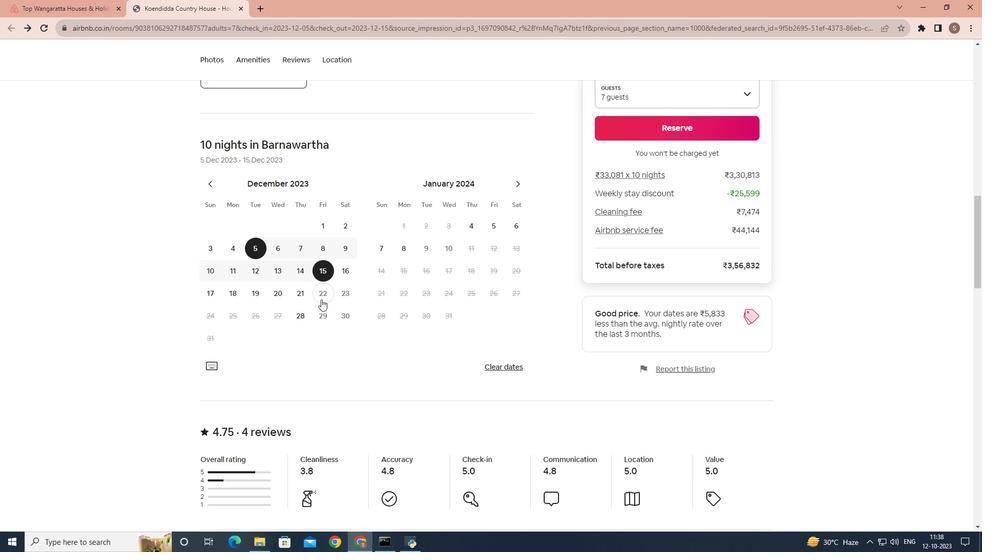 
Action: Mouse moved to (320, 300)
Screenshot: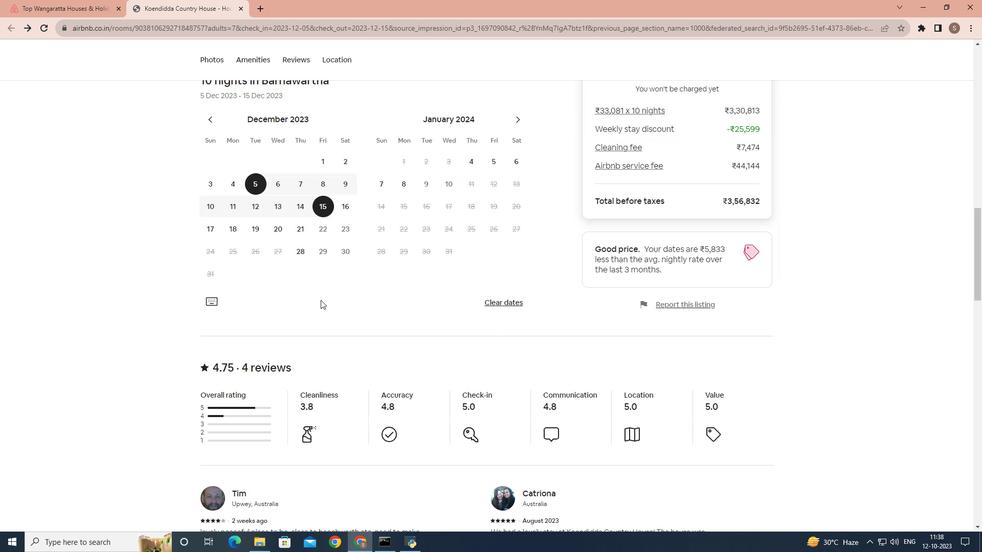 
Action: Mouse scrolled (320, 299) with delta (0, 0)
